Task: I am in Atlanta and interested in dining at the Cheesecake Factory. Can you check the current crowd level at the restaurant? I'd like to make a reservation if it's busy.
Action: Key pressed <Key.caps_lock>HEESECAKE<Key.space>
Screenshot: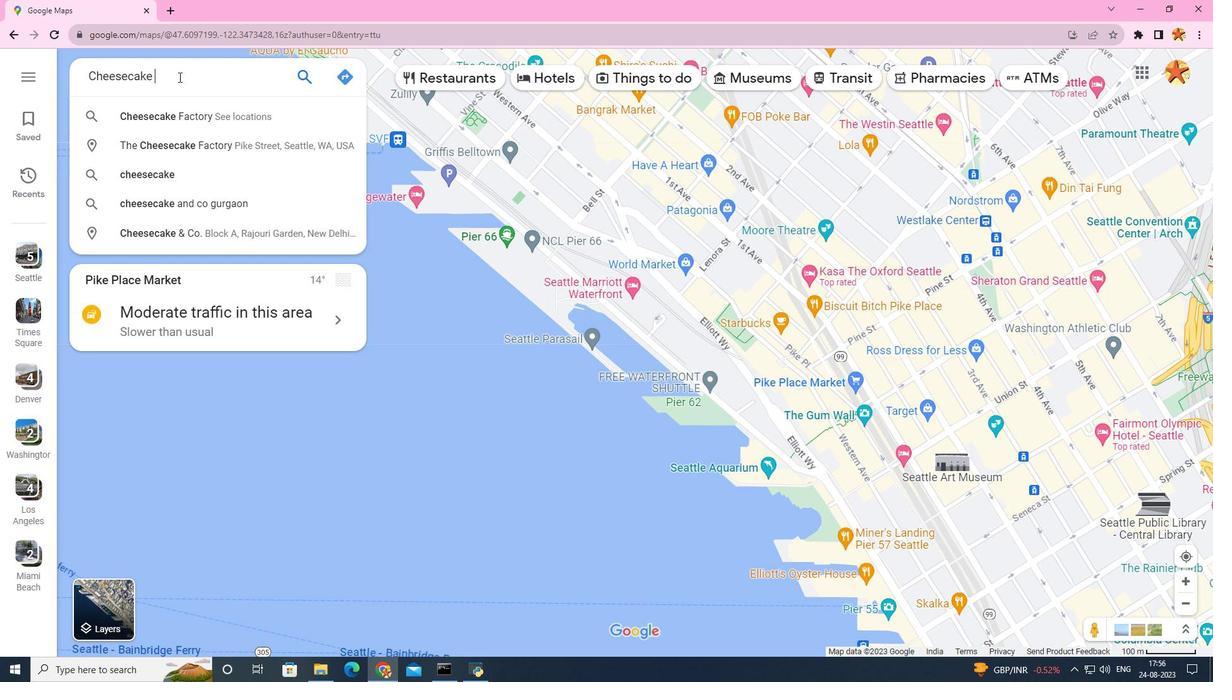 
Action: Mouse moved to (191, 72)
Screenshot: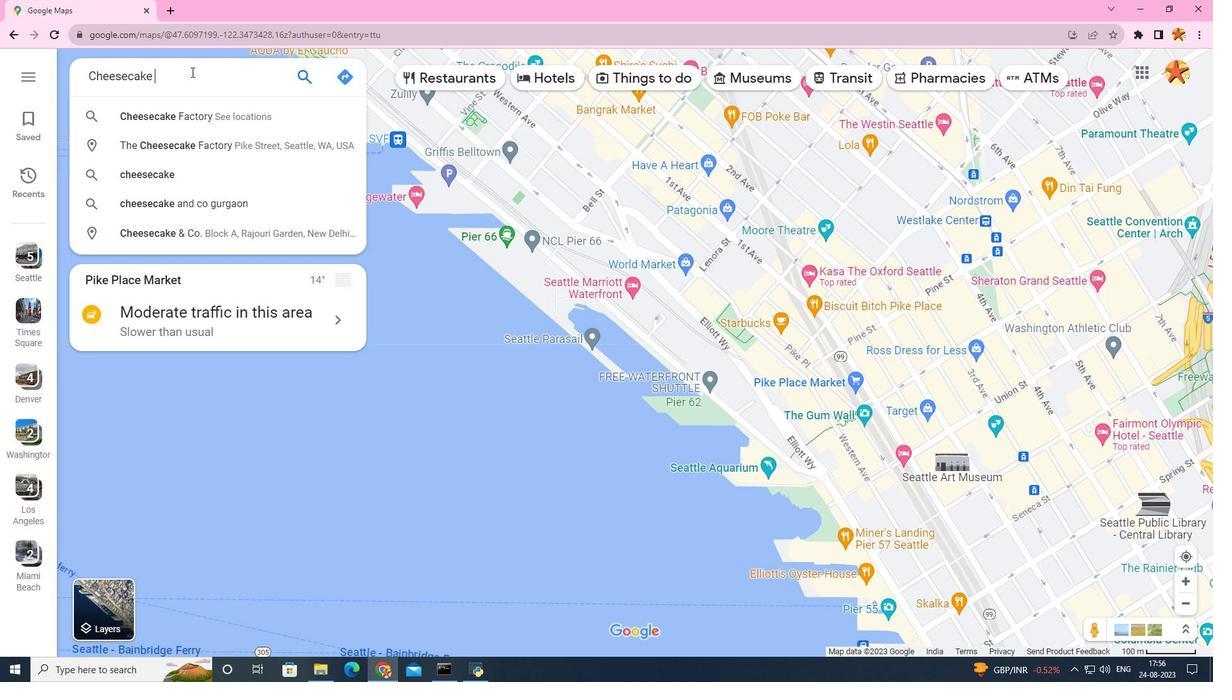 
Action: Key pressed FC<Key.backspace>ACTORY,<Key.space>ATLANTA
Screenshot: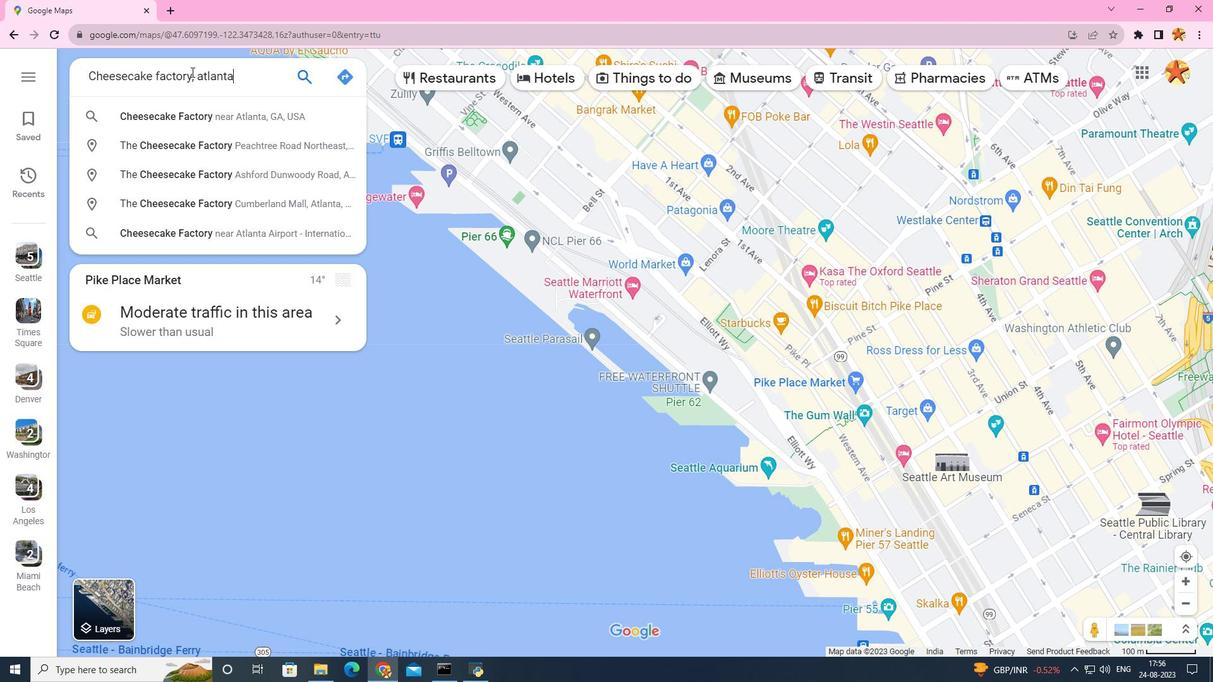 
Action: Mouse moved to (223, 111)
Screenshot: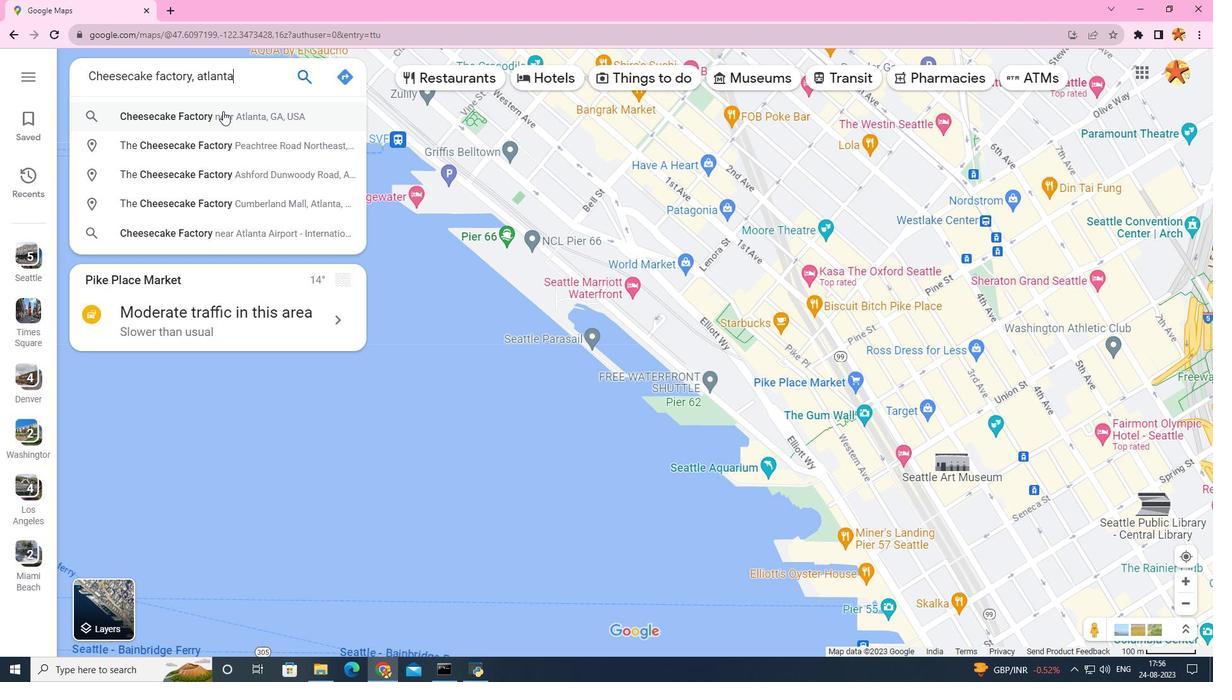 
Action: Mouse pressed left at (223, 111)
Screenshot: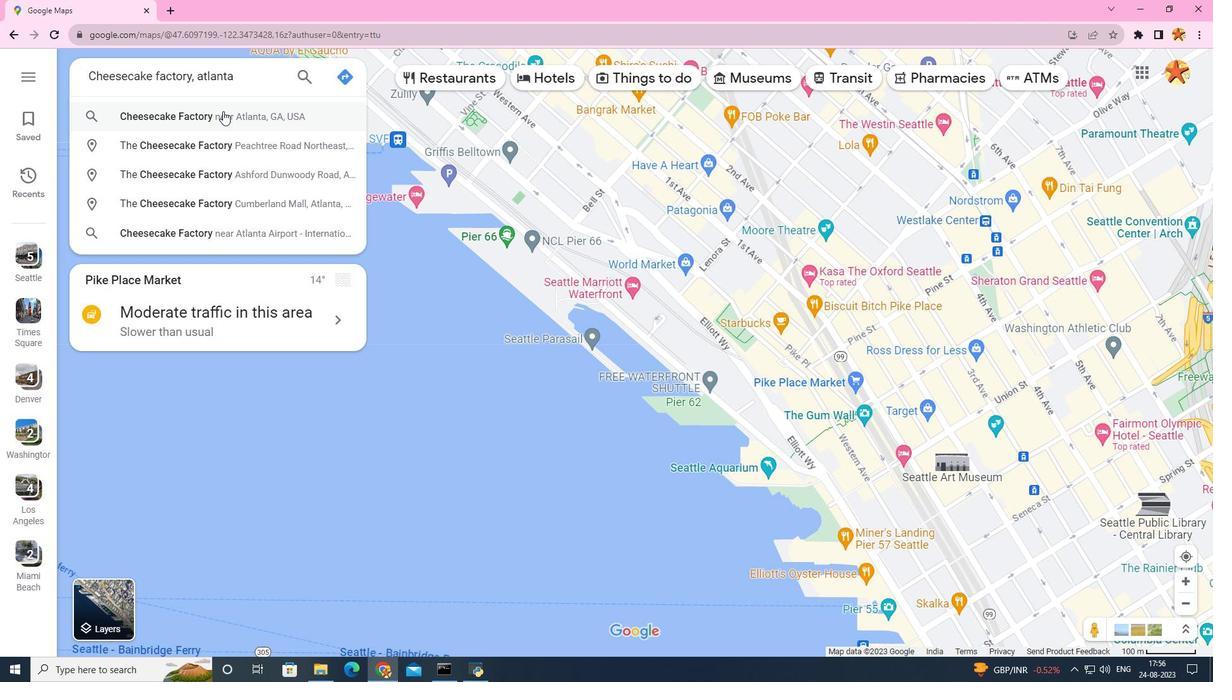 
Action: Mouse moved to (216, 256)
Screenshot: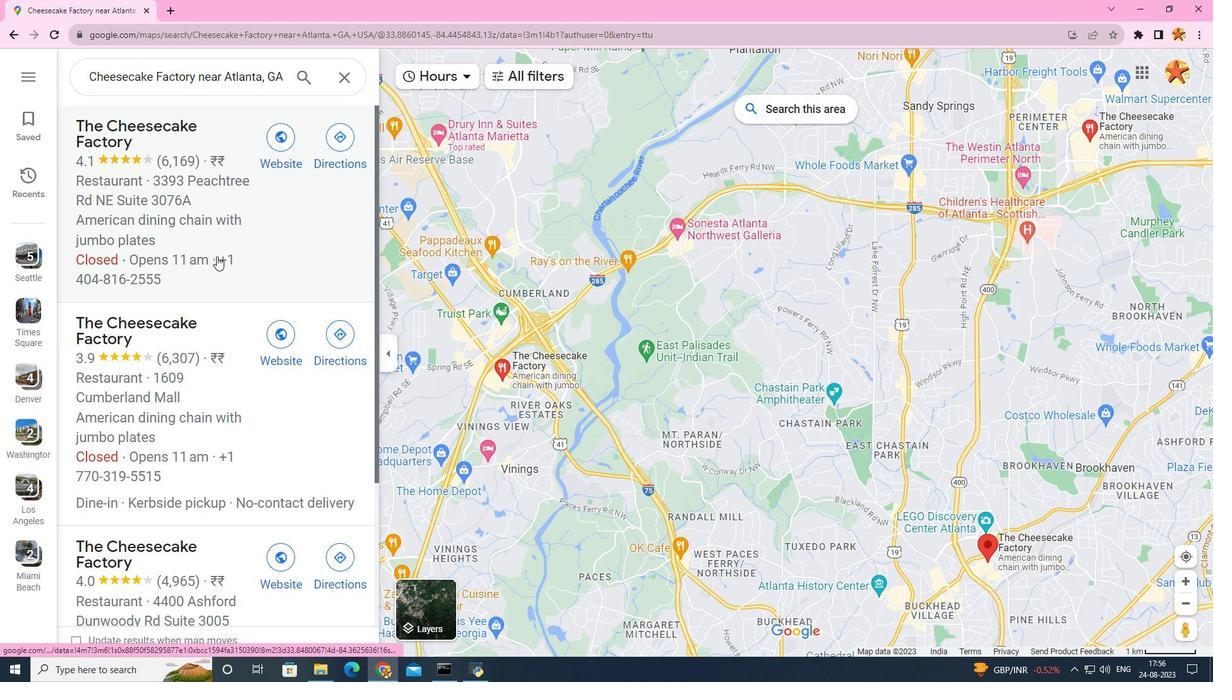 
Action: Mouse pressed left at (216, 256)
Screenshot: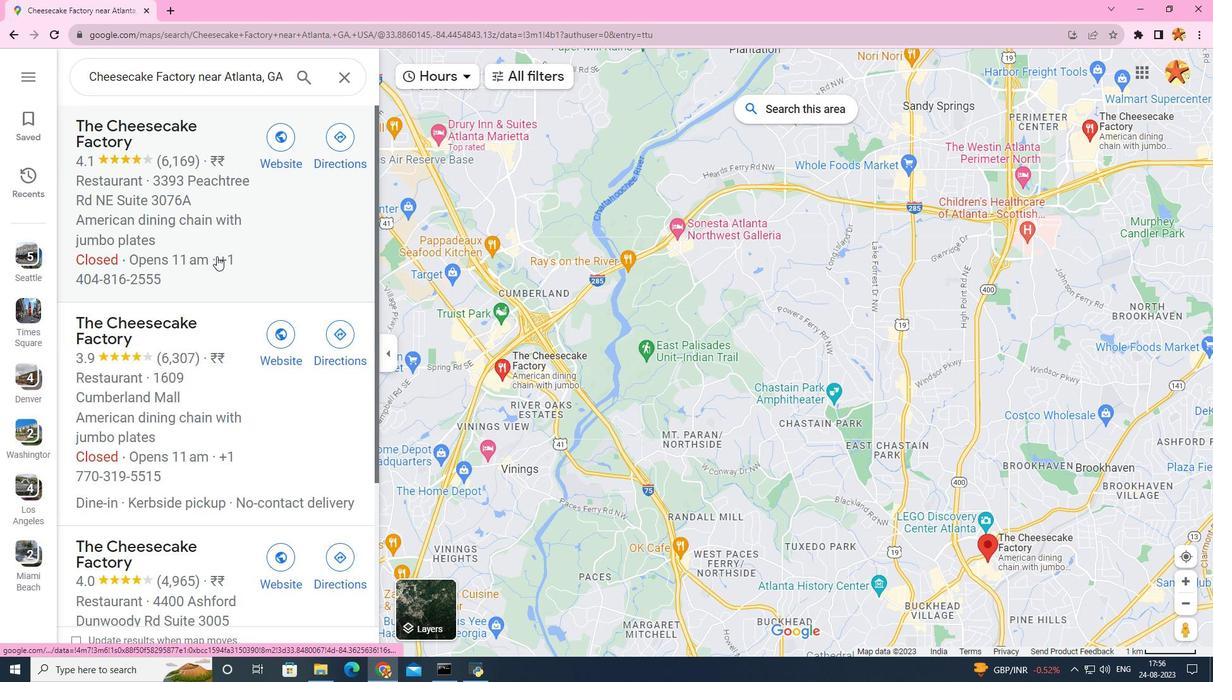 
Action: Mouse moved to (532, 371)
Screenshot: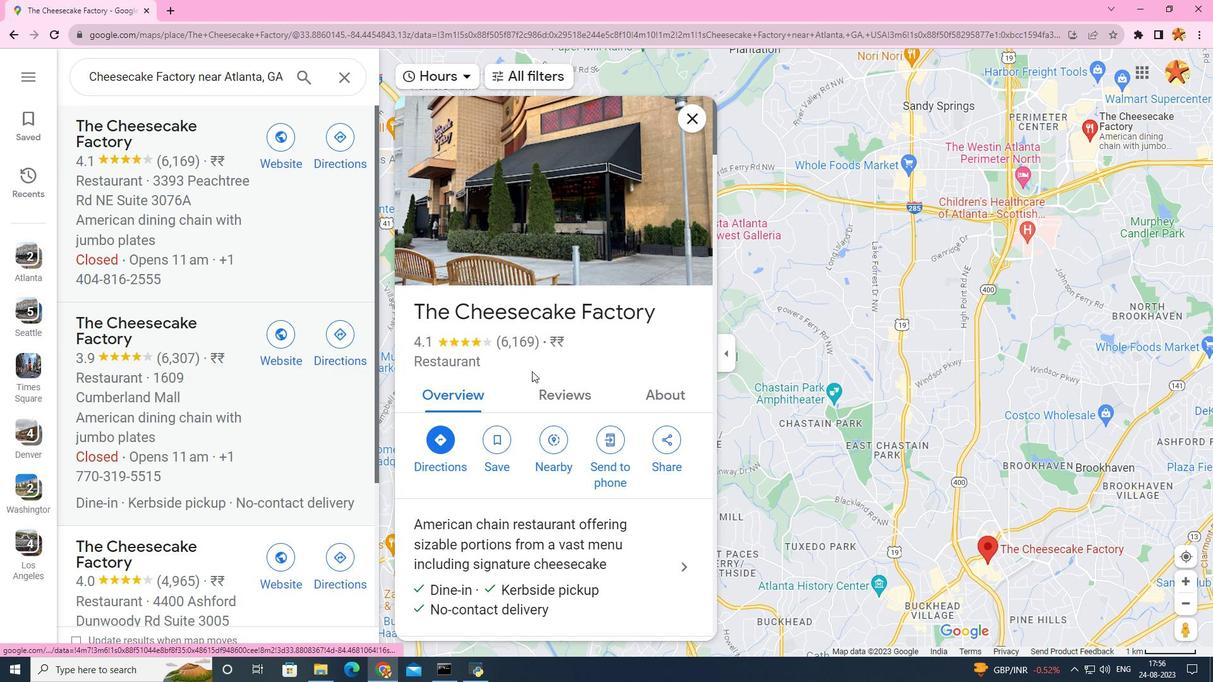 
Action: Mouse scrolled (532, 371) with delta (0, 0)
Screenshot: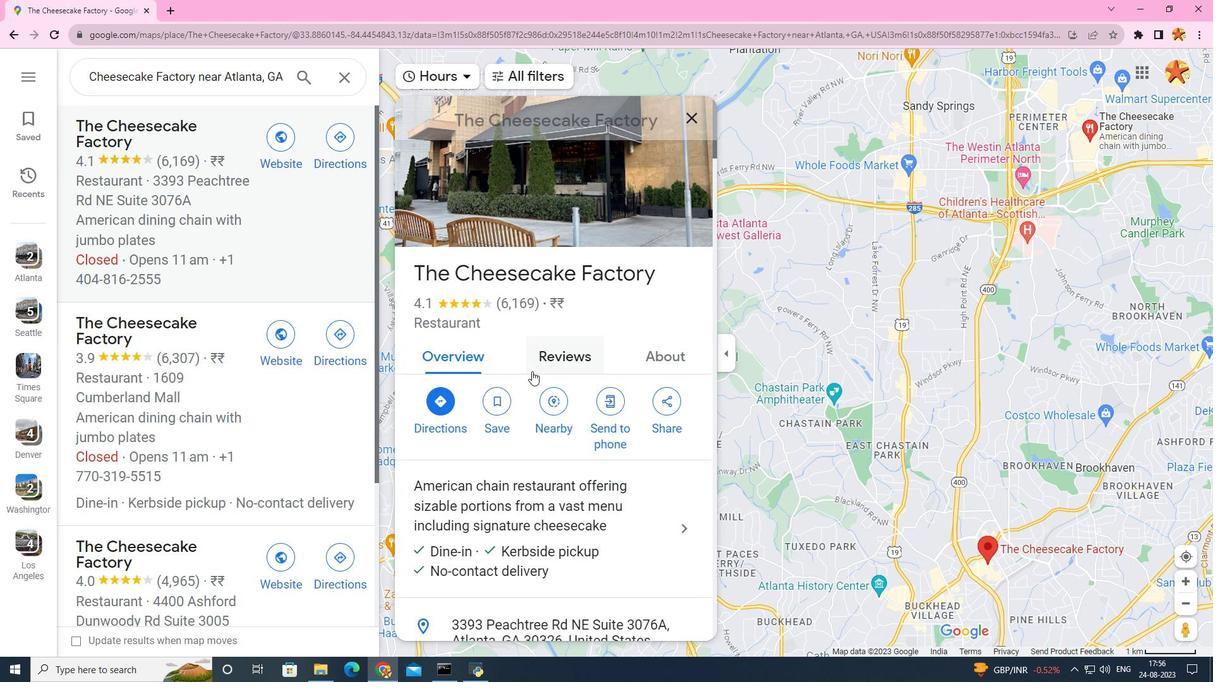 
Action: Mouse scrolled (532, 371) with delta (0, 0)
Screenshot: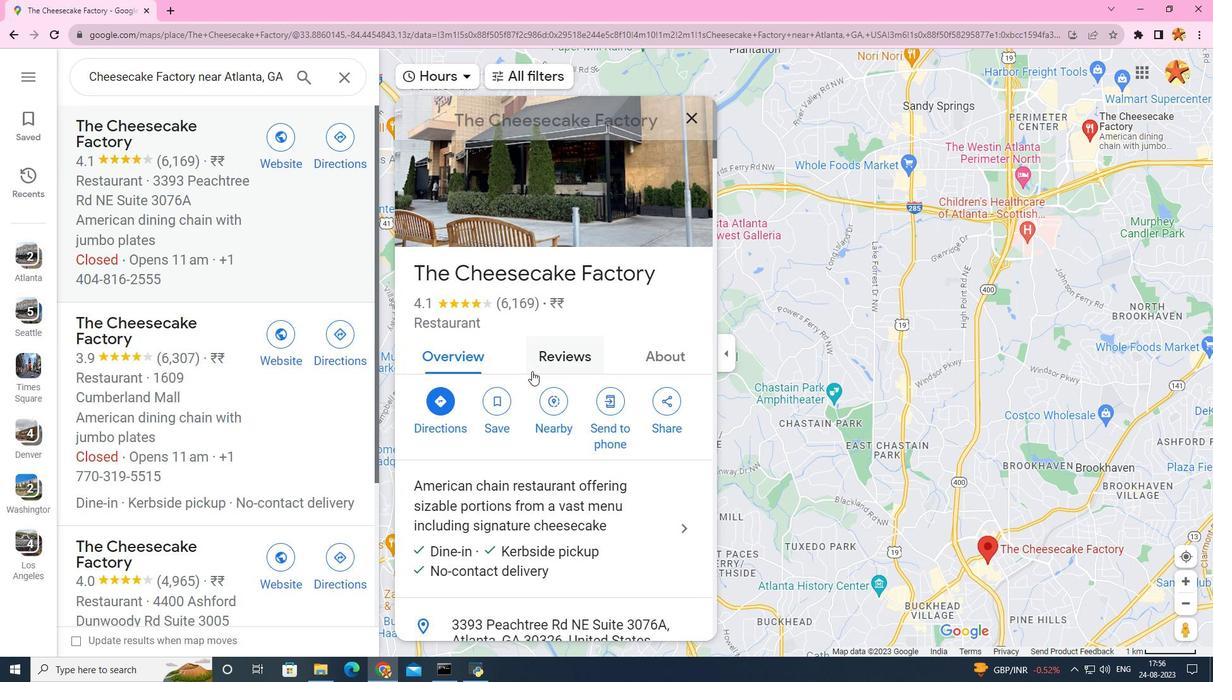
Action: Mouse scrolled (532, 371) with delta (0, 0)
Screenshot: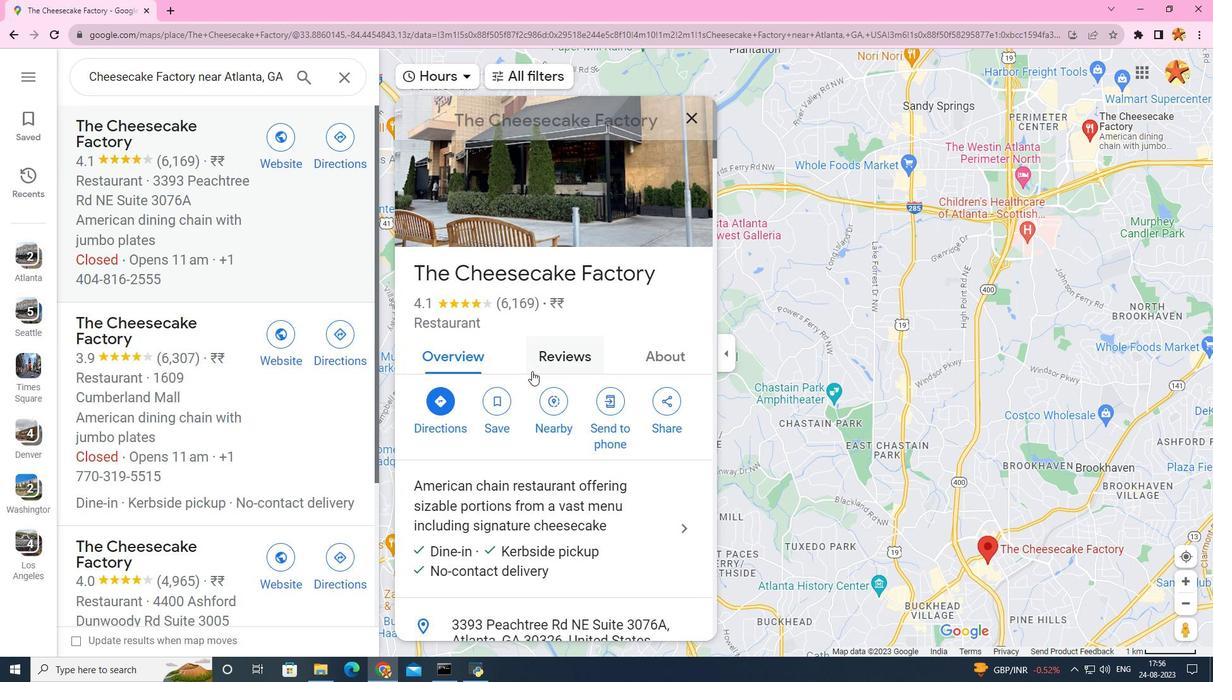 
Action: Mouse scrolled (532, 371) with delta (0, 0)
Screenshot: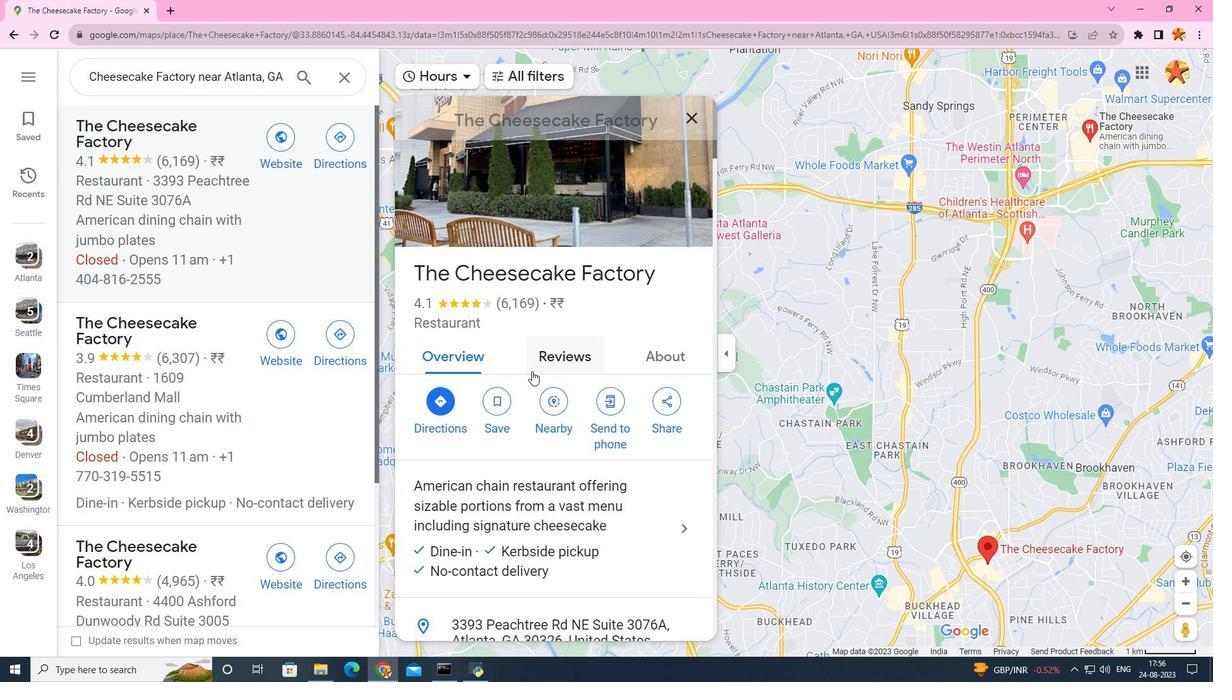
Action: Mouse scrolled (532, 371) with delta (0, 0)
Screenshot: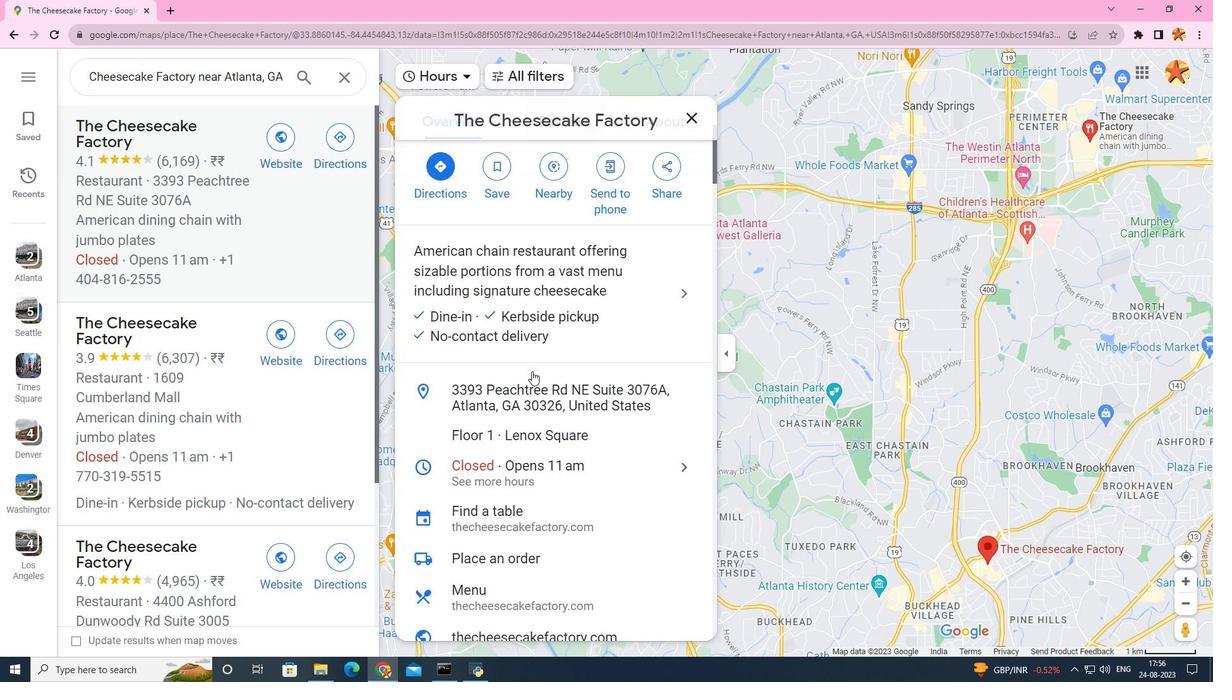 
Action: Mouse scrolled (532, 371) with delta (0, 0)
Screenshot: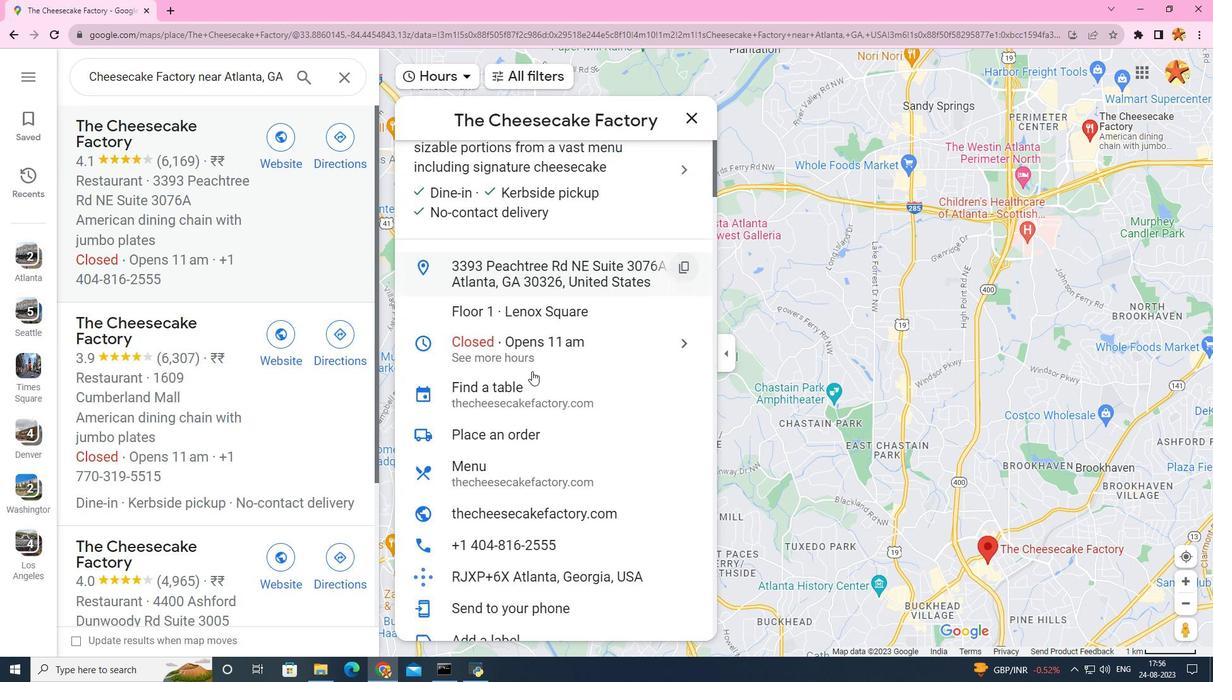 
Action: Mouse scrolled (532, 371) with delta (0, 0)
Screenshot: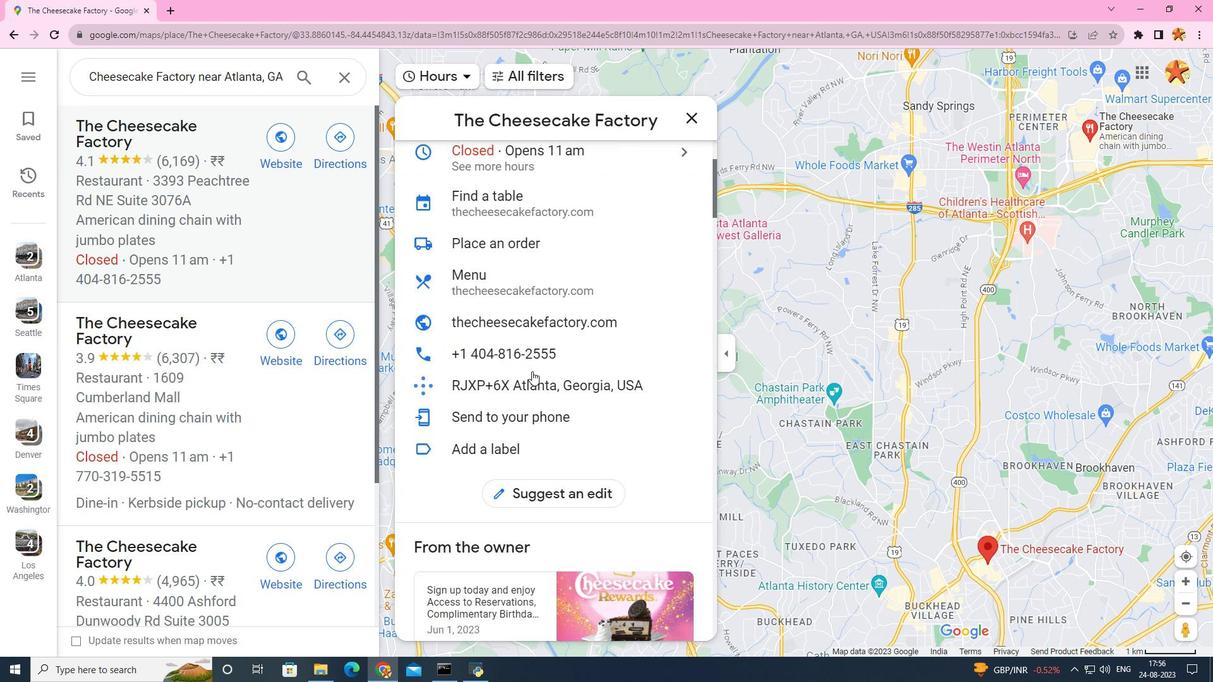 
Action: Mouse scrolled (532, 371) with delta (0, 0)
Screenshot: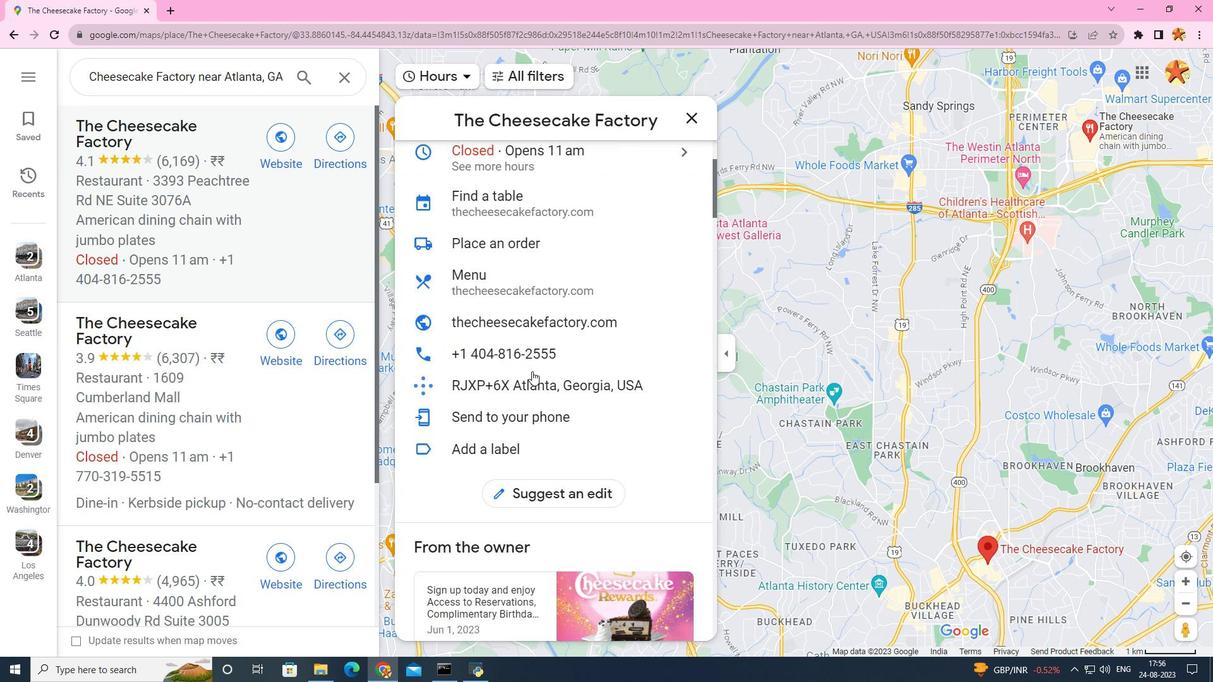 
Action: Mouse scrolled (532, 371) with delta (0, 0)
Screenshot: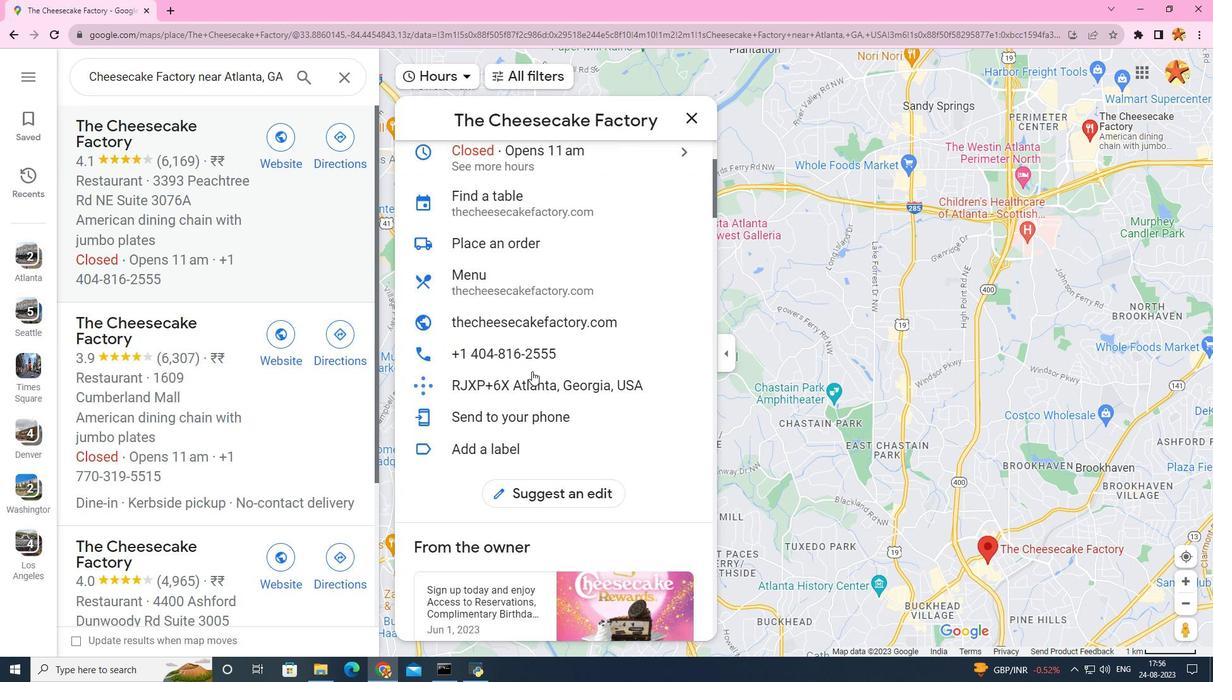 
Action: Mouse scrolled (532, 371) with delta (0, 0)
Screenshot: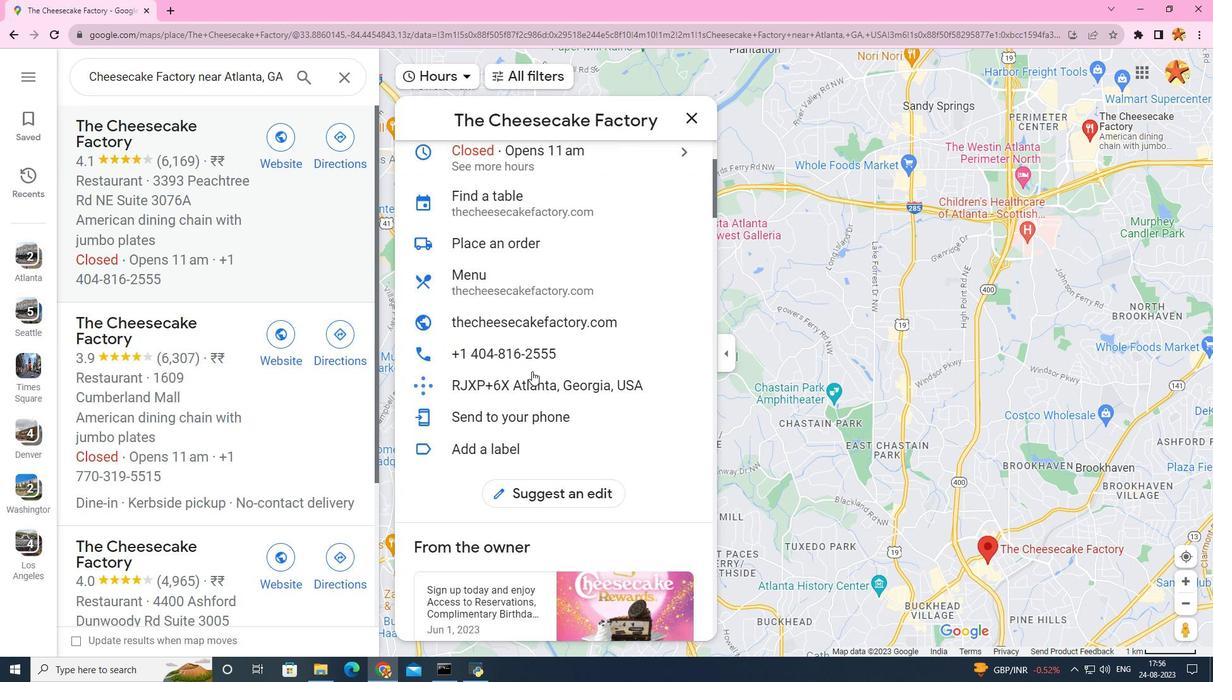 
Action: Mouse scrolled (532, 371) with delta (0, 0)
Screenshot: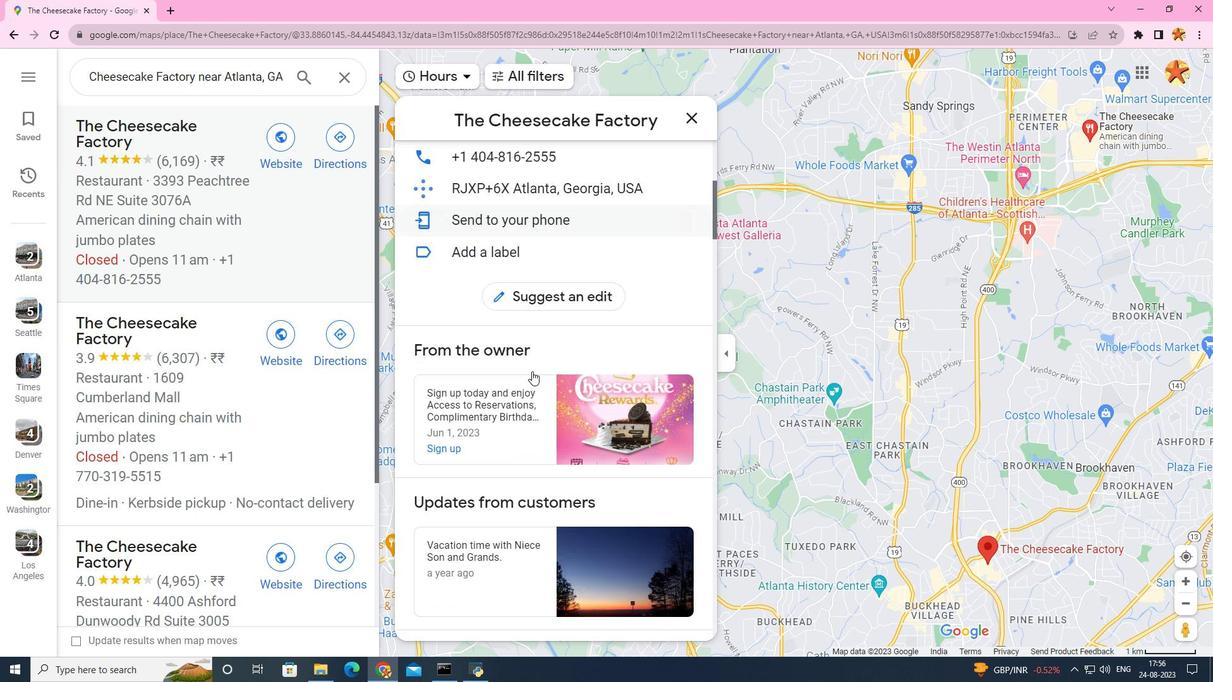 
Action: Mouse scrolled (532, 371) with delta (0, 0)
Screenshot: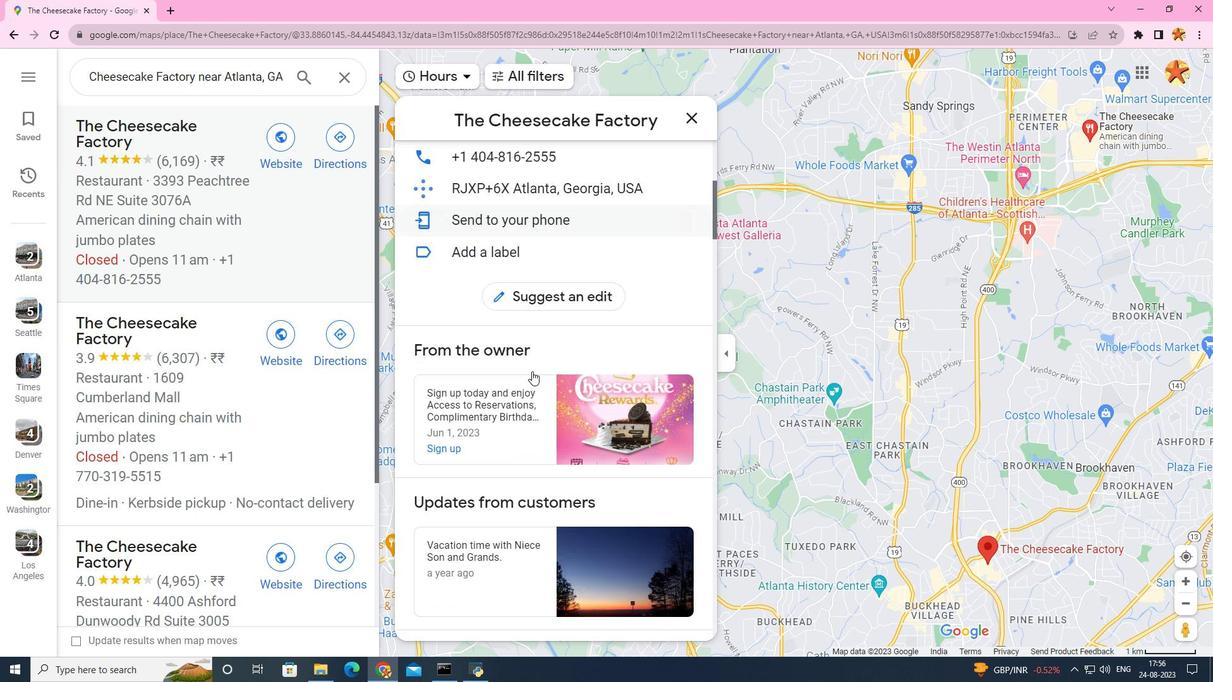 
Action: Mouse scrolled (532, 371) with delta (0, 0)
Screenshot: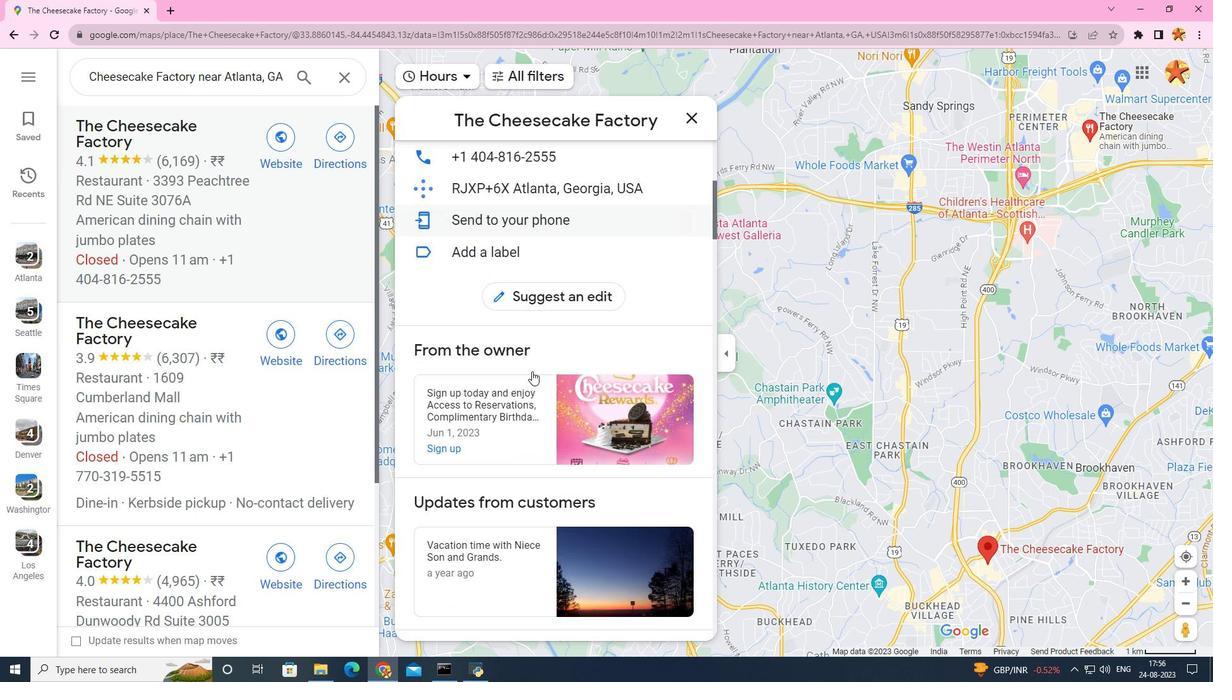 
Action: Mouse scrolled (532, 371) with delta (0, 0)
Screenshot: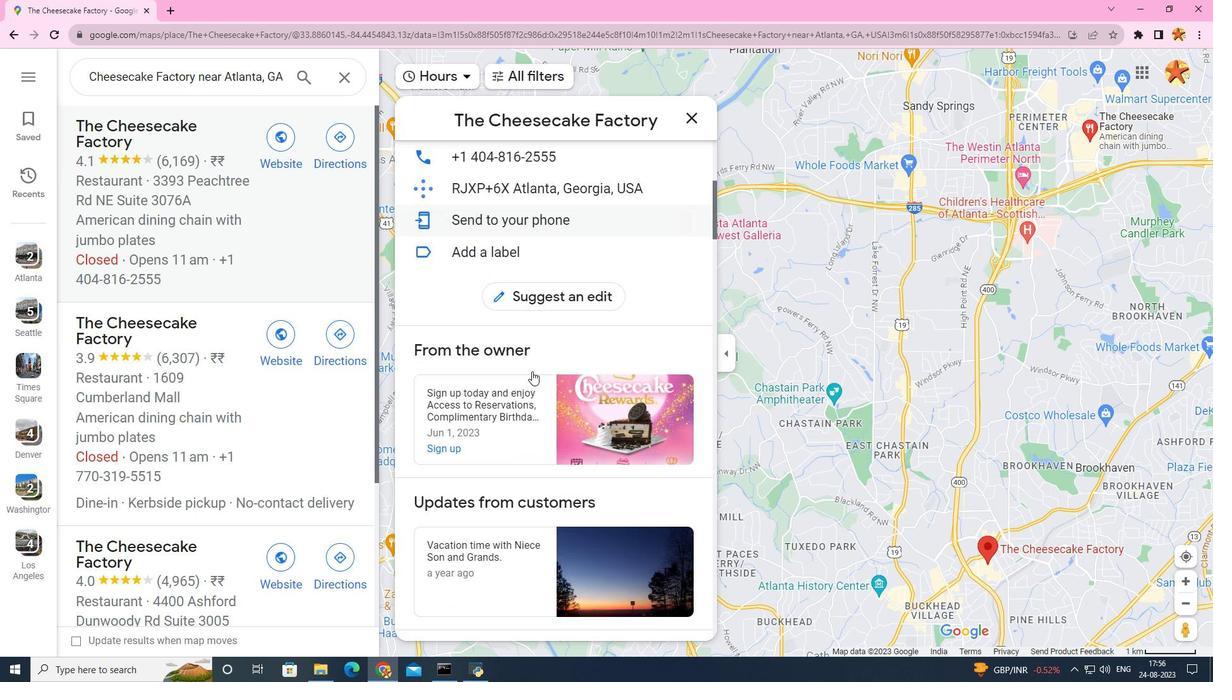 
Action: Mouse scrolled (532, 371) with delta (0, 0)
Screenshot: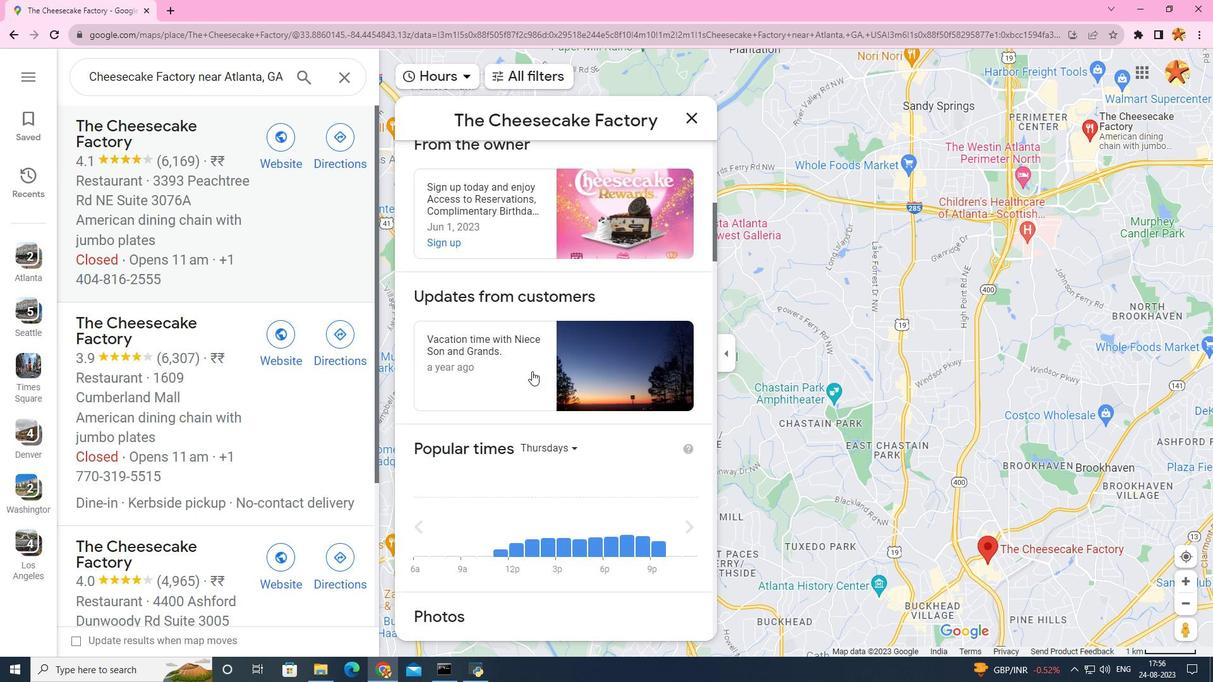 
Action: Mouse scrolled (532, 371) with delta (0, 0)
Screenshot: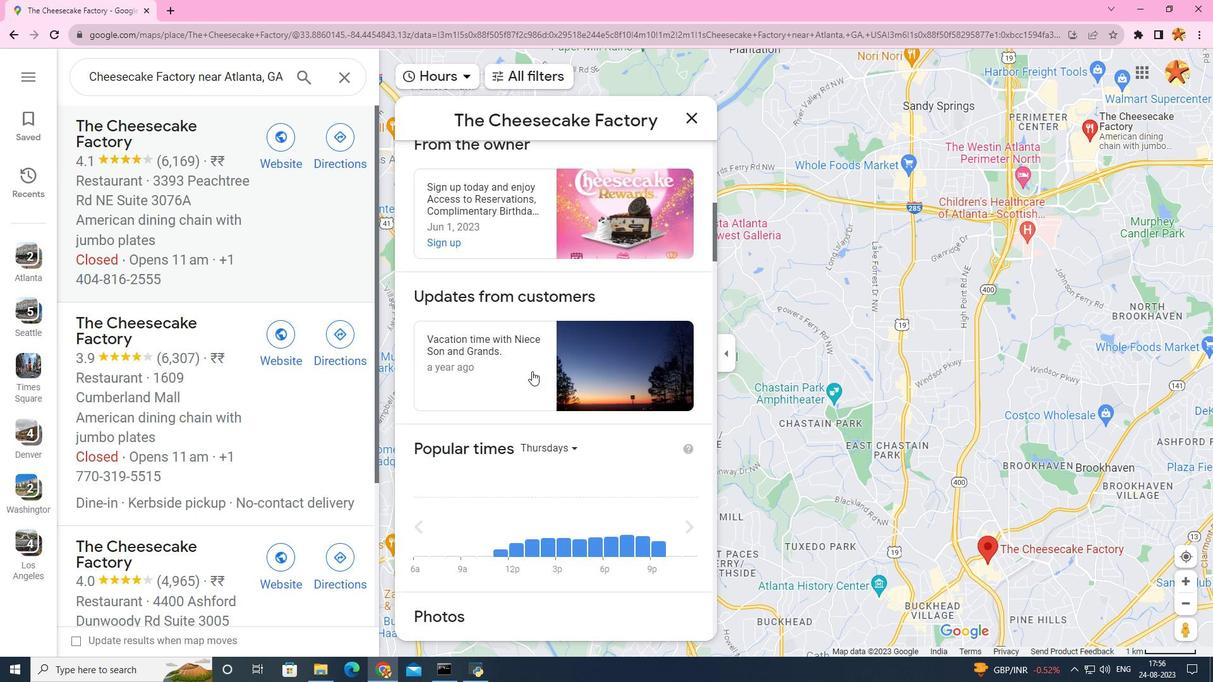 
Action: Mouse scrolled (532, 371) with delta (0, 0)
Screenshot: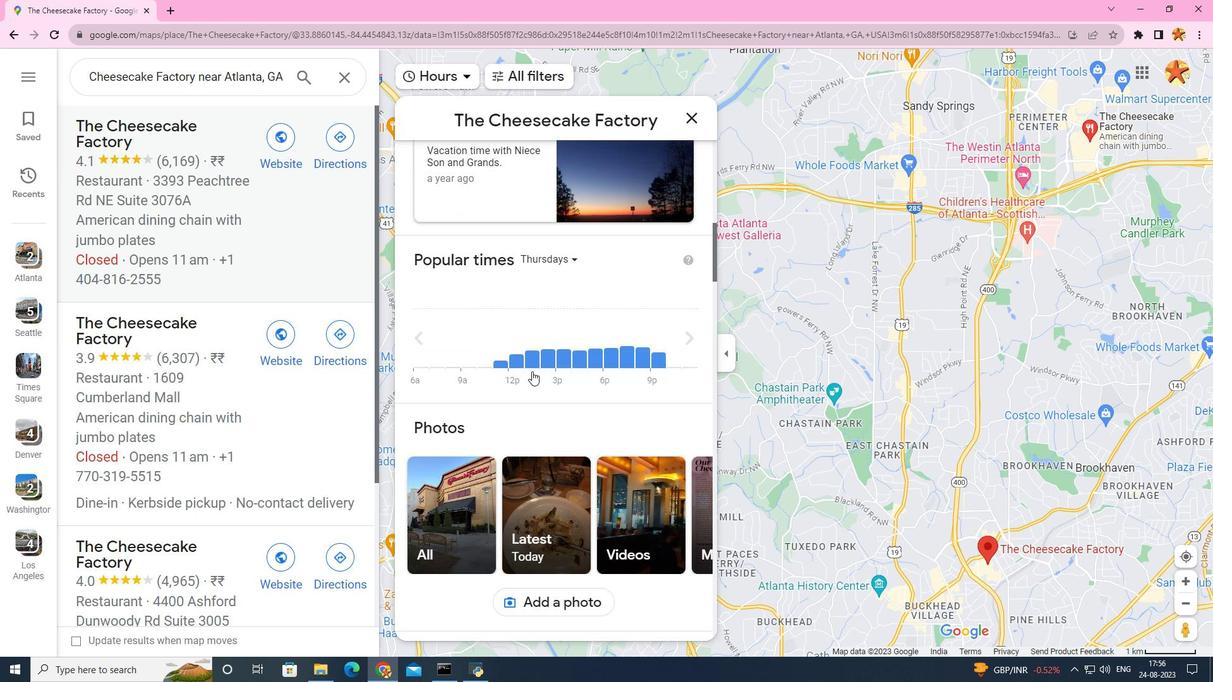
Action: Mouse scrolled (532, 371) with delta (0, 0)
Screenshot: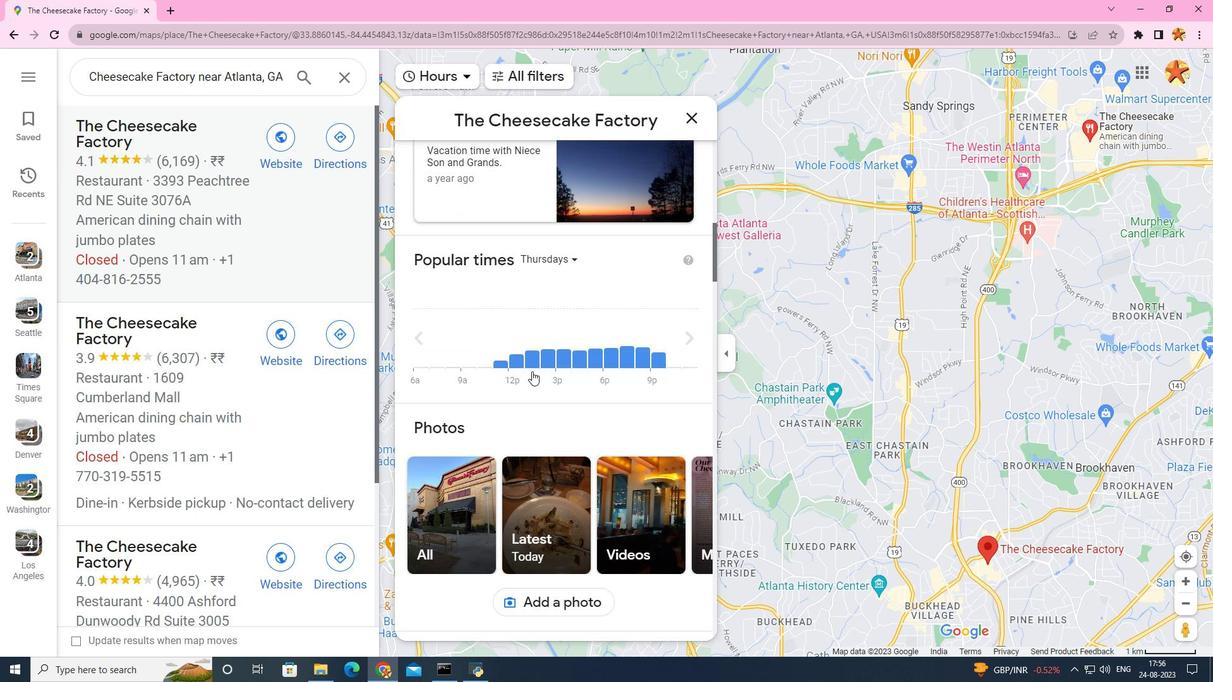 
Action: Mouse scrolled (532, 371) with delta (0, 0)
Screenshot: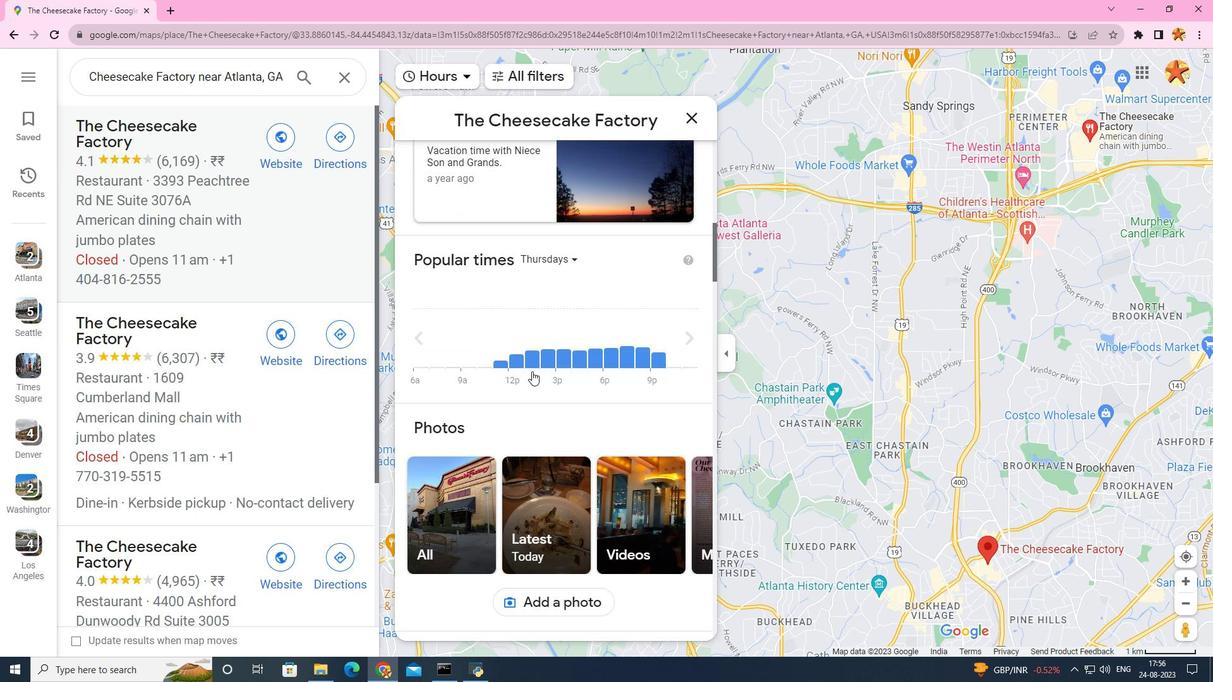 
Action: Mouse scrolled (532, 371) with delta (0, 0)
Screenshot: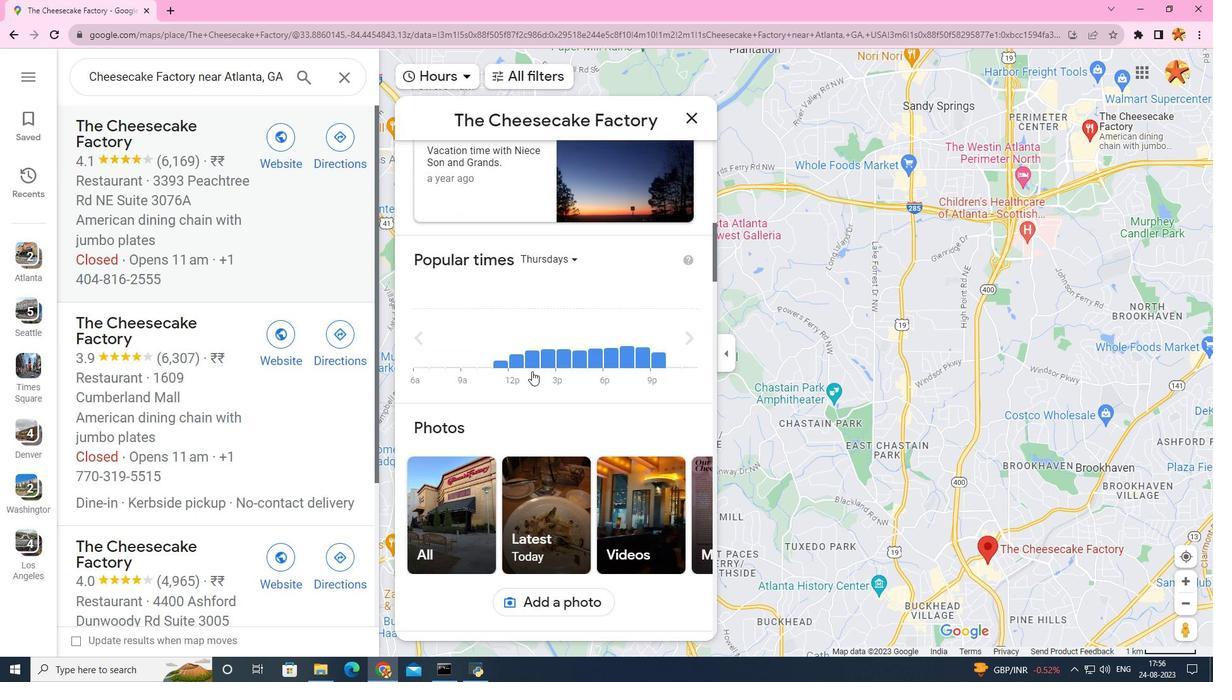 
Action: Mouse scrolled (532, 371) with delta (0, 0)
Screenshot: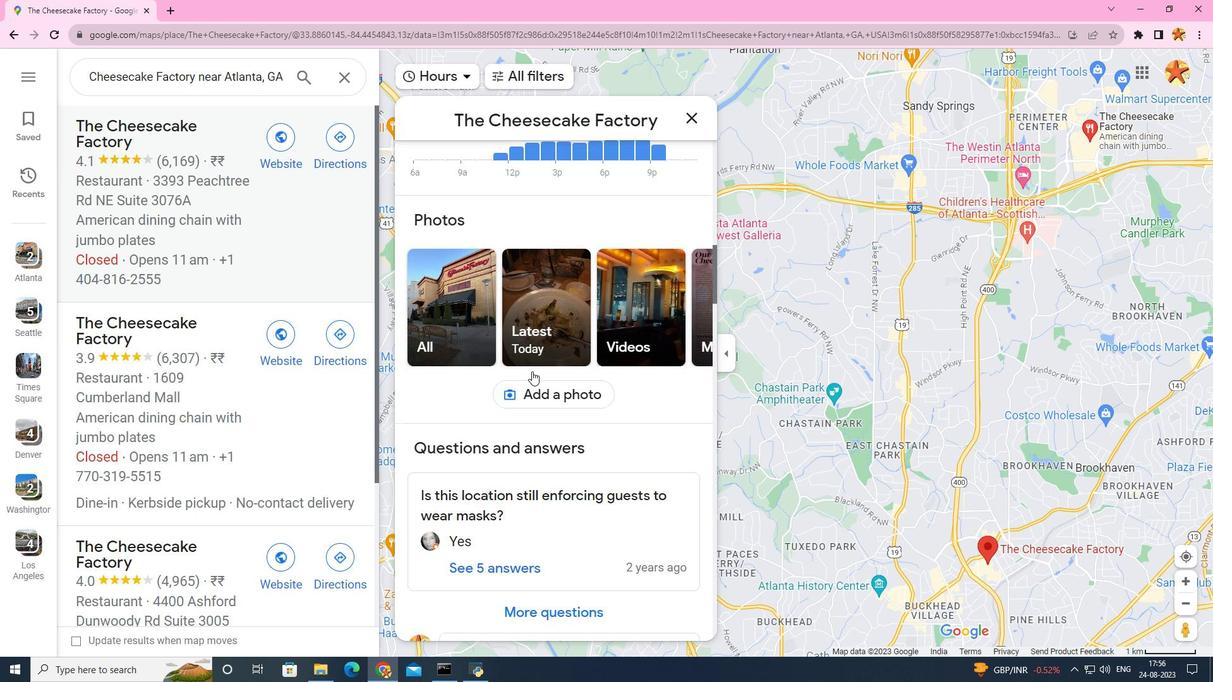 
Action: Mouse scrolled (532, 371) with delta (0, 0)
Screenshot: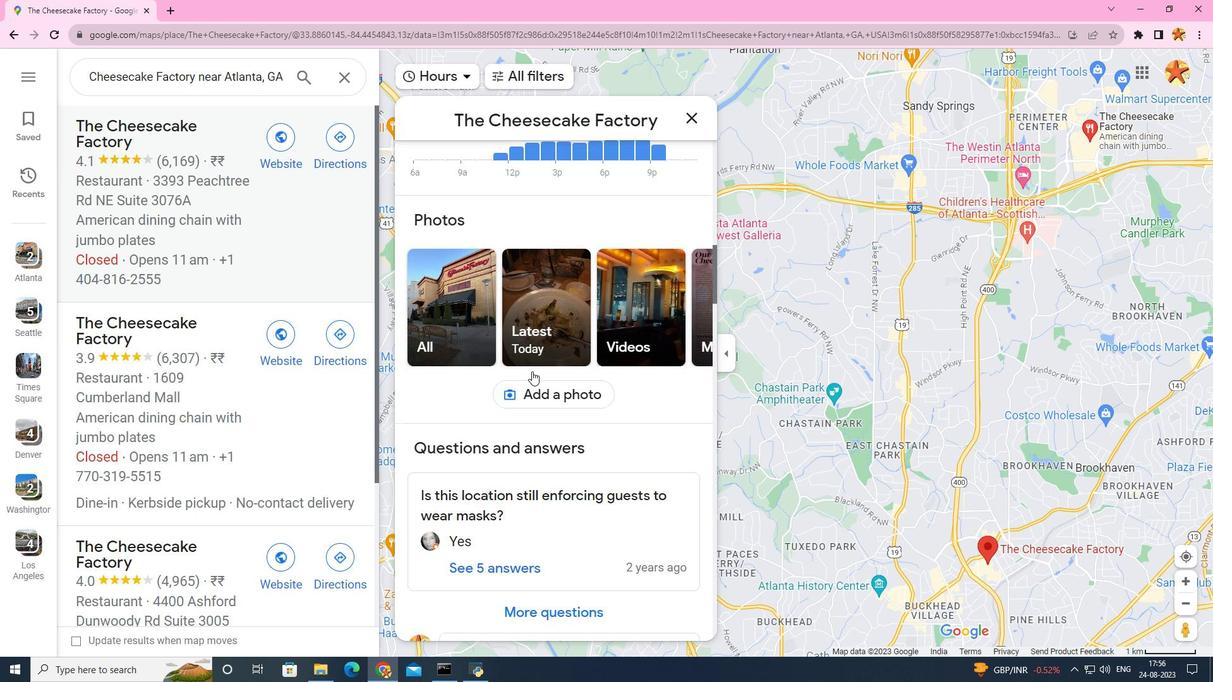 
Action: Mouse scrolled (532, 371) with delta (0, 0)
Screenshot: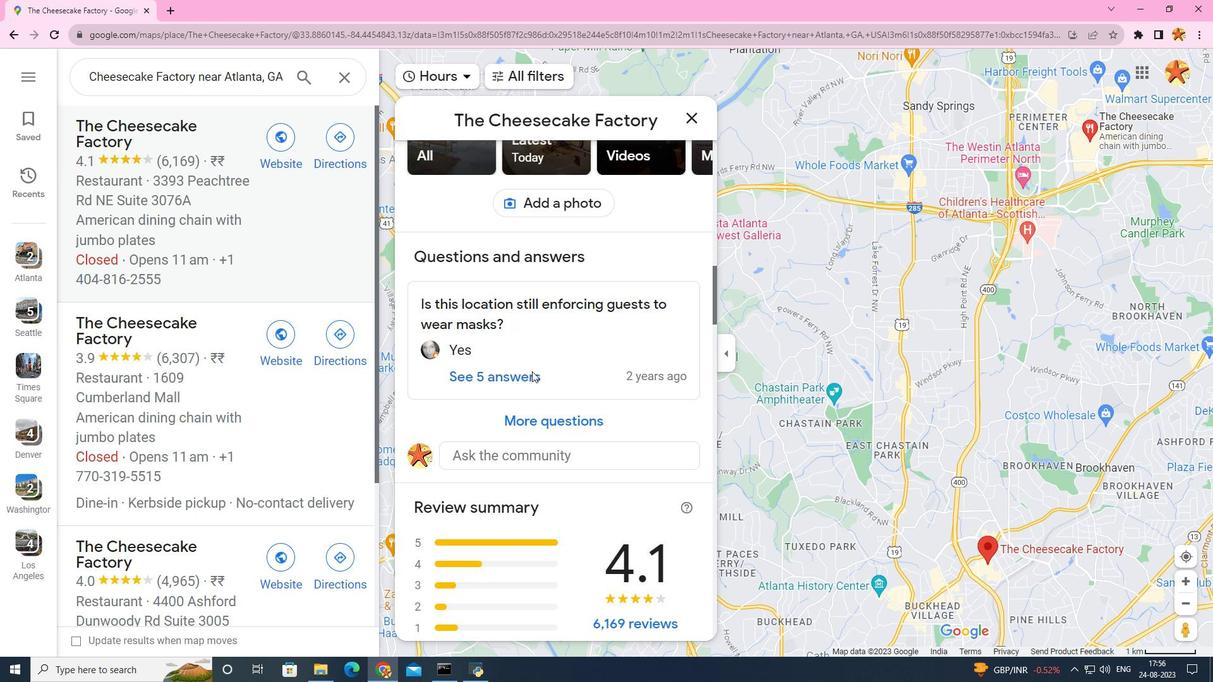 
Action: Mouse scrolled (532, 371) with delta (0, 0)
Screenshot: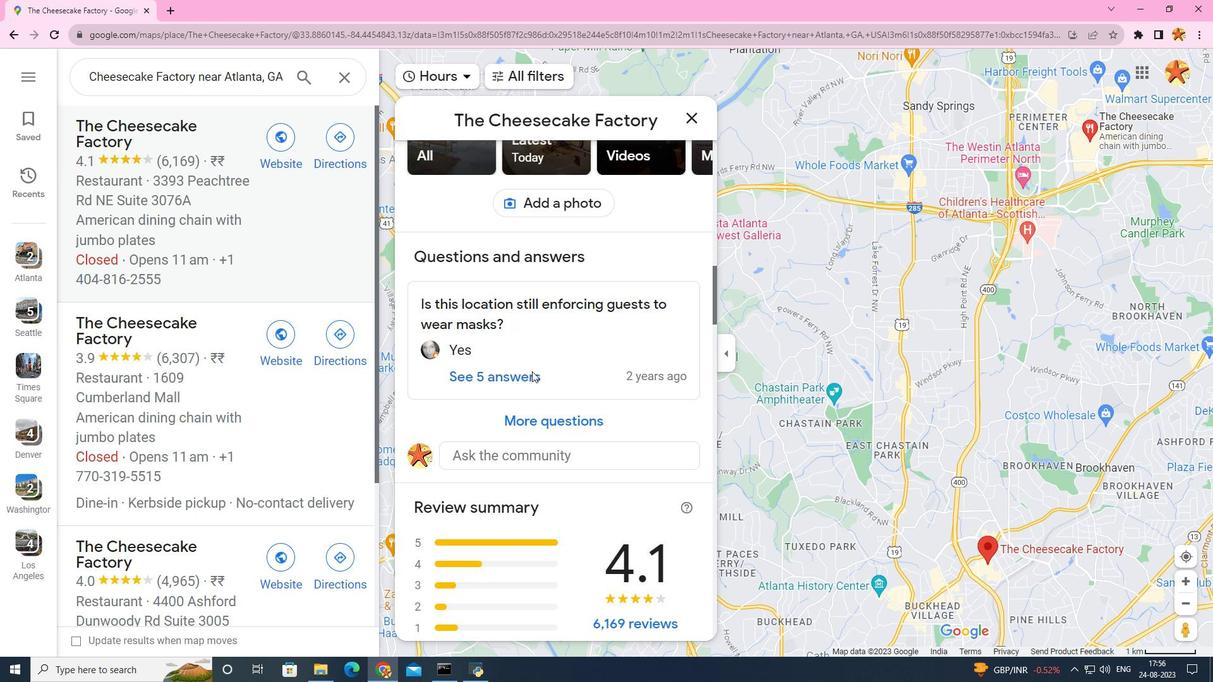 
Action: Mouse scrolled (532, 371) with delta (0, 0)
Screenshot: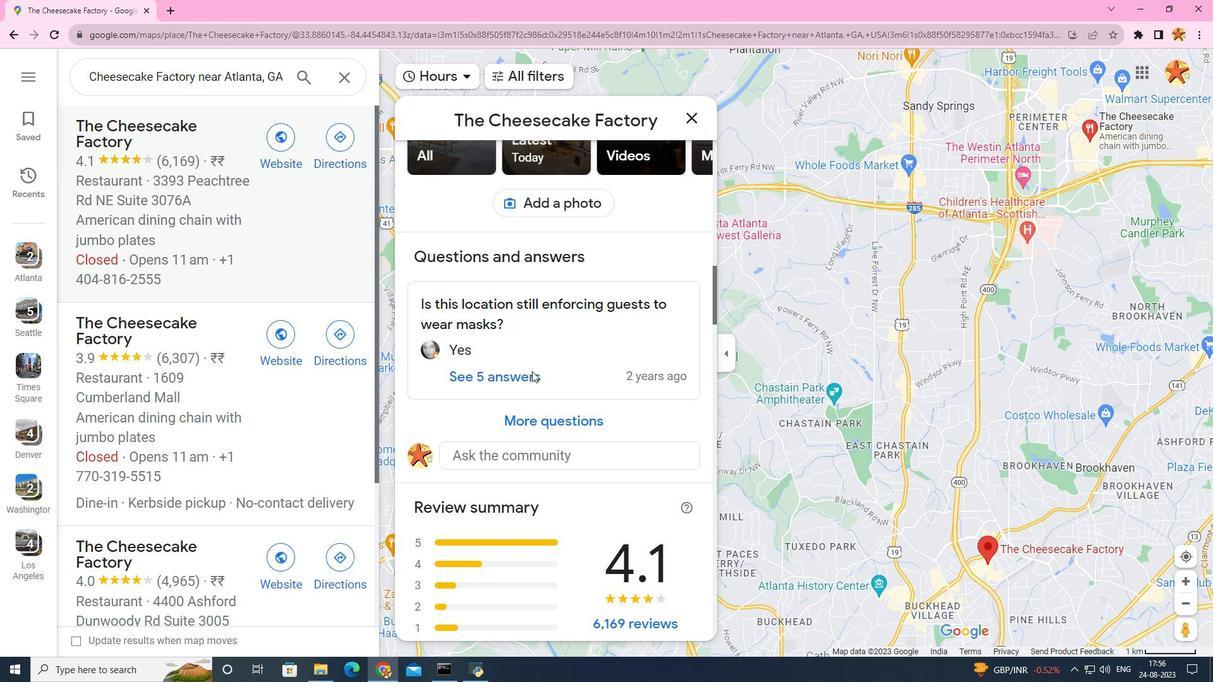 
Action: Mouse scrolled (532, 371) with delta (0, 0)
Screenshot: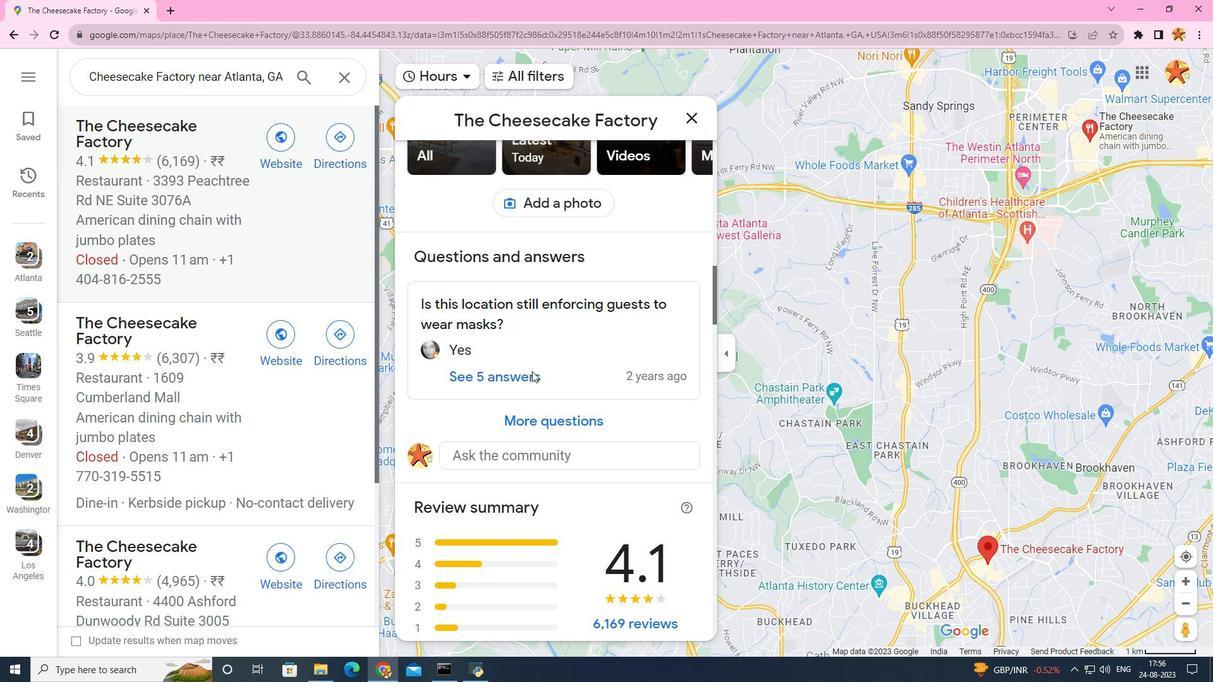 
Action: Mouse scrolled (532, 371) with delta (0, 0)
Screenshot: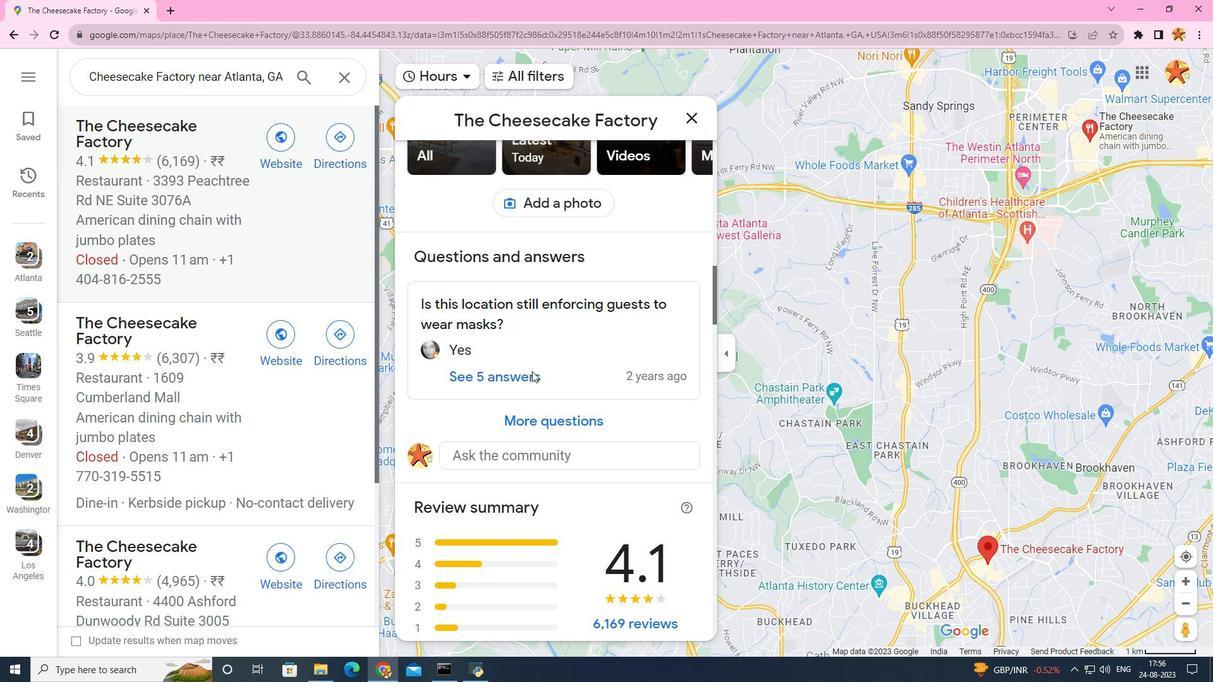 
Action: Mouse scrolled (532, 371) with delta (0, 0)
Screenshot: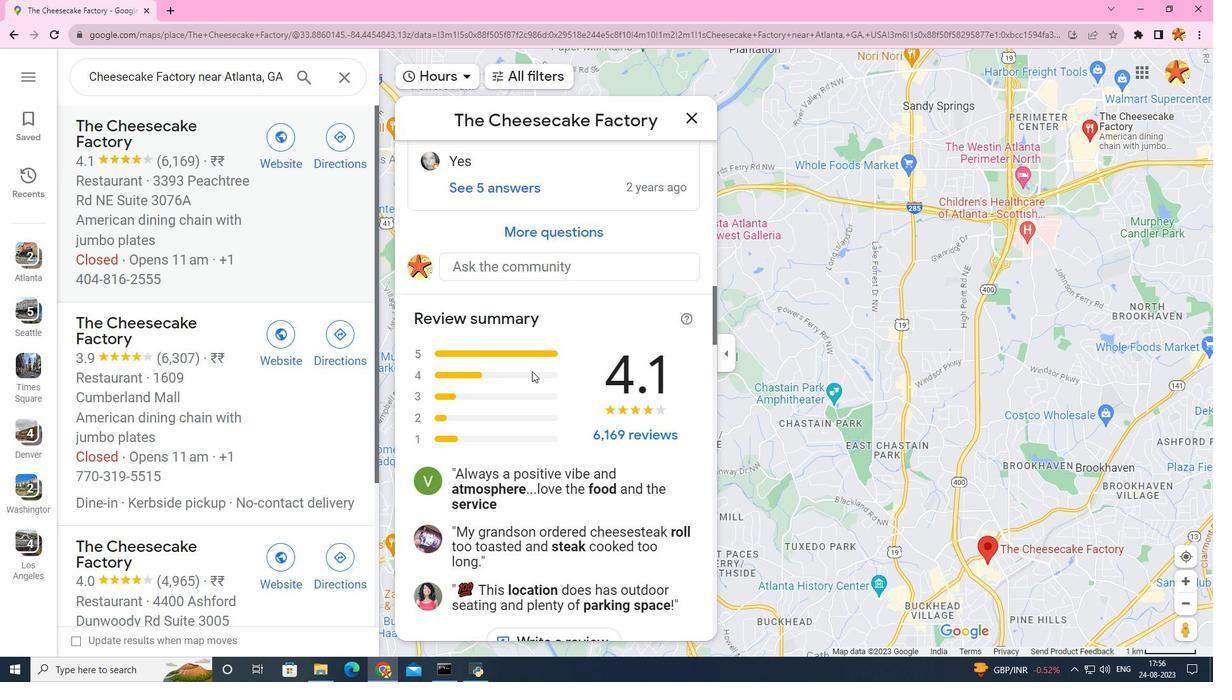 
Action: Mouse scrolled (532, 371) with delta (0, 0)
Screenshot: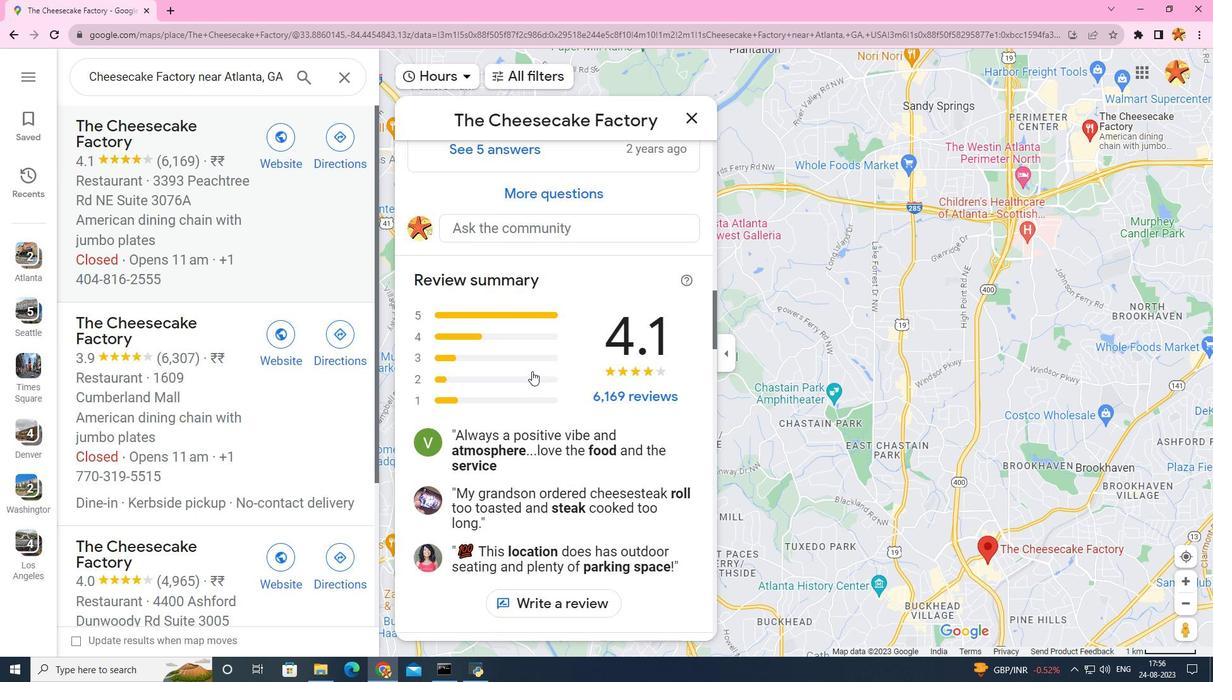 
Action: Mouse scrolled (532, 371) with delta (0, 0)
Screenshot: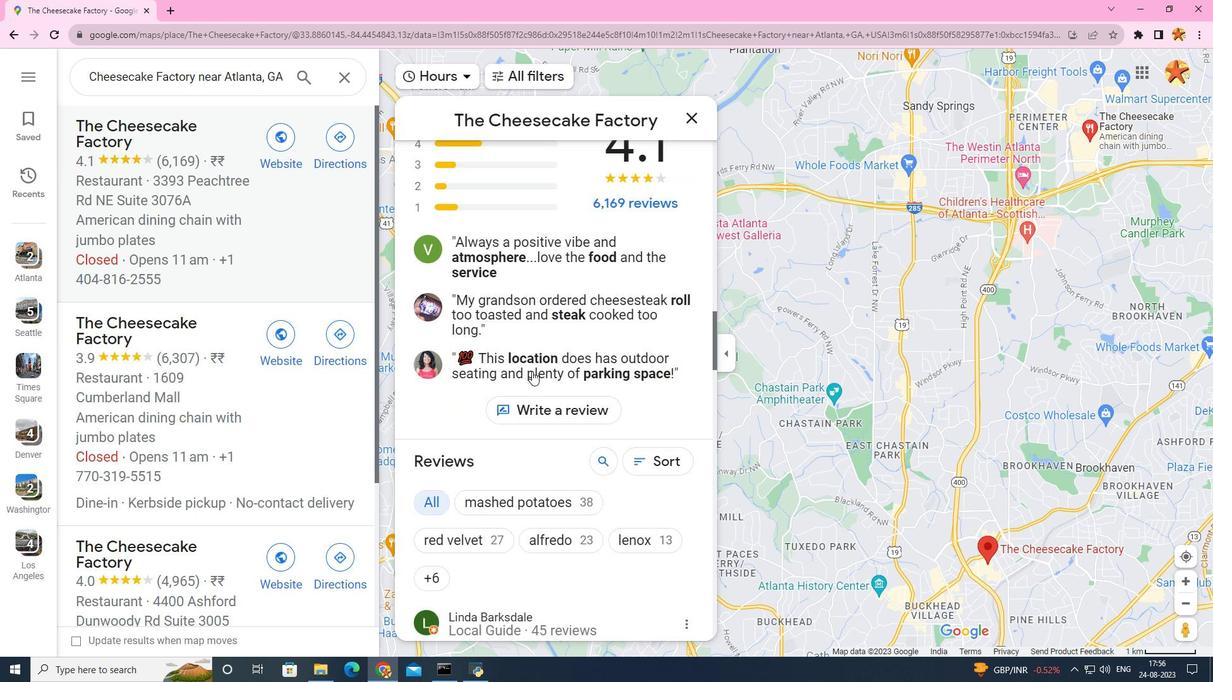 
Action: Mouse scrolled (532, 371) with delta (0, 0)
Screenshot: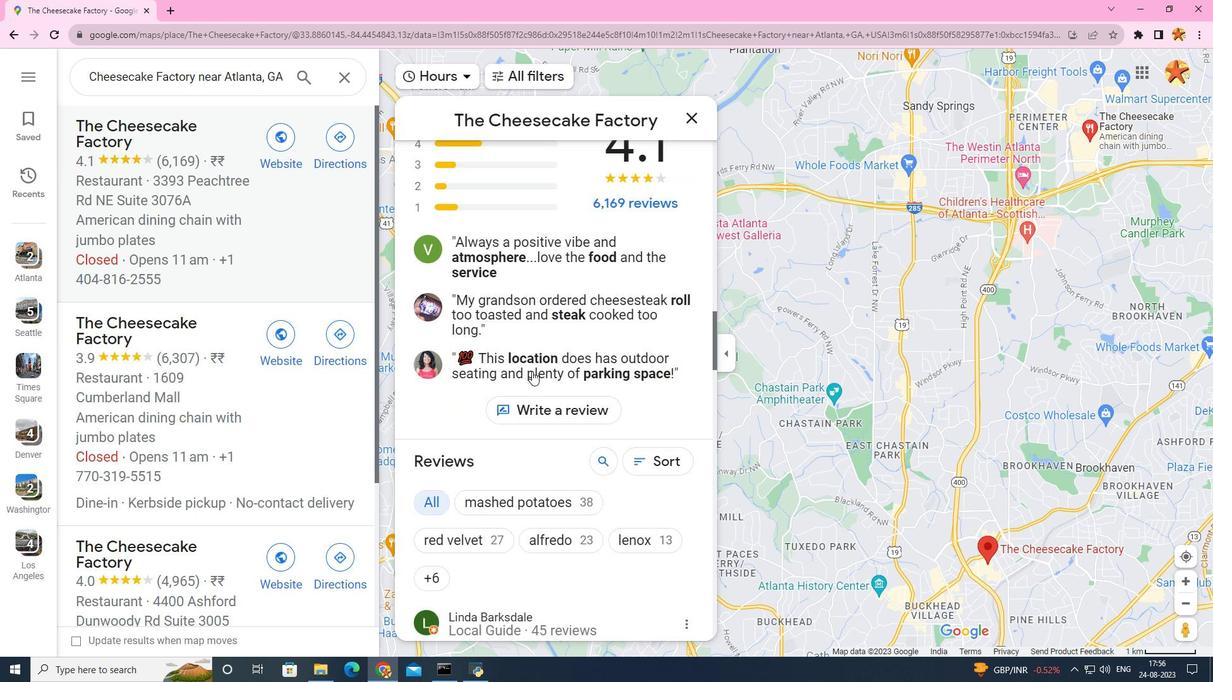
Action: Mouse scrolled (532, 371) with delta (0, 0)
Screenshot: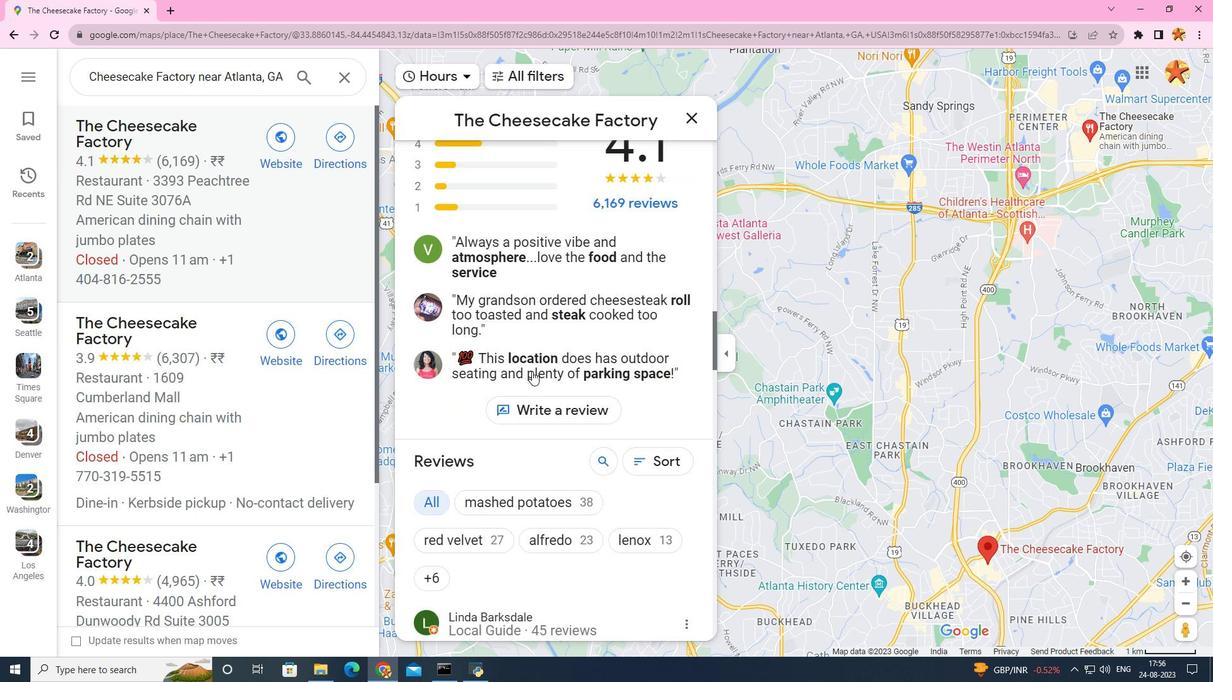
Action: Mouse scrolled (532, 371) with delta (0, 0)
Screenshot: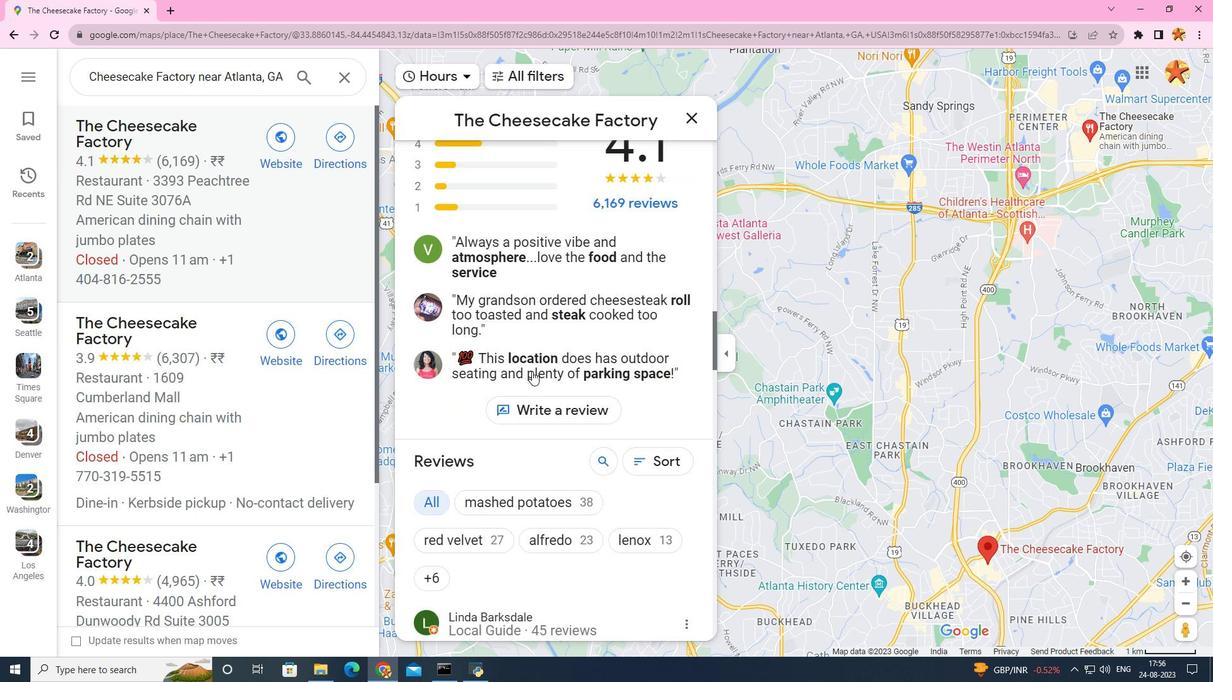 
Action: Mouse scrolled (532, 371) with delta (0, 0)
Screenshot: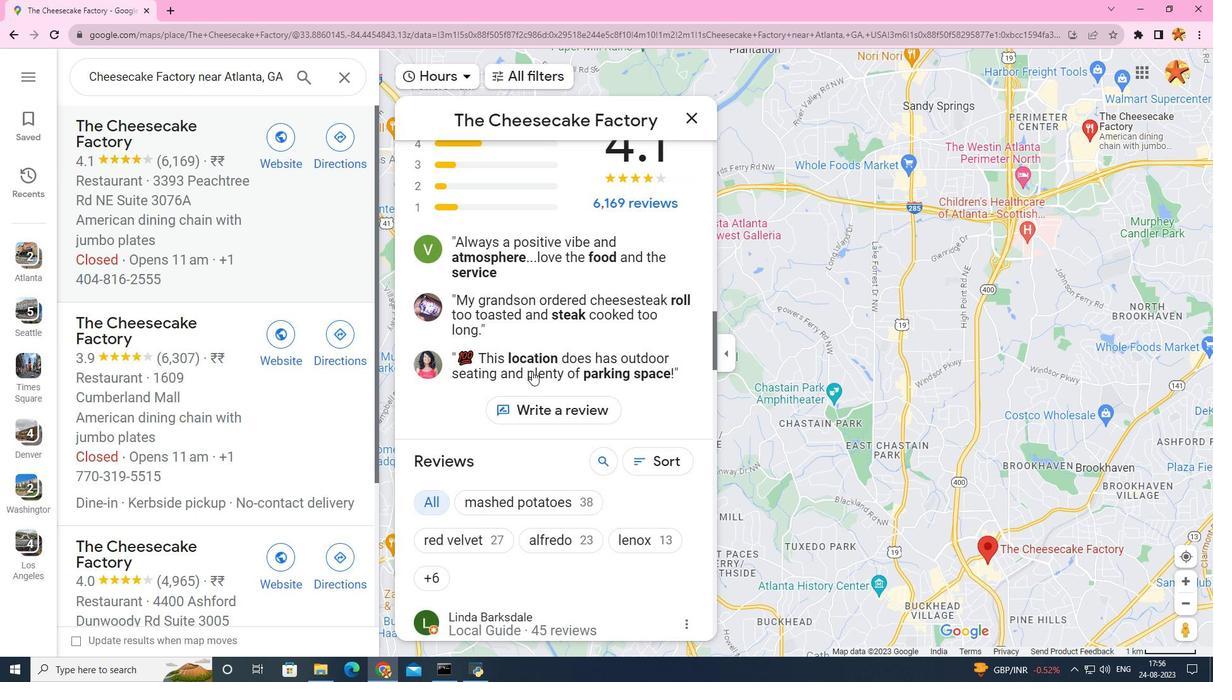 
Action: Mouse scrolled (532, 371) with delta (0, 0)
Screenshot: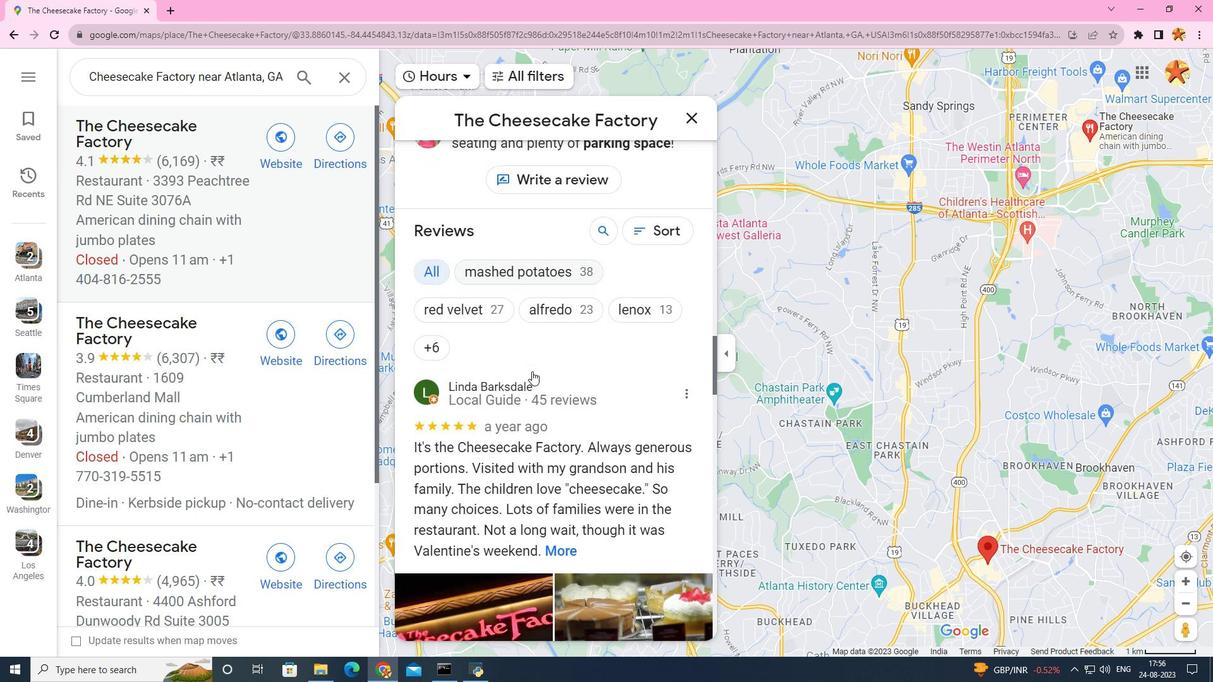 
Action: Mouse scrolled (532, 371) with delta (0, 0)
Screenshot: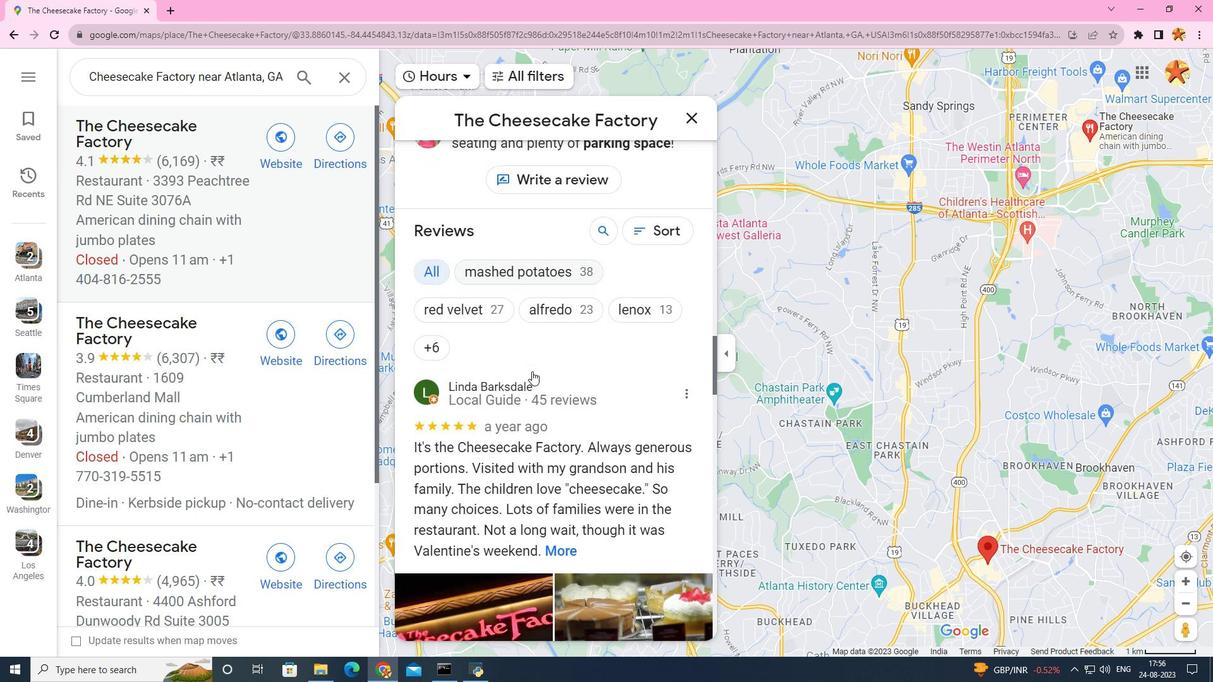 
Action: Mouse scrolled (532, 371) with delta (0, 0)
Screenshot: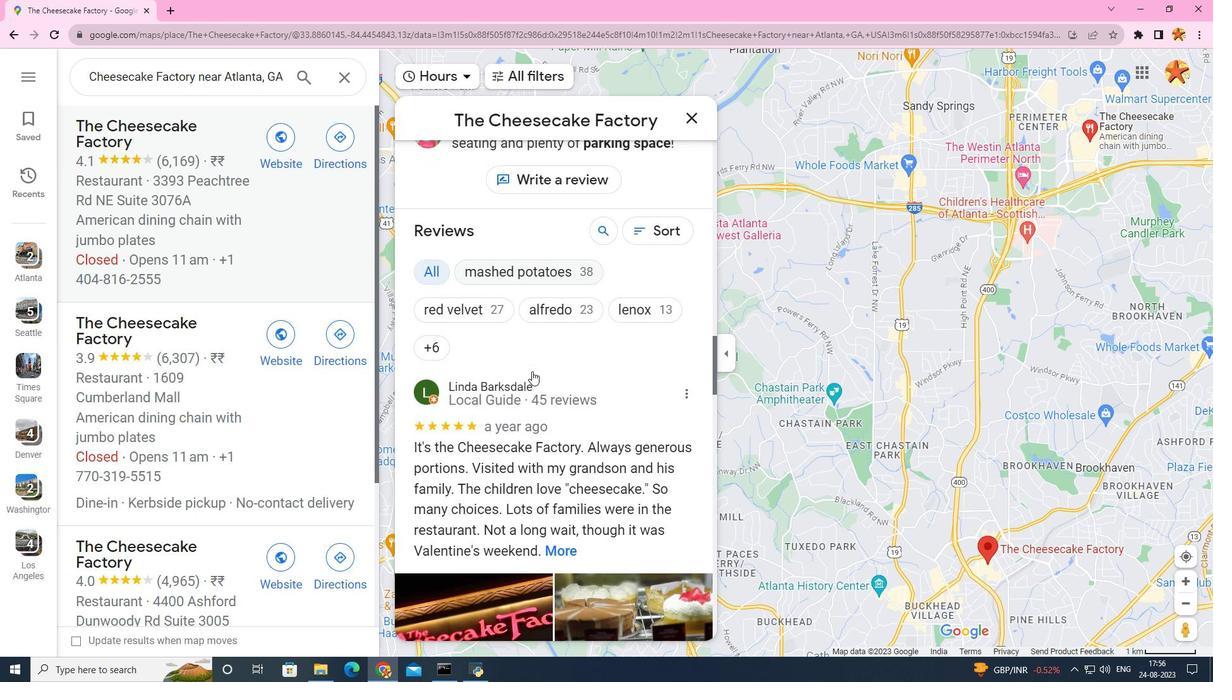
Action: Mouse scrolled (532, 371) with delta (0, 0)
Screenshot: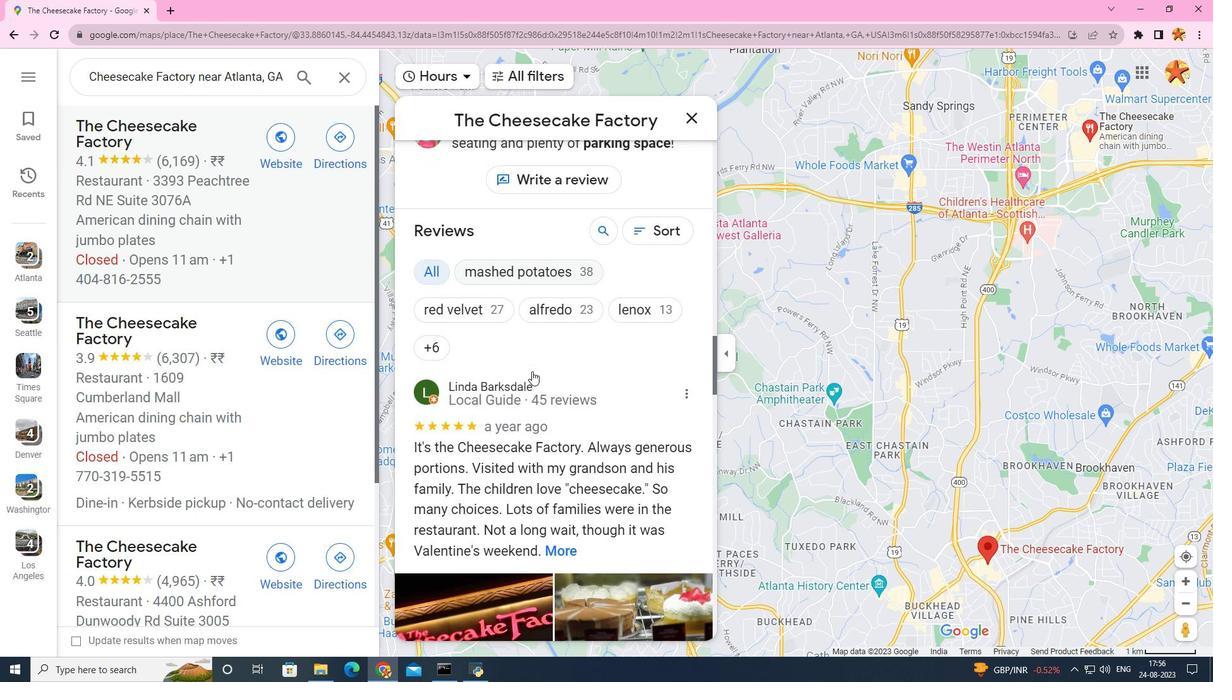 
Action: Mouse scrolled (532, 371) with delta (0, 0)
Screenshot: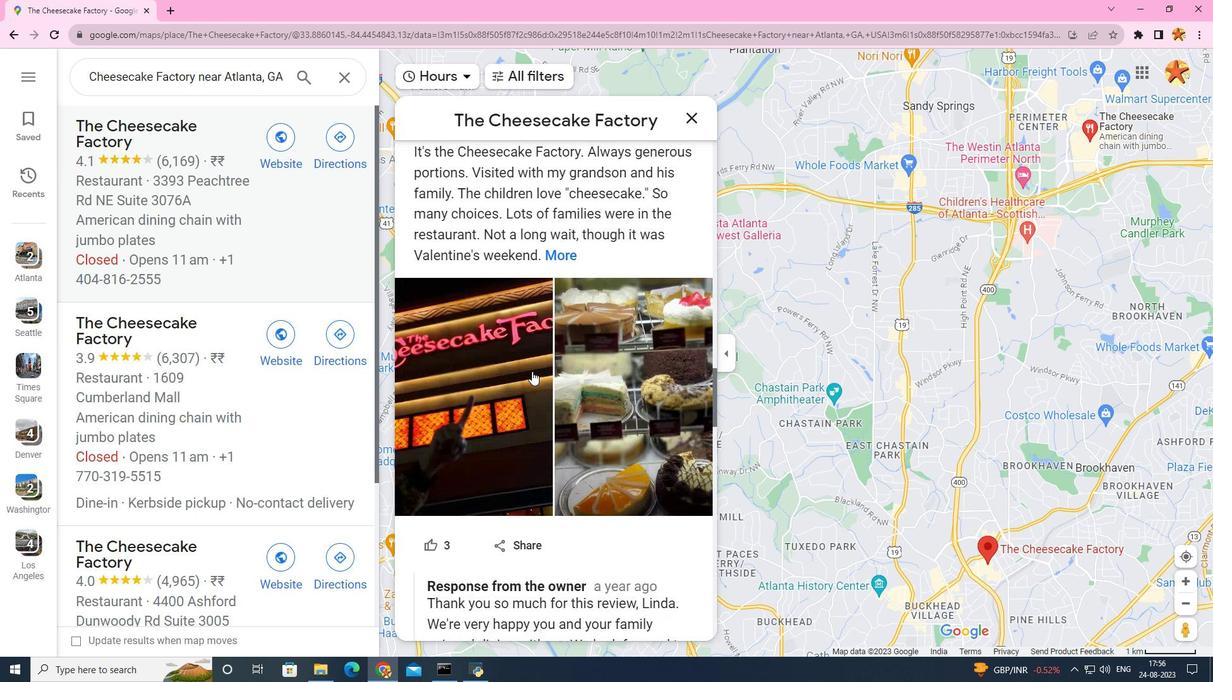 
Action: Mouse scrolled (532, 371) with delta (0, 0)
Screenshot: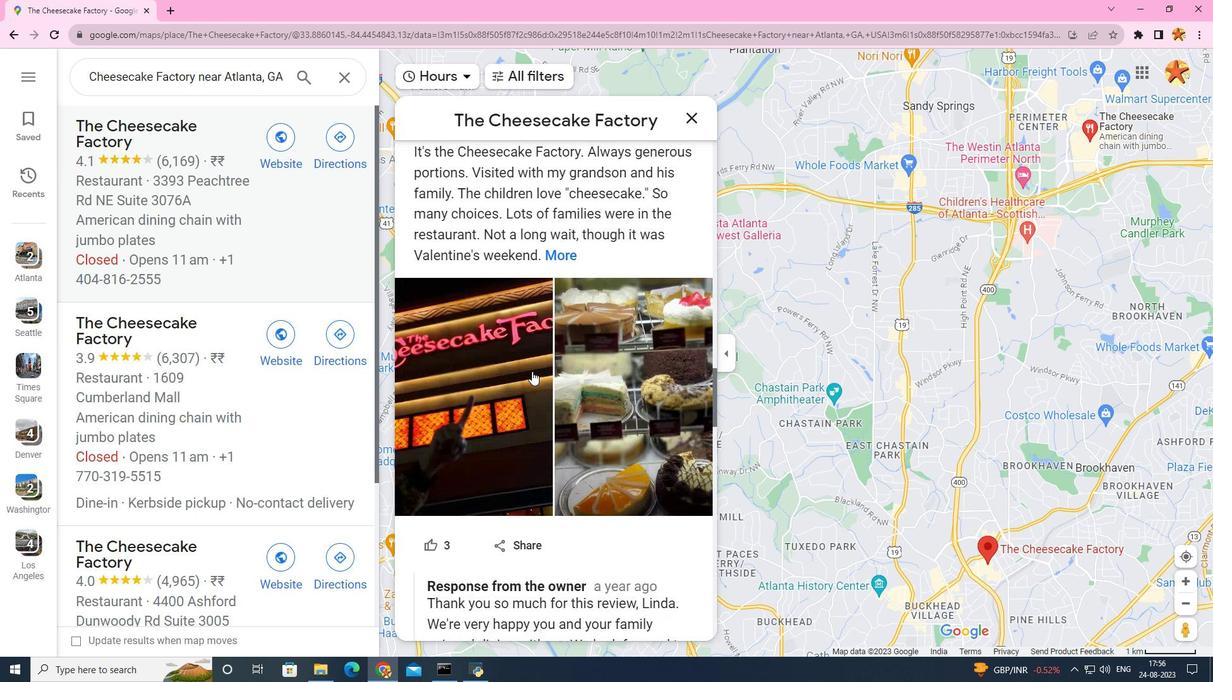 
Action: Mouse scrolled (532, 371) with delta (0, 0)
Screenshot: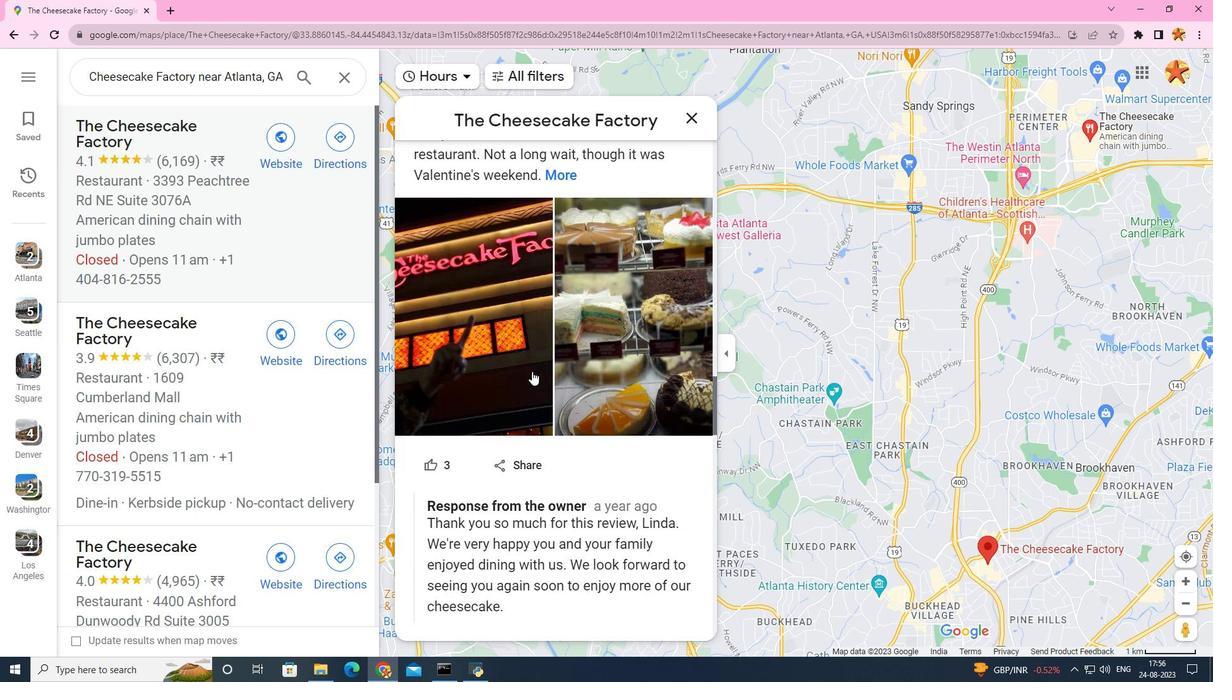 
Action: Mouse scrolled (532, 371) with delta (0, 0)
Screenshot: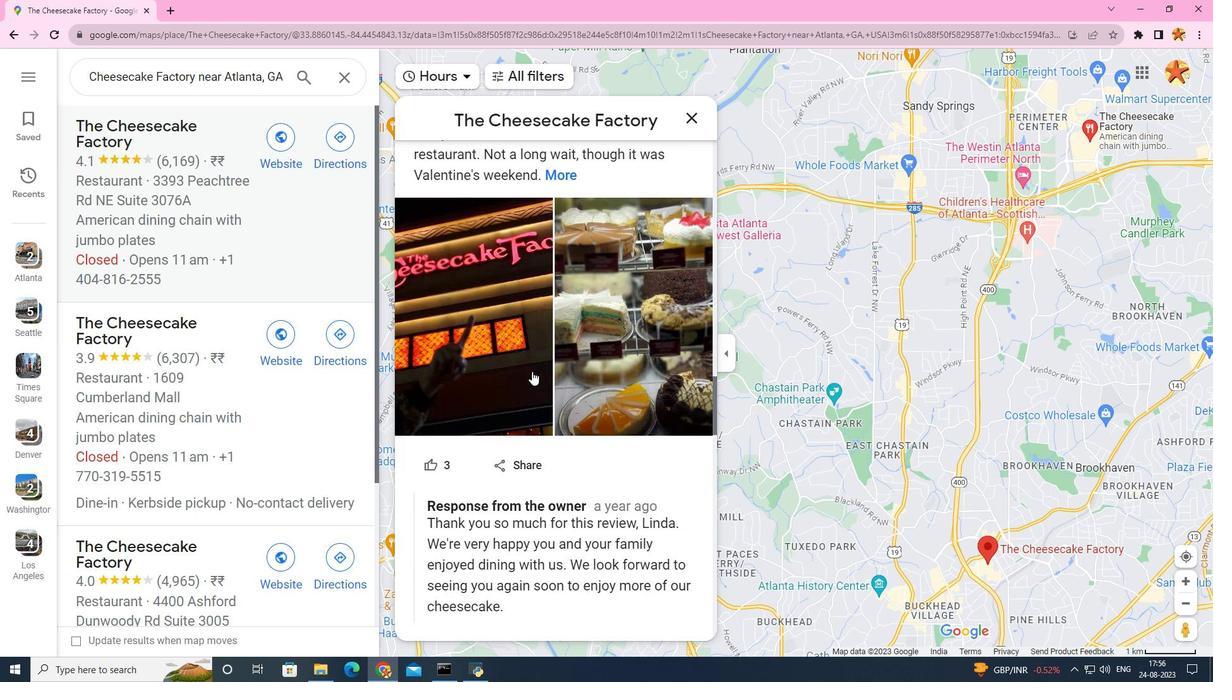 
Action: Mouse scrolled (532, 371) with delta (0, 0)
Screenshot: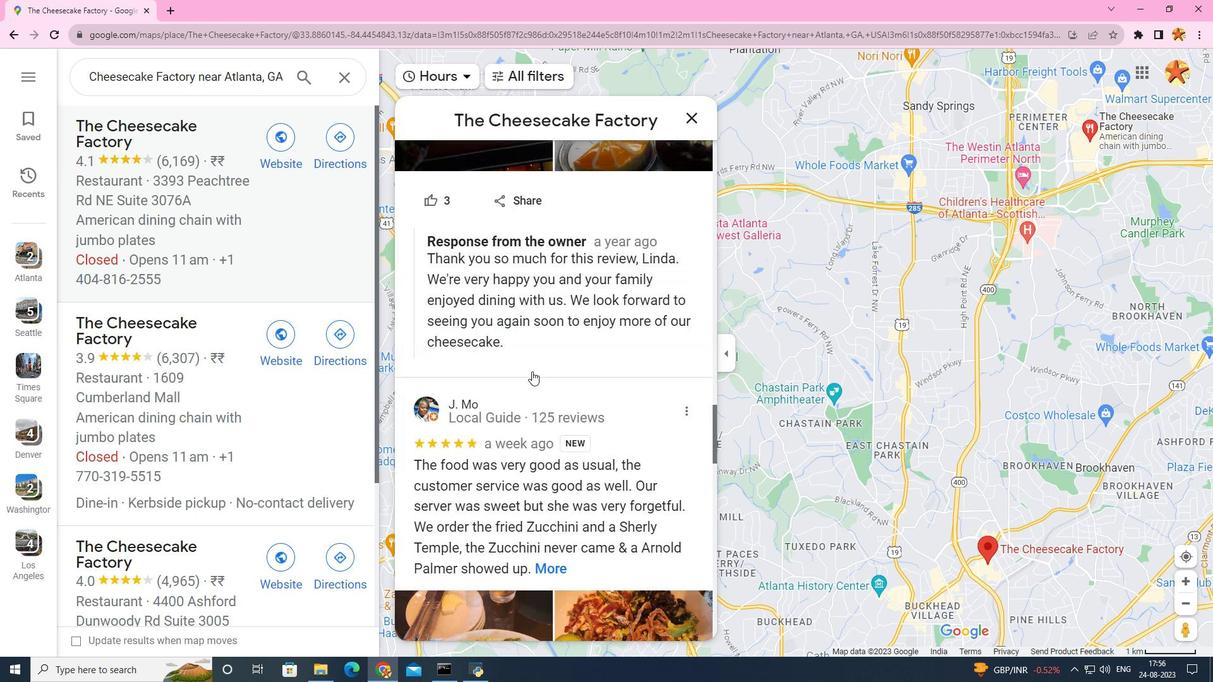 
Action: Mouse scrolled (532, 371) with delta (0, 0)
Screenshot: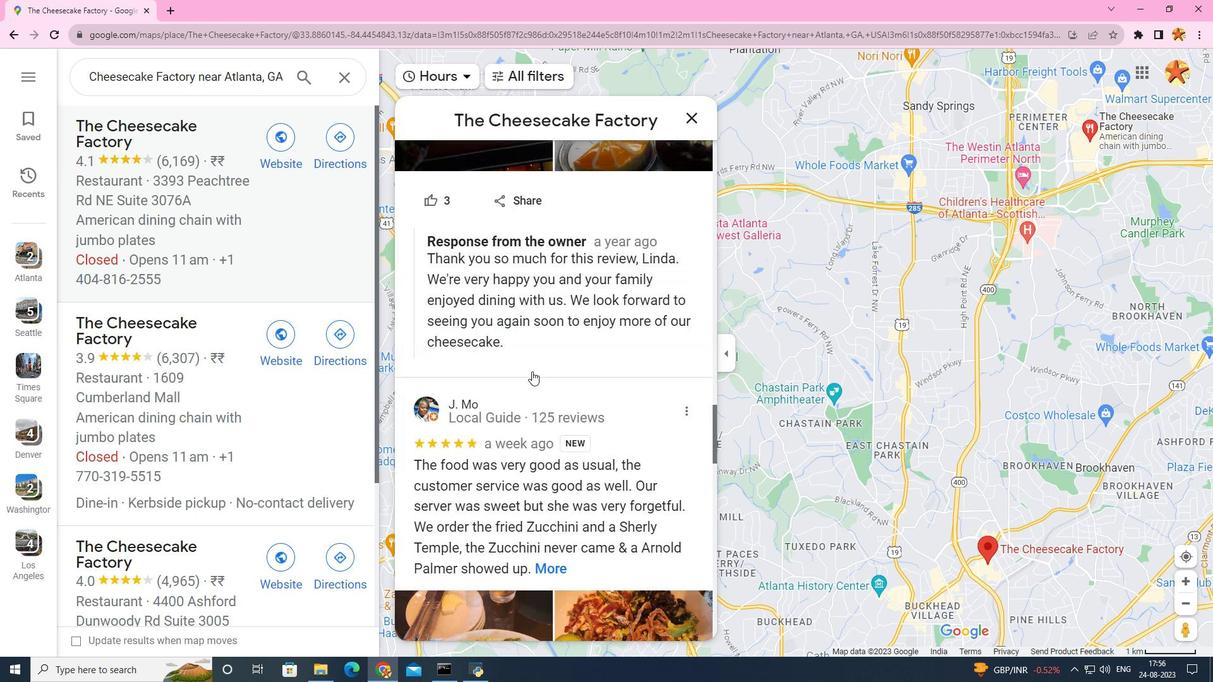 
Action: Mouse scrolled (532, 371) with delta (0, 0)
Screenshot: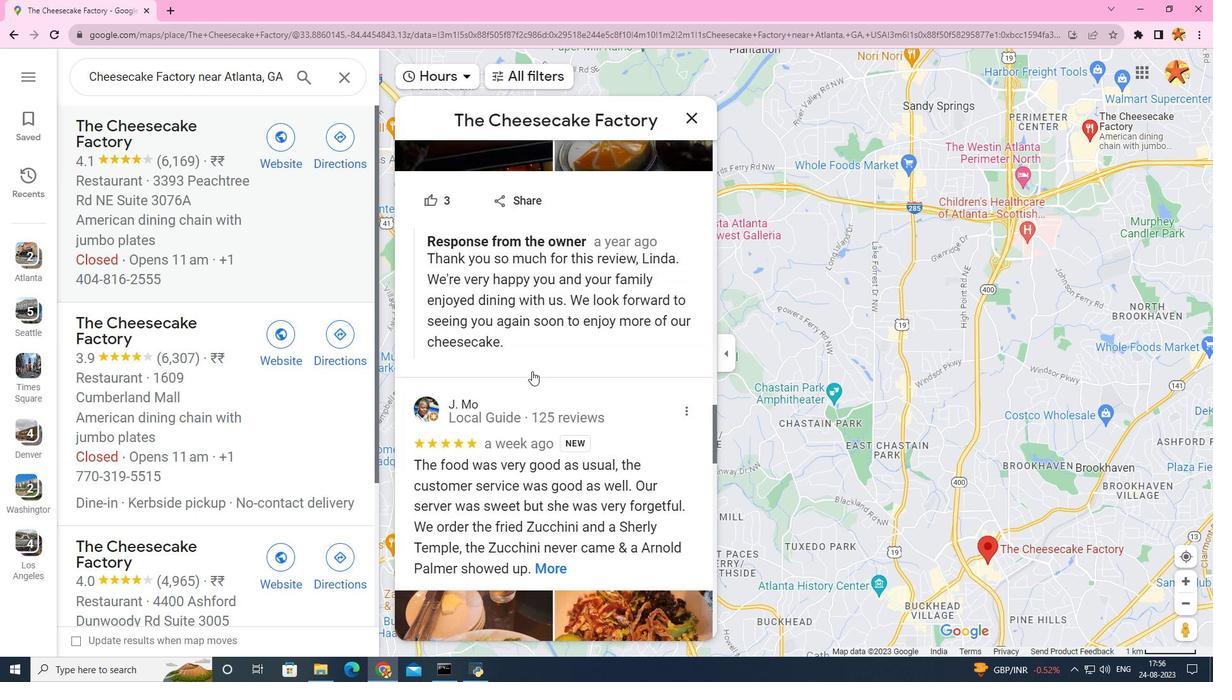 
Action: Mouse scrolled (532, 371) with delta (0, 0)
Screenshot: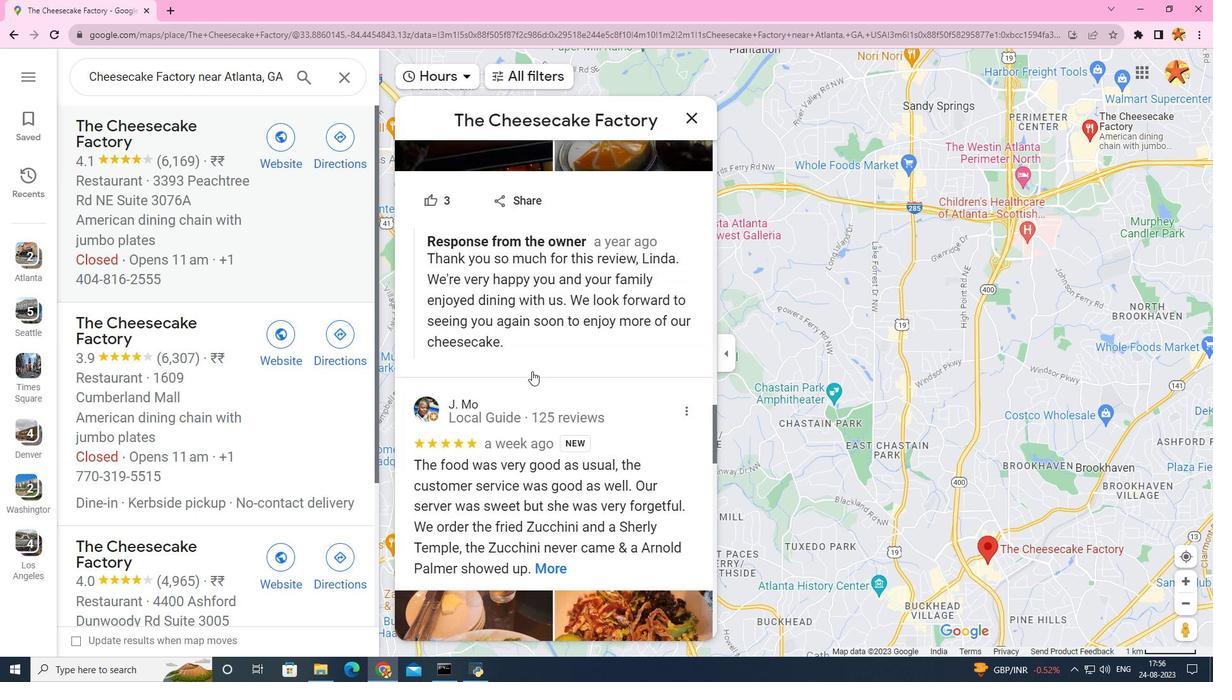 
Action: Mouse scrolled (532, 371) with delta (0, 0)
Screenshot: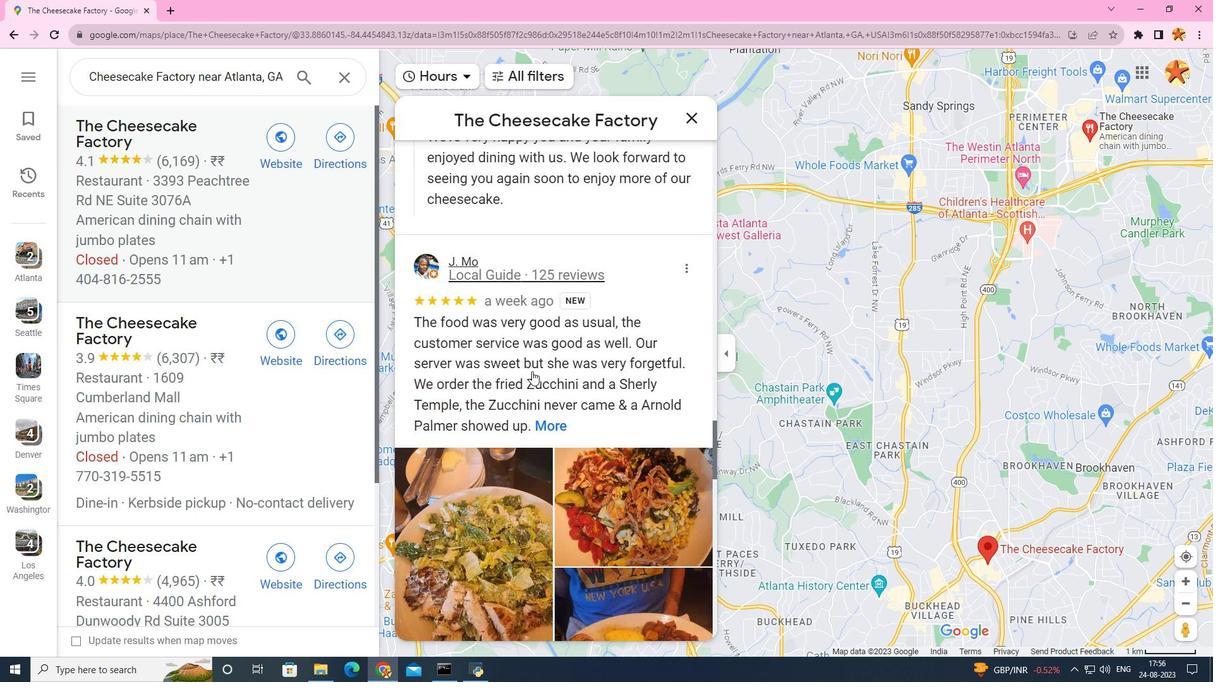 
Action: Mouse scrolled (532, 371) with delta (0, 0)
Screenshot: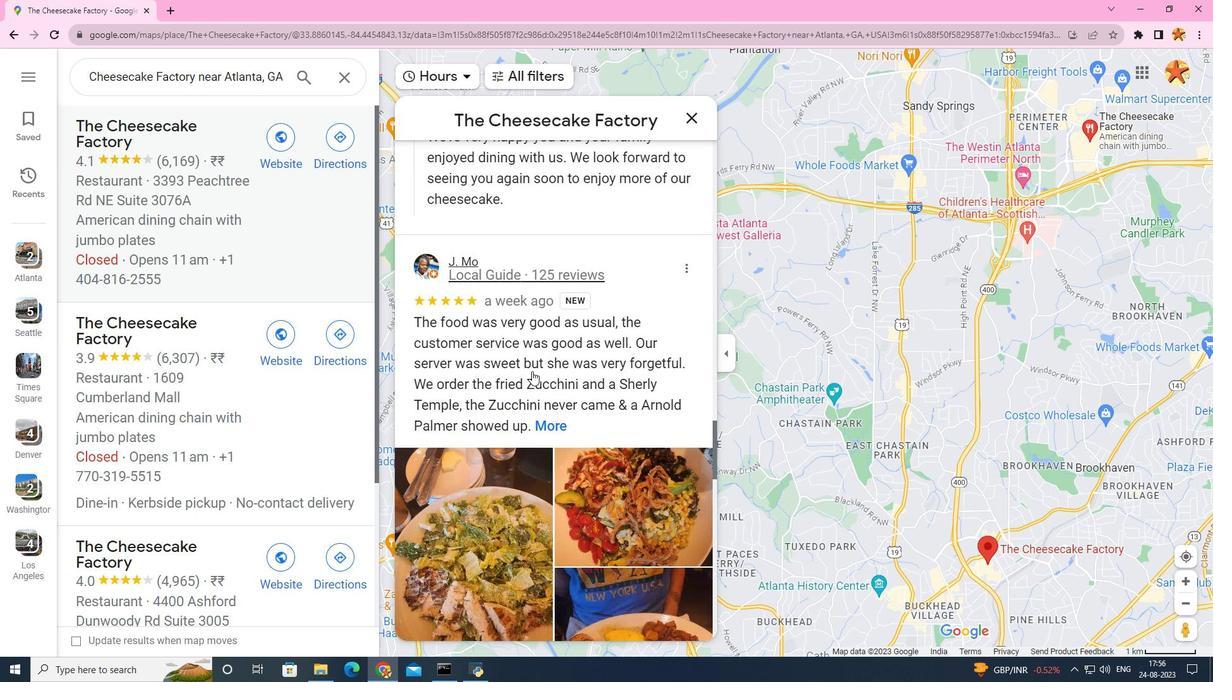 
Action: Mouse scrolled (532, 371) with delta (0, 0)
Screenshot: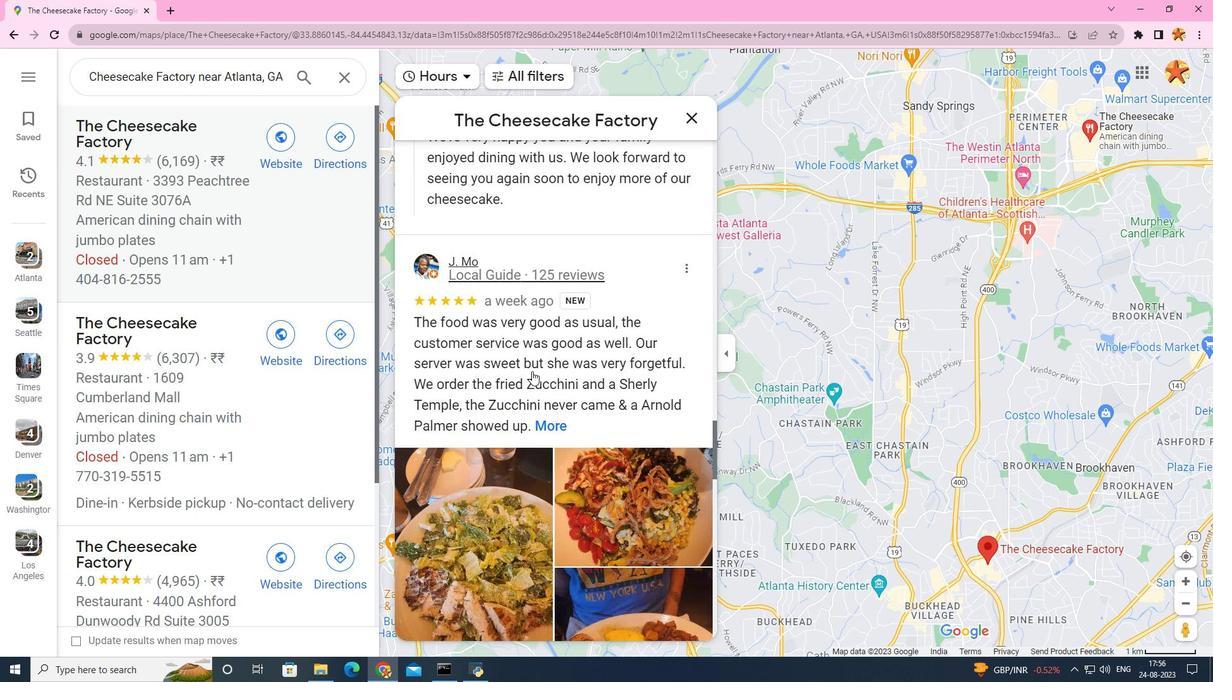 
Action: Mouse scrolled (532, 371) with delta (0, 0)
Screenshot: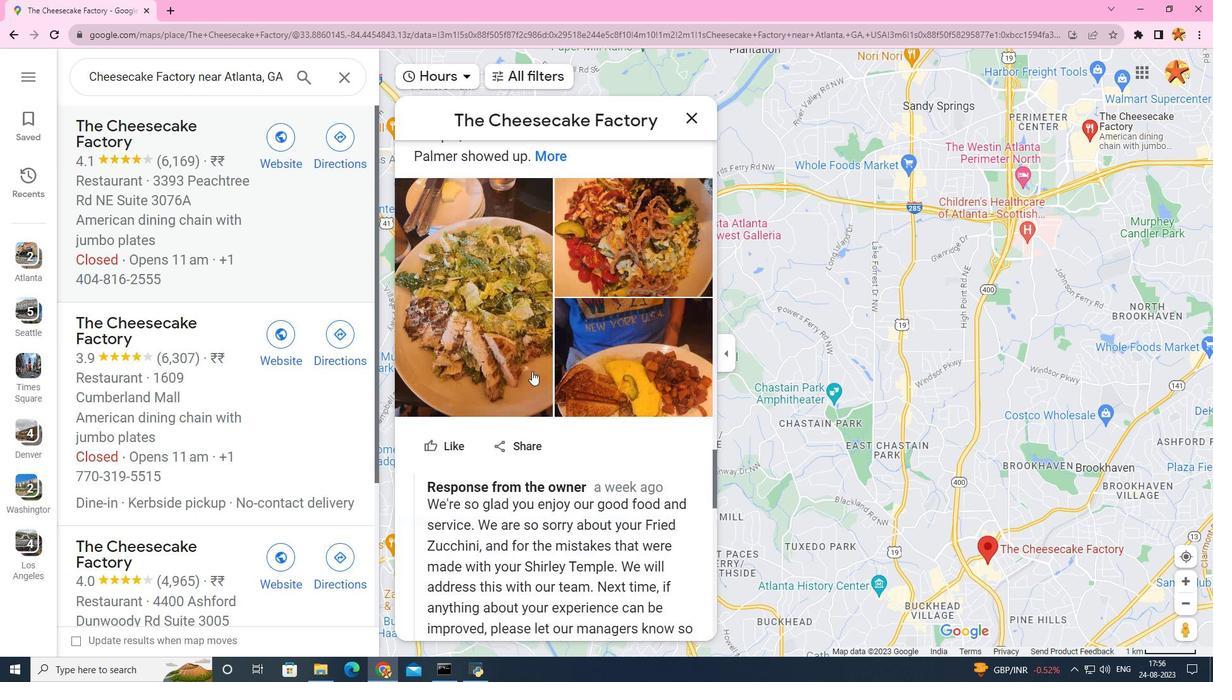 
Action: Mouse scrolled (532, 371) with delta (0, 0)
Screenshot: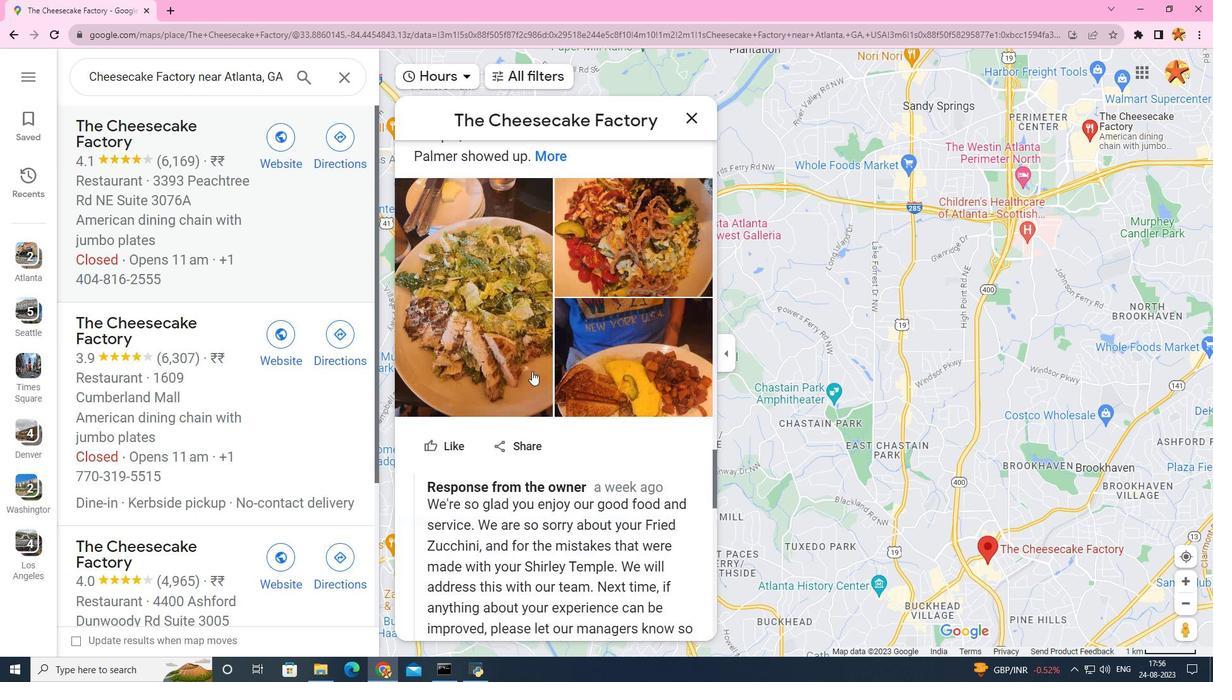 
Action: Mouse scrolled (532, 371) with delta (0, 0)
Screenshot: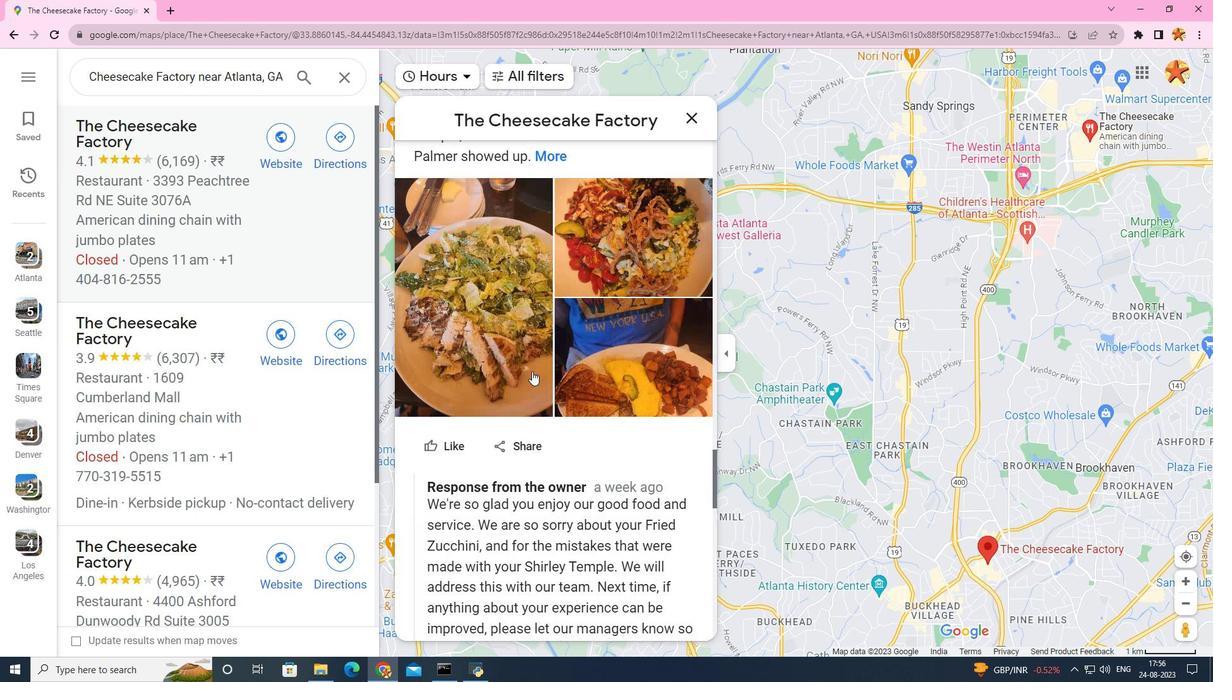 
Action: Mouse scrolled (532, 371) with delta (0, 0)
Screenshot: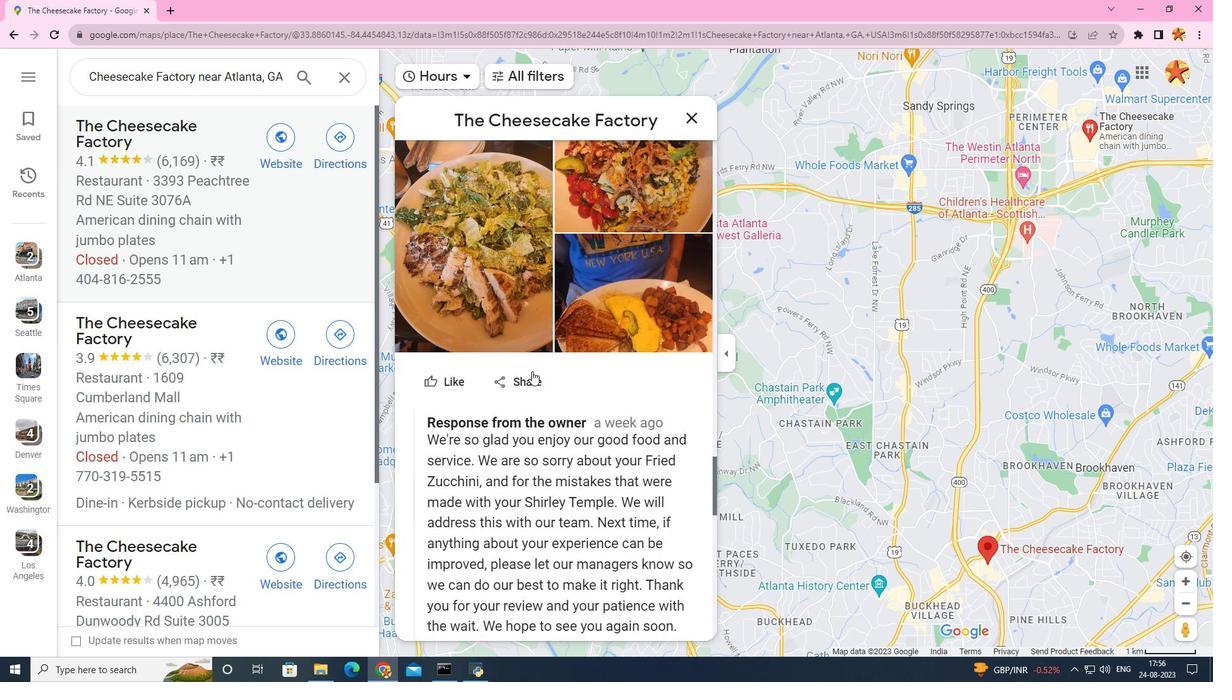 
Action: Mouse scrolled (532, 371) with delta (0, 0)
Screenshot: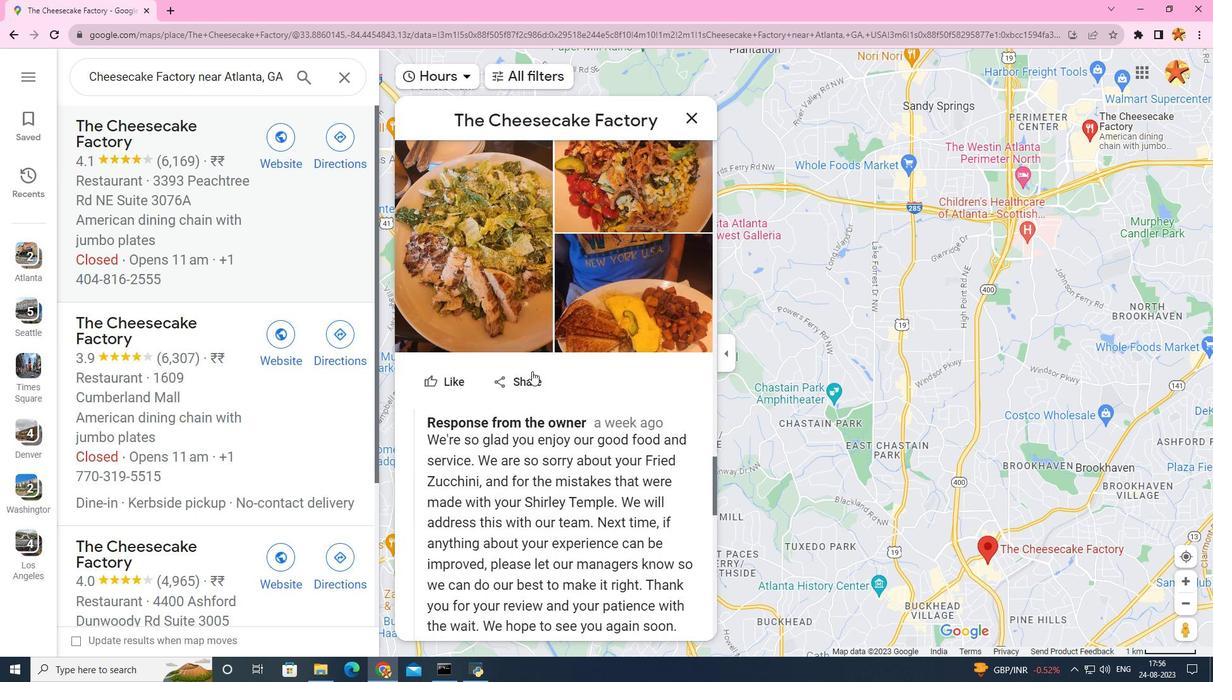 
Action: Mouse scrolled (532, 371) with delta (0, 0)
Screenshot: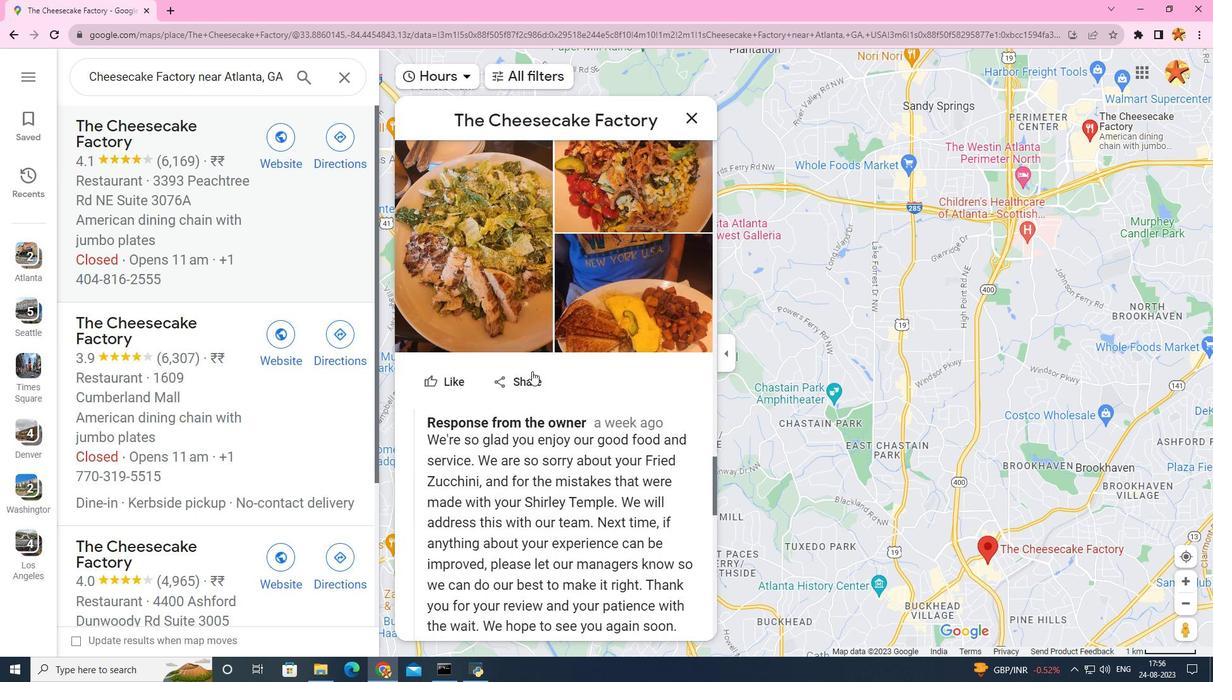 
Action: Mouse scrolled (532, 371) with delta (0, 0)
Screenshot: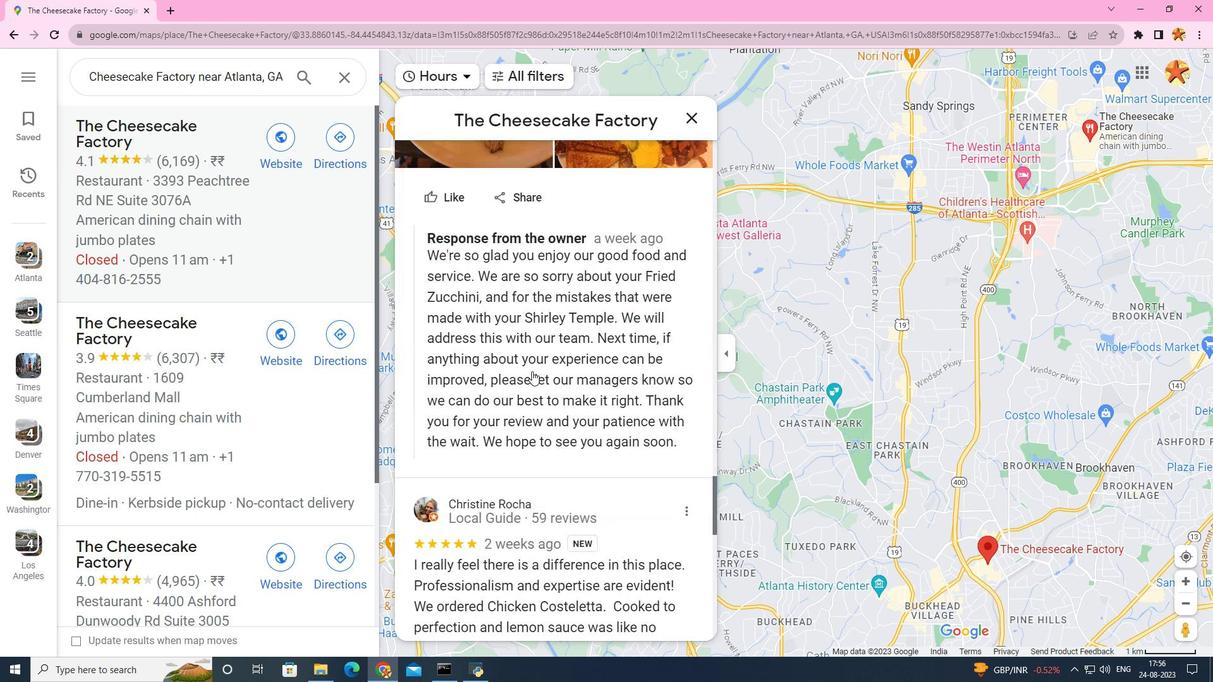 
Action: Mouse scrolled (532, 371) with delta (0, 0)
Screenshot: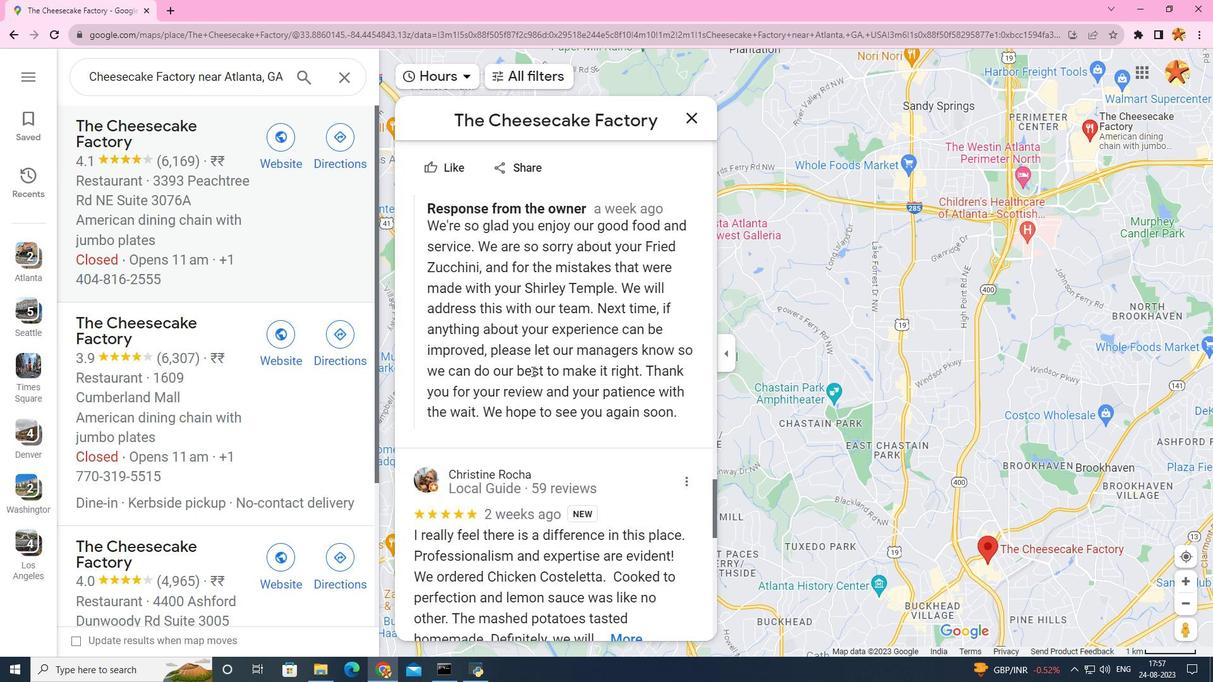 
Action: Mouse scrolled (532, 371) with delta (0, 0)
Screenshot: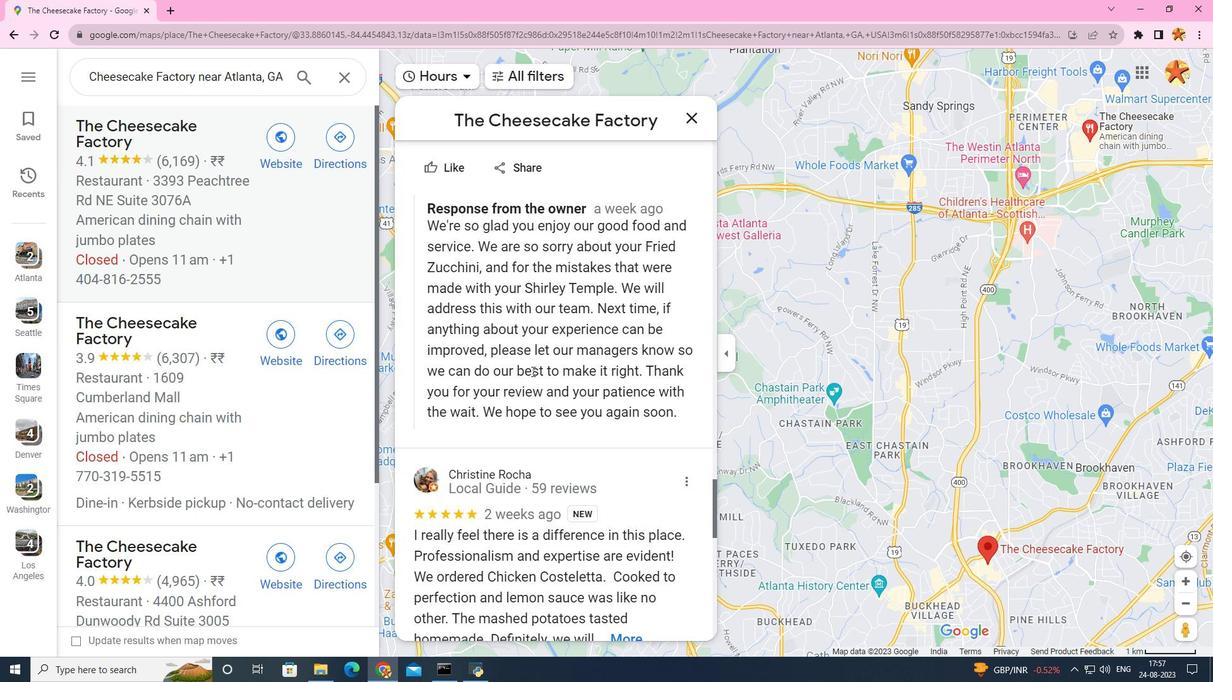 
Action: Mouse scrolled (532, 371) with delta (0, 0)
Screenshot: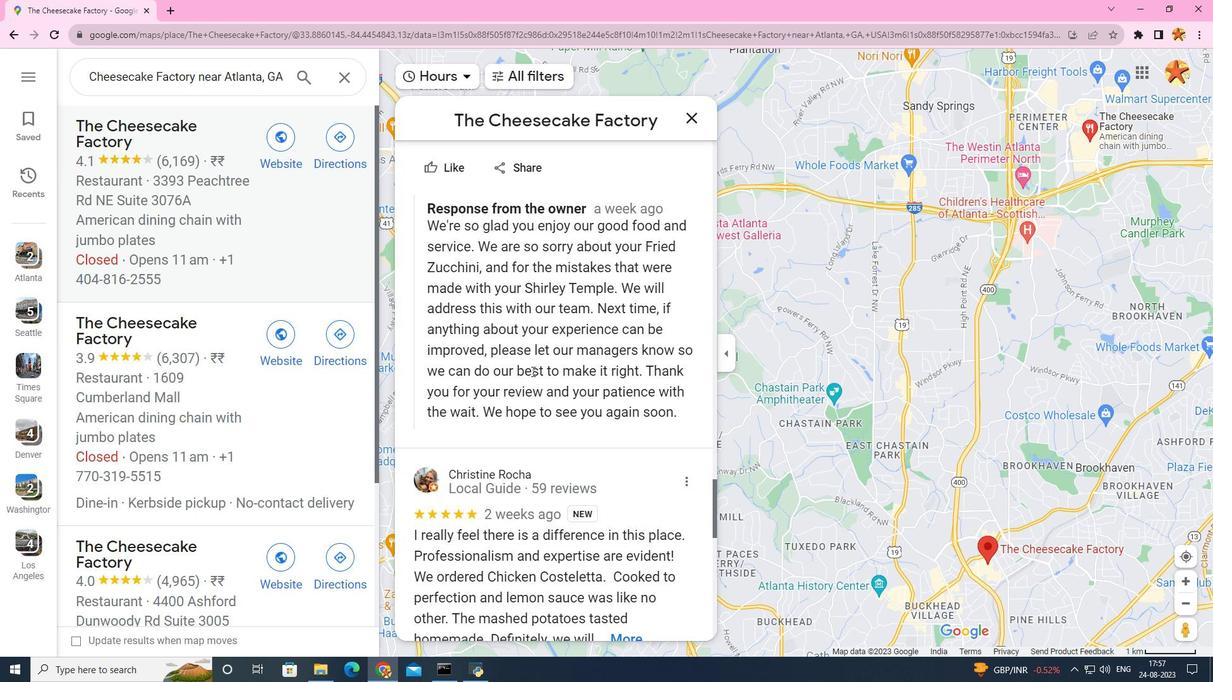 
Action: Mouse scrolled (532, 371) with delta (0, 0)
Screenshot: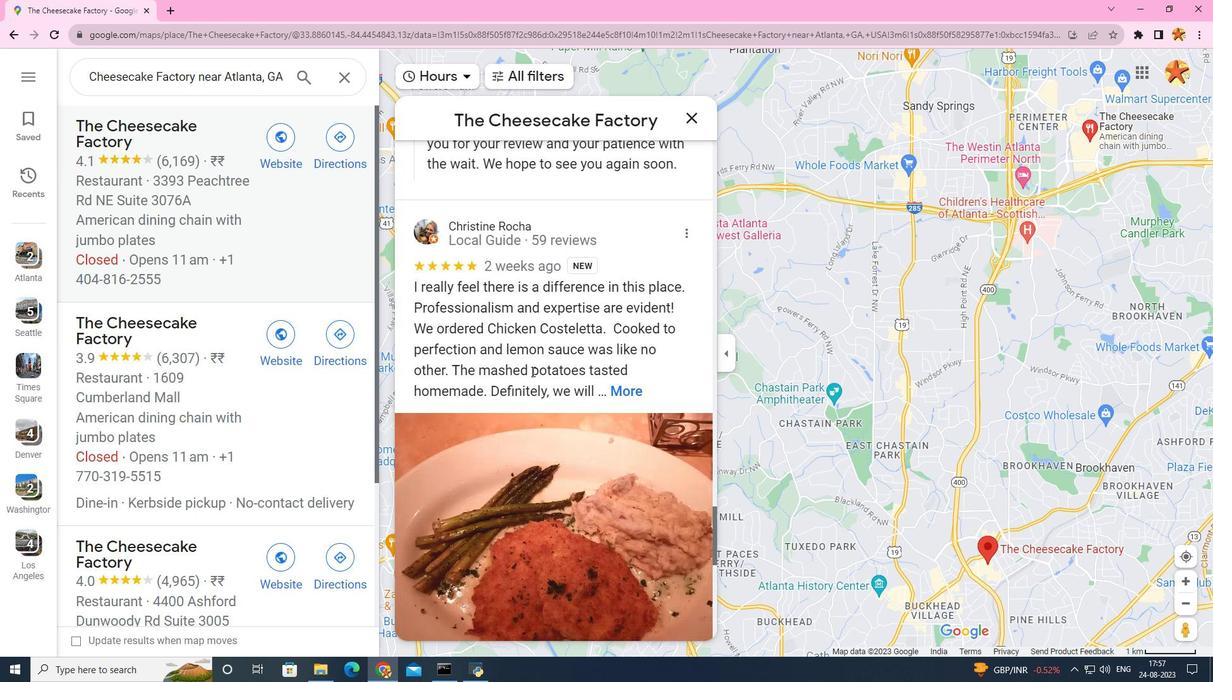 
Action: Mouse scrolled (532, 371) with delta (0, 0)
Screenshot: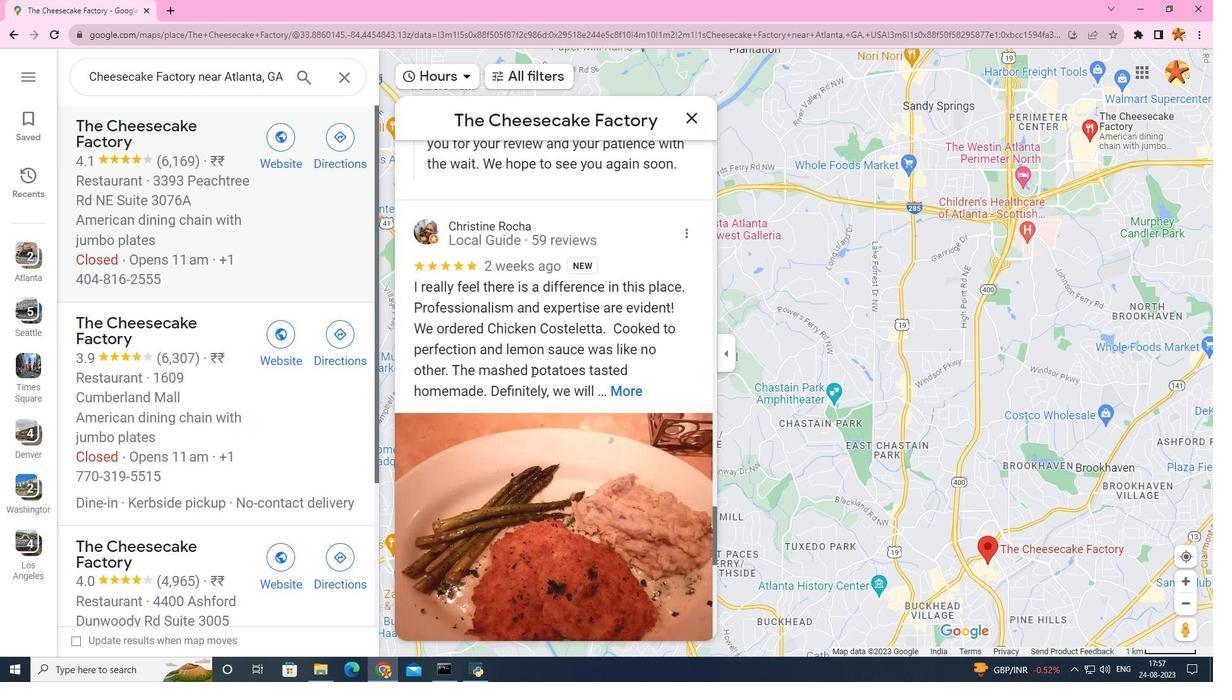 
Action: Mouse scrolled (532, 371) with delta (0, 0)
Screenshot: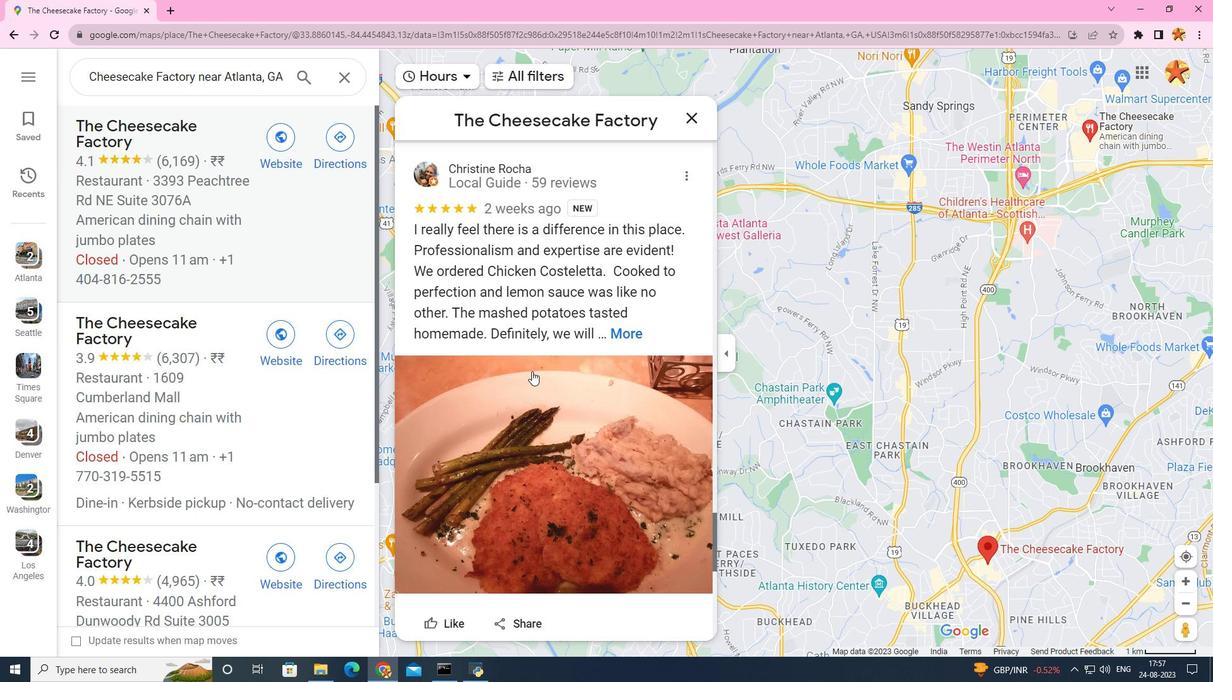 
Action: Mouse scrolled (532, 371) with delta (0, 0)
Screenshot: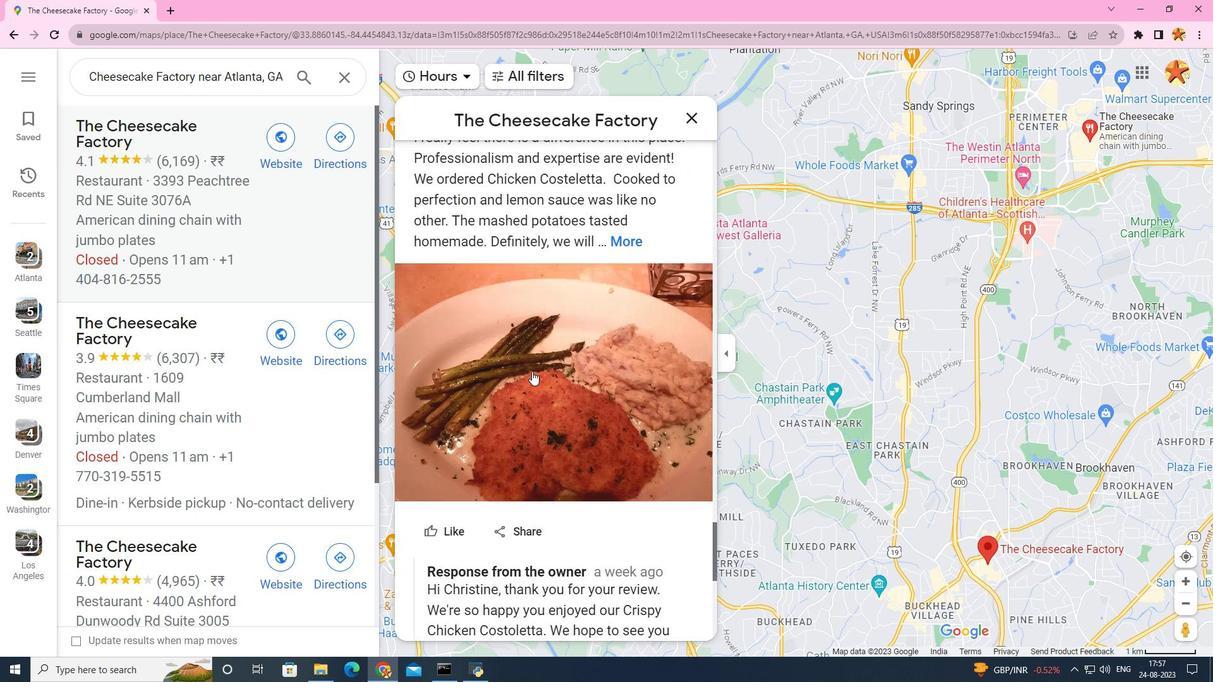 
Action: Mouse scrolled (532, 371) with delta (0, 0)
Screenshot: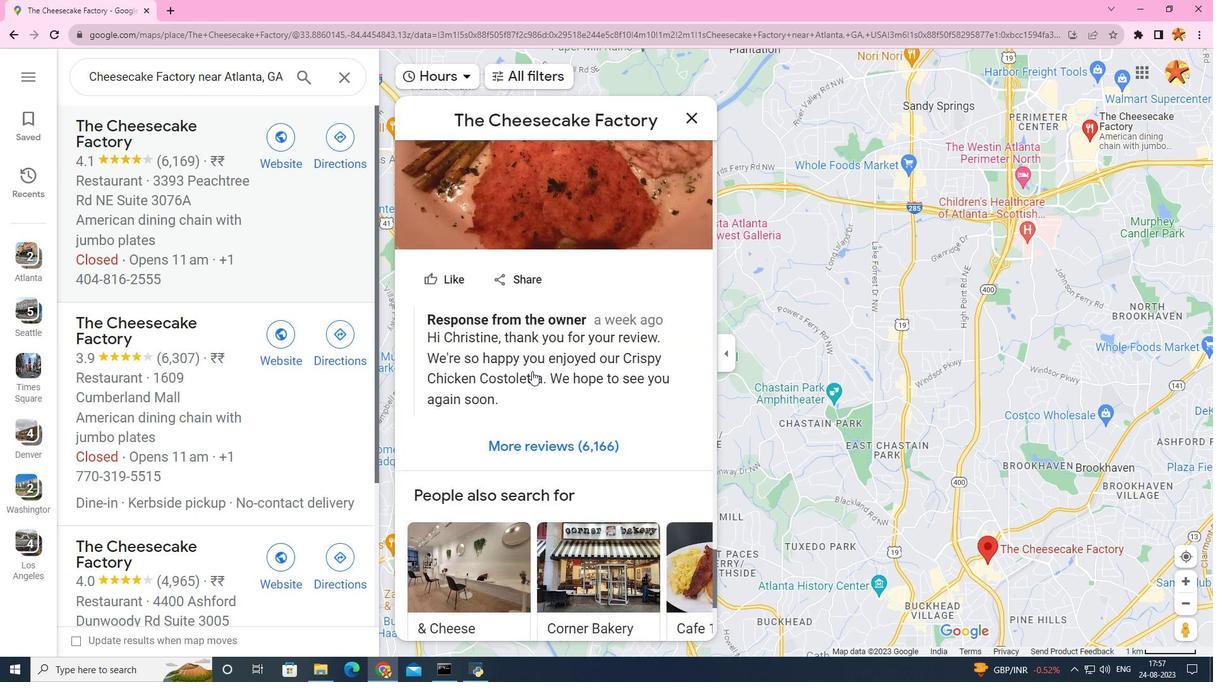 
Action: Mouse scrolled (532, 371) with delta (0, 0)
Screenshot: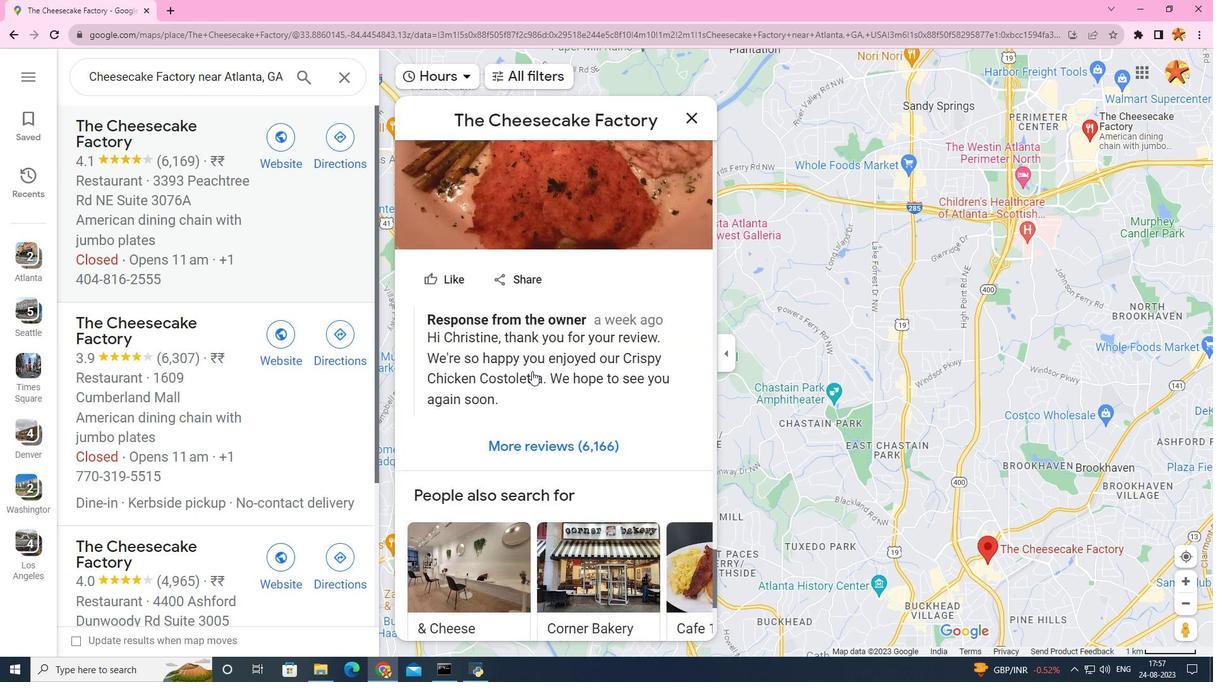 
Action: Mouse scrolled (532, 371) with delta (0, 0)
Screenshot: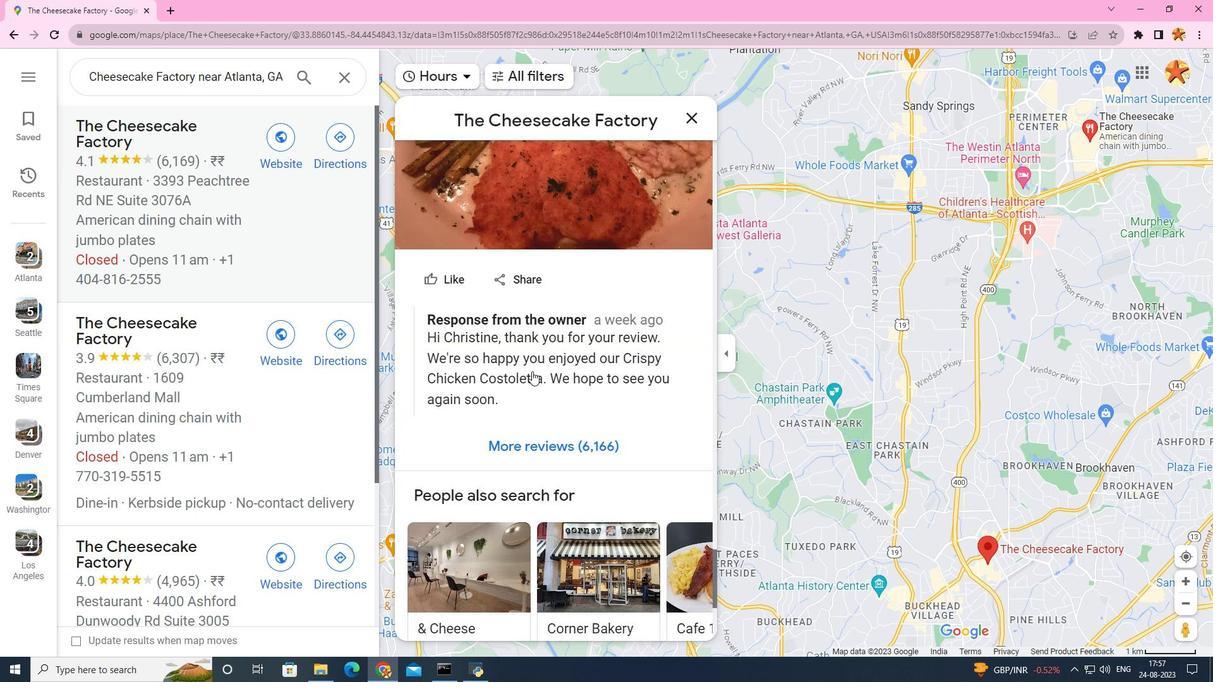 
Action: Mouse scrolled (532, 371) with delta (0, 0)
Screenshot: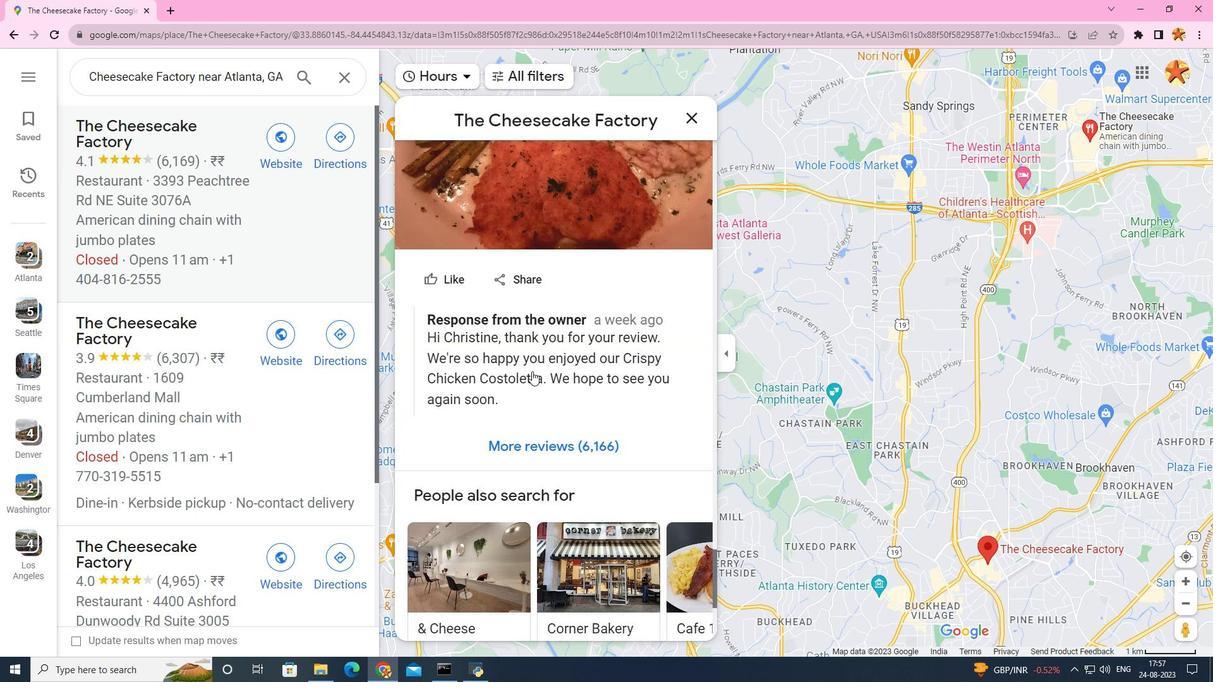 
Action: Mouse scrolled (532, 371) with delta (0, 0)
Screenshot: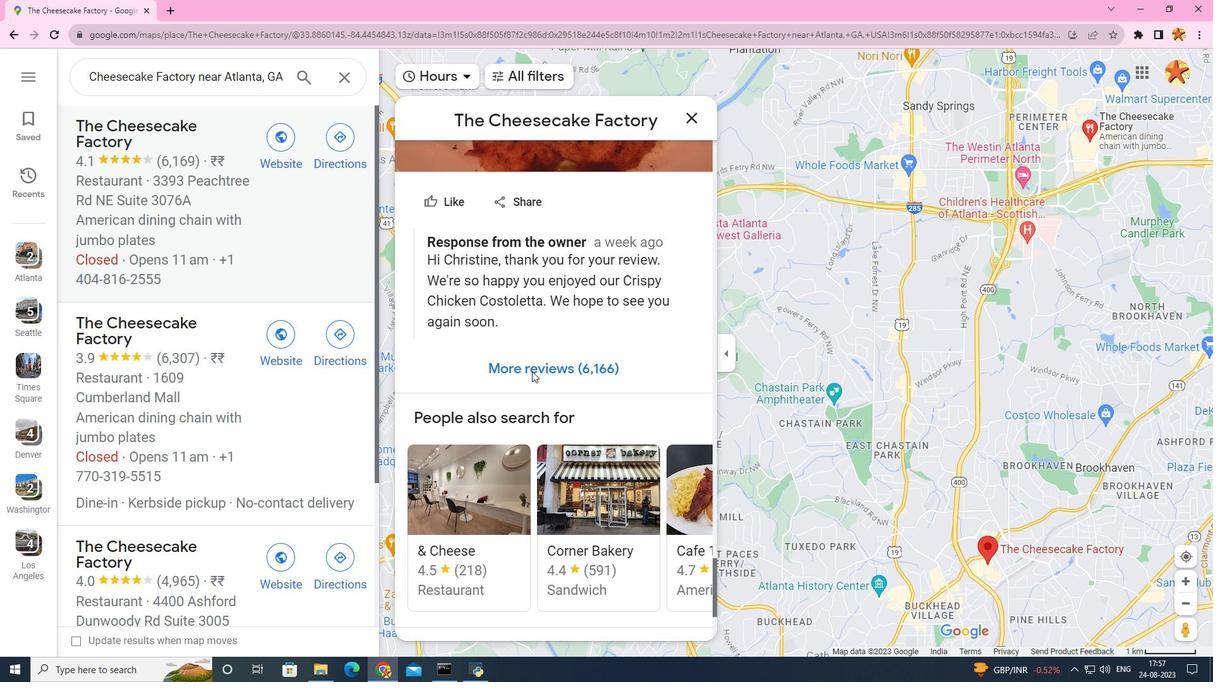 
Action: Mouse scrolled (532, 371) with delta (0, 0)
Screenshot: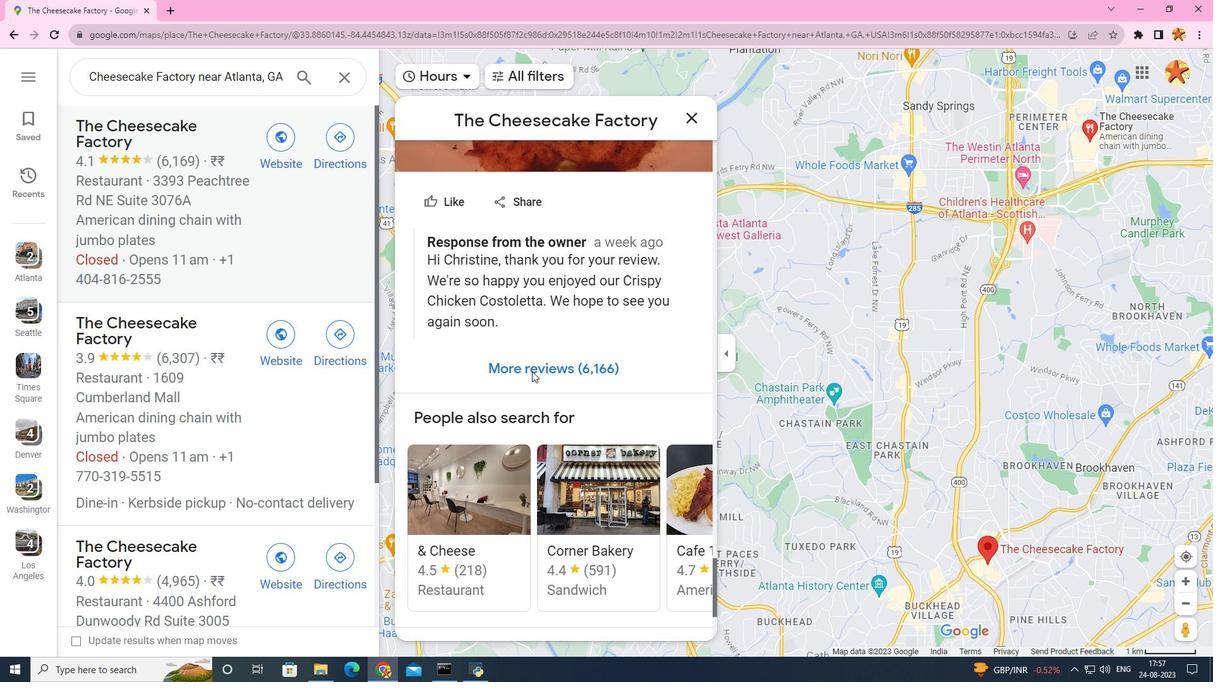 
Action: Mouse scrolled (532, 371) with delta (0, 0)
Screenshot: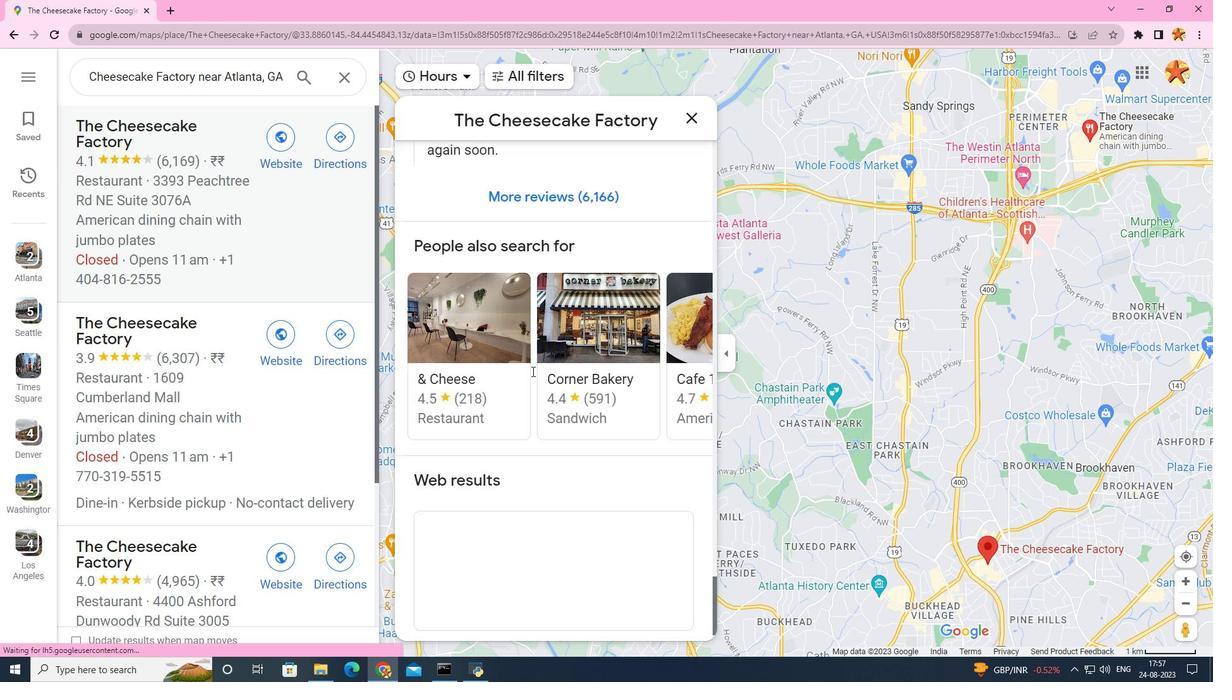 
Action: Mouse scrolled (532, 371) with delta (0, 0)
Screenshot: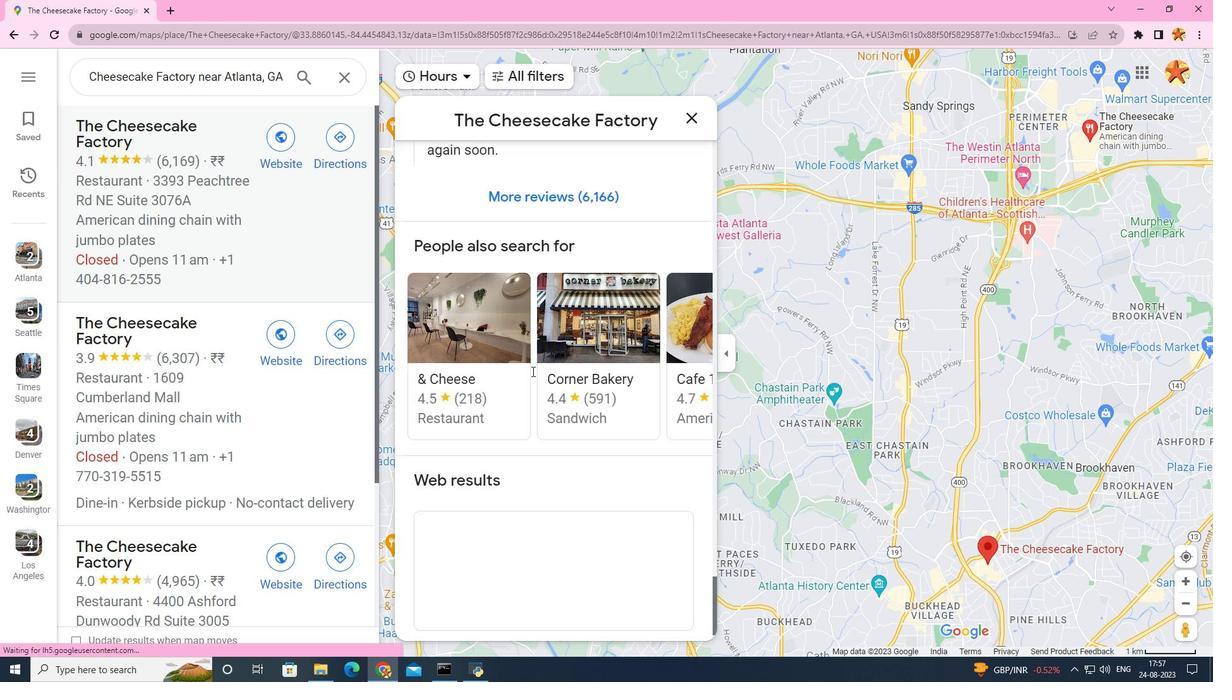 
Action: Mouse scrolled (532, 371) with delta (0, 0)
Screenshot: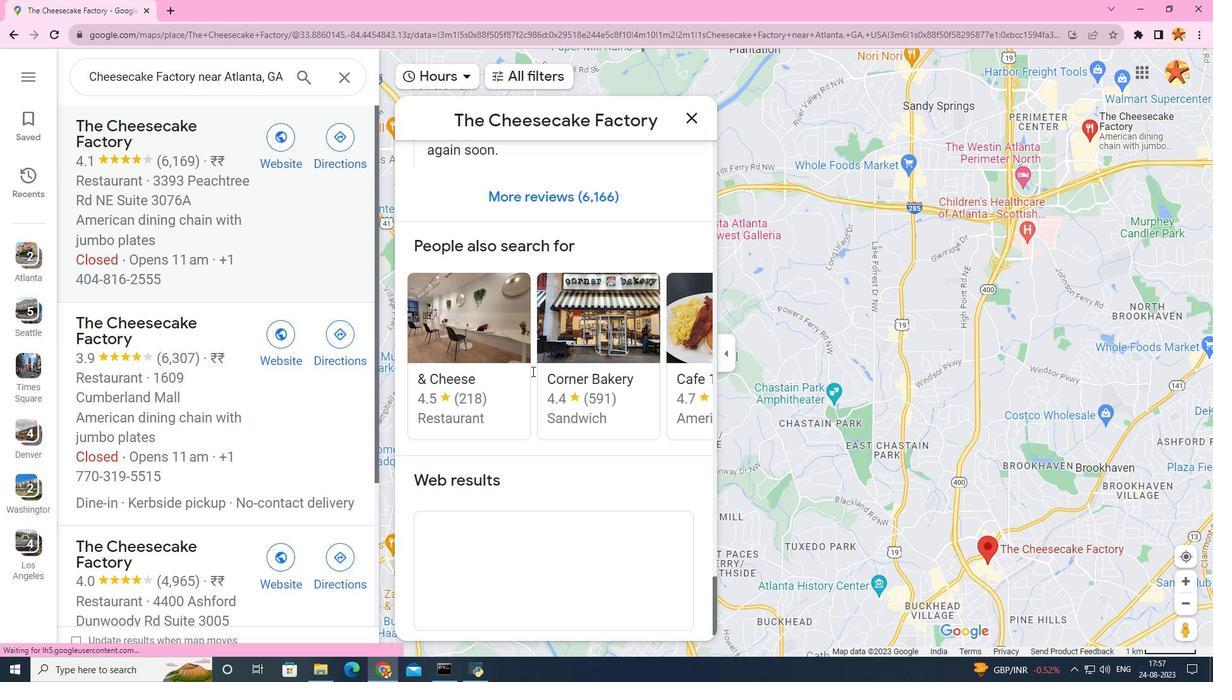 
Action: Mouse scrolled (532, 371) with delta (0, 0)
Screenshot: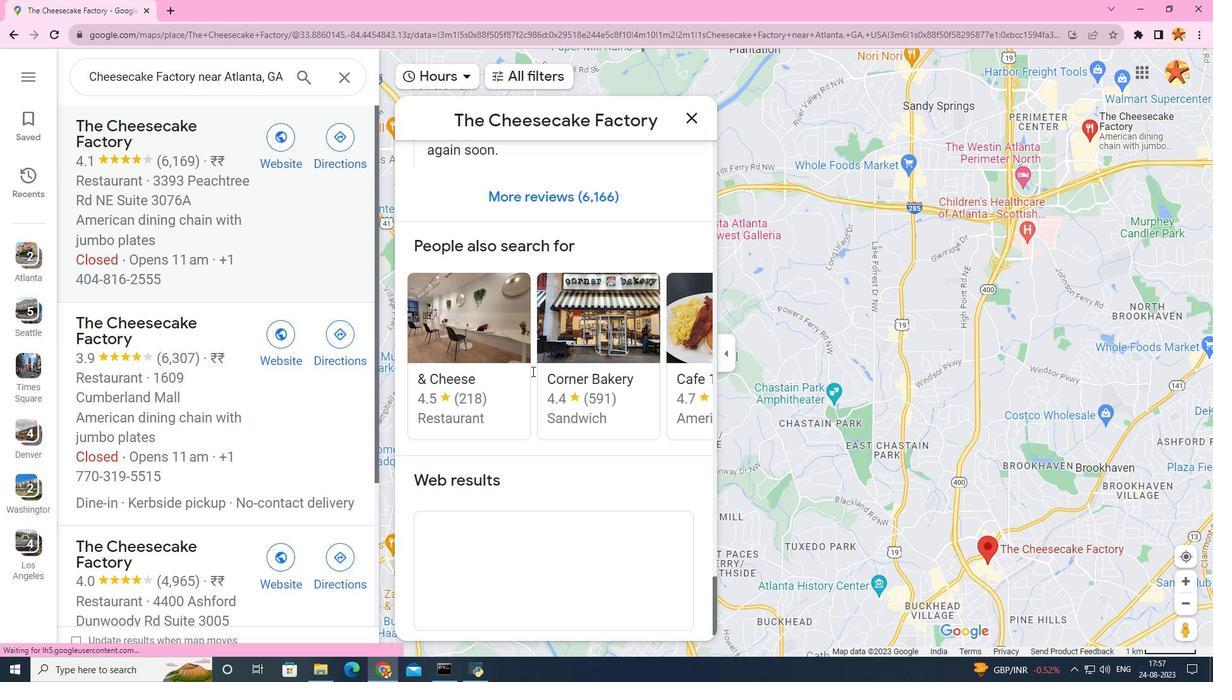 
Action: Mouse scrolled (532, 371) with delta (0, 0)
Screenshot: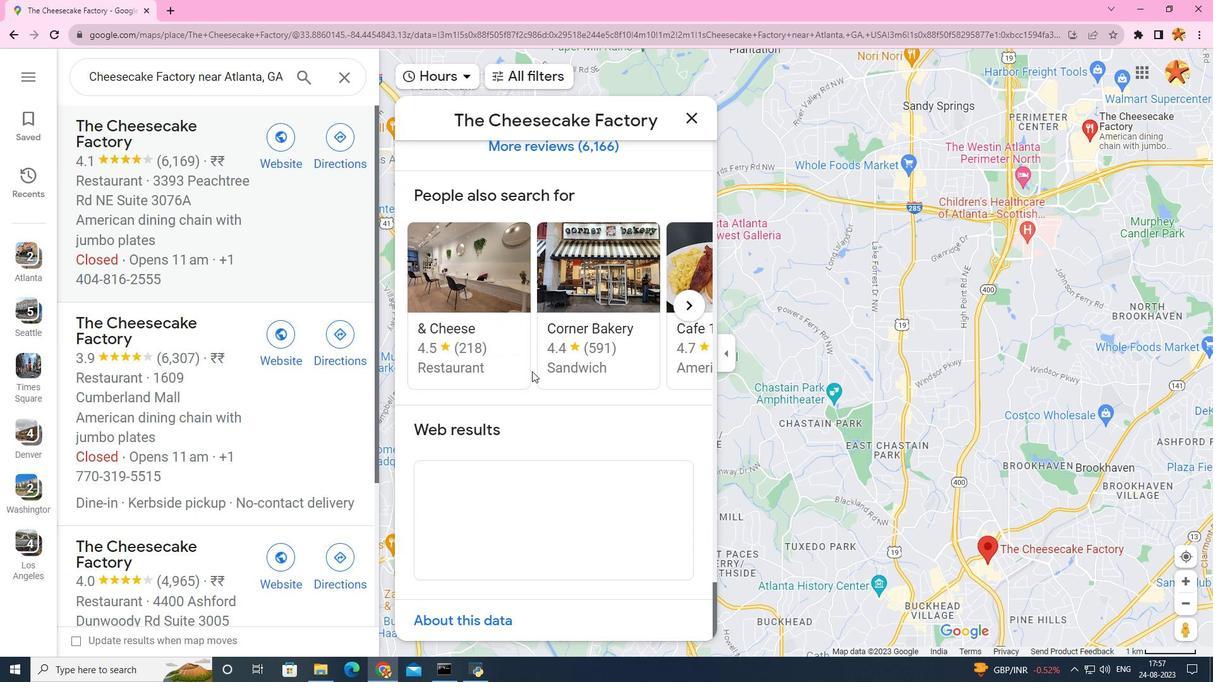 
Action: Mouse scrolled (532, 371) with delta (0, 0)
Screenshot: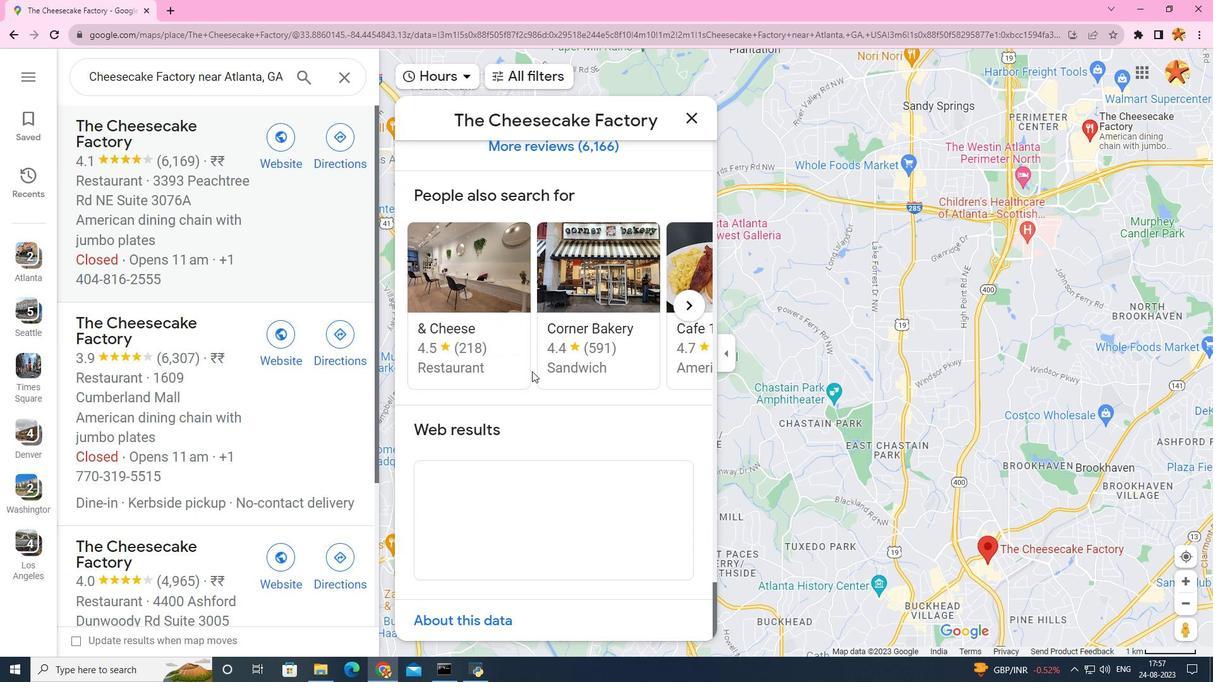 
Action: Mouse scrolled (532, 371) with delta (0, 0)
Screenshot: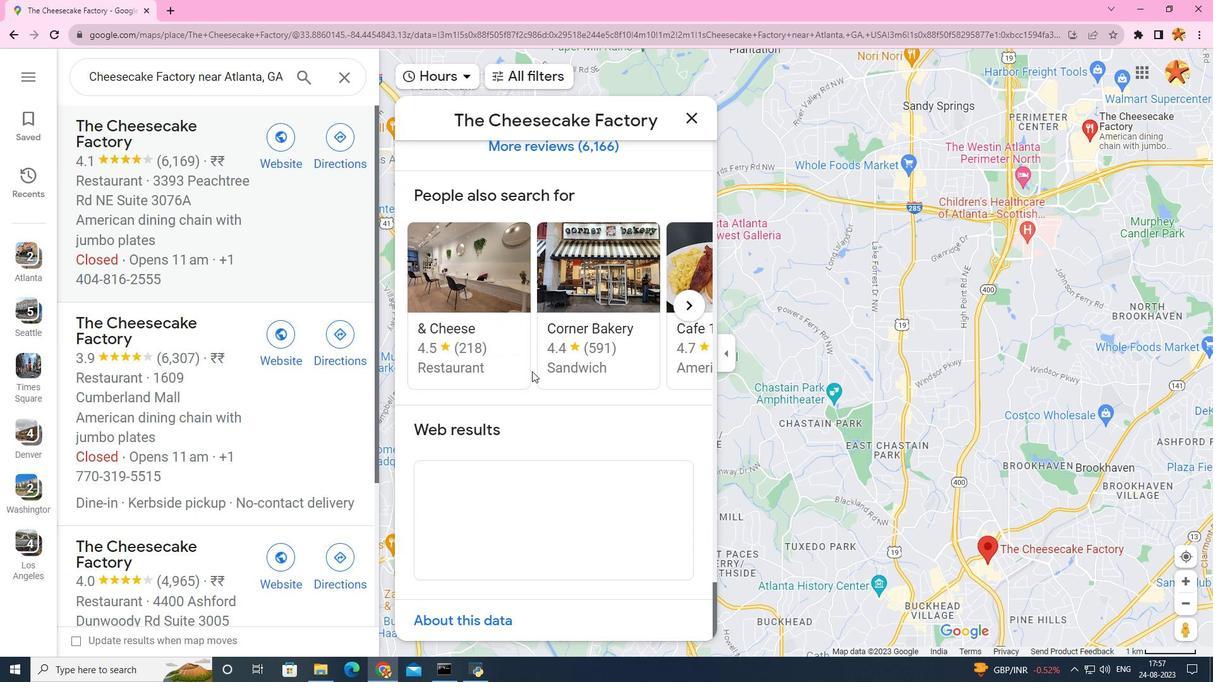
Action: Mouse scrolled (532, 371) with delta (0, 0)
Screenshot: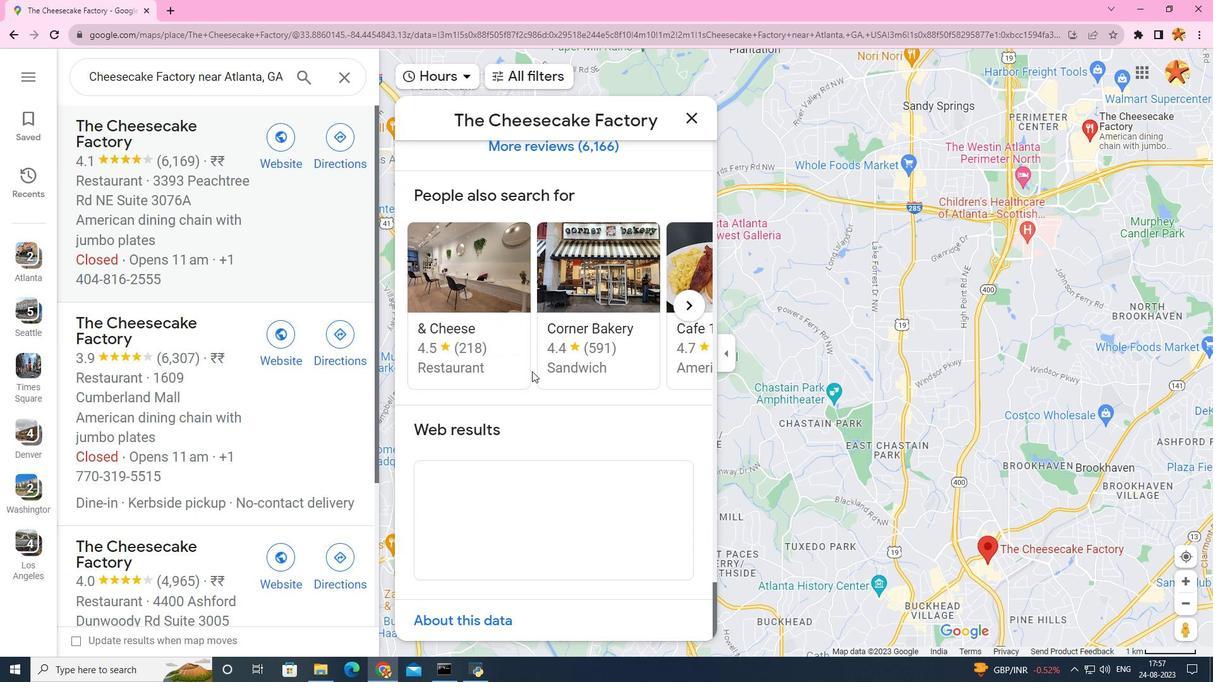 
Action: Mouse scrolled (532, 371) with delta (0, 0)
Screenshot: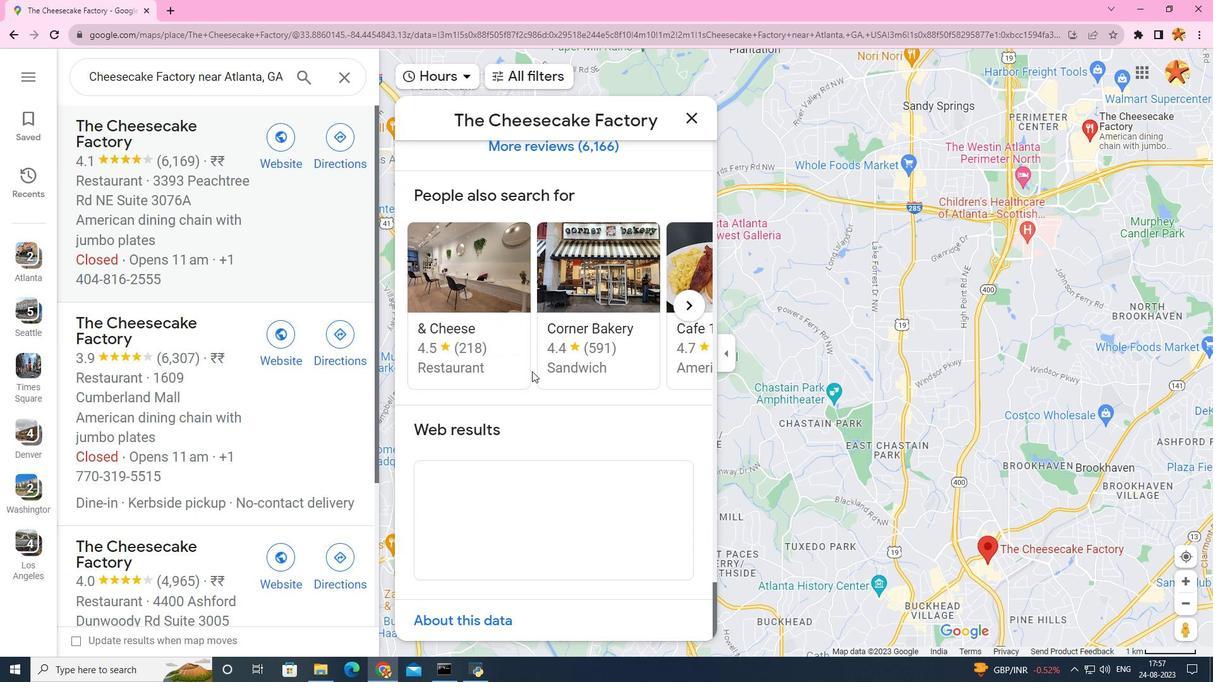 
Action: Mouse scrolled (532, 371) with delta (0, 0)
Screenshot: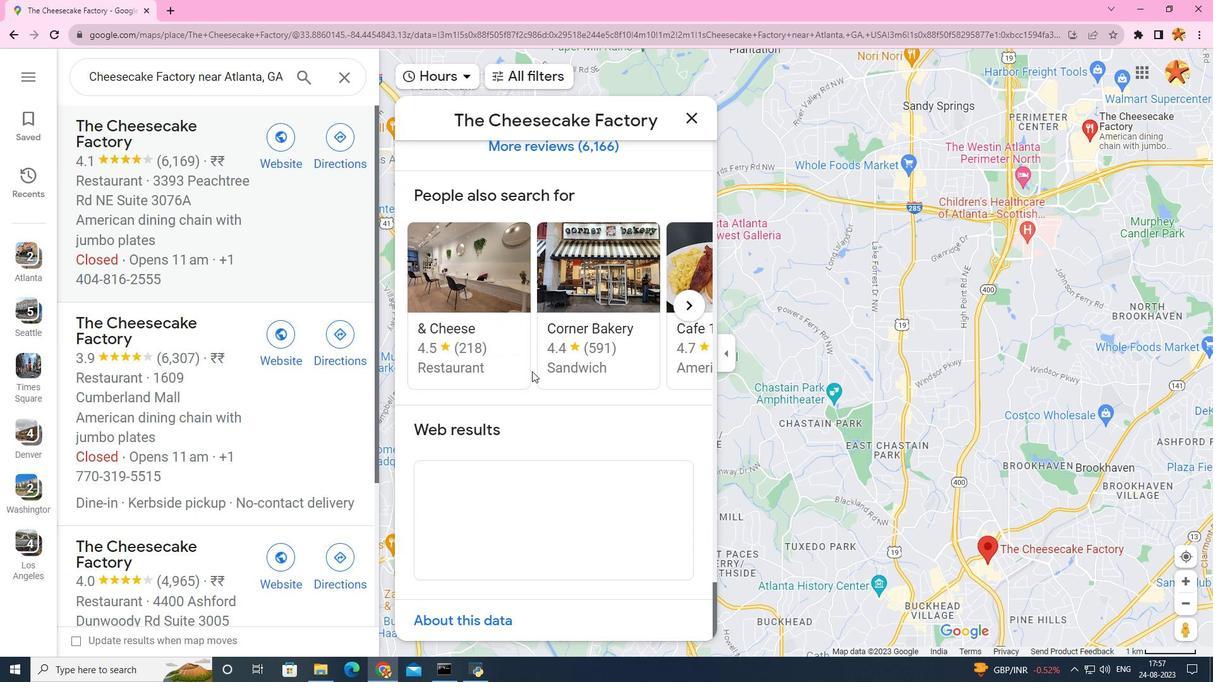 
Action: Mouse scrolled (532, 372) with delta (0, 0)
Screenshot: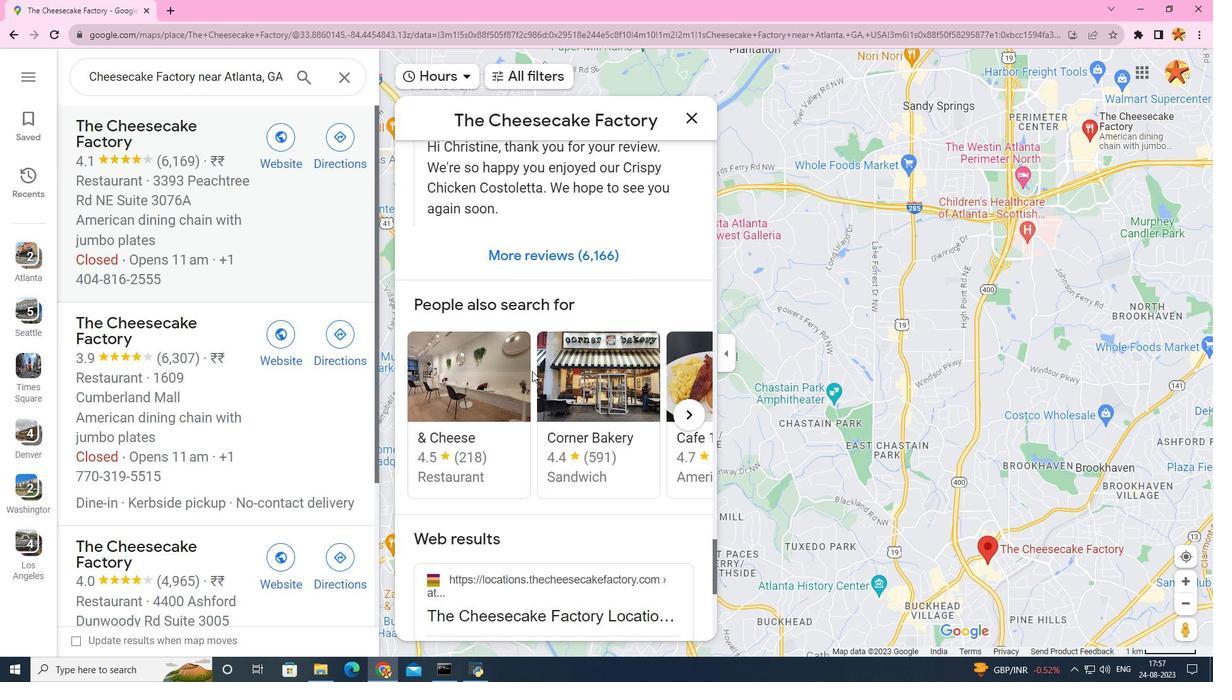 
Action: Mouse scrolled (532, 372) with delta (0, 0)
Screenshot: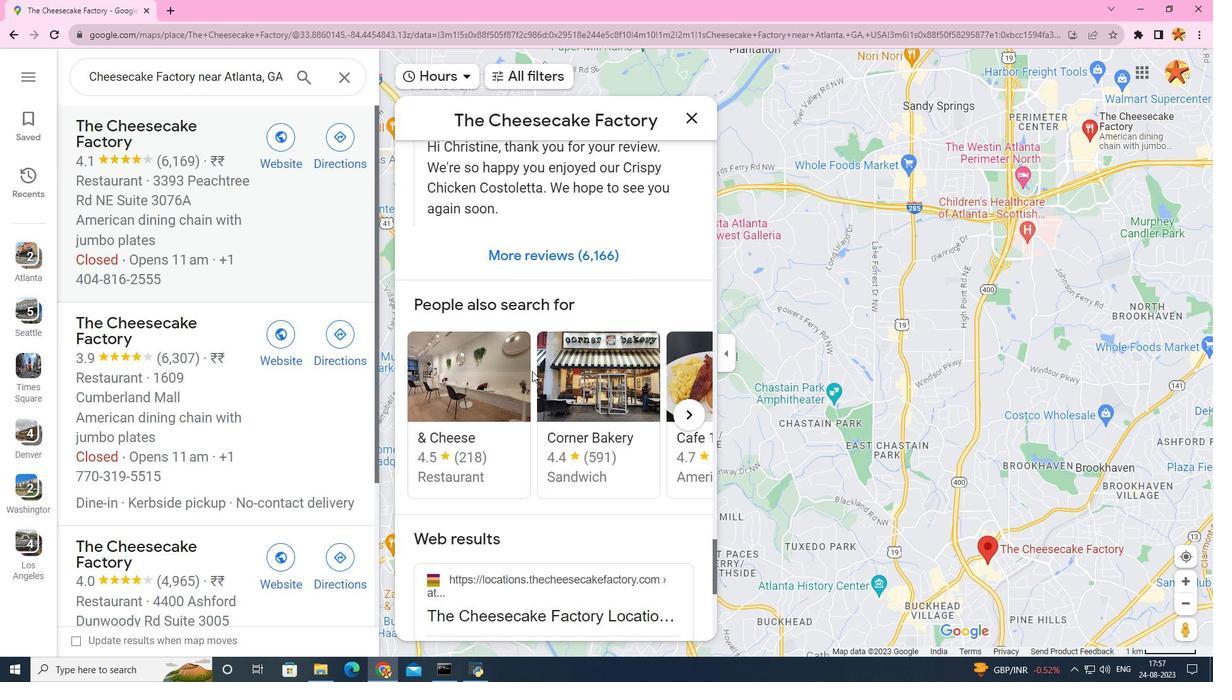 
Action: Mouse scrolled (532, 372) with delta (0, 0)
Screenshot: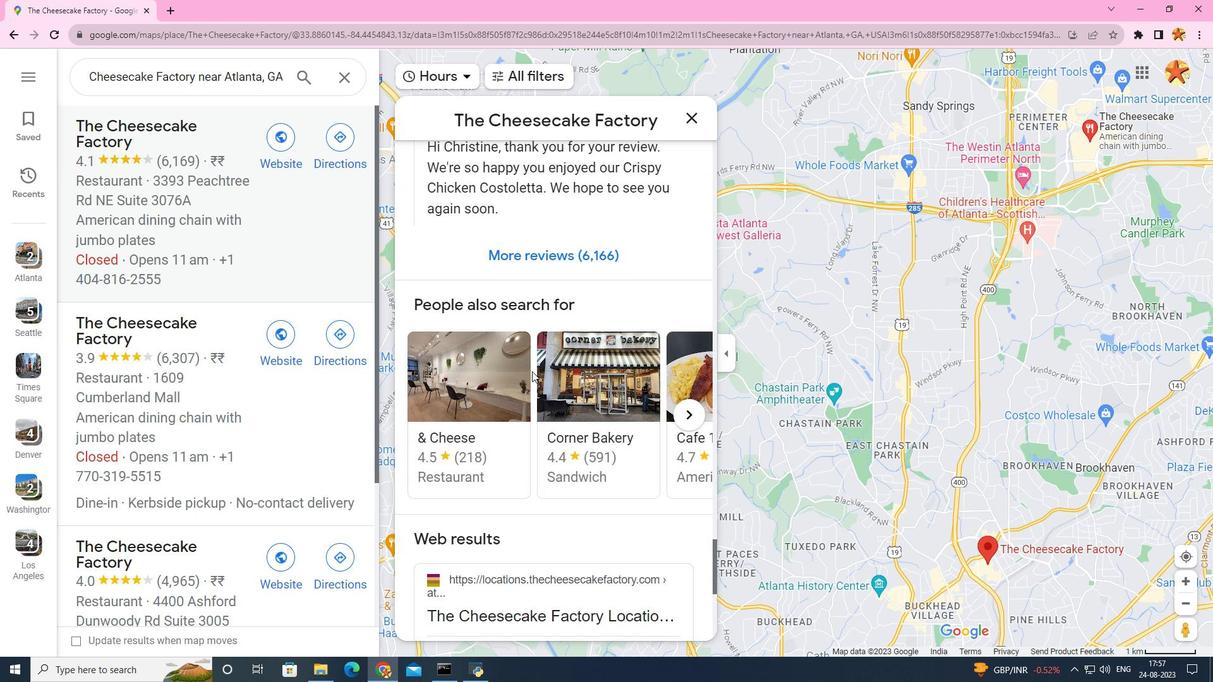 
Action: Mouse scrolled (532, 372) with delta (0, 0)
Screenshot: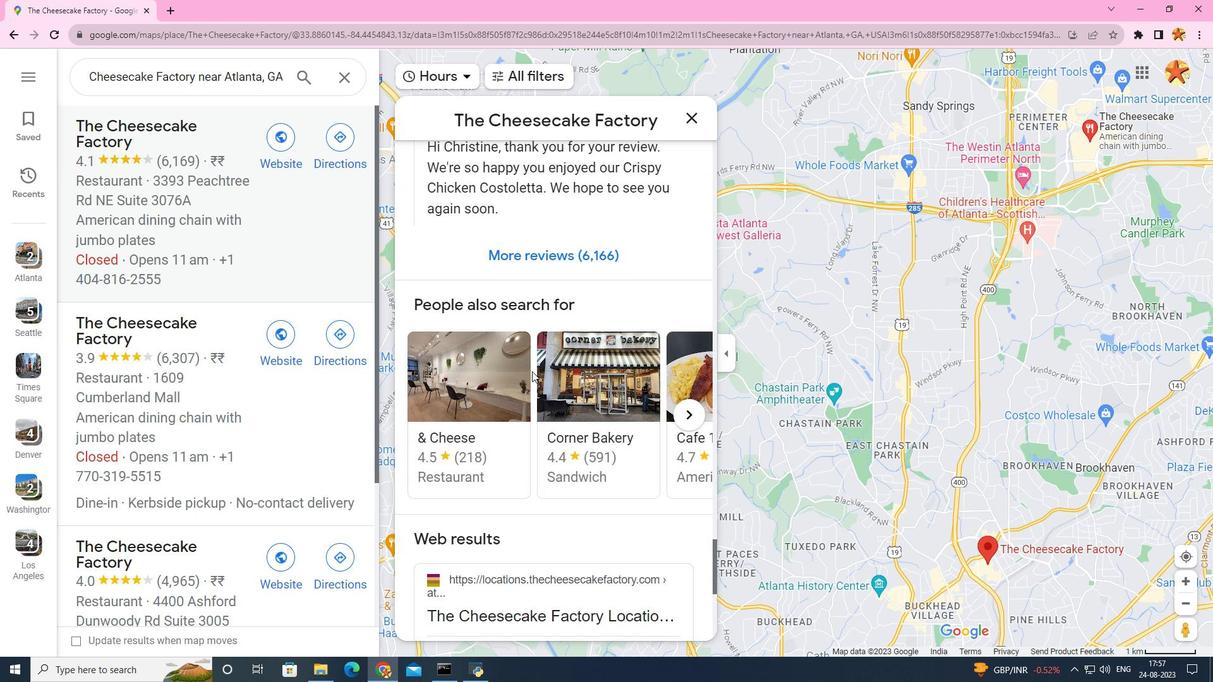 
Action: Mouse scrolled (532, 372) with delta (0, 0)
Screenshot: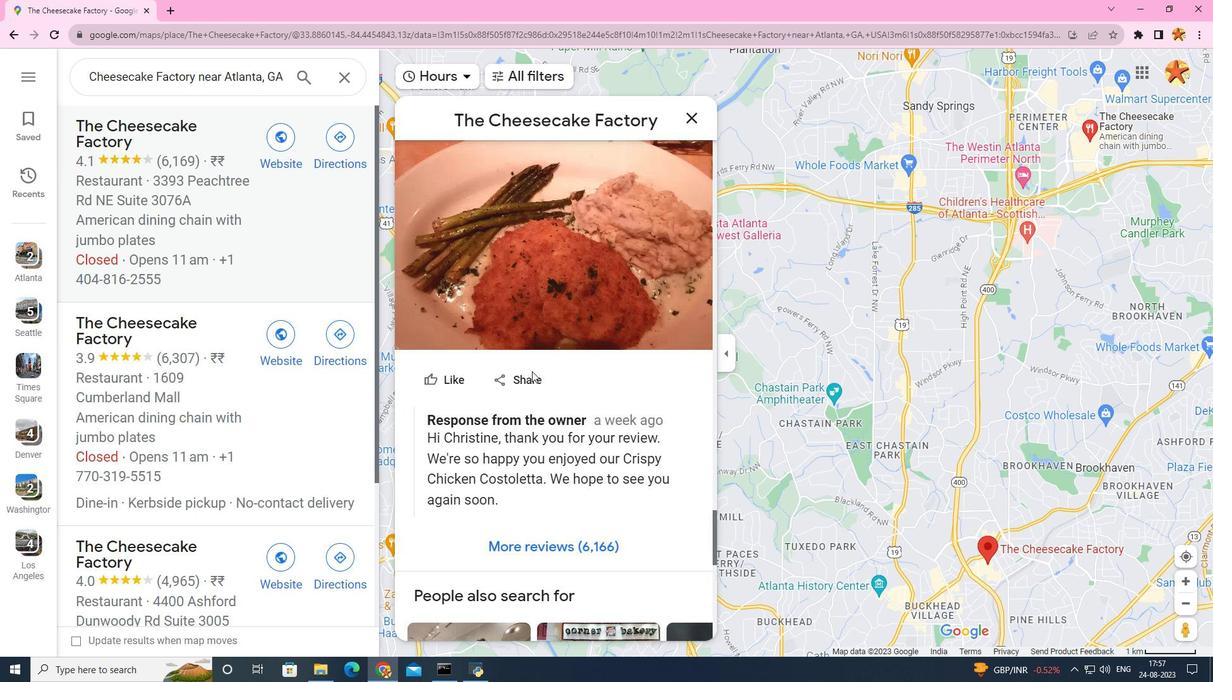 
Action: Mouse scrolled (532, 372) with delta (0, 0)
Screenshot: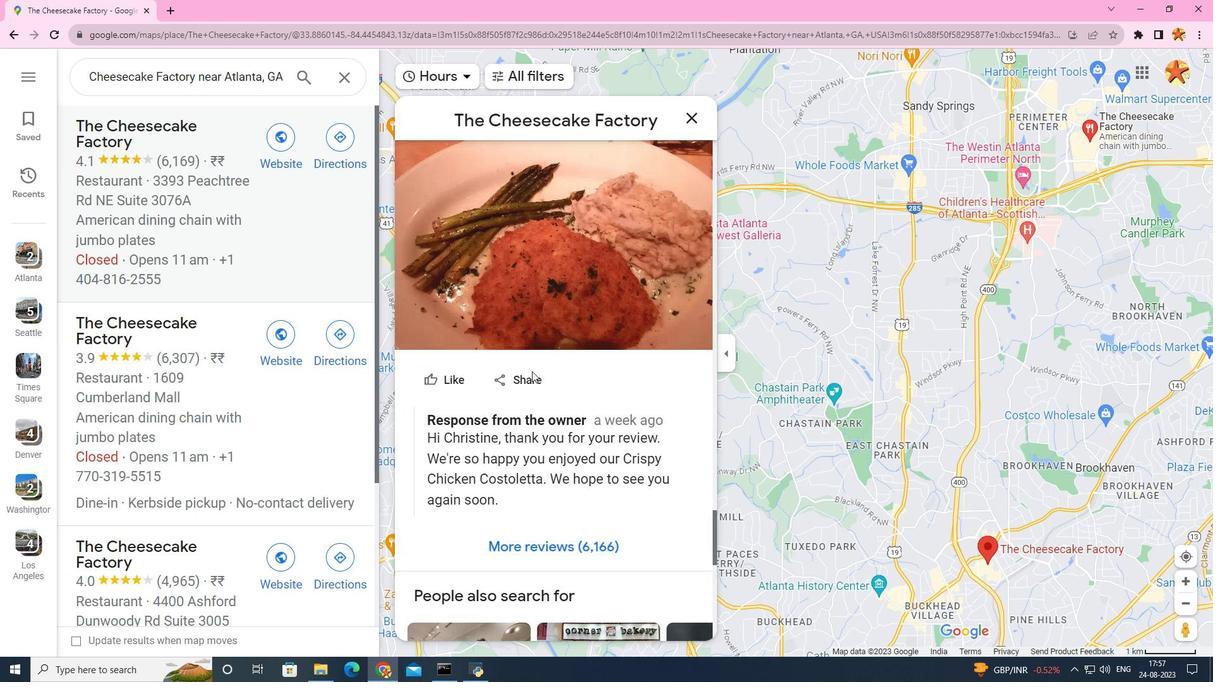 
Action: Mouse scrolled (532, 372) with delta (0, 0)
Screenshot: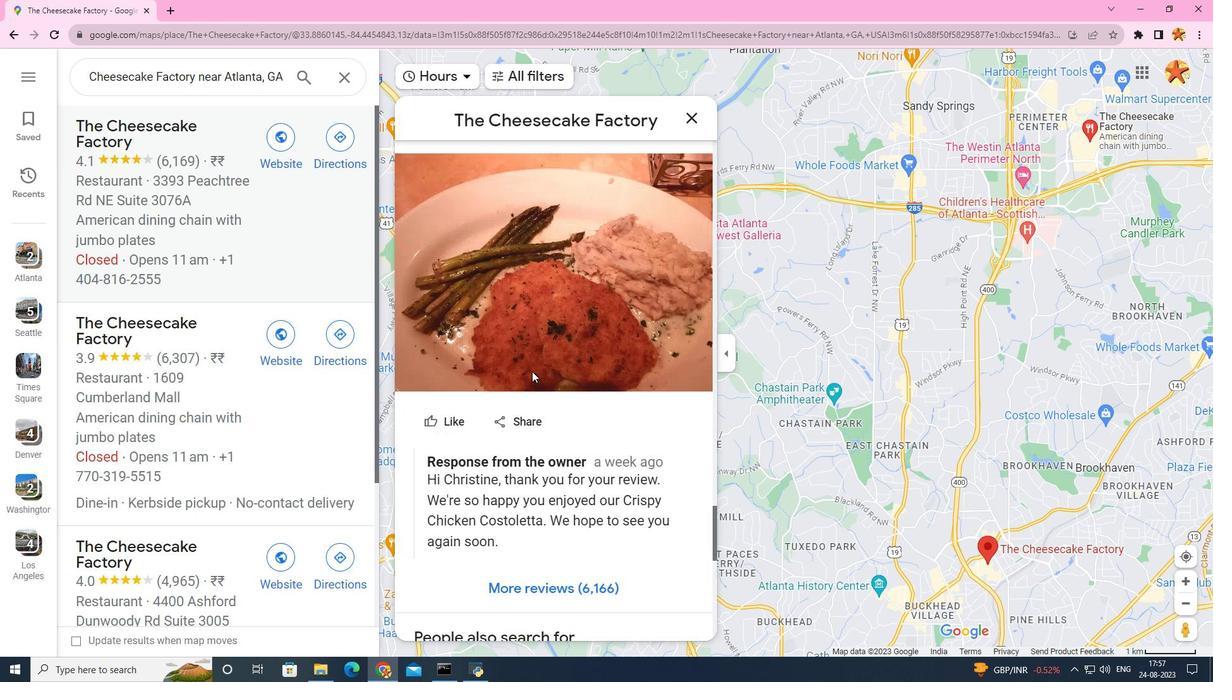 
Action: Mouse scrolled (532, 372) with delta (0, 0)
Screenshot: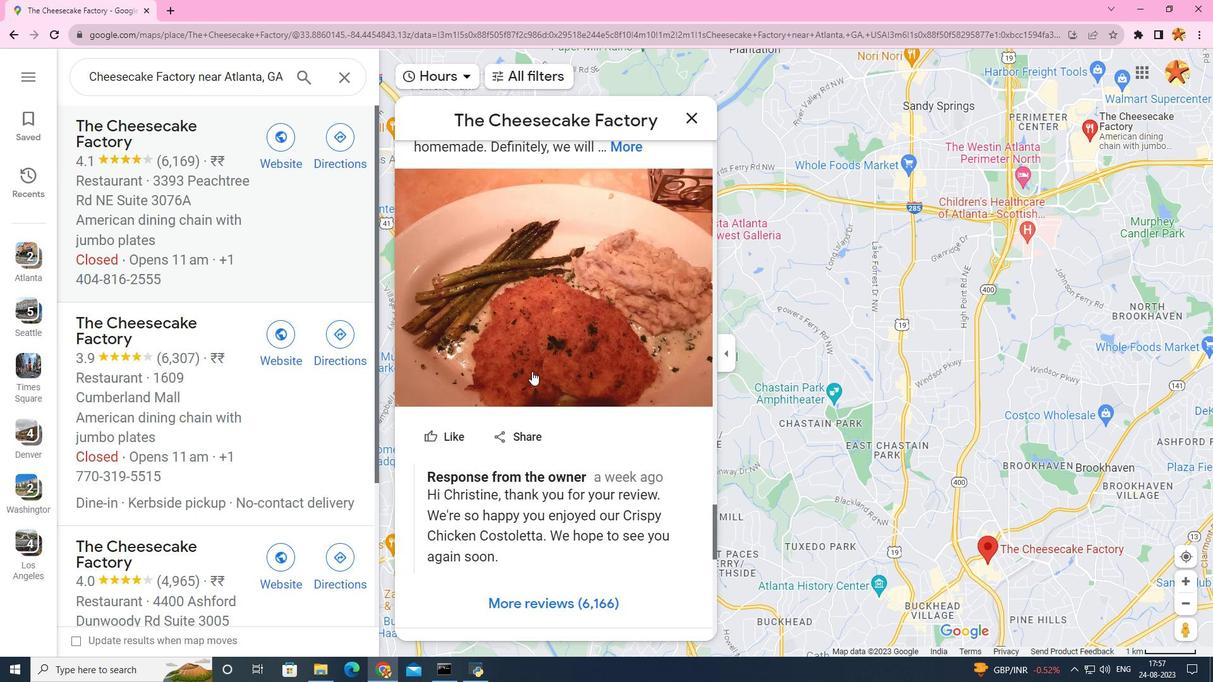 
Action: Mouse scrolled (532, 372) with delta (0, 0)
Screenshot: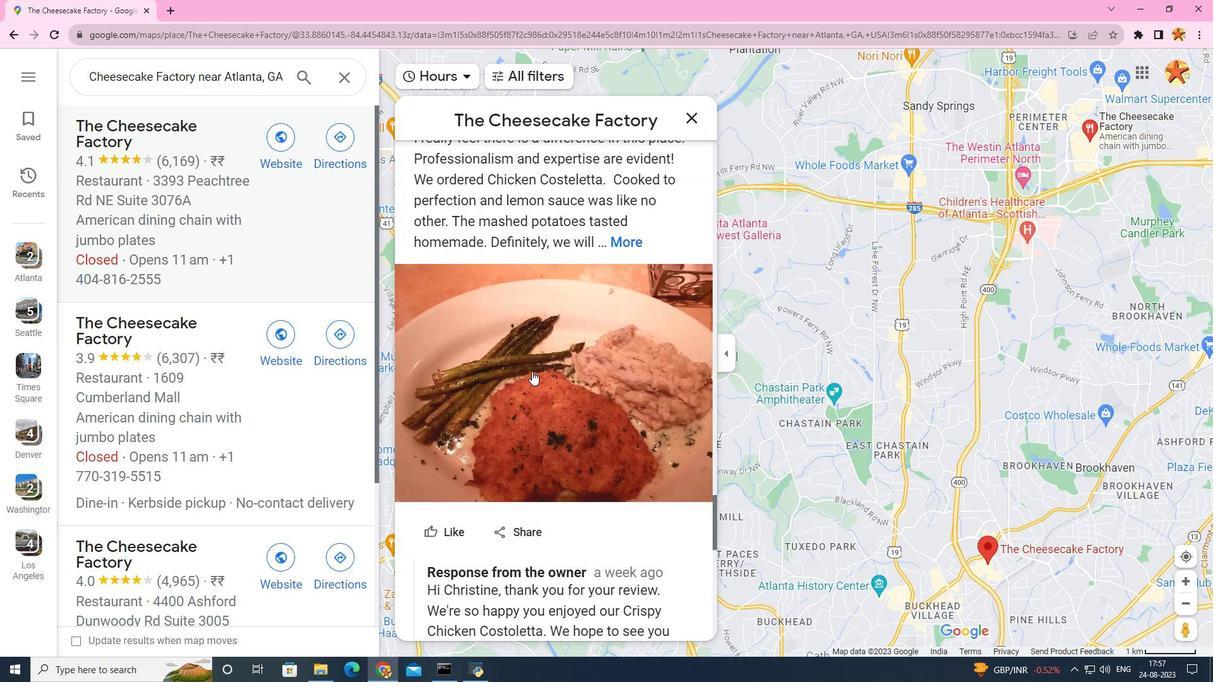 
Action: Mouse scrolled (532, 372) with delta (0, 0)
Screenshot: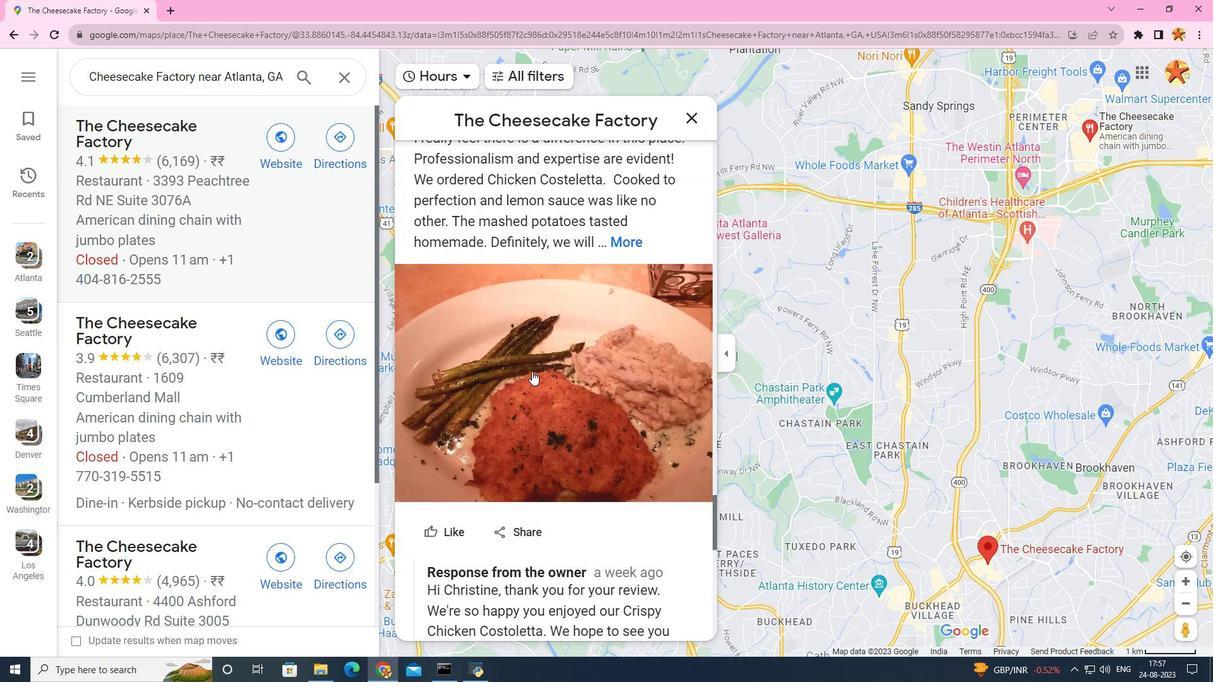 
Action: Mouse scrolled (532, 372) with delta (0, 0)
Screenshot: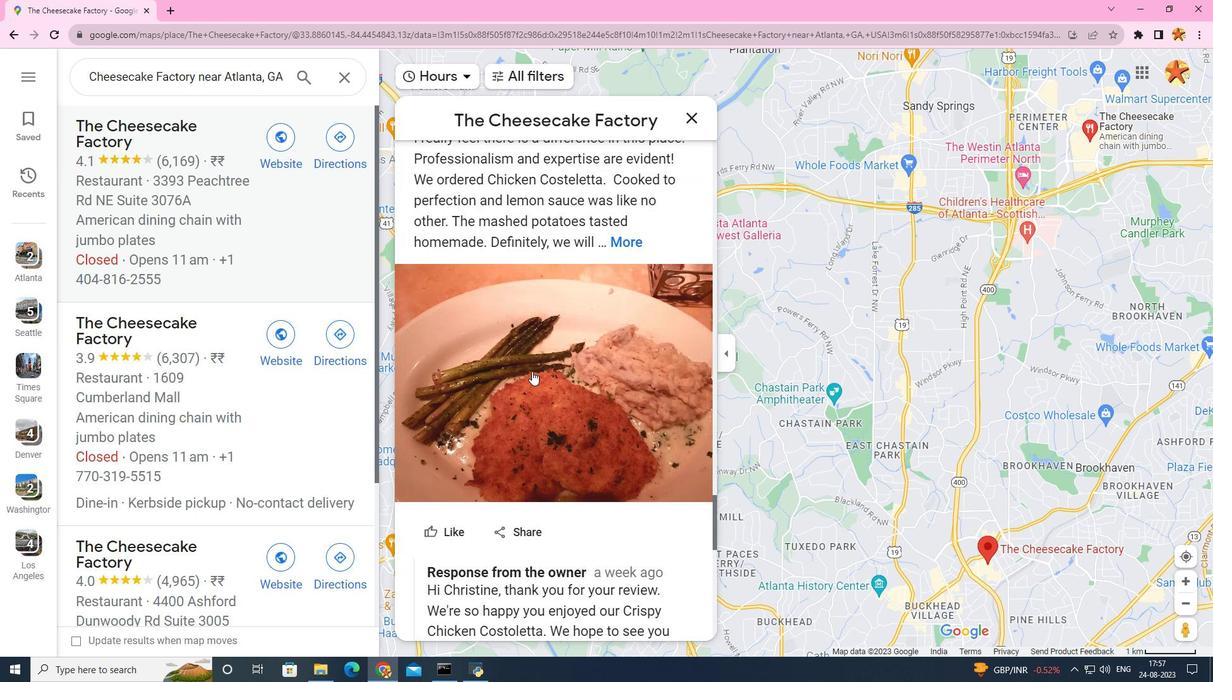 
Action: Mouse scrolled (532, 372) with delta (0, 0)
Screenshot: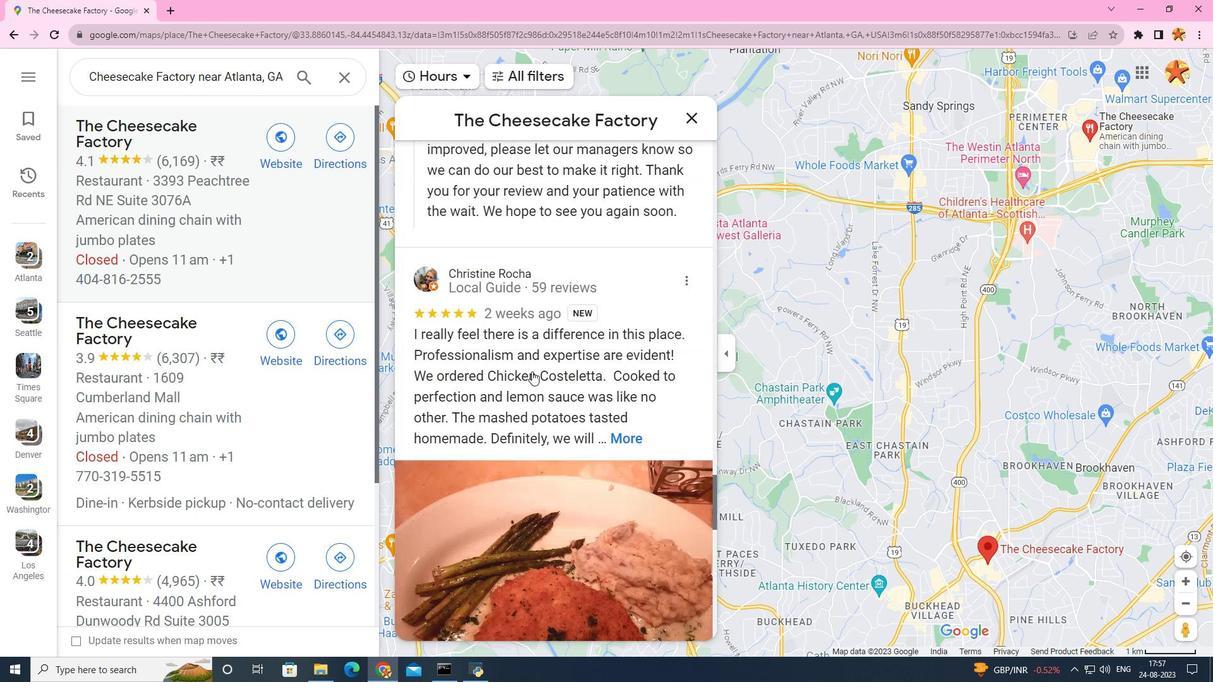 
Action: Mouse scrolled (532, 372) with delta (0, 0)
Screenshot: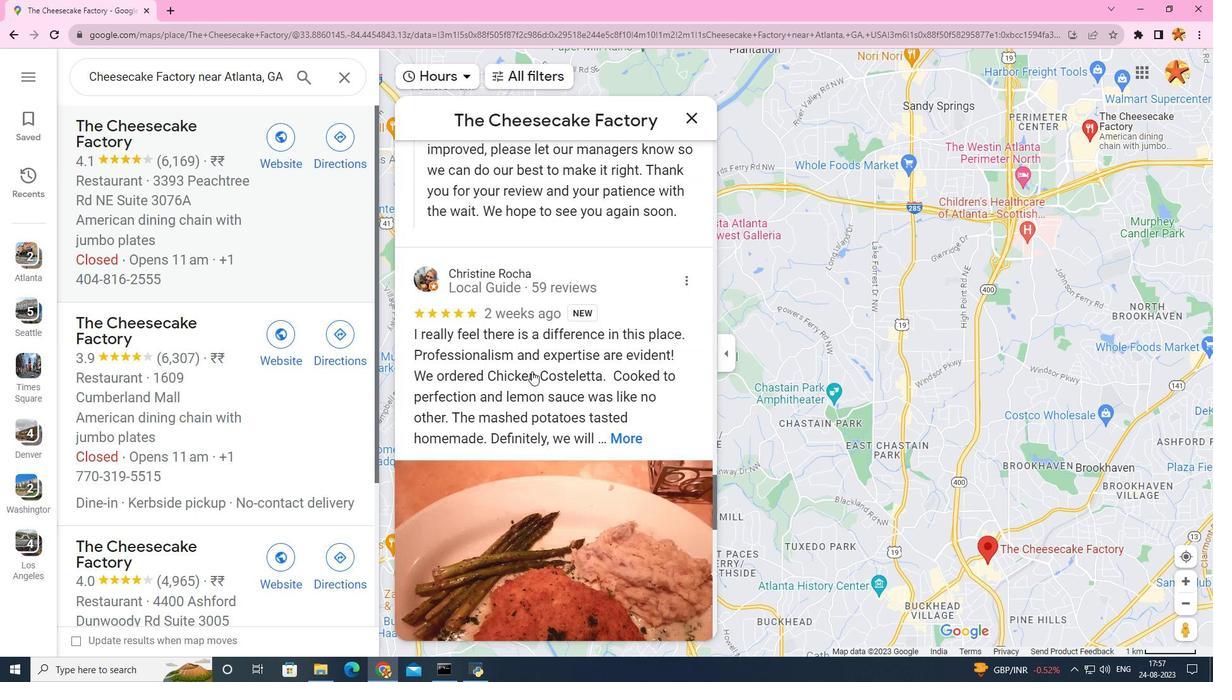 
Action: Mouse scrolled (532, 372) with delta (0, 0)
Screenshot: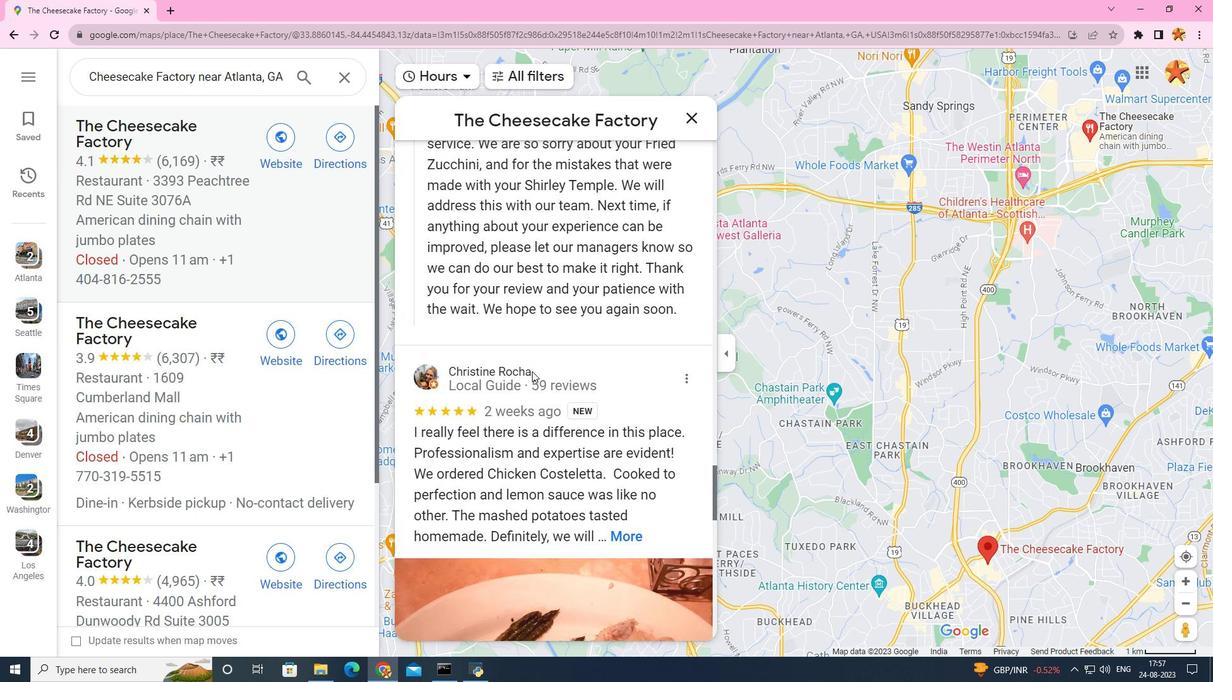 
Action: Mouse scrolled (532, 372) with delta (0, 0)
Screenshot: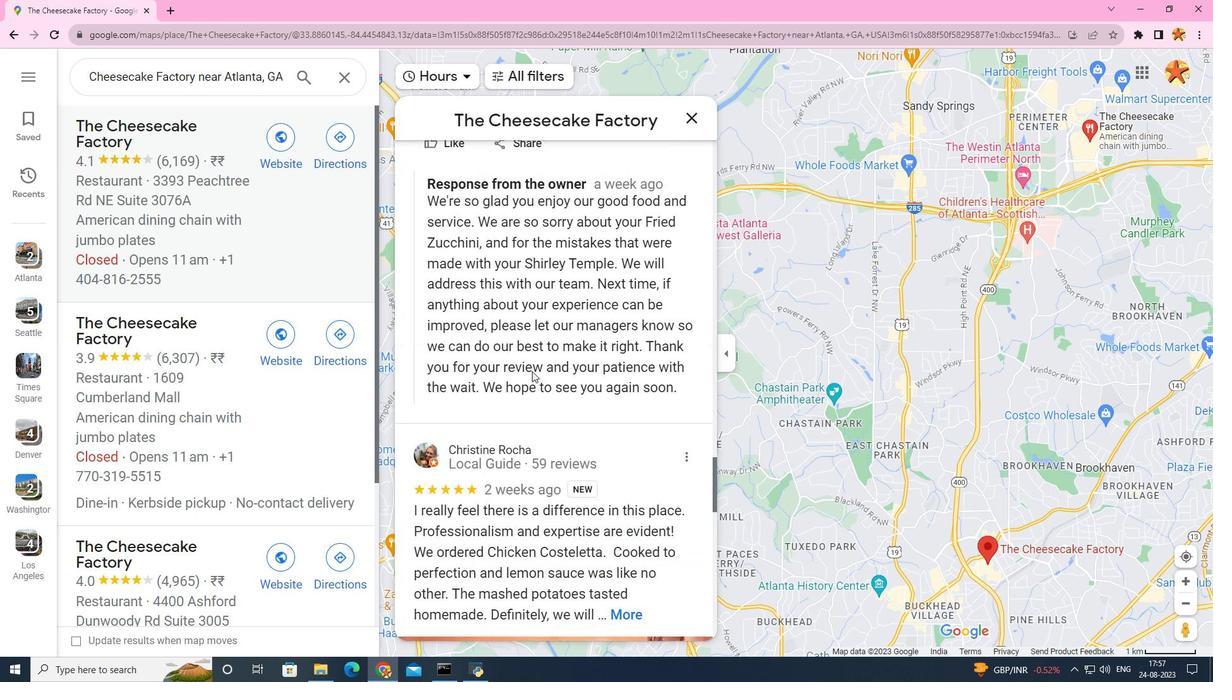 
Action: Mouse scrolled (532, 372) with delta (0, 0)
Screenshot: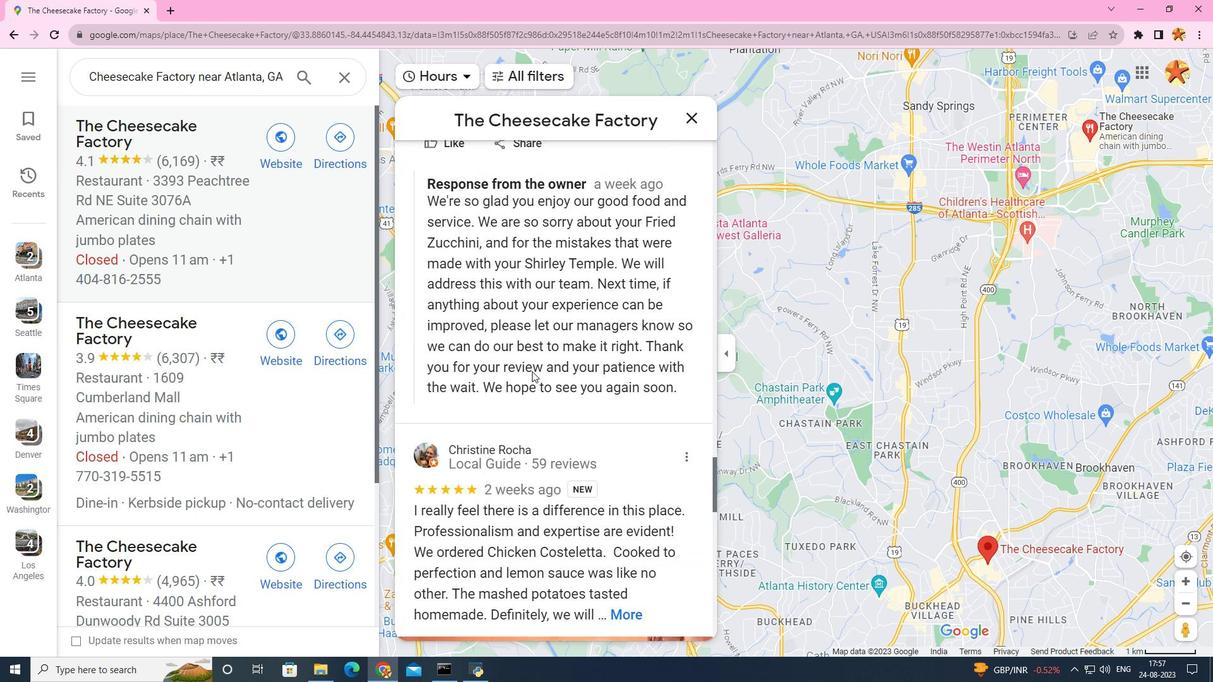 
Action: Mouse scrolled (532, 372) with delta (0, 0)
Screenshot: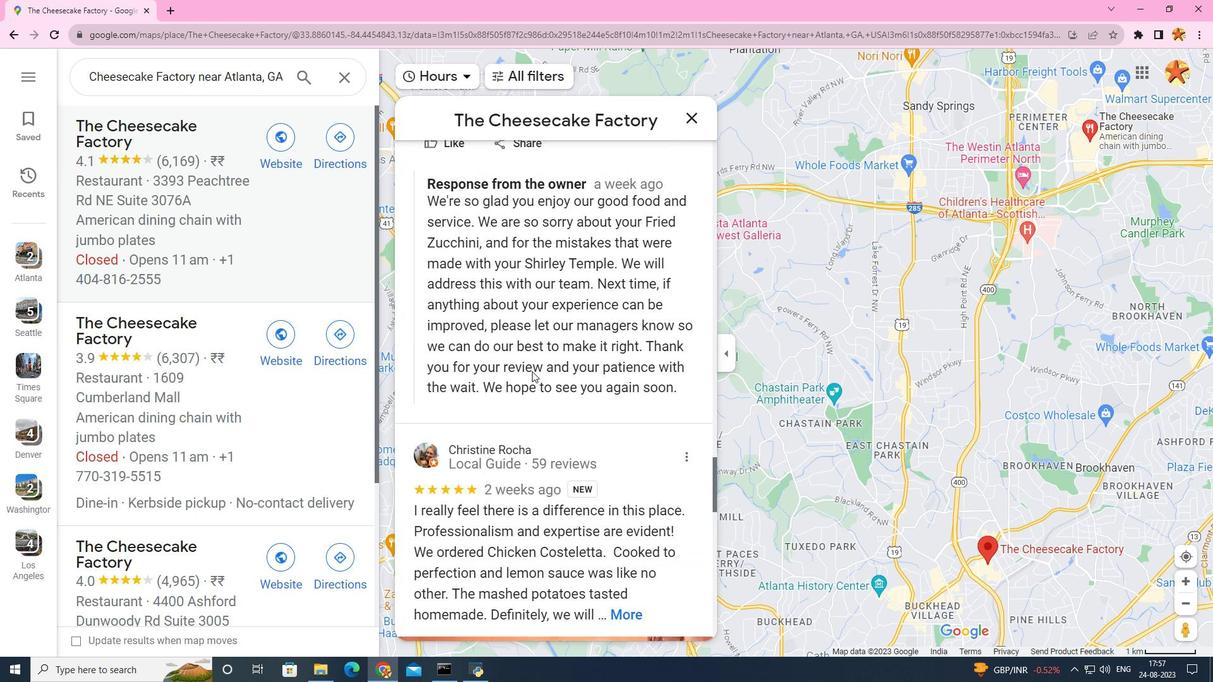 
Action: Mouse scrolled (532, 372) with delta (0, 0)
Screenshot: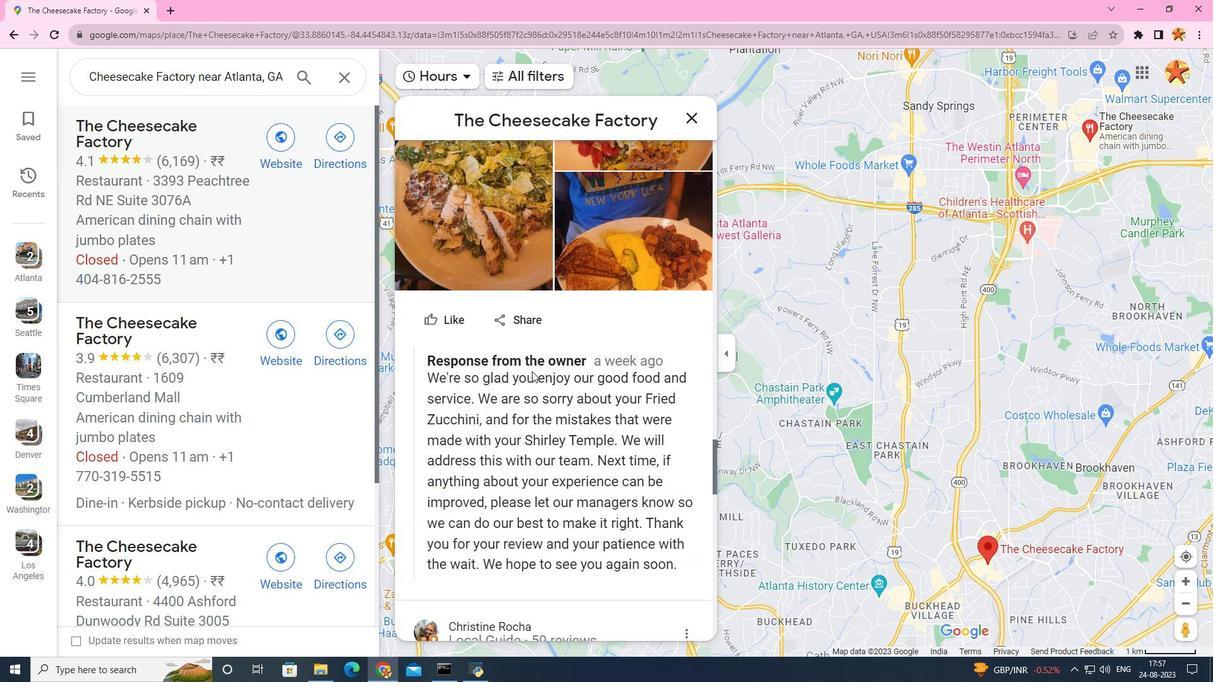 
Action: Mouse scrolled (532, 372) with delta (0, 0)
Screenshot: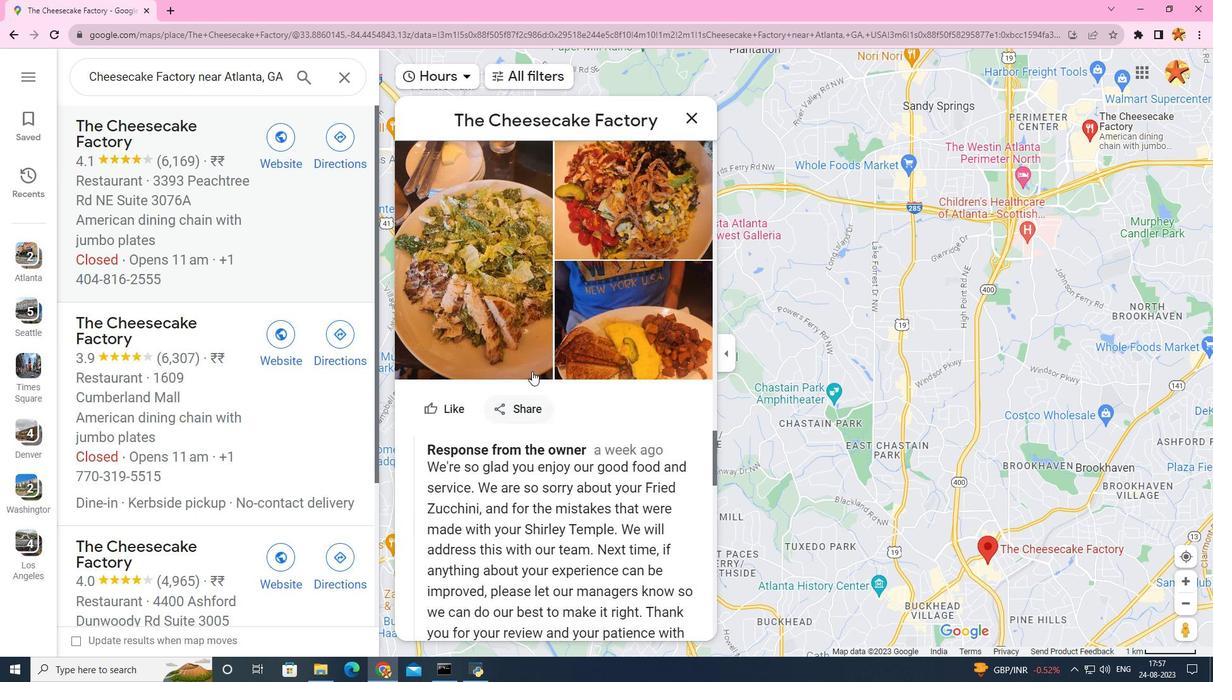 
Action: Mouse scrolled (532, 372) with delta (0, 0)
Screenshot: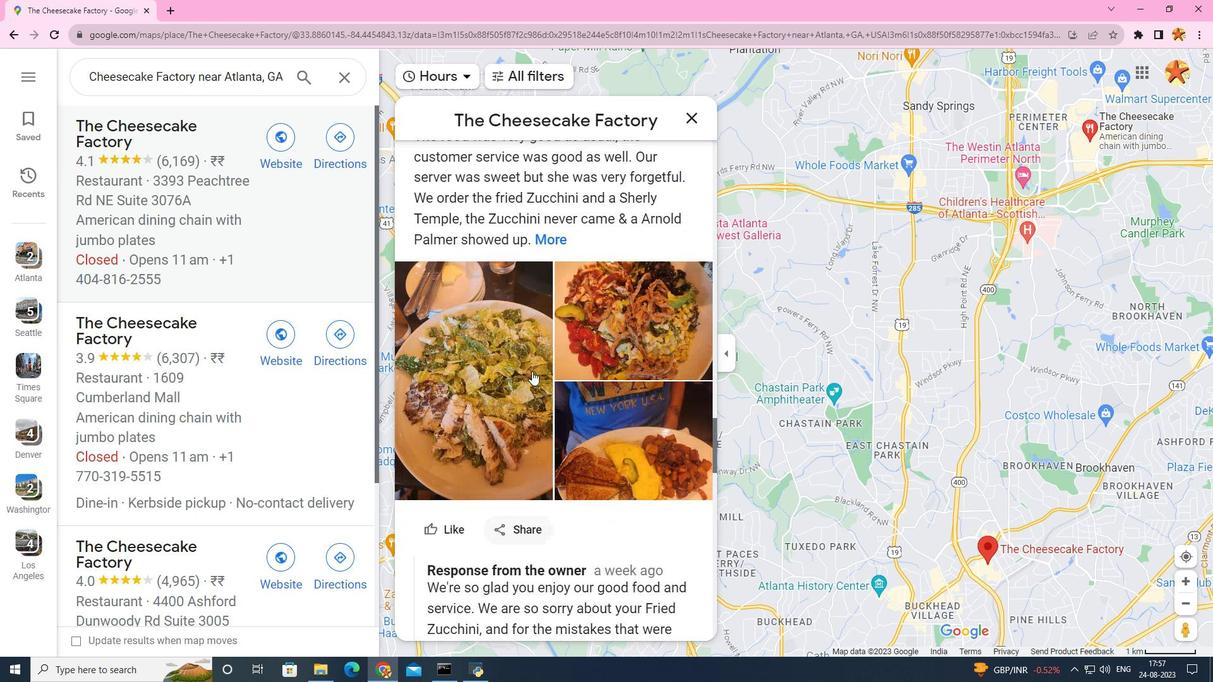 
Action: Mouse scrolled (532, 372) with delta (0, 0)
Screenshot: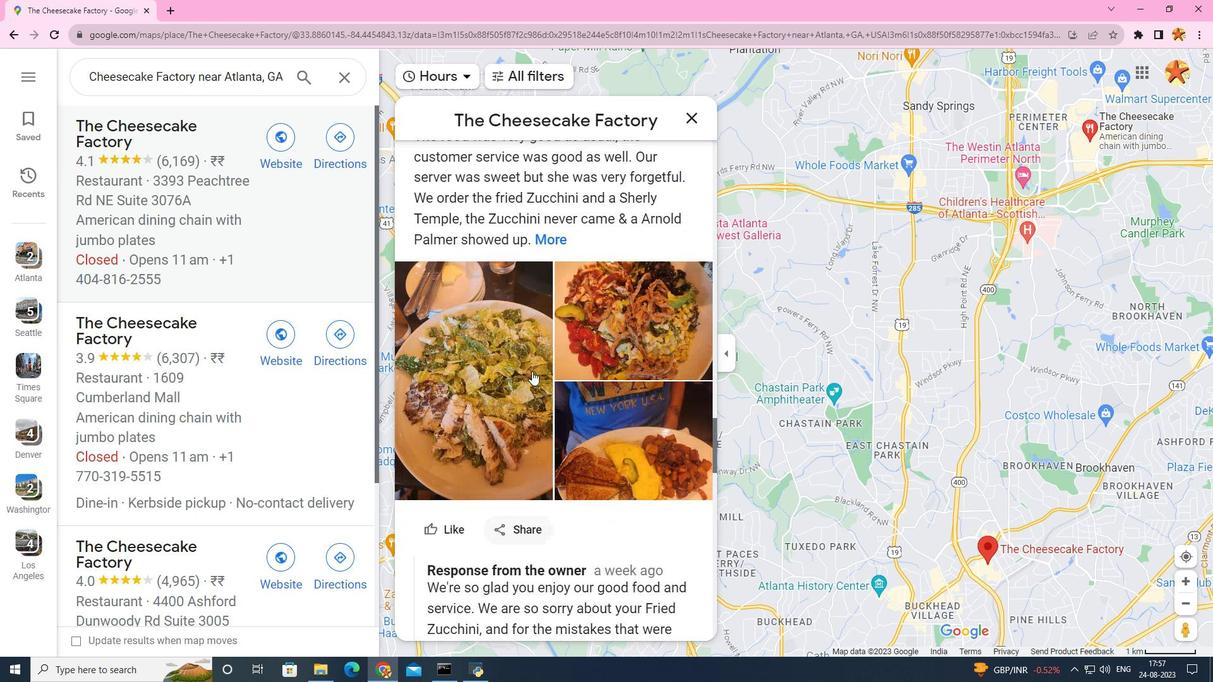 
Action: Mouse scrolled (532, 372) with delta (0, 0)
Screenshot: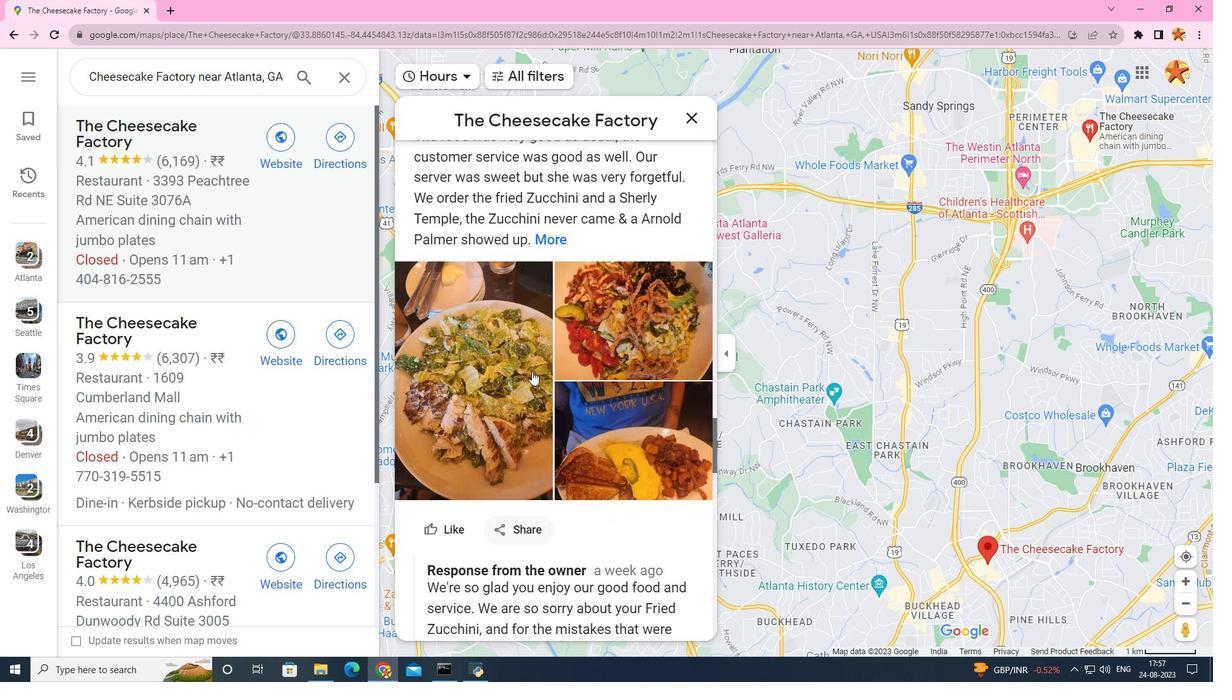 
Action: Mouse scrolled (532, 372) with delta (0, 0)
Screenshot: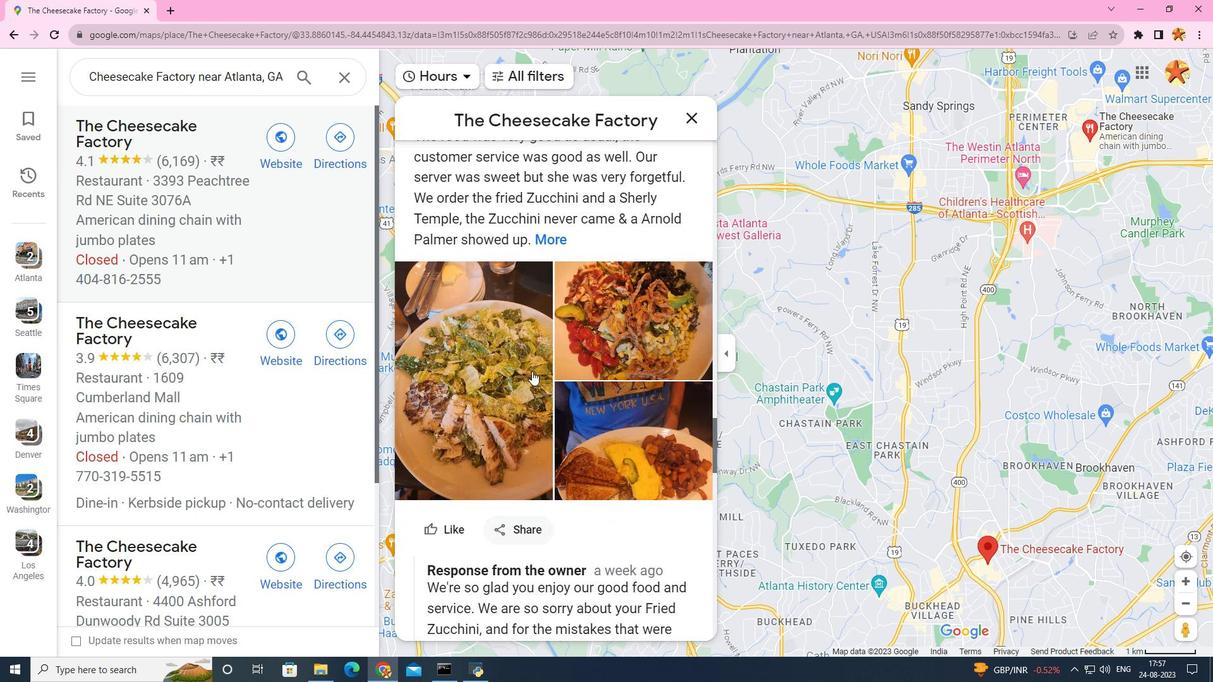 
Action: Mouse scrolled (532, 372) with delta (0, 0)
Screenshot: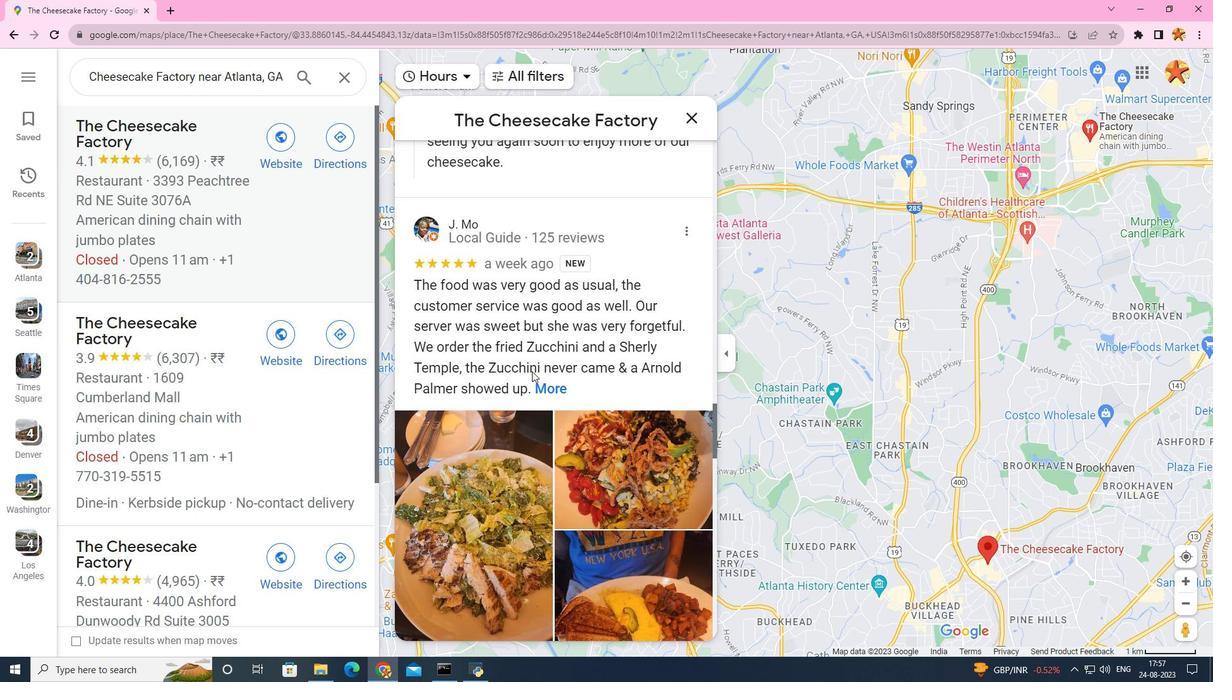 
Action: Mouse scrolled (532, 372) with delta (0, 0)
Screenshot: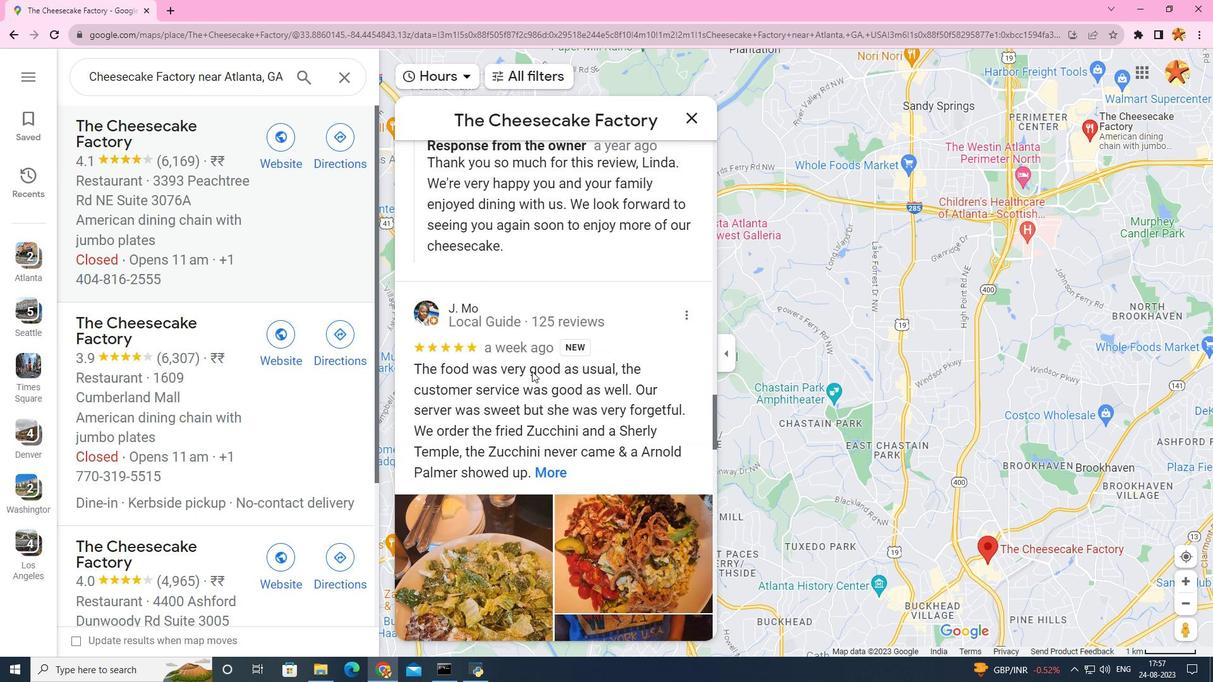 
Action: Mouse scrolled (532, 372) with delta (0, 0)
Screenshot: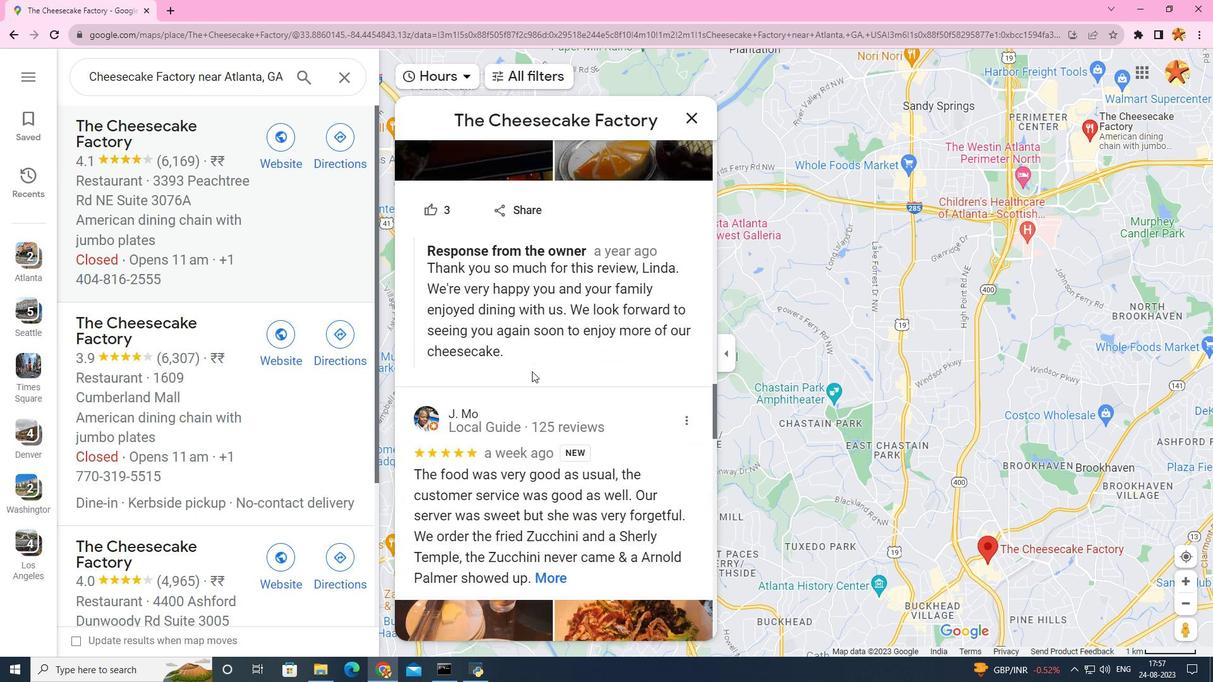 
Action: Mouse scrolled (532, 372) with delta (0, 0)
Screenshot: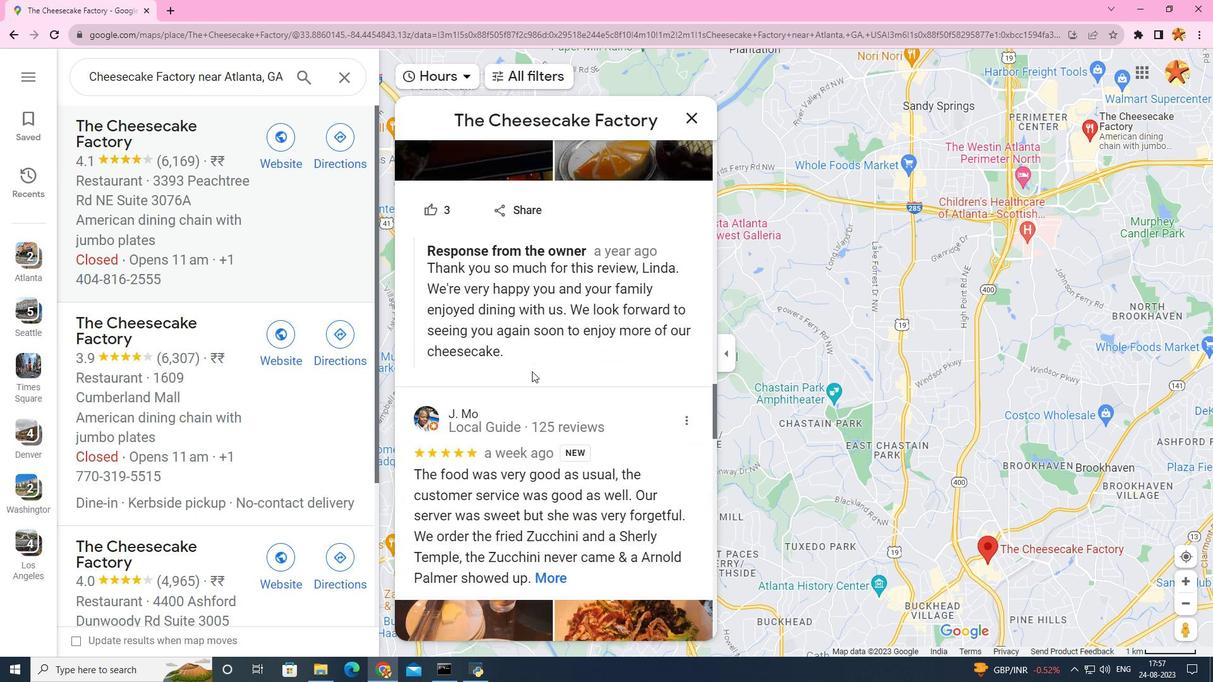 
Action: Mouse scrolled (532, 372) with delta (0, 0)
Screenshot: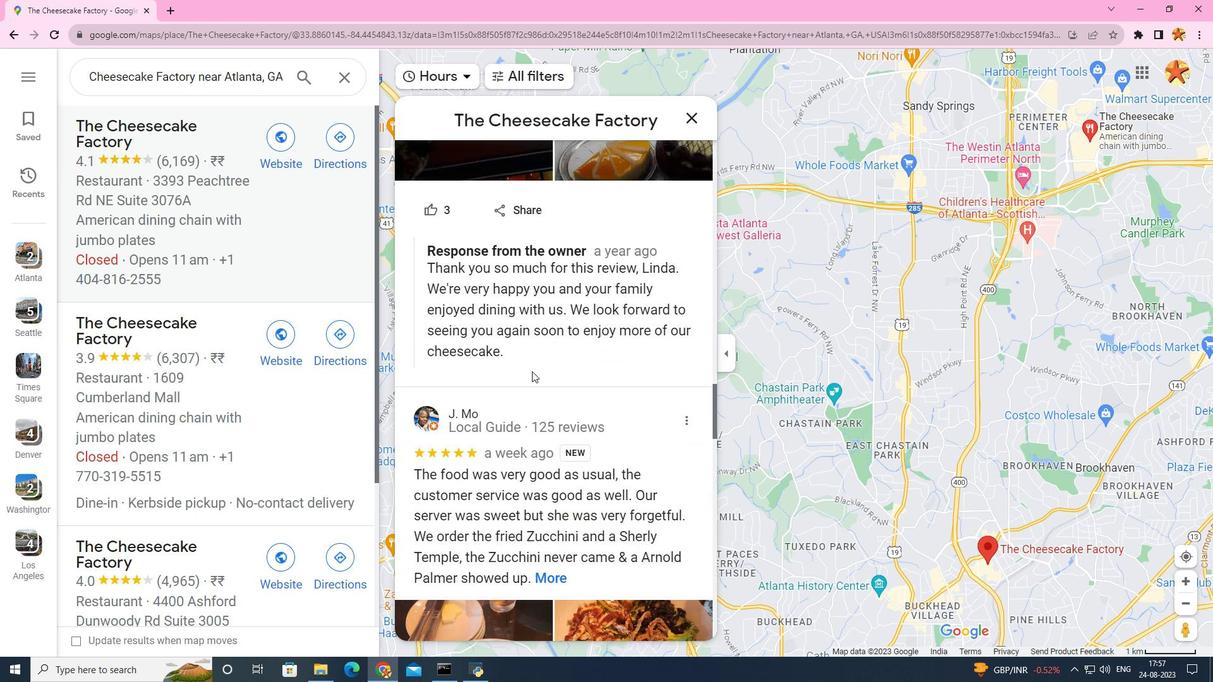 
Action: Mouse scrolled (532, 372) with delta (0, 0)
Screenshot: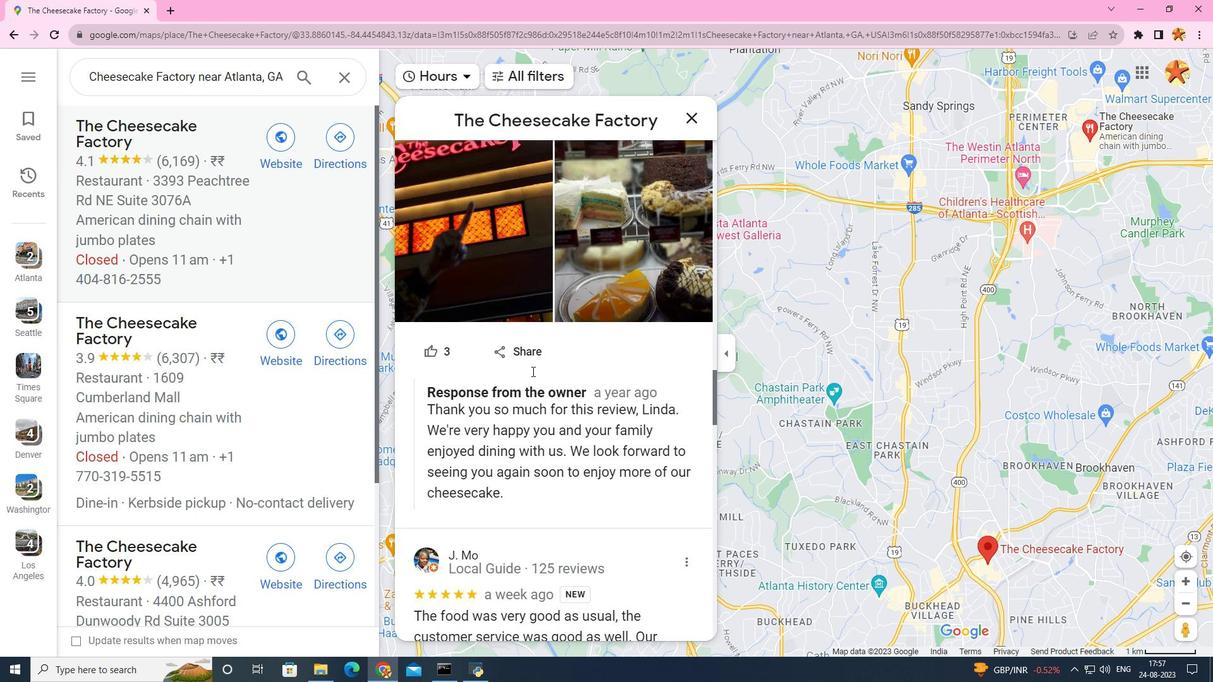 
Action: Mouse scrolled (532, 372) with delta (0, 0)
Screenshot: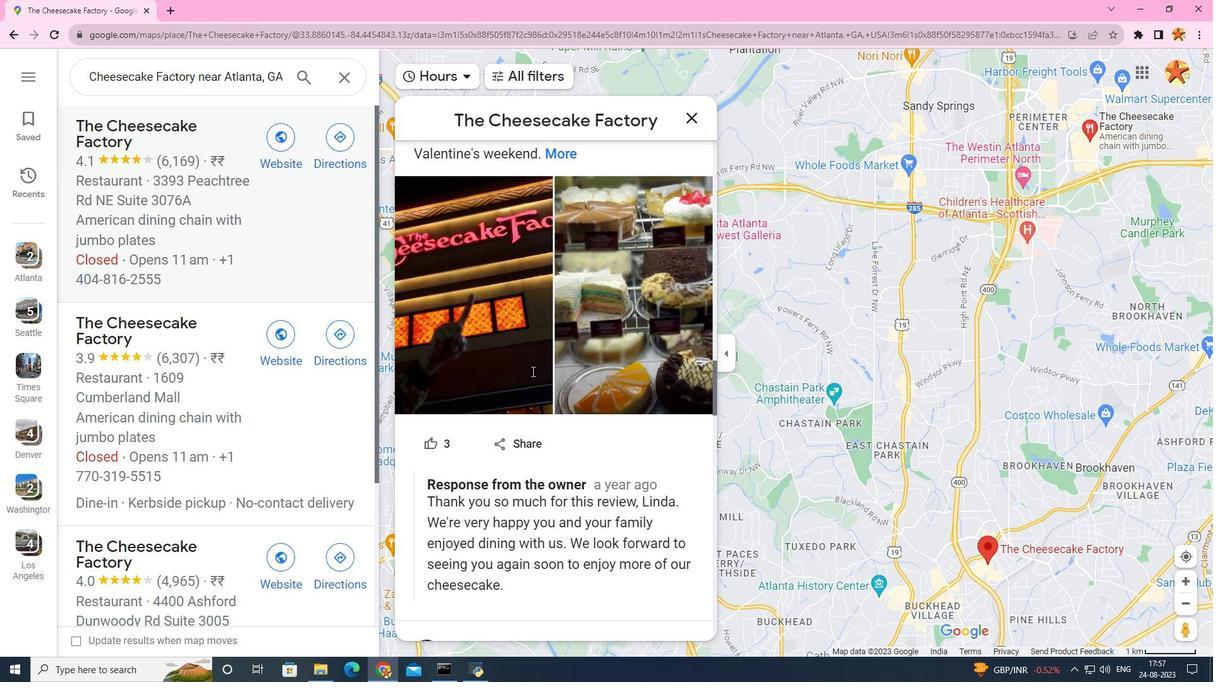 
Action: Mouse scrolled (532, 372) with delta (0, 0)
Screenshot: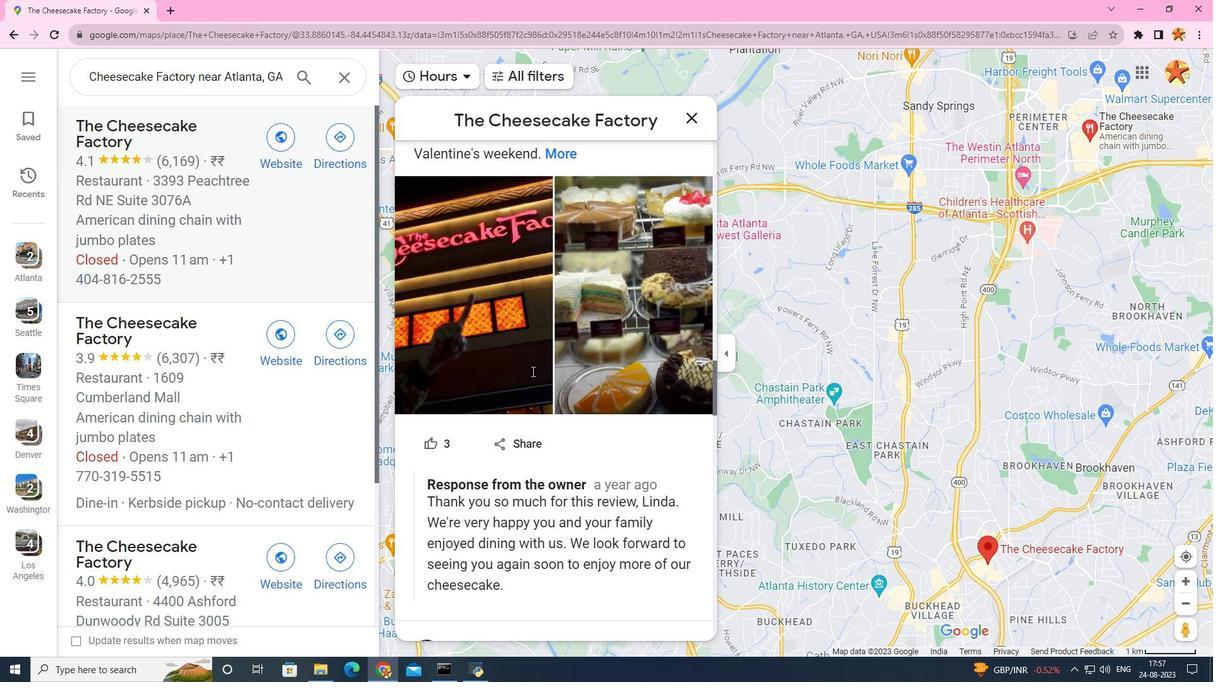 
Action: Mouse scrolled (532, 372) with delta (0, 0)
Screenshot: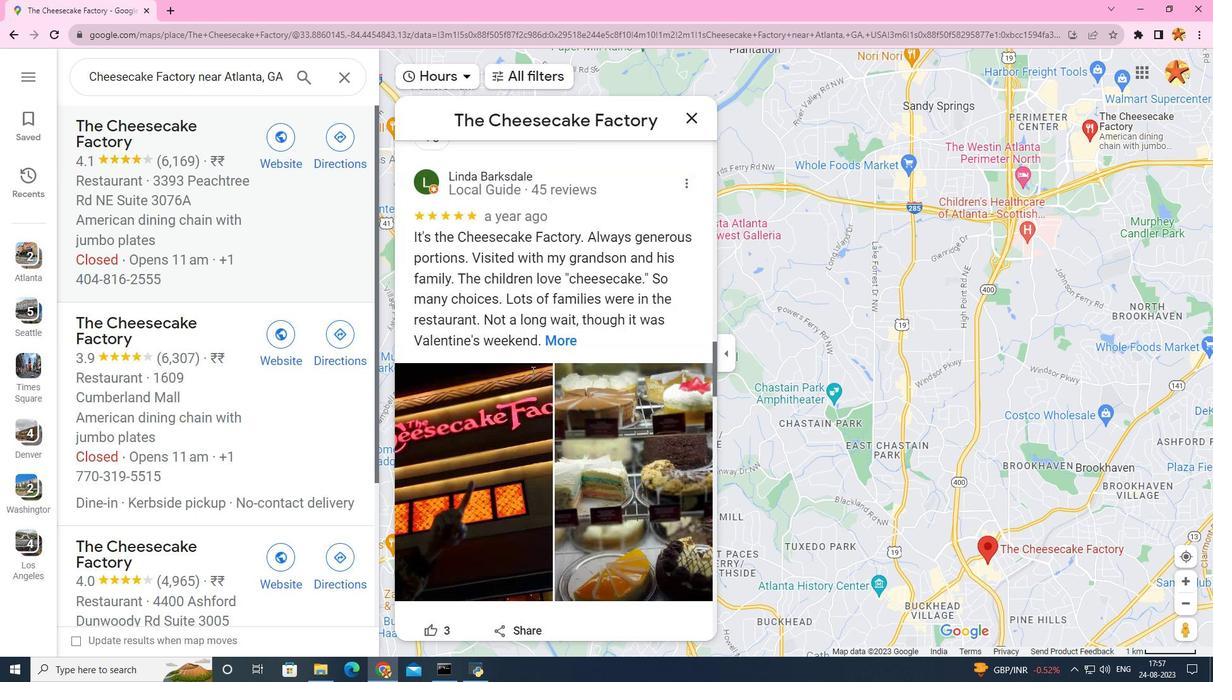 
Action: Mouse scrolled (532, 372) with delta (0, 0)
Screenshot: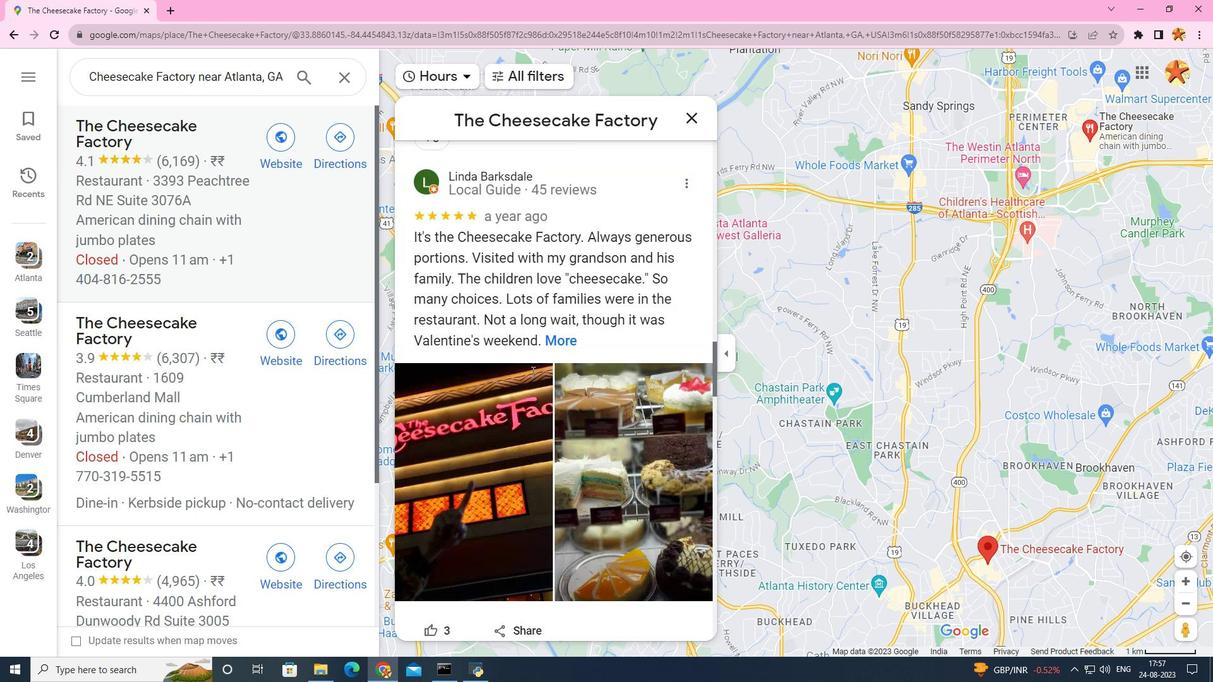
Action: Mouse scrolled (532, 372) with delta (0, 0)
Screenshot: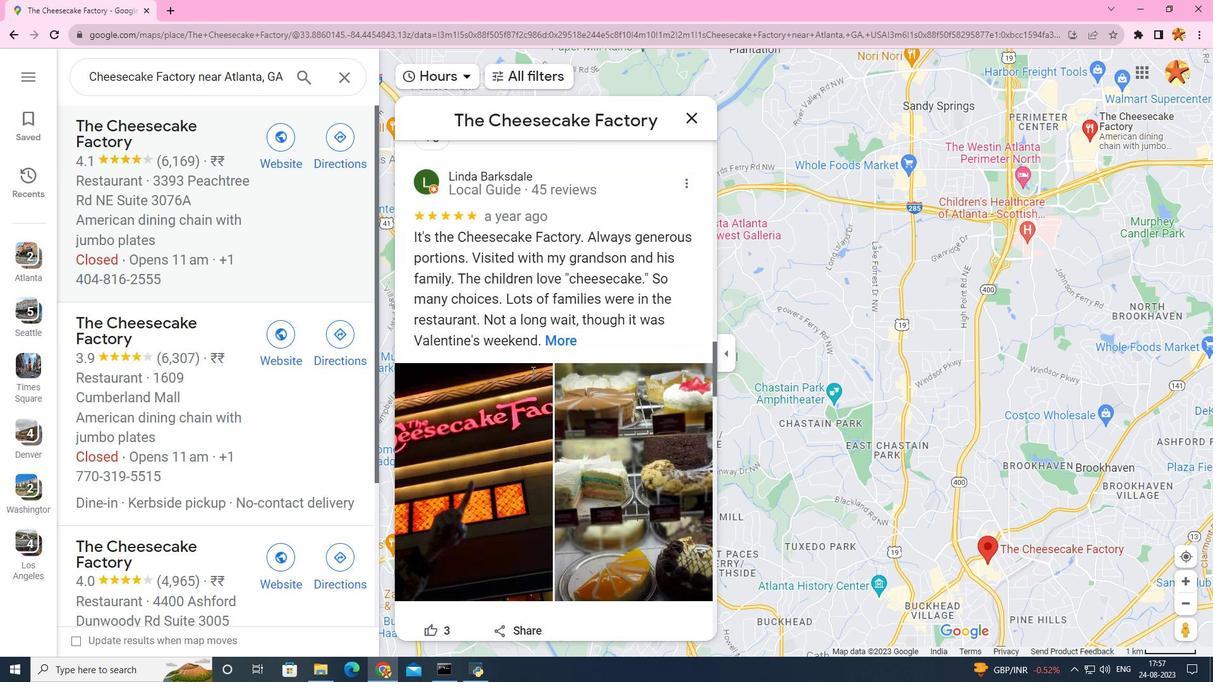 
Action: Mouse scrolled (532, 371) with delta (0, 0)
Screenshot: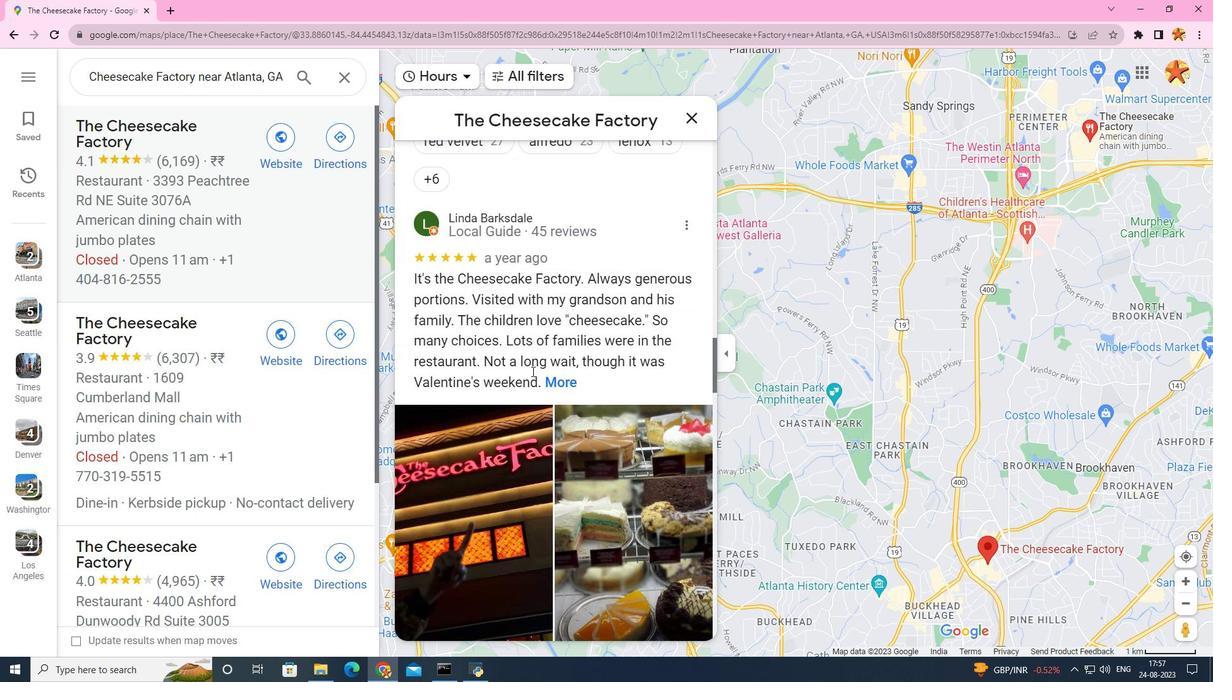 
Action: Mouse scrolled (532, 372) with delta (0, 0)
Screenshot: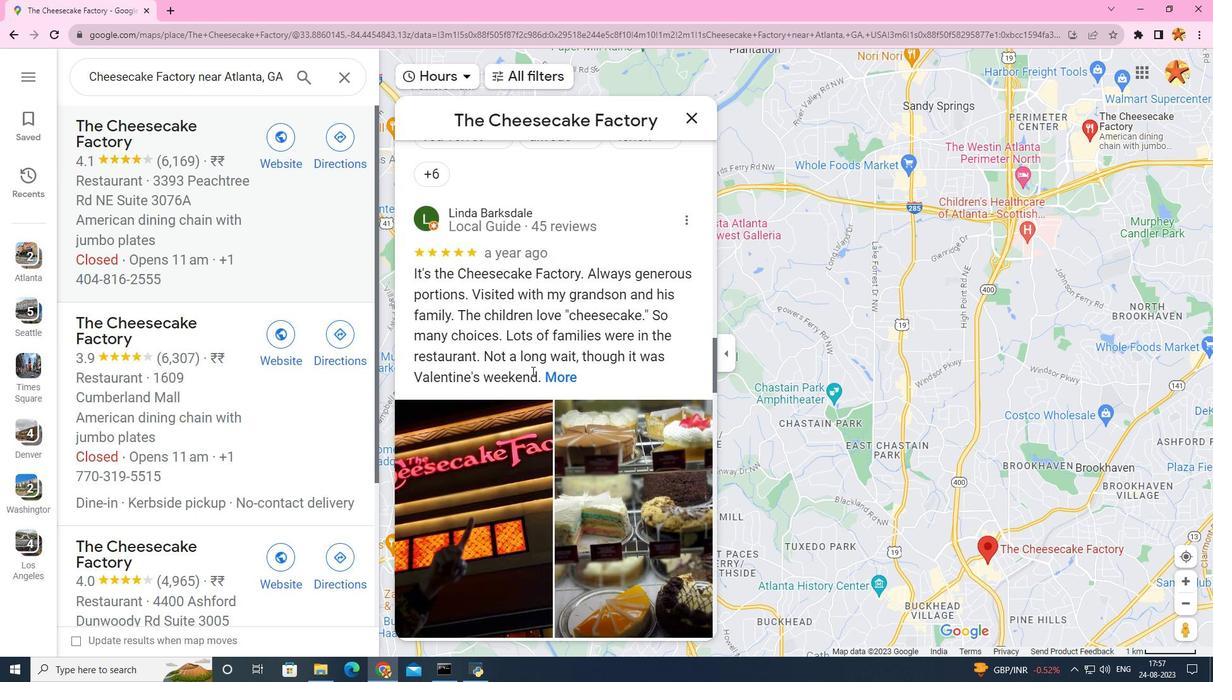 
Action: Mouse scrolled (532, 372) with delta (0, 0)
Screenshot: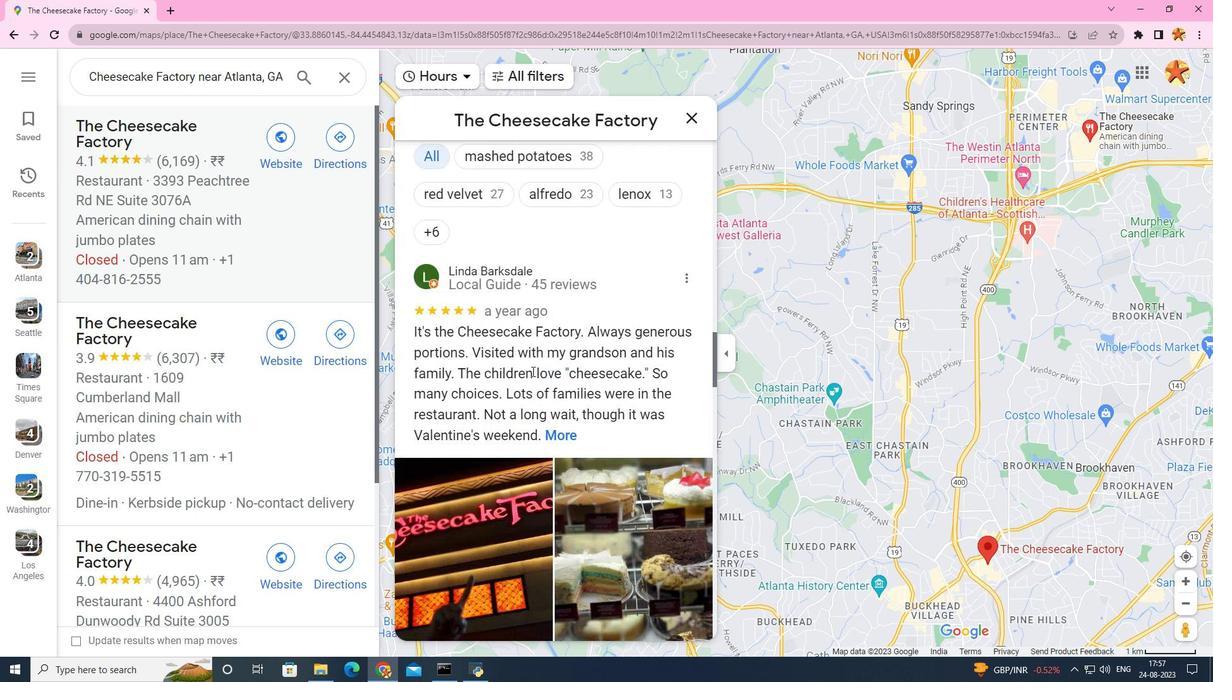 
Action: Mouse scrolled (532, 372) with delta (0, 0)
Screenshot: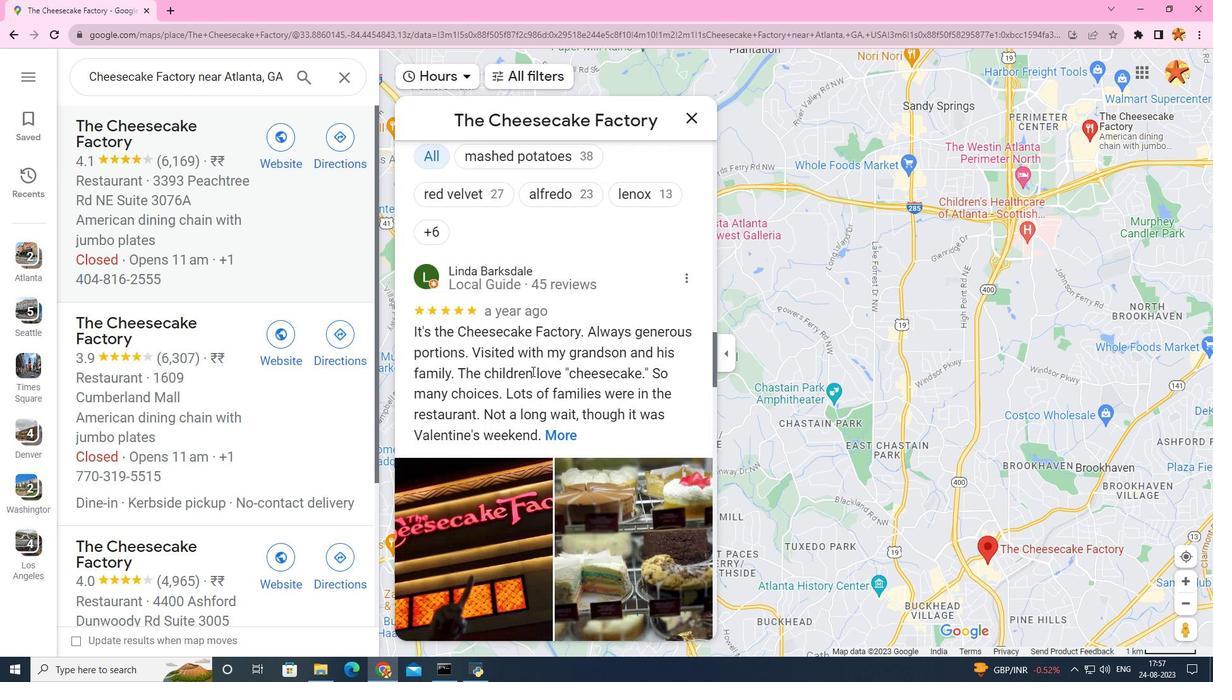 
Action: Mouse scrolled (532, 372) with delta (0, 0)
Screenshot: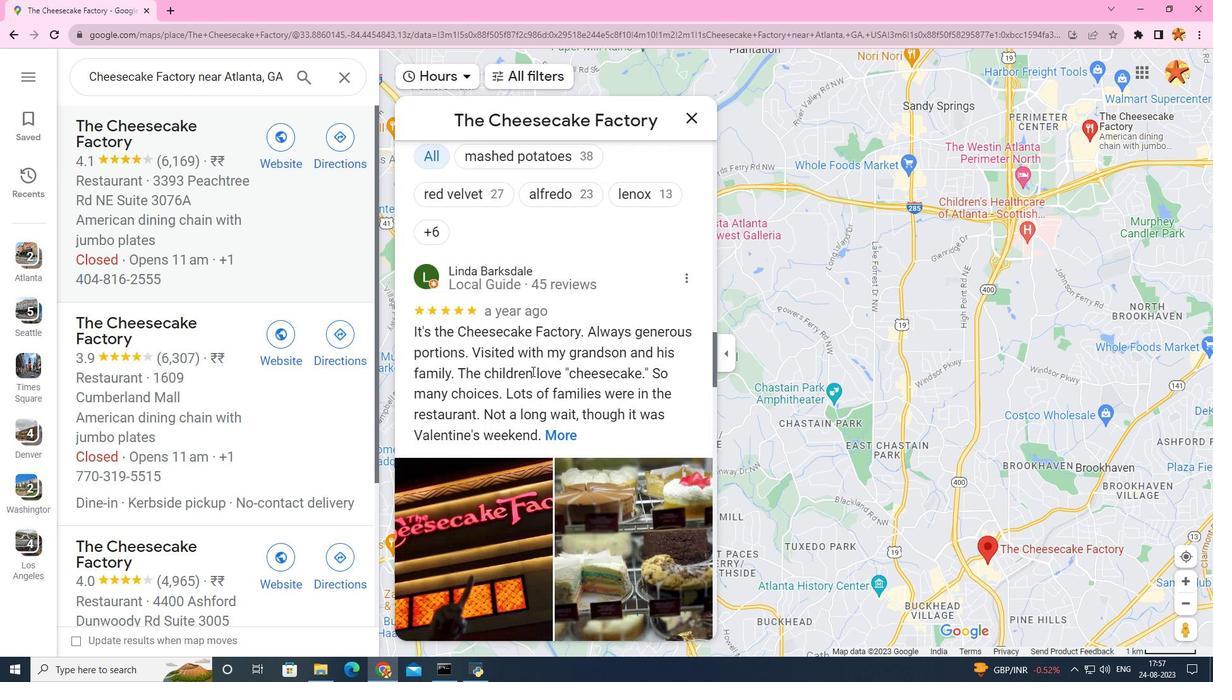 
Action: Mouse scrolled (532, 372) with delta (0, 0)
Screenshot: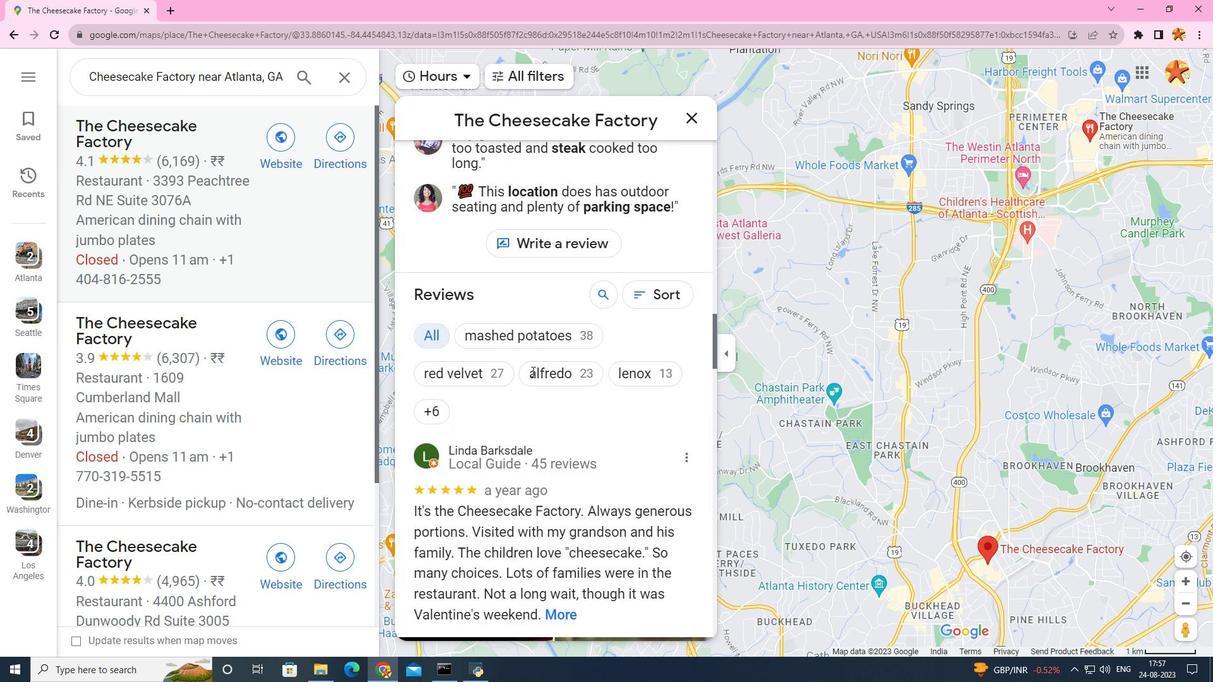
Action: Mouse moved to (532, 368)
Screenshot: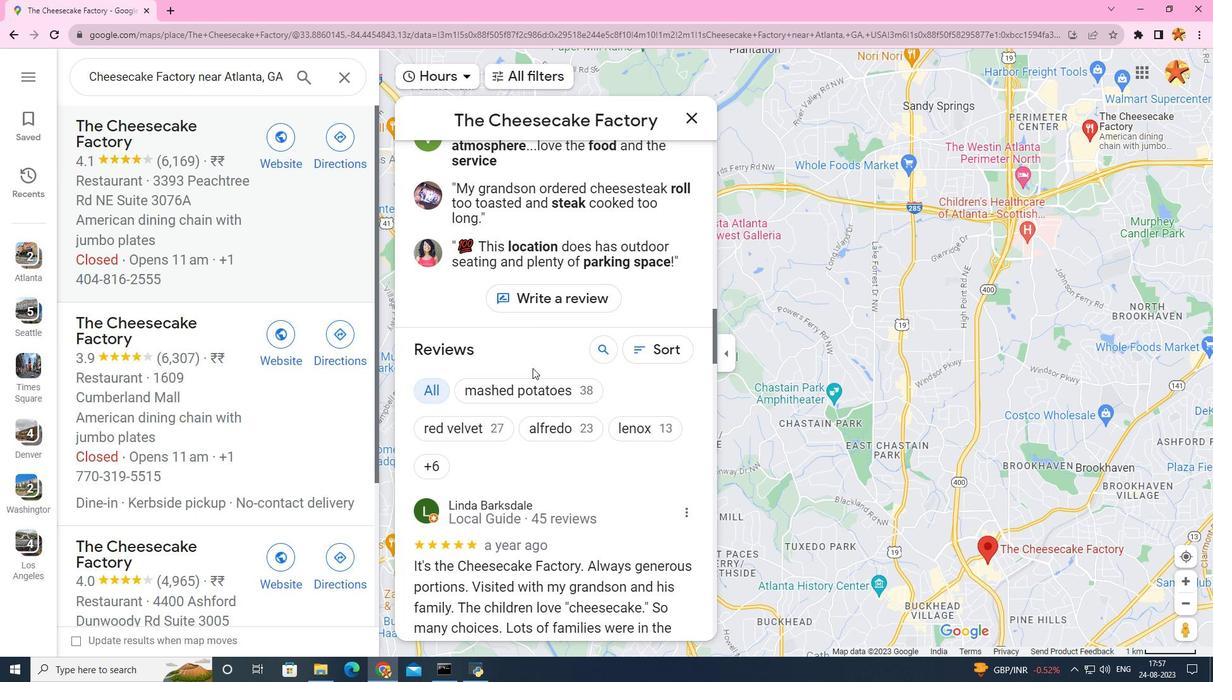 
Action: Mouse scrolled (532, 369) with delta (0, 0)
Screenshot: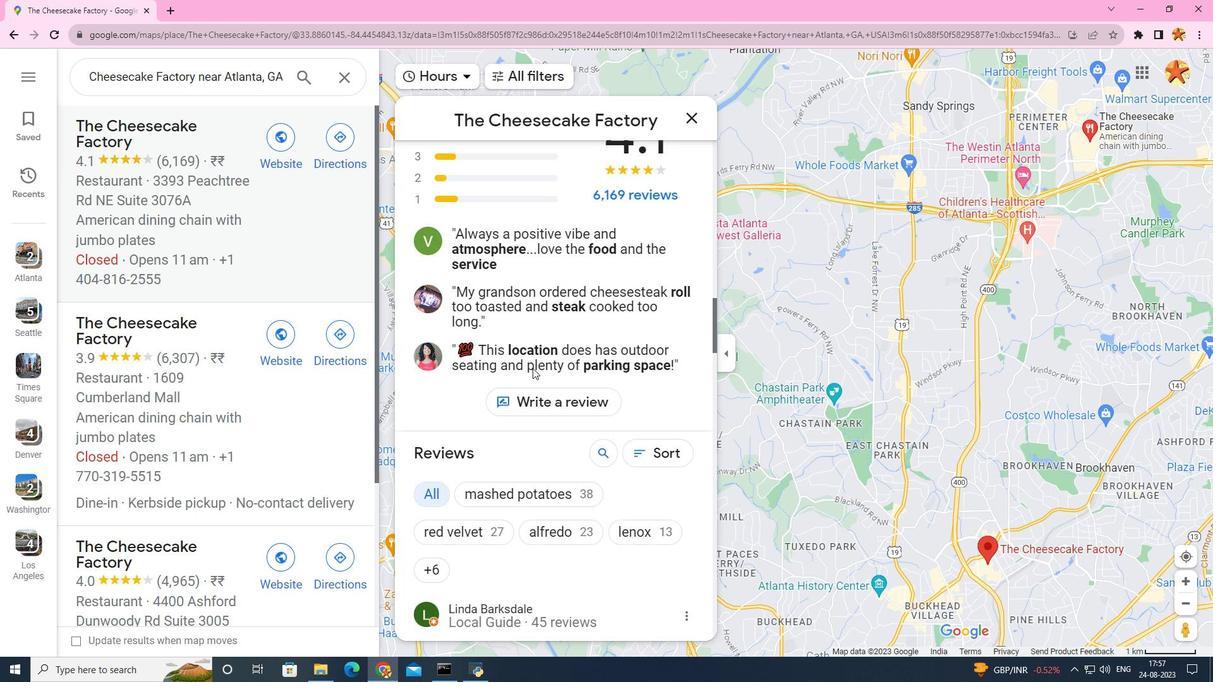 
Action: Mouse scrolled (532, 369) with delta (0, 0)
Screenshot: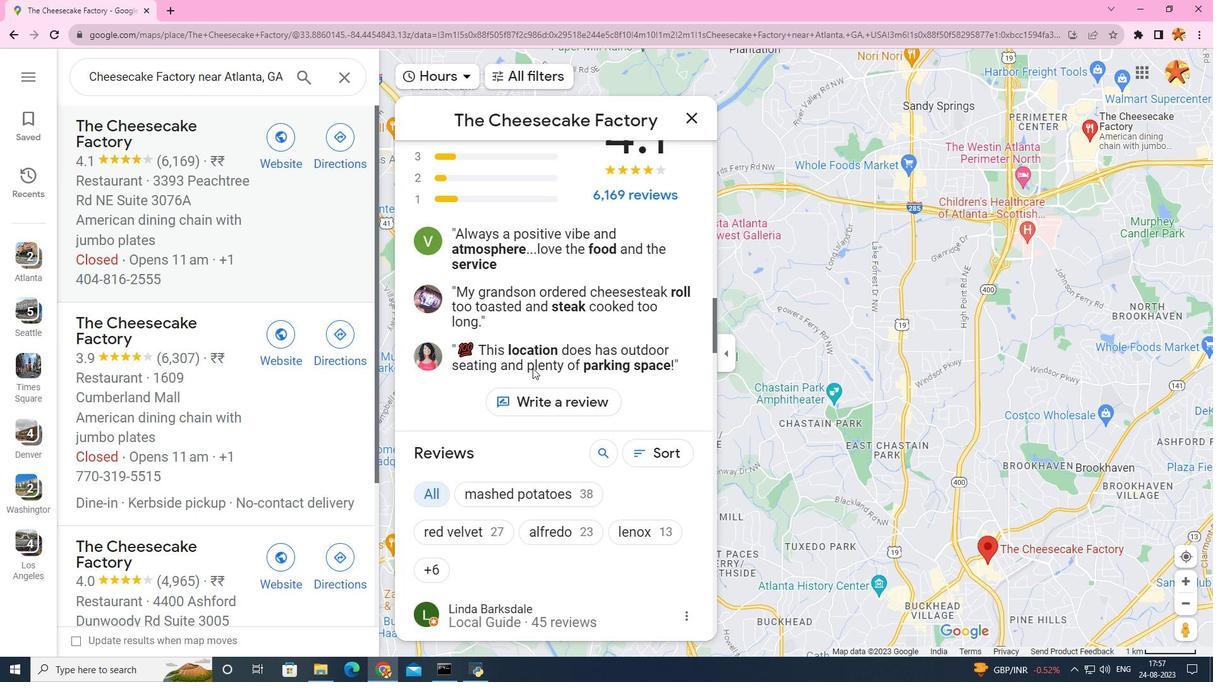 
Action: Mouse scrolled (532, 369) with delta (0, 0)
Screenshot: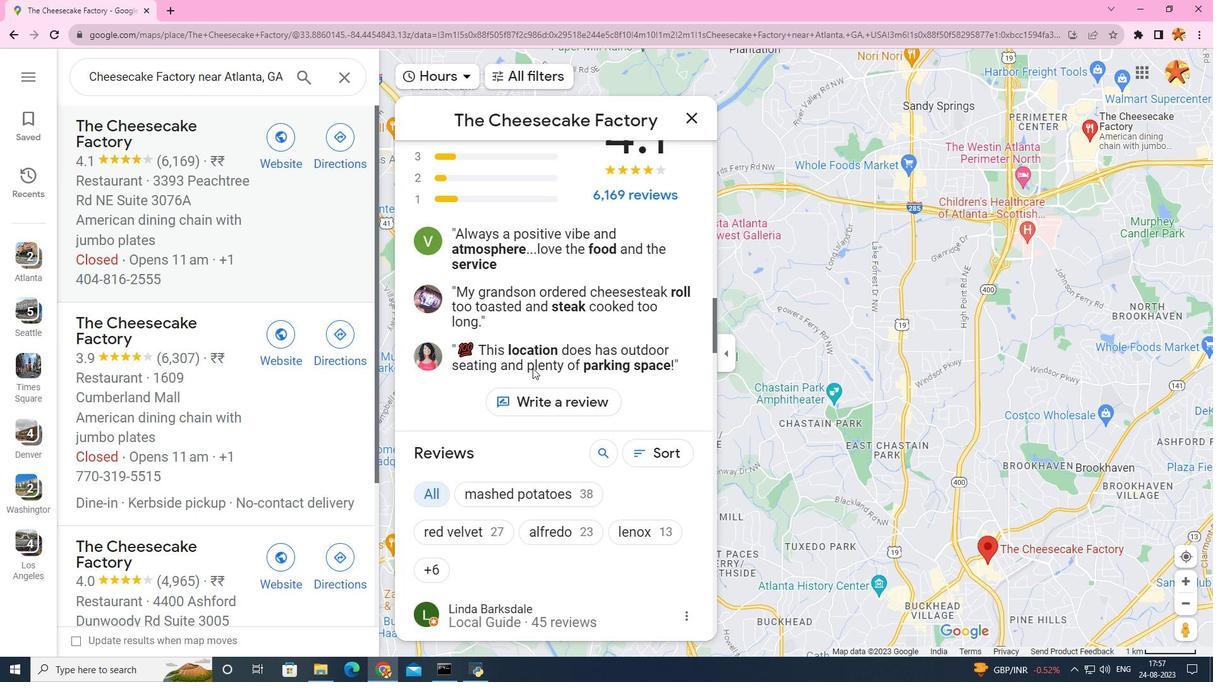 
Action: Mouse scrolled (532, 369) with delta (0, 0)
Screenshot: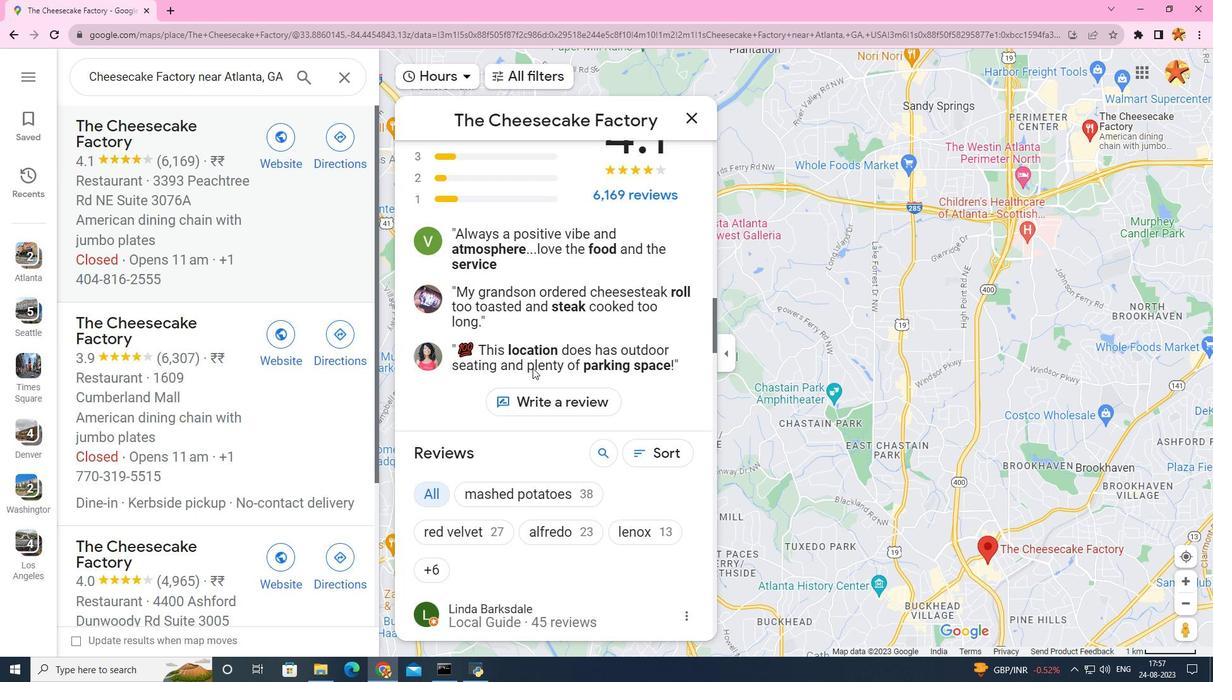 
Action: Mouse scrolled (532, 369) with delta (0, 0)
Screenshot: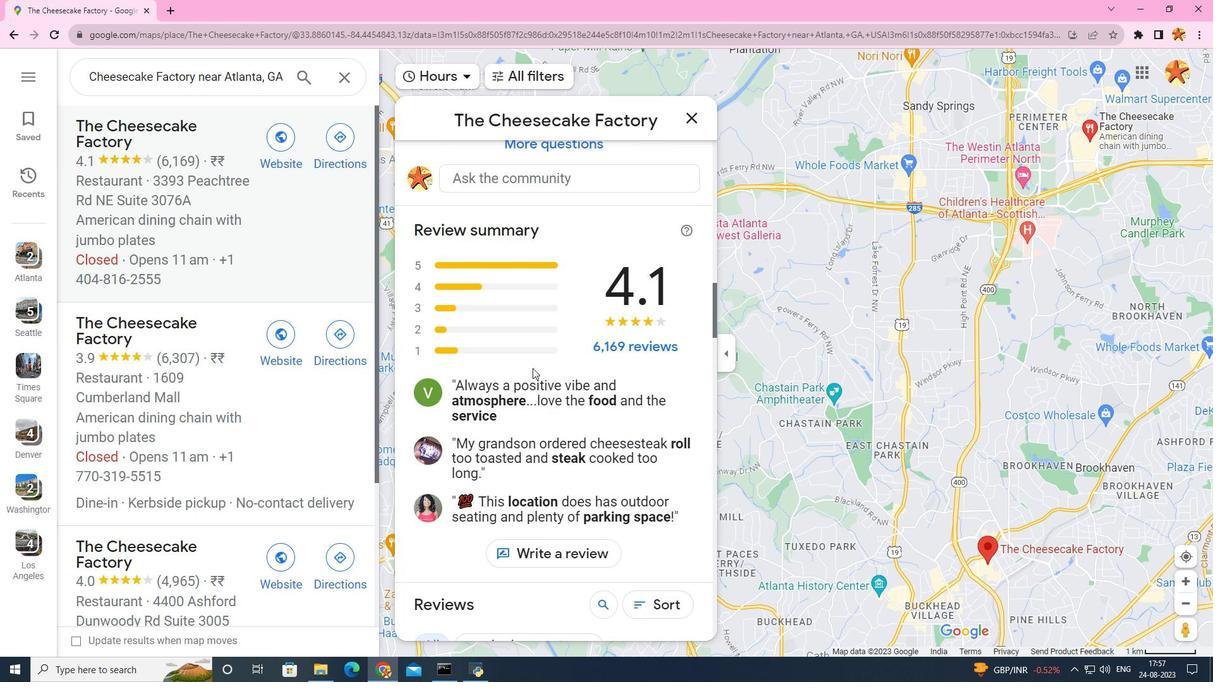
Action: Mouse scrolled (532, 367) with delta (0, 0)
Screenshot: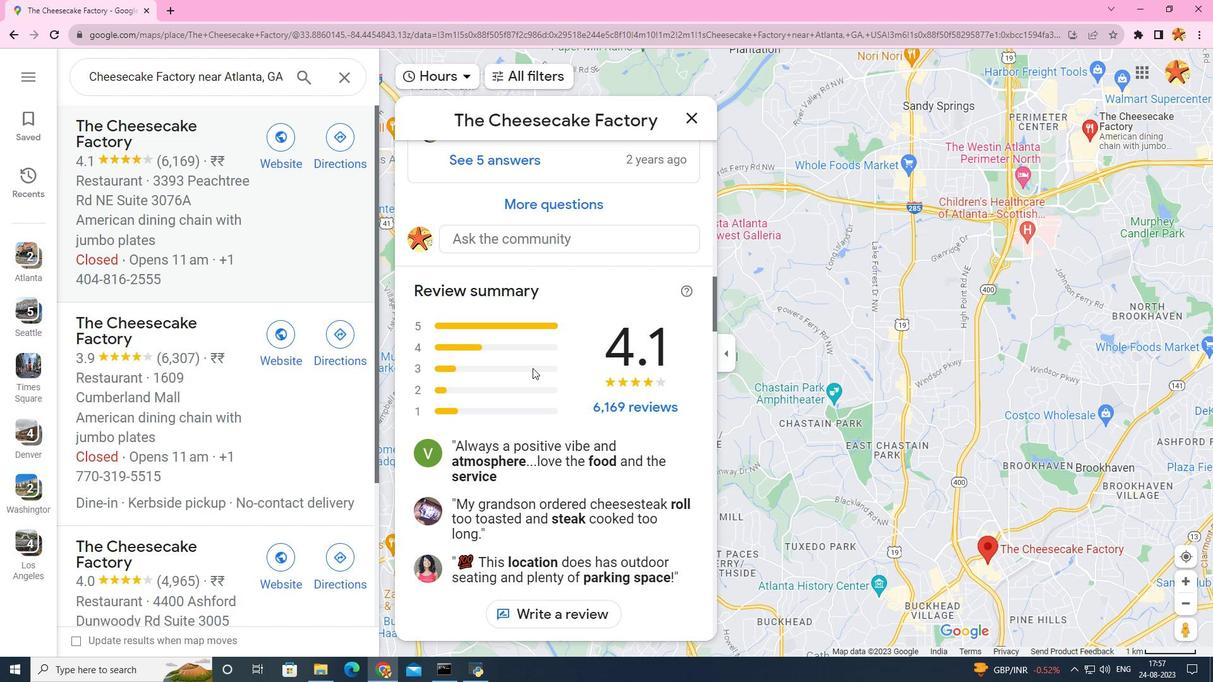 
Action: Mouse scrolled (532, 369) with delta (0, 0)
Screenshot: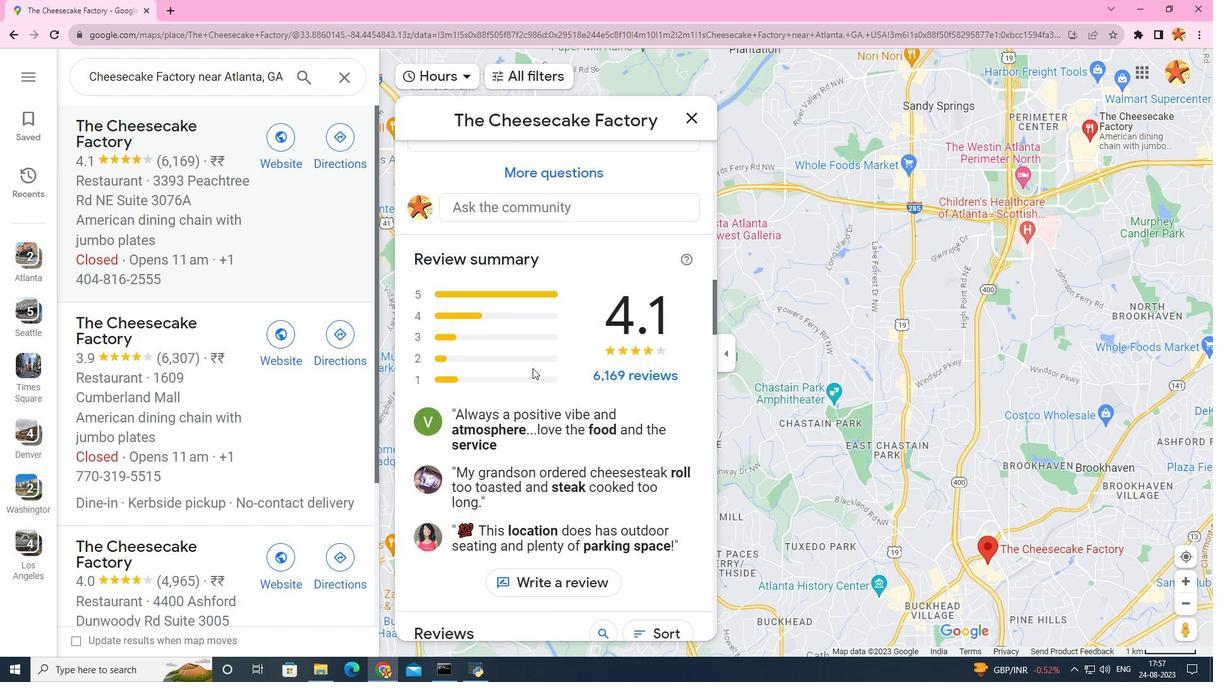 
Action: Mouse scrolled (532, 369) with delta (0, 0)
Screenshot: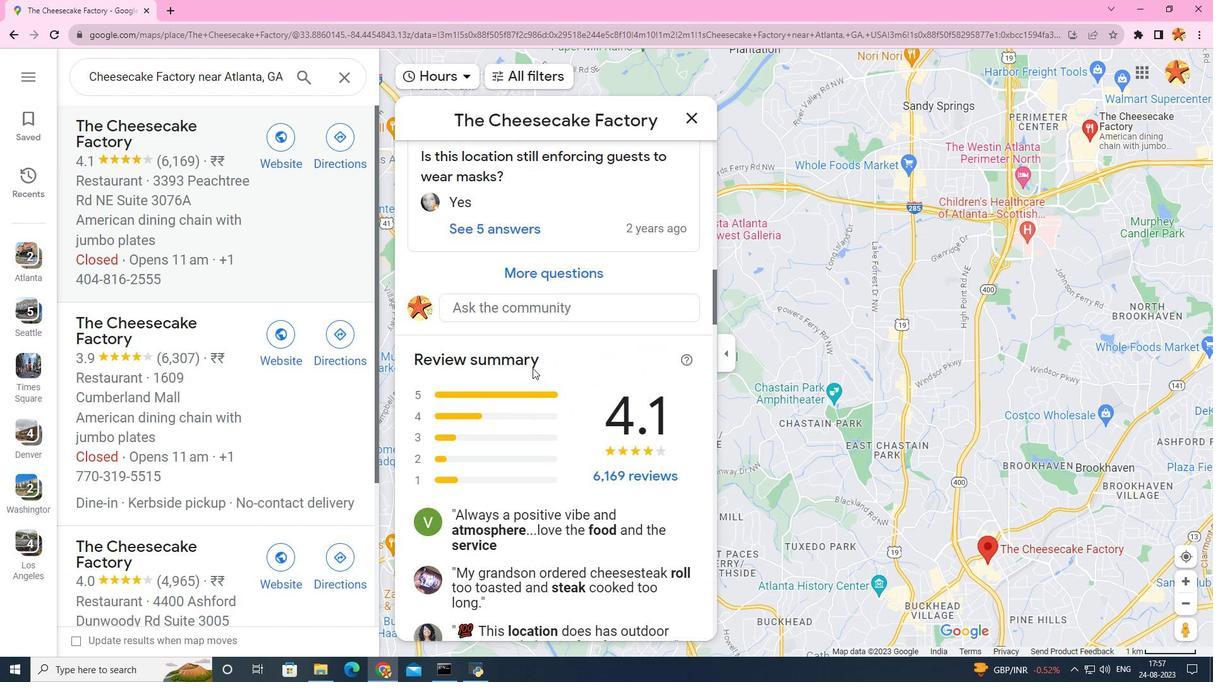 
Action: Mouse scrolled (532, 369) with delta (0, 0)
Screenshot: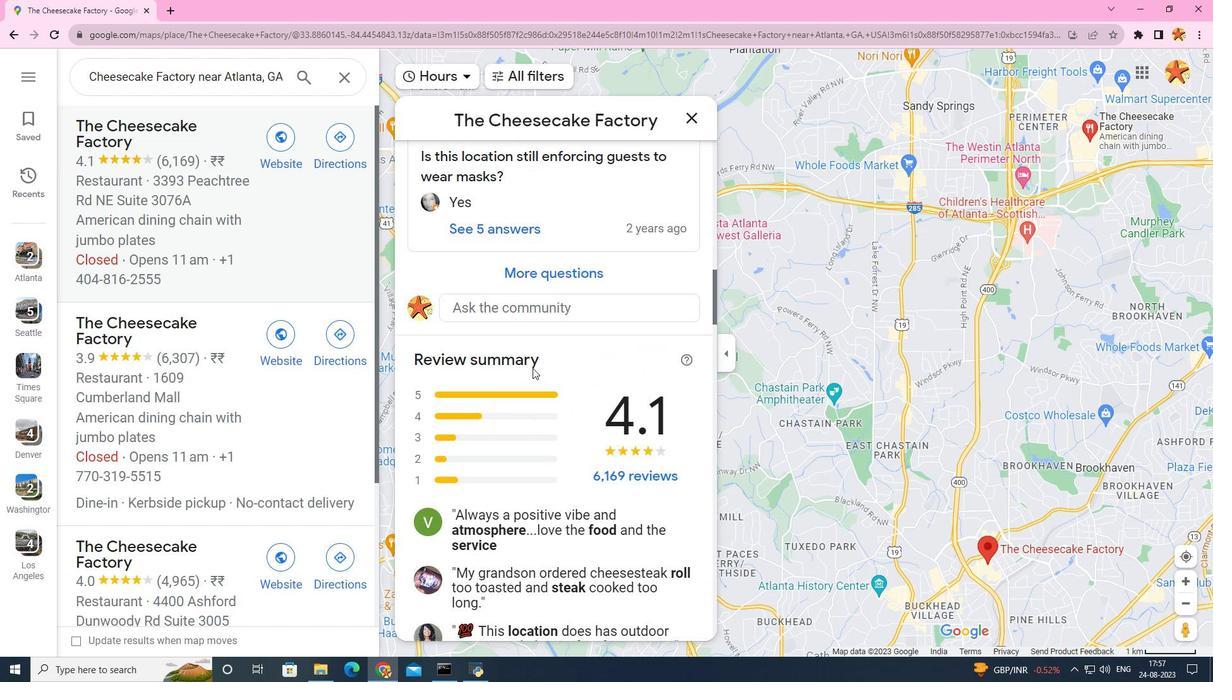 
Action: Mouse scrolled (532, 369) with delta (0, 0)
Screenshot: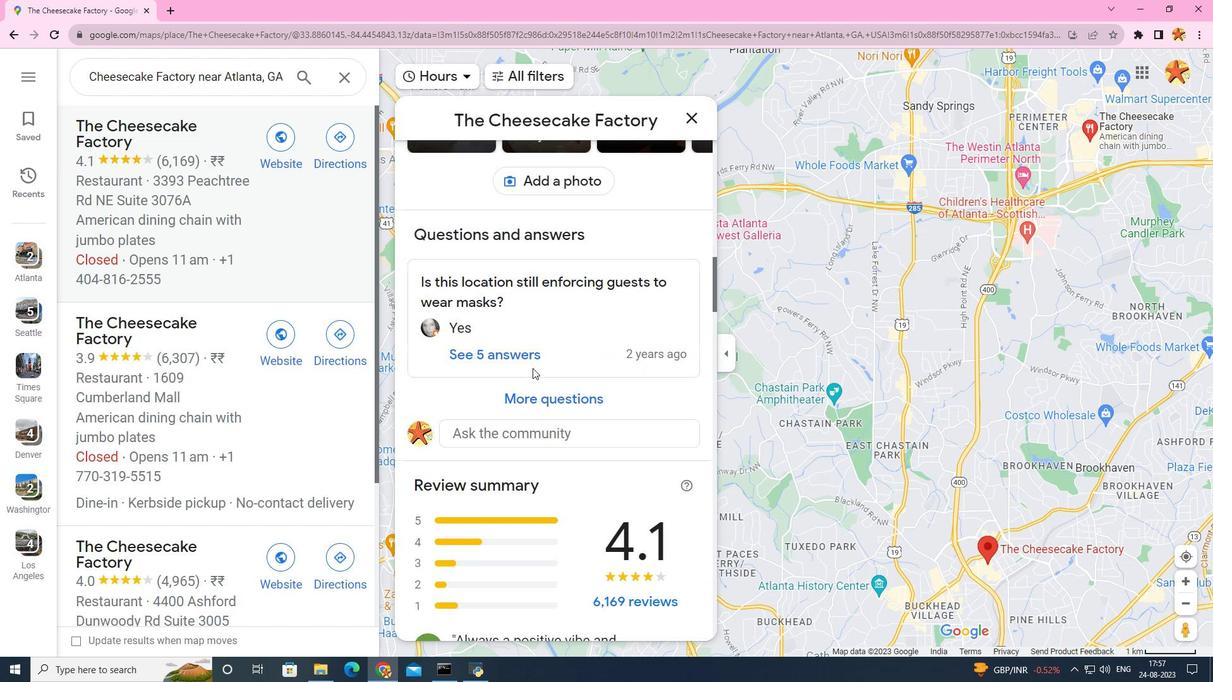 
Action: Mouse moved to (532, 368)
Screenshot: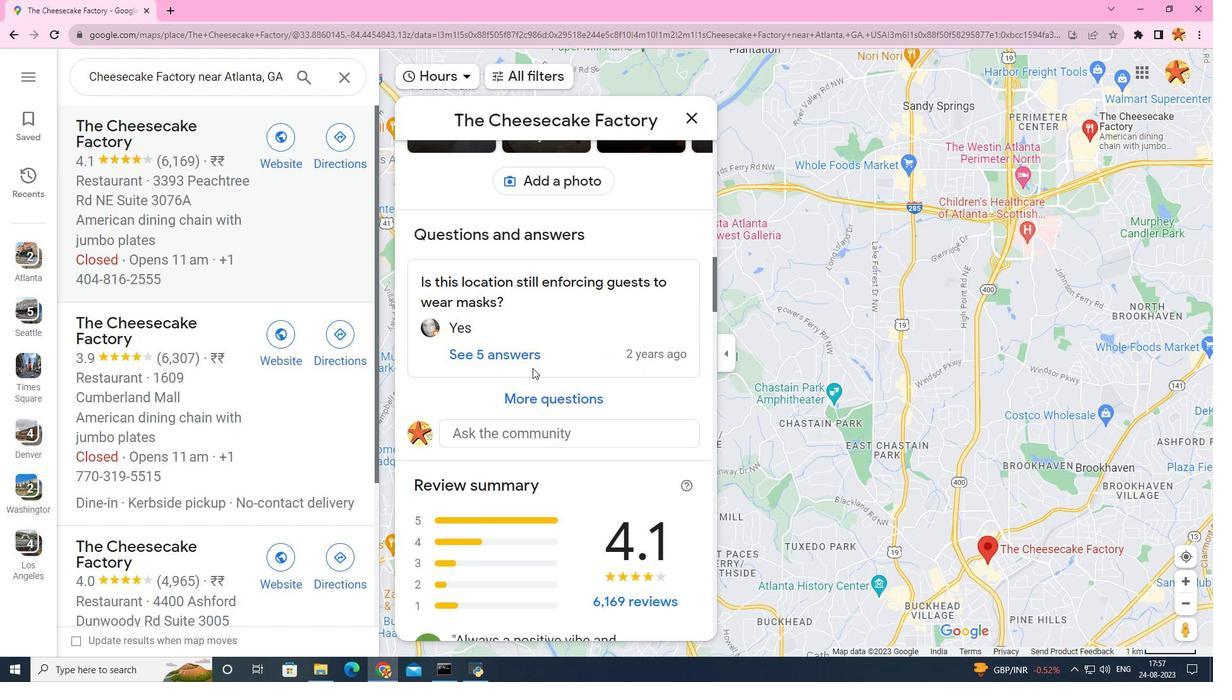
Action: Mouse scrolled (532, 369) with delta (0, 0)
Screenshot: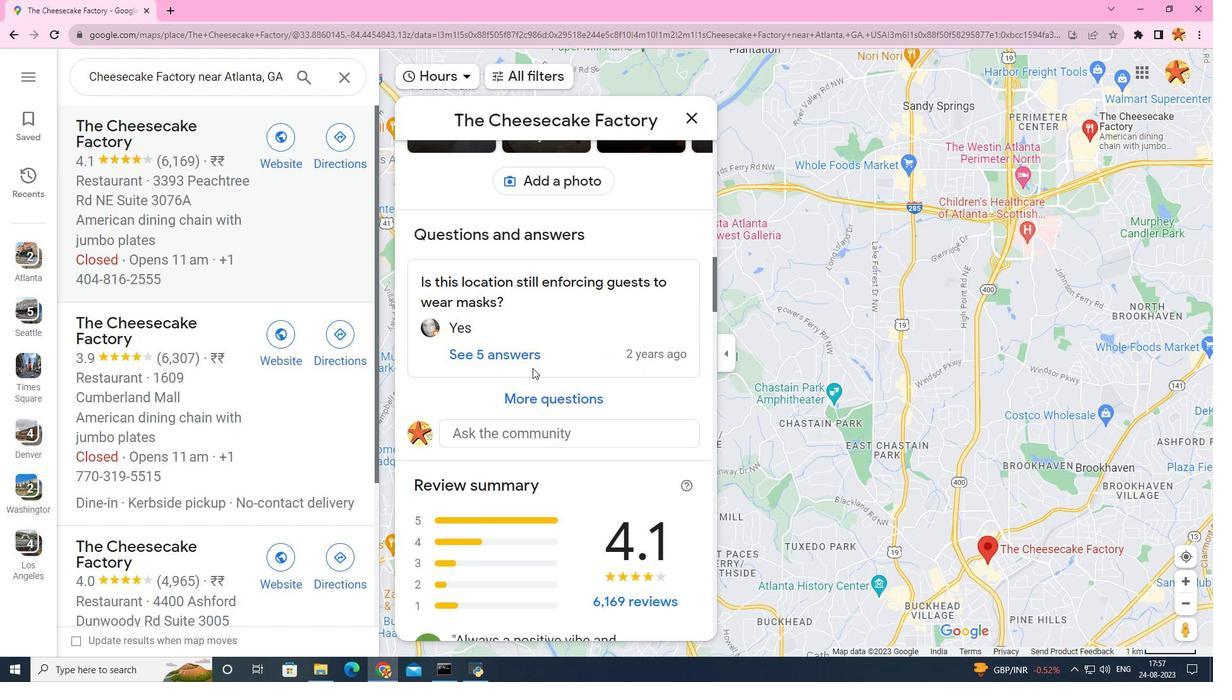 
Action: Mouse scrolled (532, 369) with delta (0, 0)
Screenshot: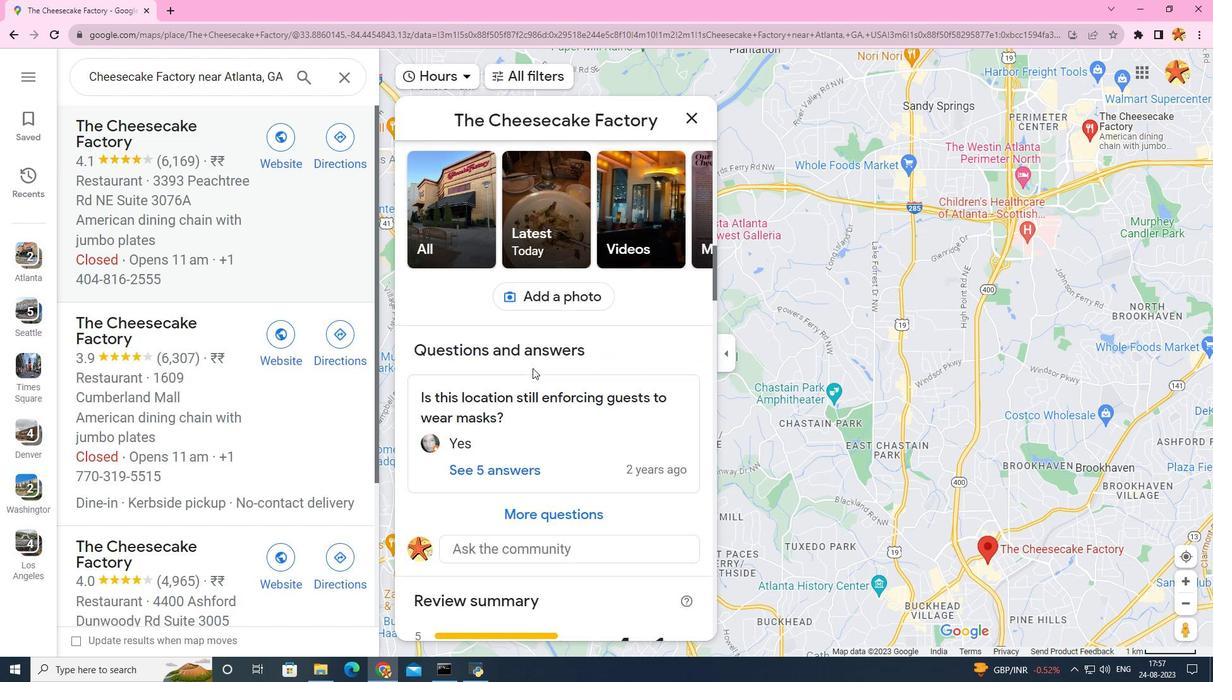 
Action: Mouse scrolled (532, 369) with delta (0, 0)
Screenshot: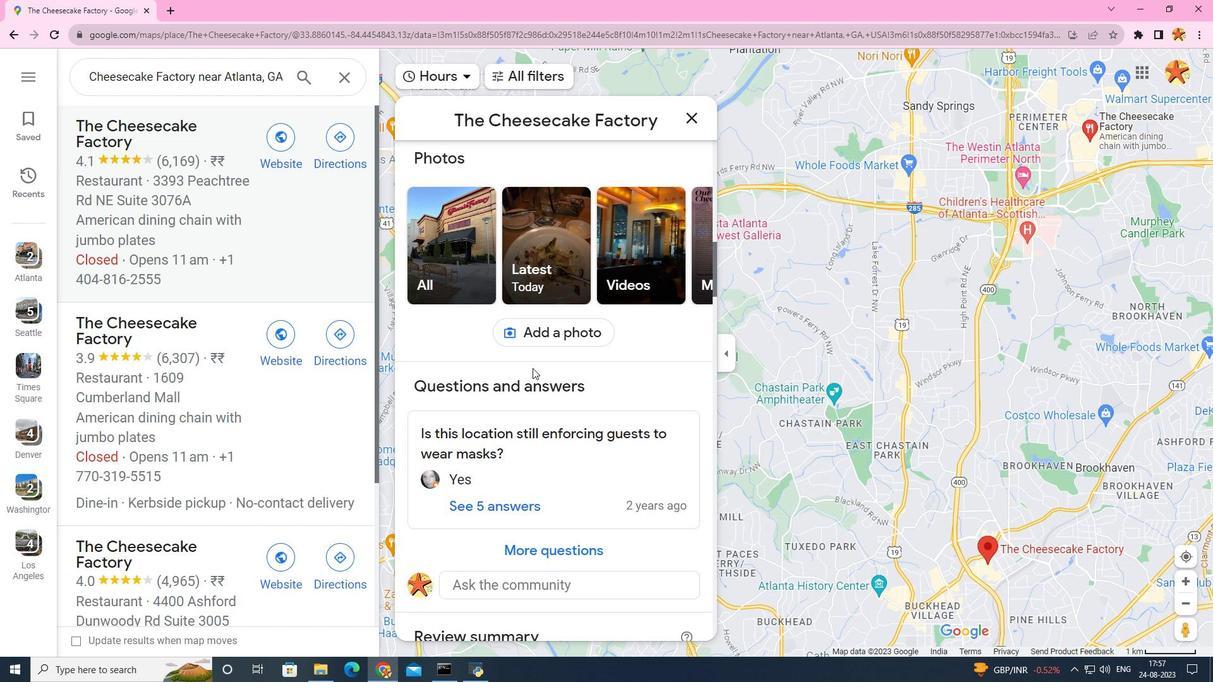 
Action: Mouse scrolled (532, 369) with delta (0, 0)
Screenshot: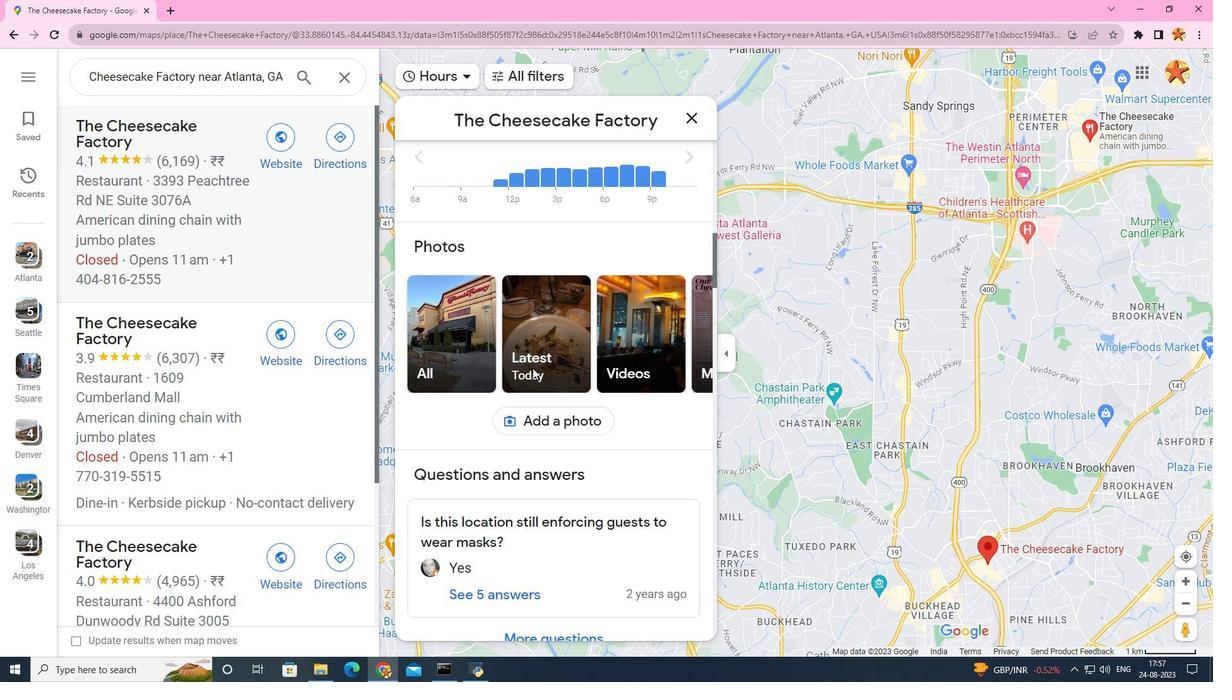 
Action: Mouse scrolled (532, 369) with delta (0, 0)
Screenshot: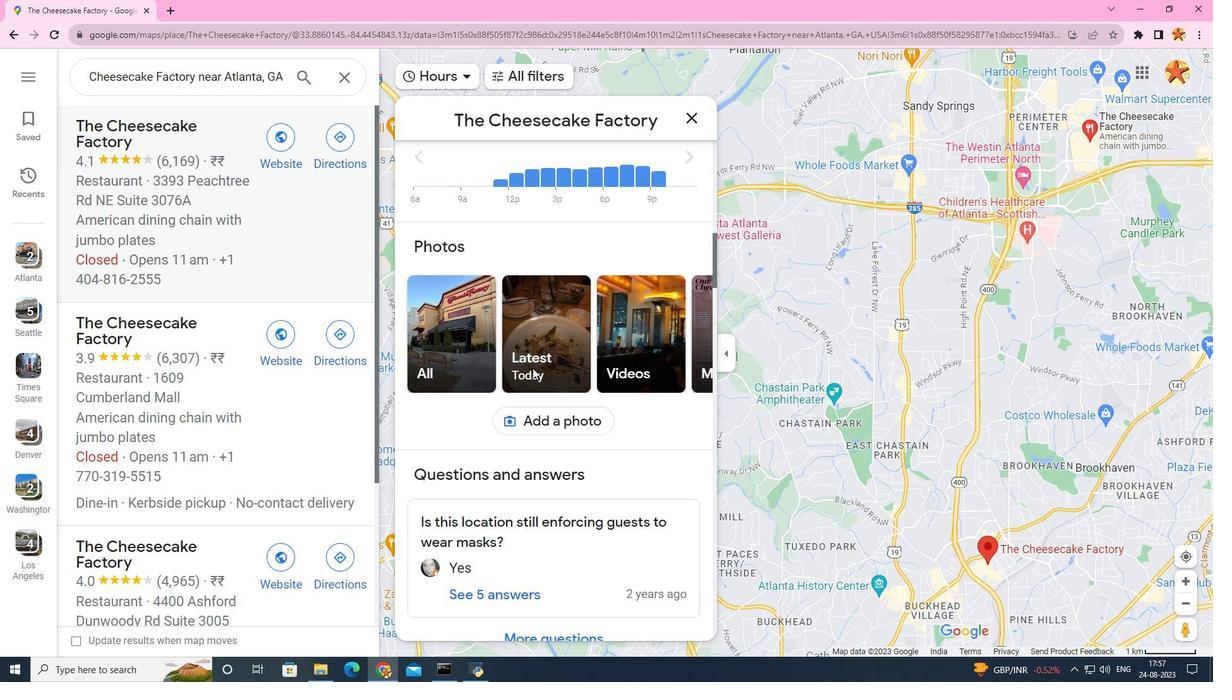 
Action: Mouse scrolled (532, 369) with delta (0, 0)
Screenshot: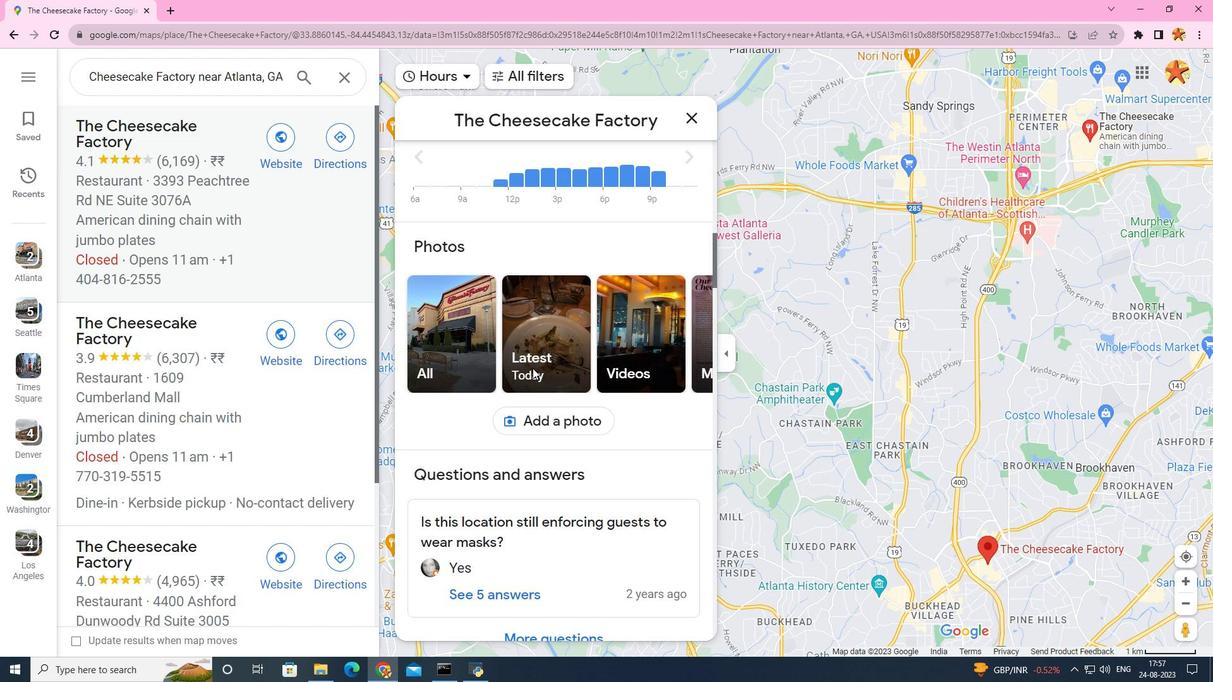 
Action: Mouse scrolled (532, 369) with delta (0, 0)
Screenshot: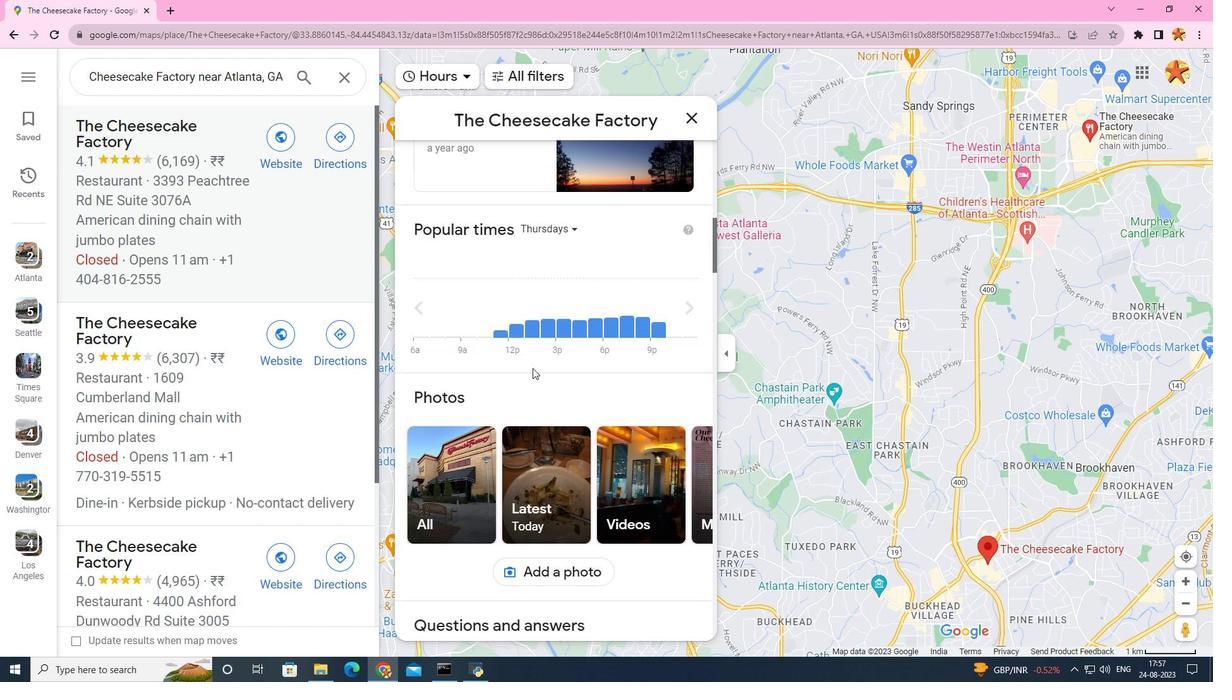 
Action: Mouse scrolled (532, 367) with delta (0, 0)
Screenshot: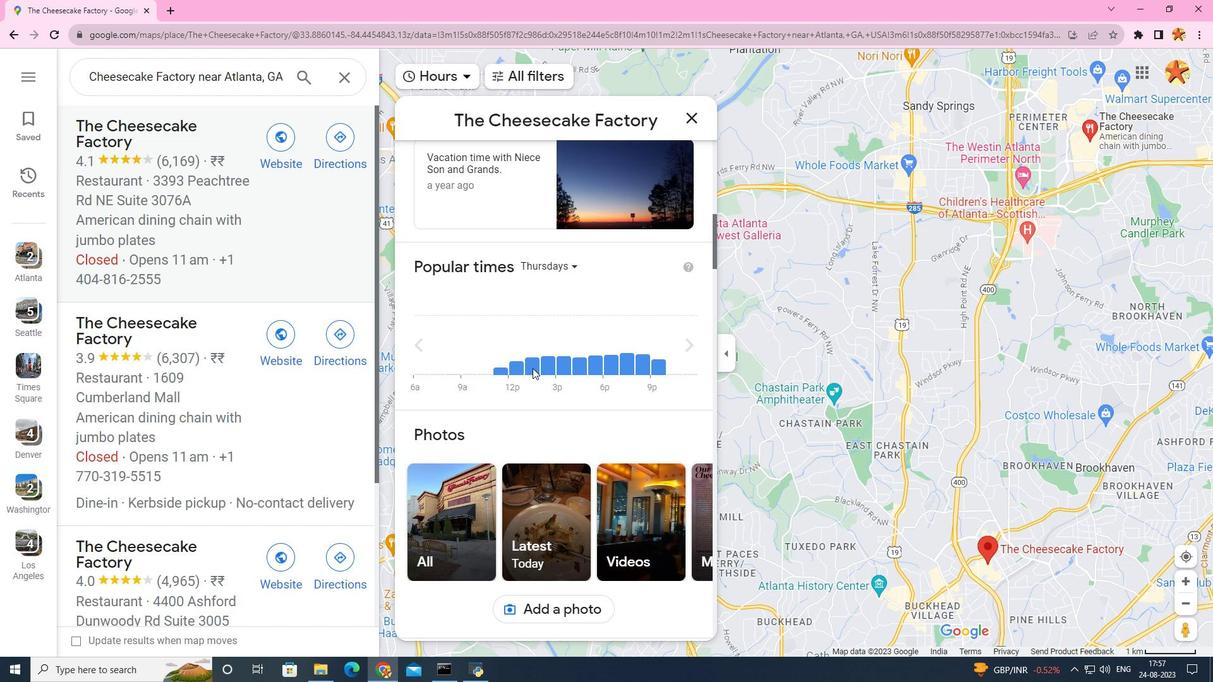 
Action: Mouse scrolled (532, 369) with delta (0, 0)
Screenshot: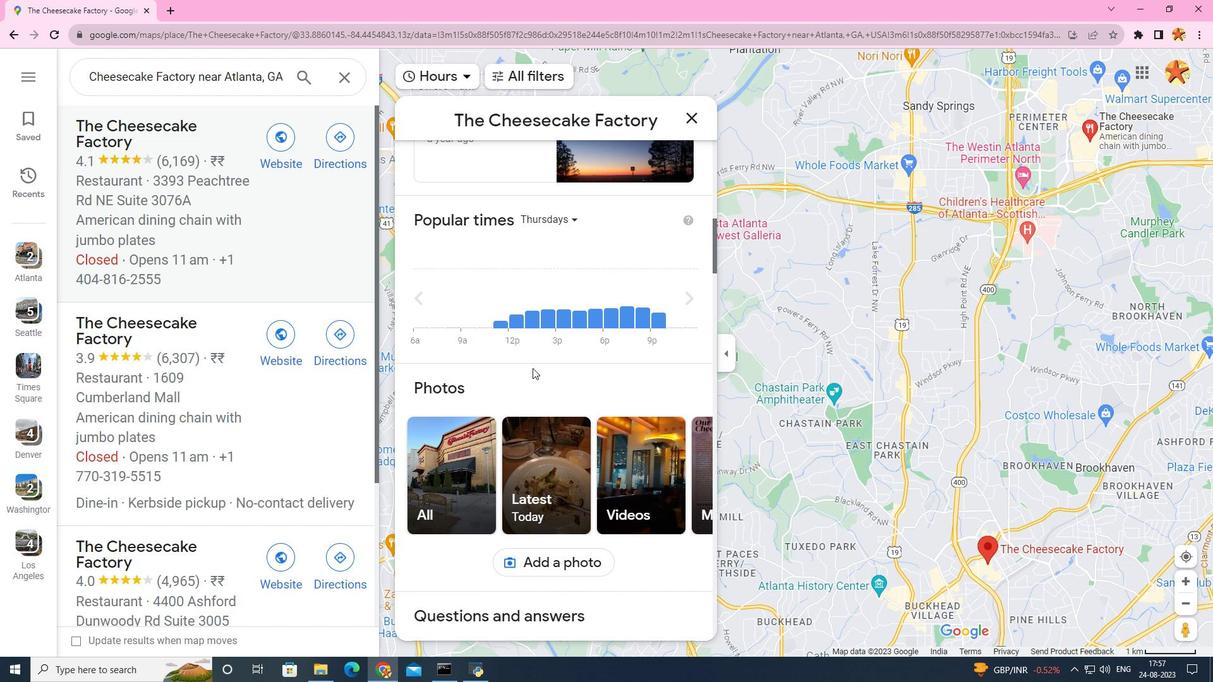 
Action: Mouse moved to (682, 358)
Screenshot: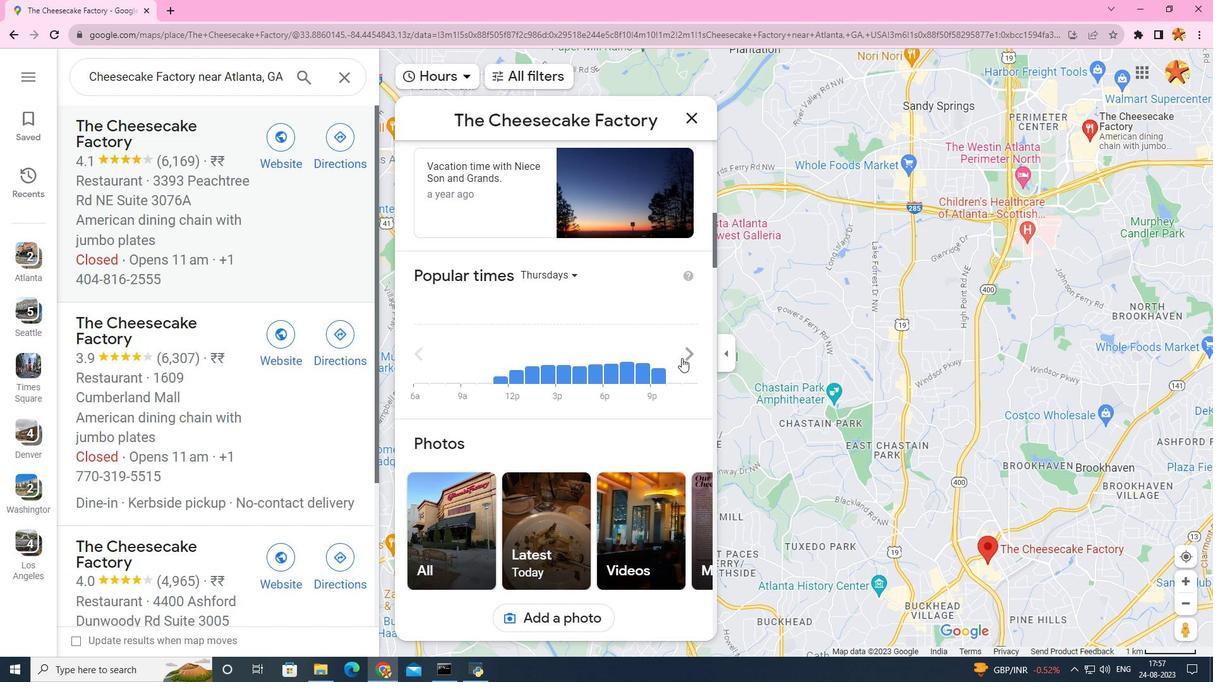 
Action: Mouse pressed left at (682, 358)
Screenshot: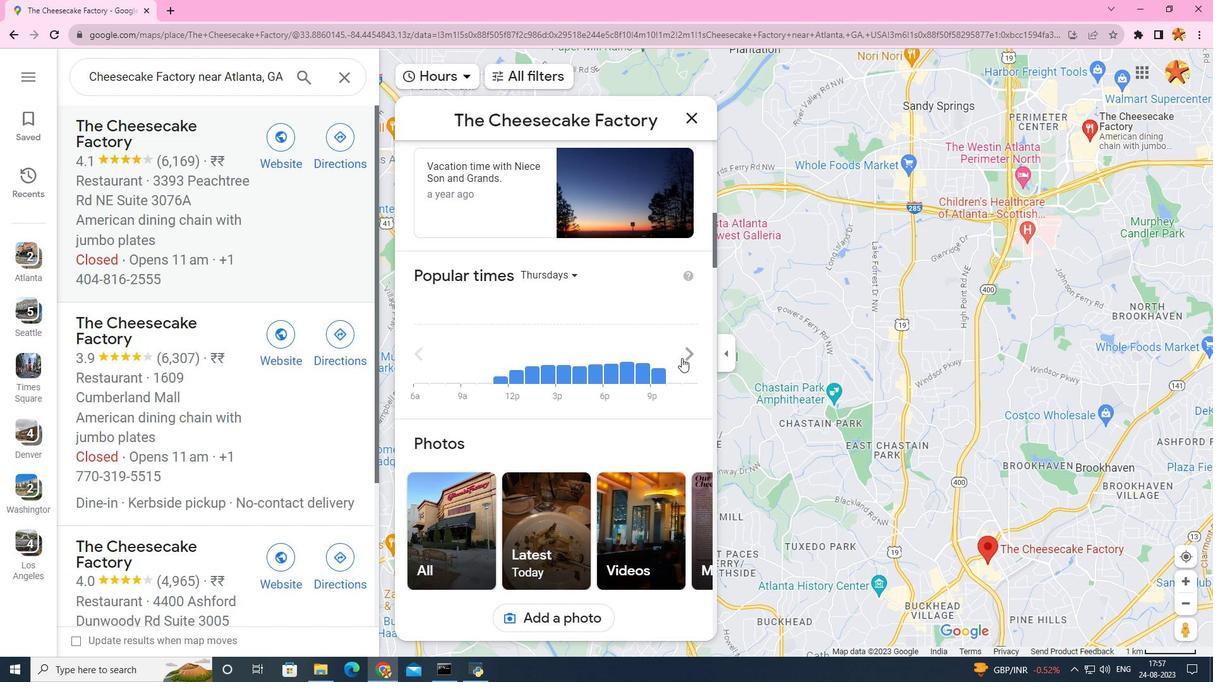 
Action: Mouse pressed left at (682, 358)
Screenshot: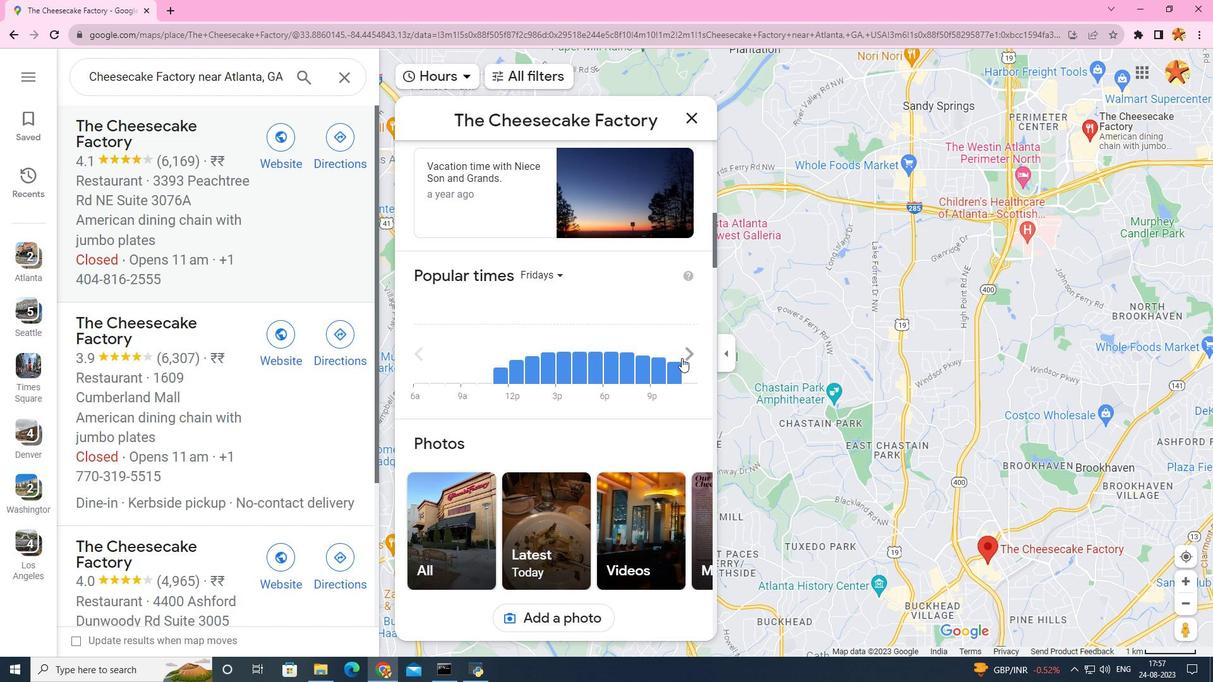 
Action: Mouse pressed left at (682, 358)
Screenshot: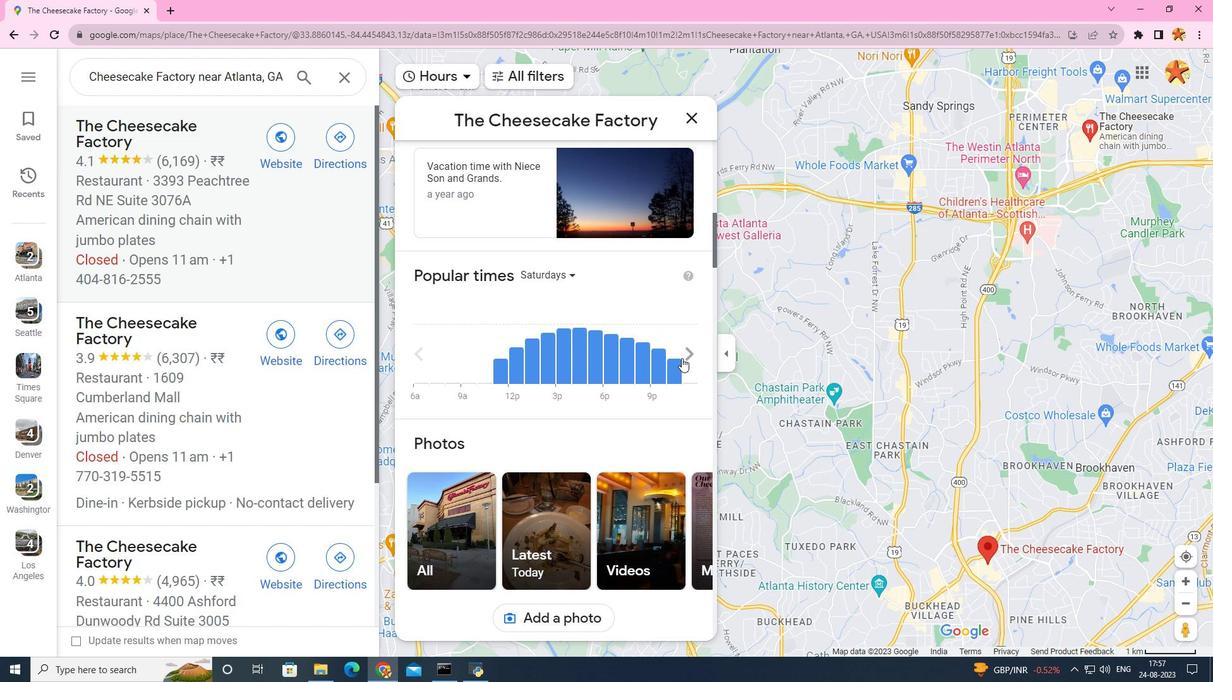 
Action: Mouse pressed left at (682, 358)
Screenshot: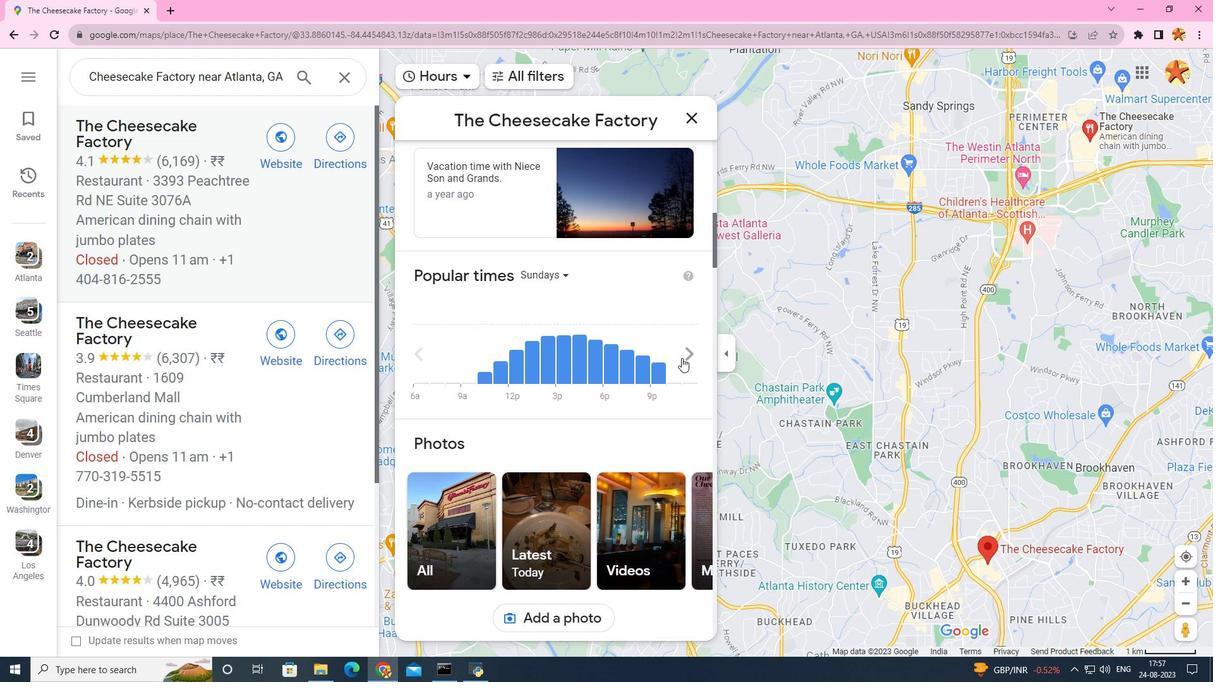 
Action: Mouse pressed left at (682, 358)
Screenshot: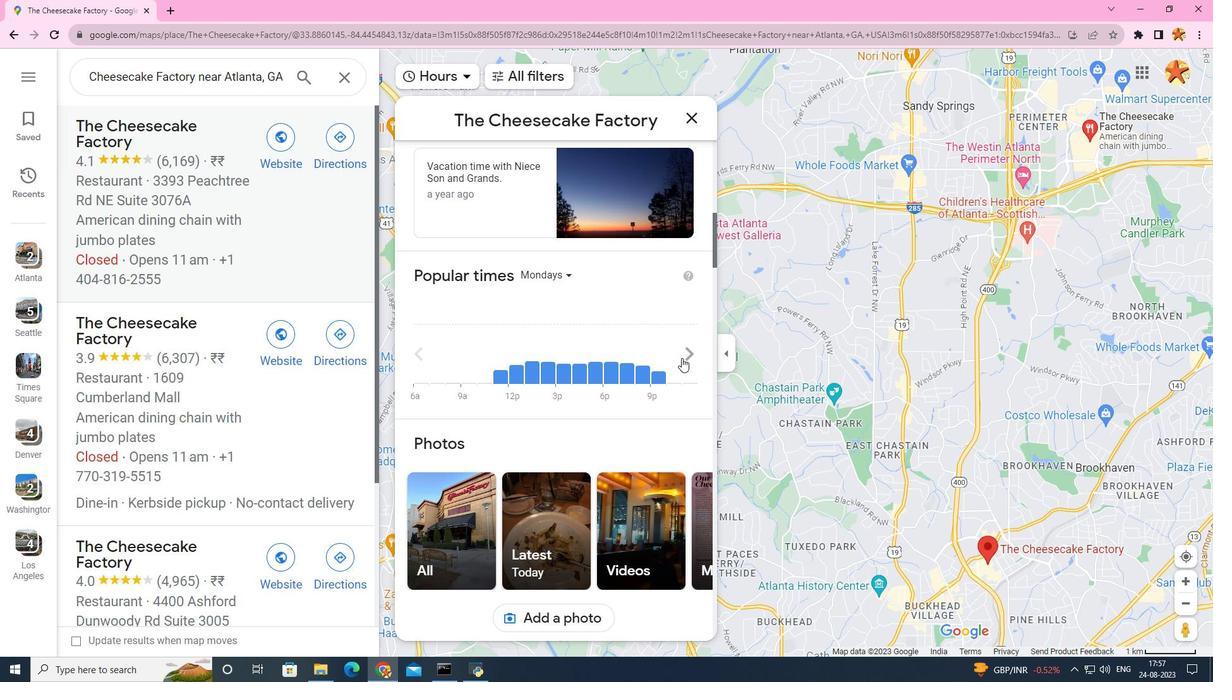 
Action: Mouse pressed left at (682, 358)
Screenshot: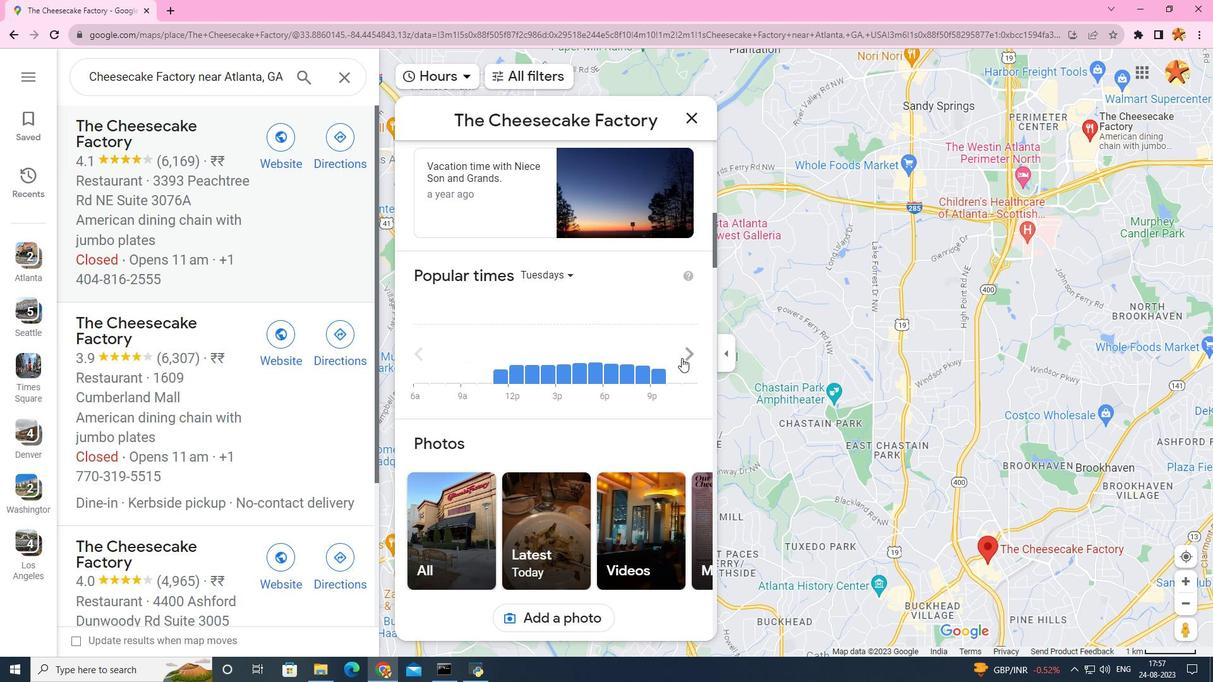 
Action: Mouse pressed left at (682, 358)
Screenshot: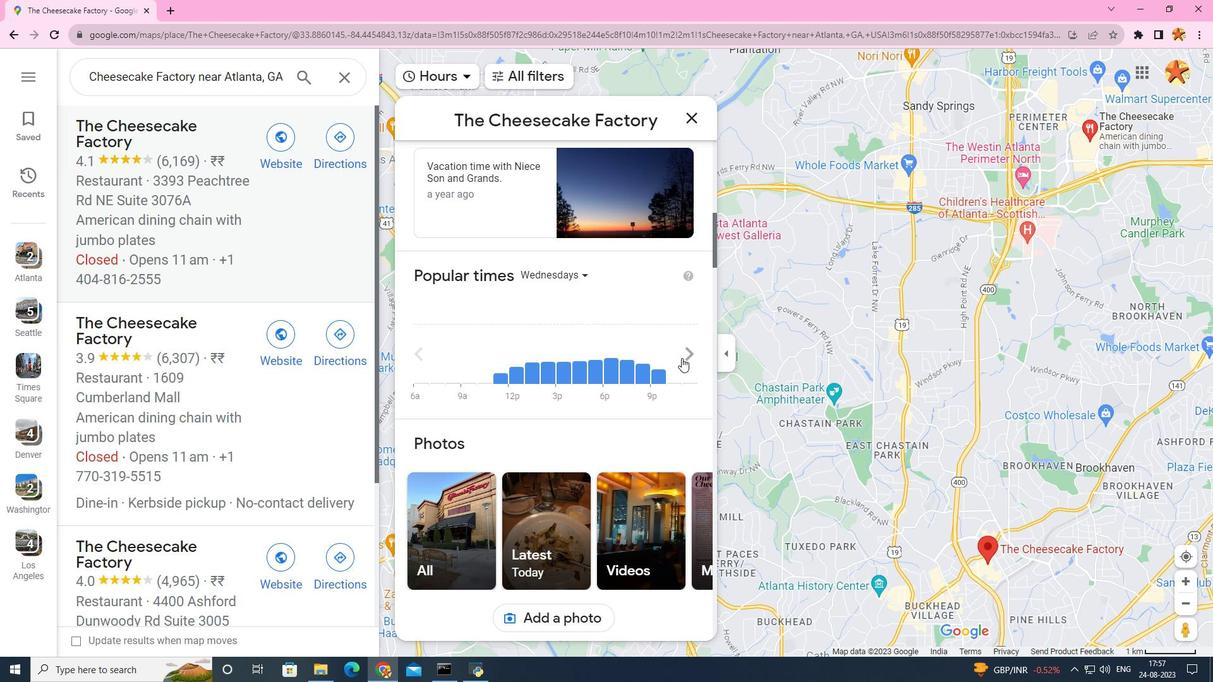 
Action: Mouse pressed left at (682, 358)
Screenshot: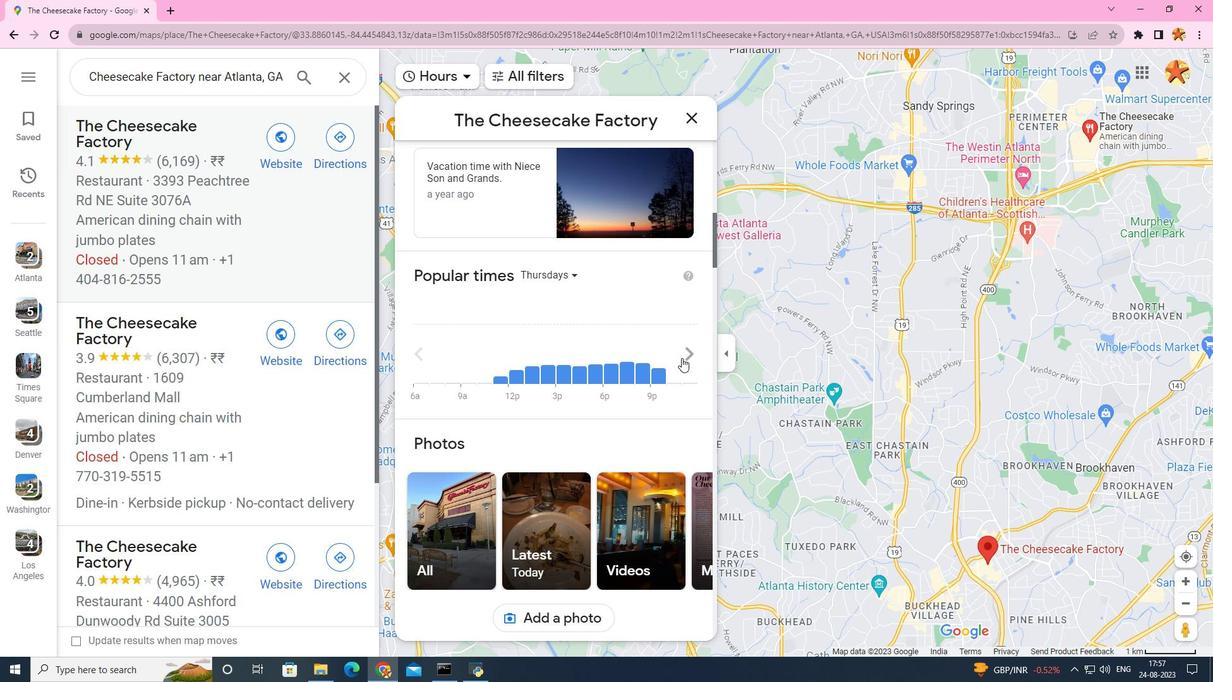 
Action: Mouse pressed left at (682, 358)
Screenshot: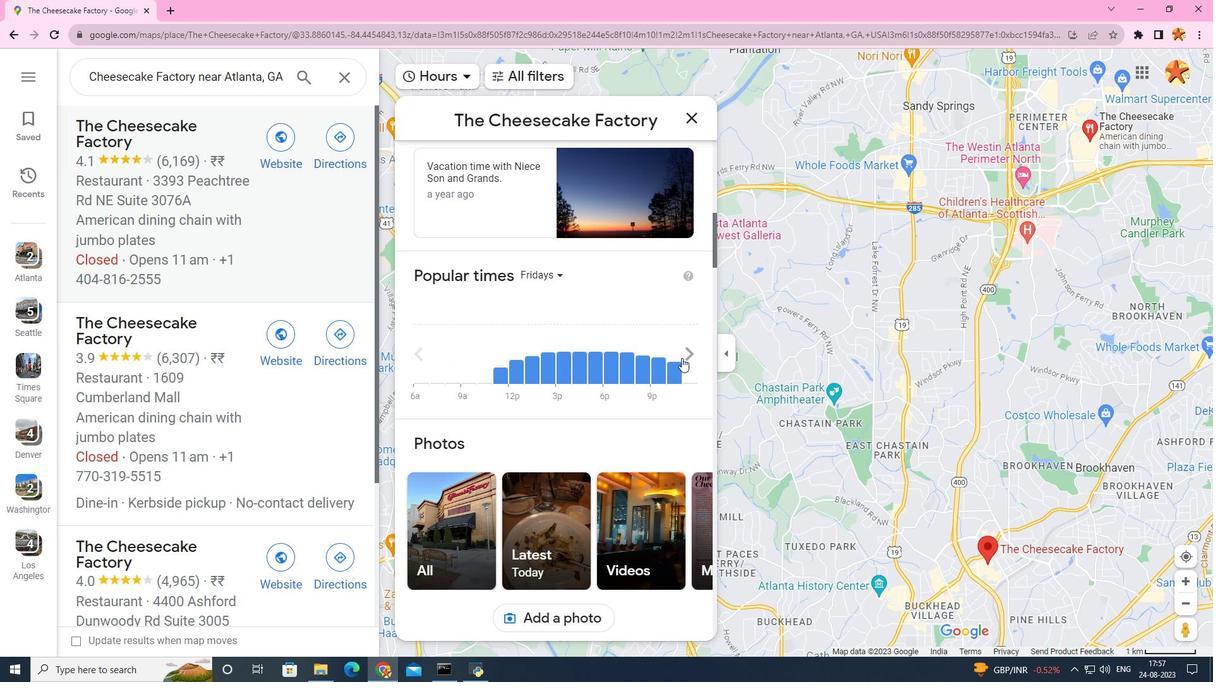 
Action: Mouse moved to (641, 356)
Screenshot: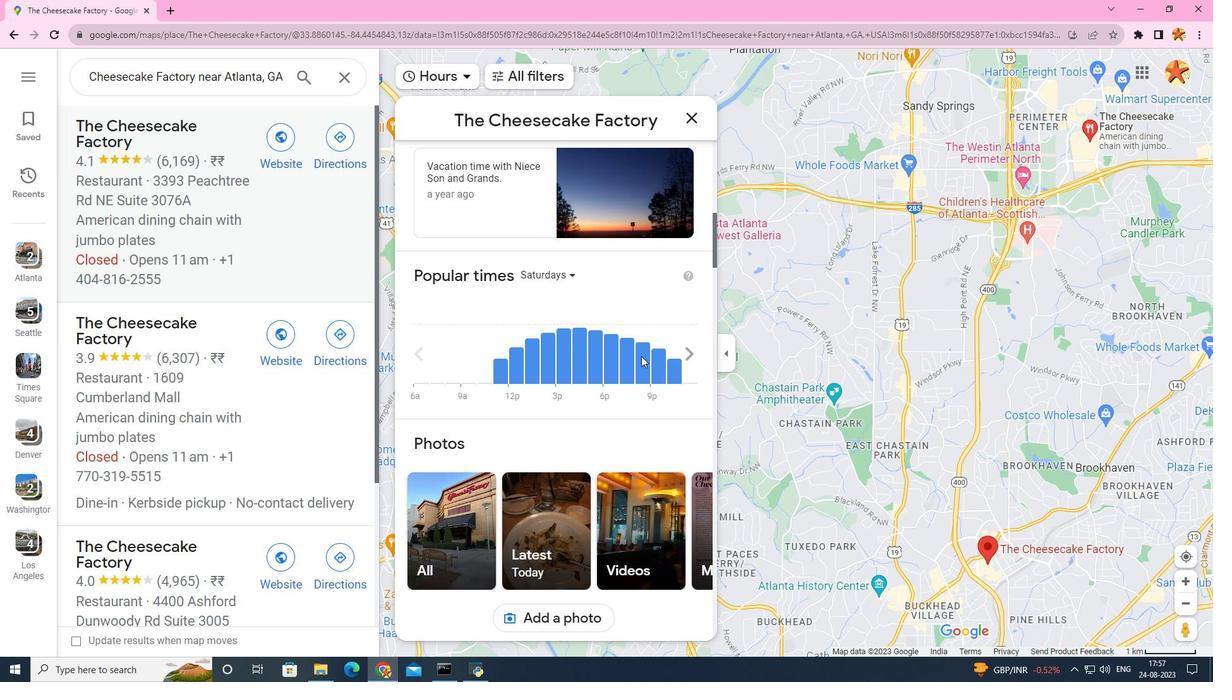 
Action: Mouse scrolled (641, 357) with delta (0, 0)
Screenshot: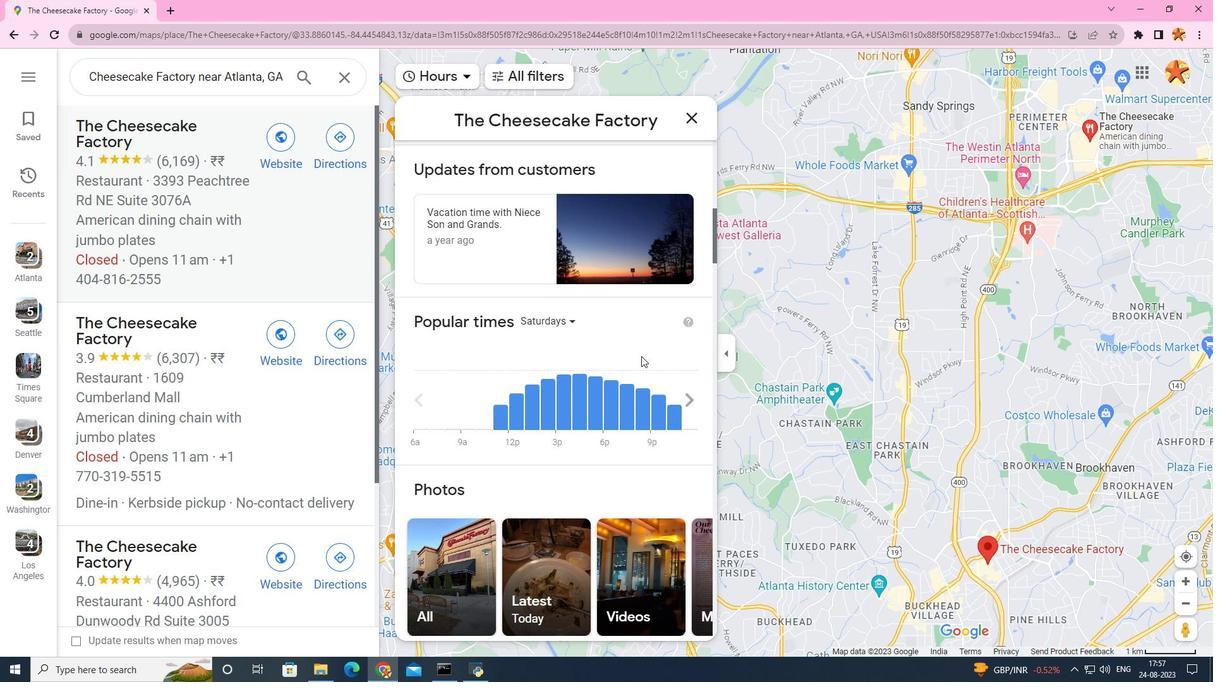 
Action: Mouse scrolled (641, 357) with delta (0, 0)
Screenshot: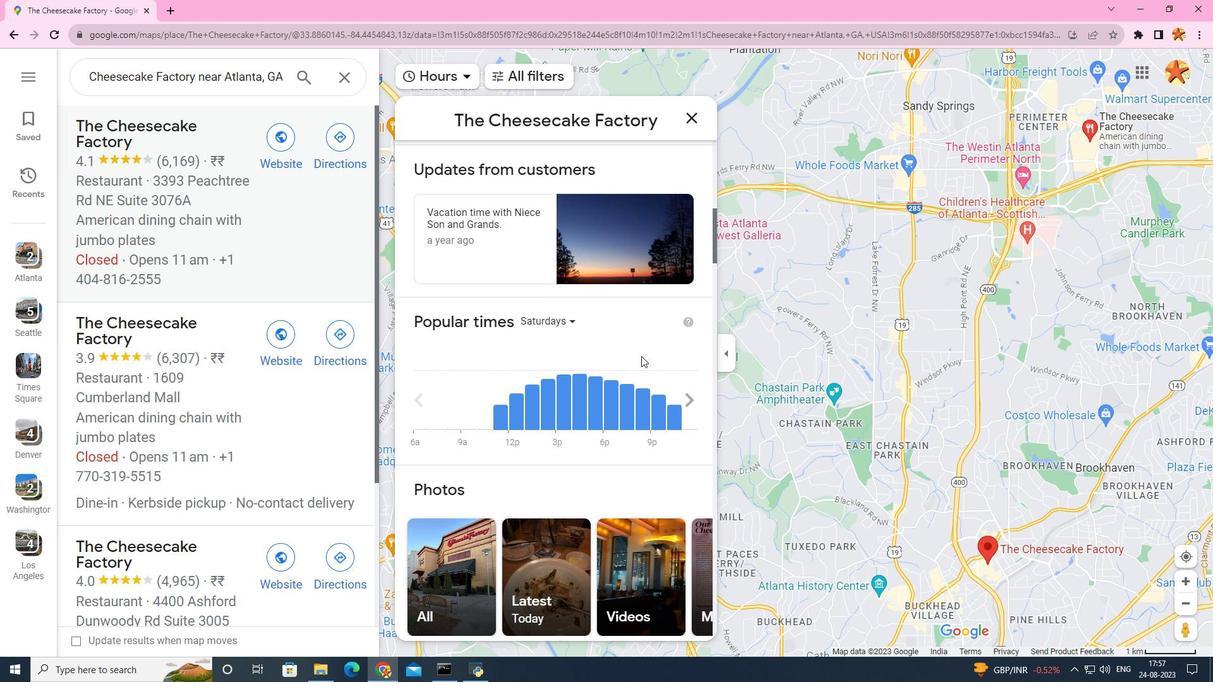 
Action: Mouse scrolled (641, 357) with delta (0, 0)
Screenshot: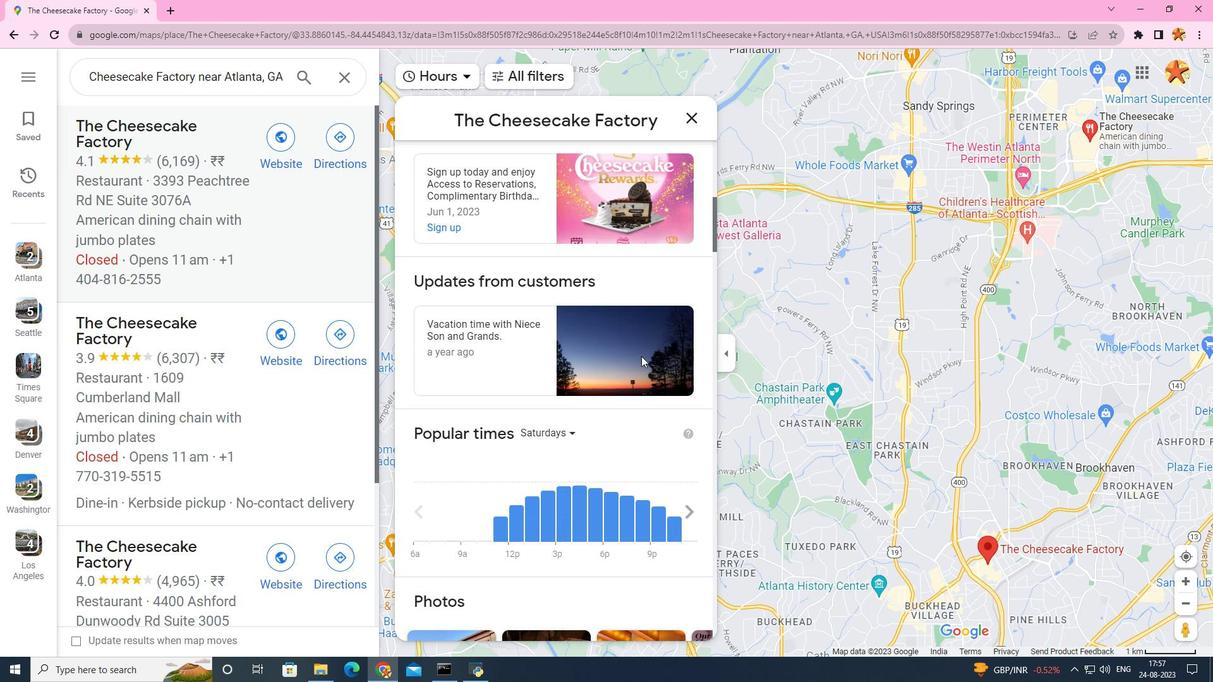
Action: Mouse scrolled (641, 357) with delta (0, 0)
Screenshot: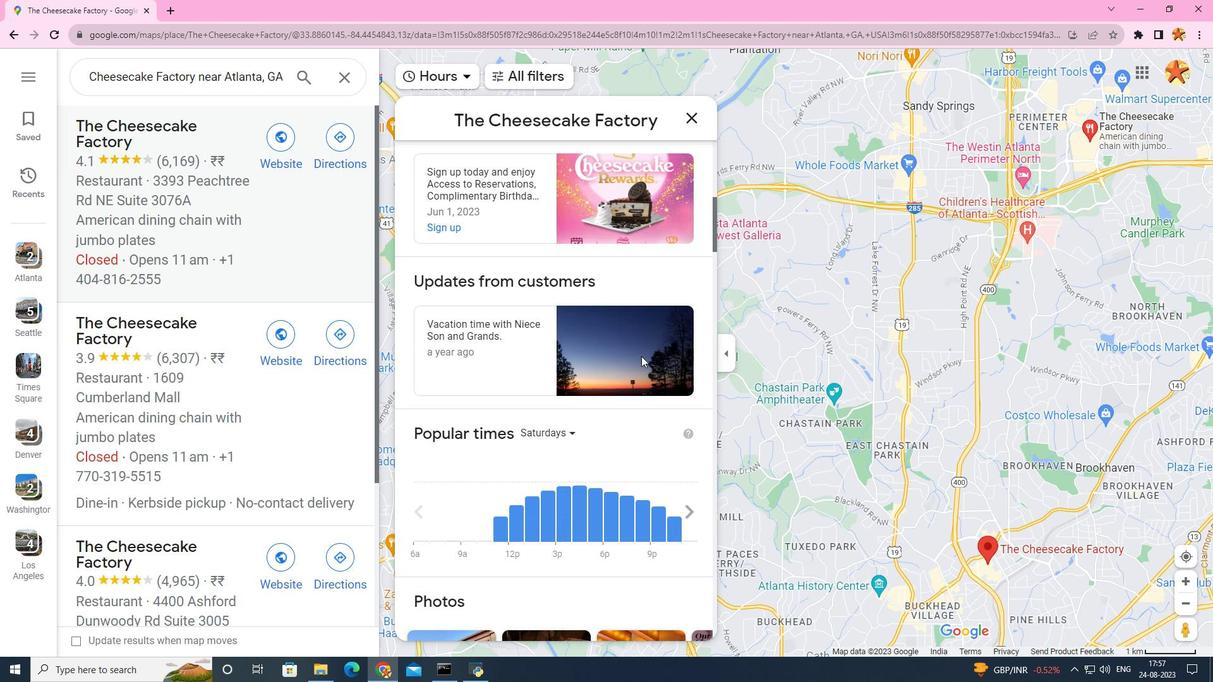 
Action: Mouse scrolled (641, 357) with delta (0, 0)
Screenshot: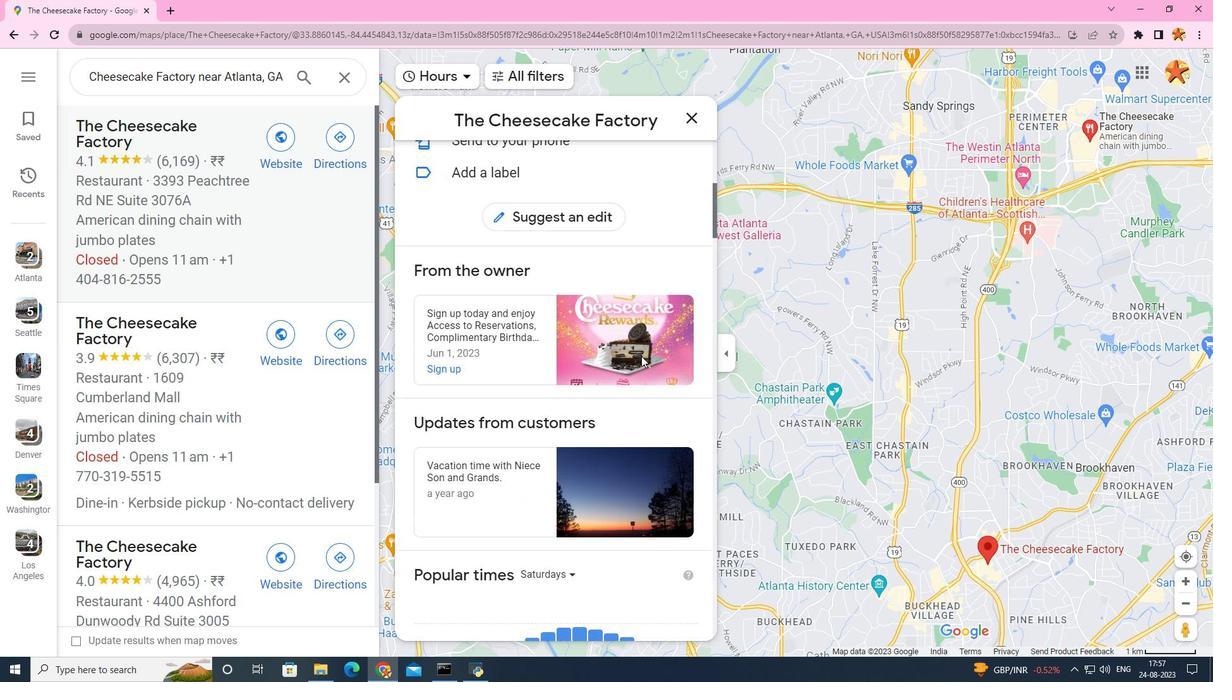 
Action: Mouse scrolled (641, 357) with delta (0, 0)
Screenshot: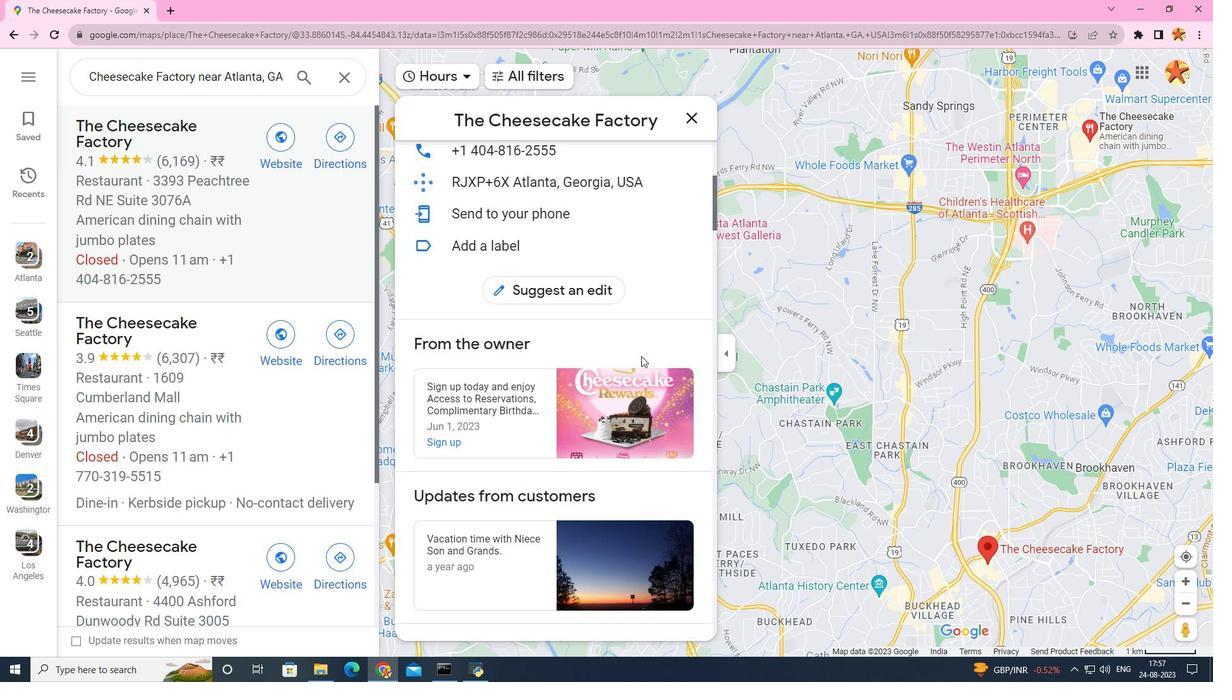 
Action: Mouse scrolled (641, 357) with delta (0, 0)
Screenshot: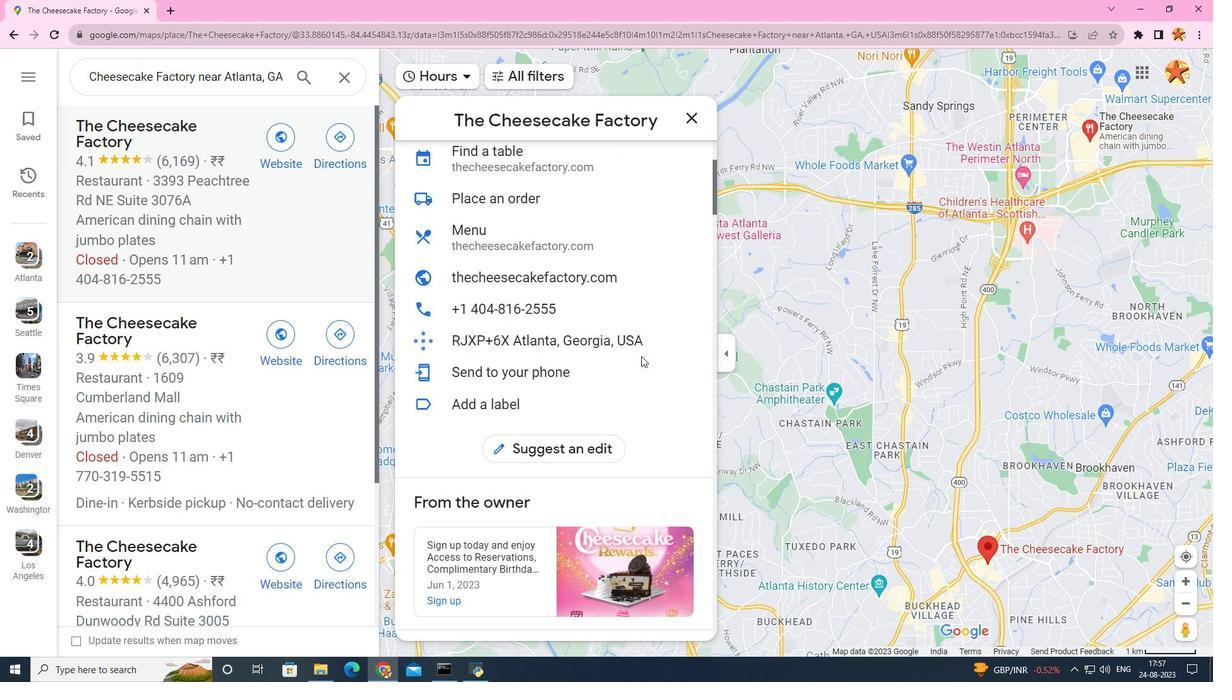 
Action: Mouse scrolled (641, 357) with delta (0, 0)
Screenshot: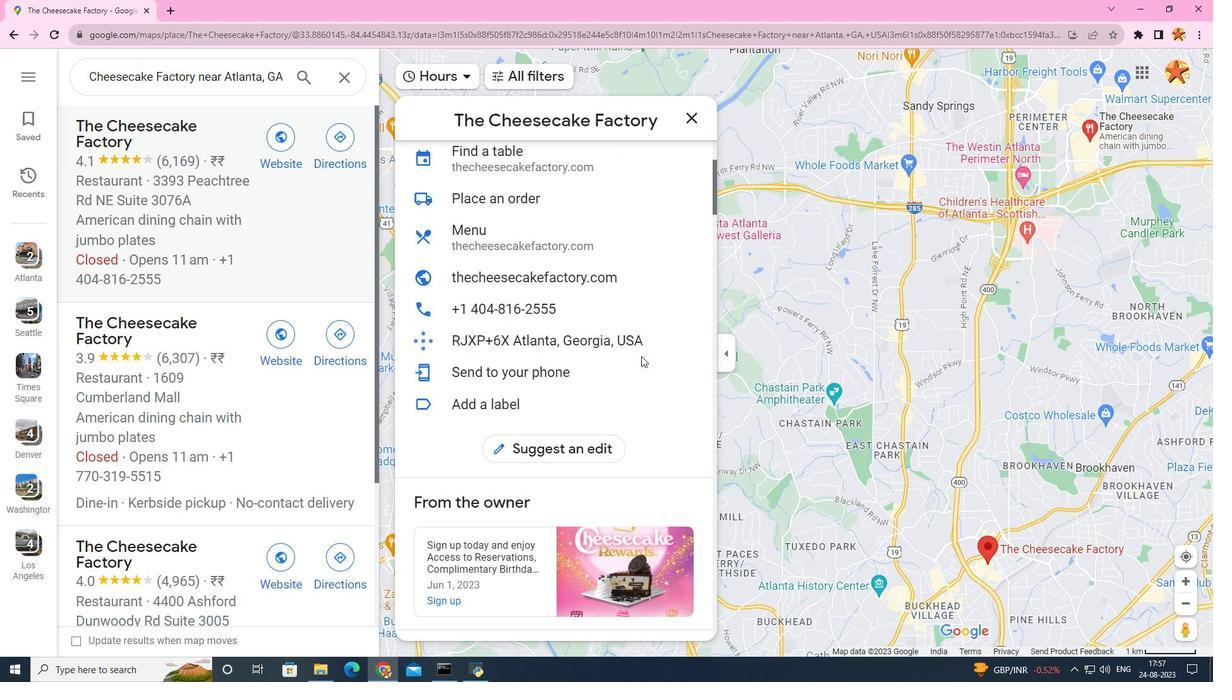 
Action: Mouse scrolled (641, 357) with delta (0, 0)
Screenshot: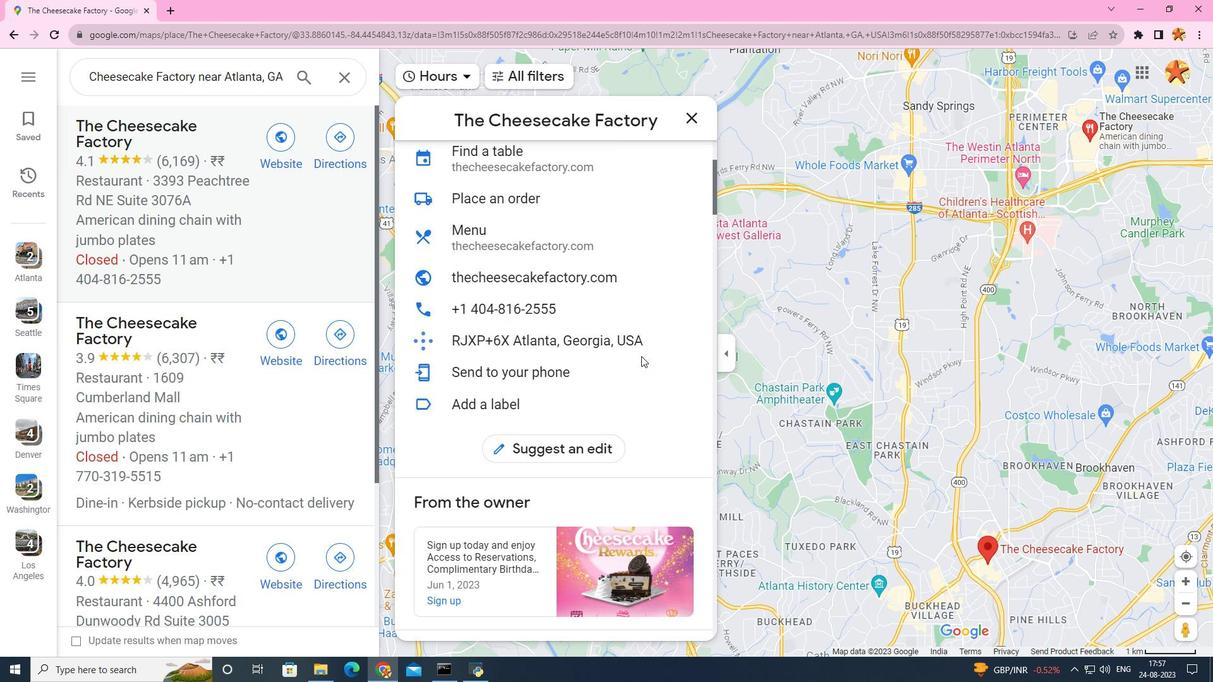 
Action: Mouse scrolled (641, 357) with delta (0, 0)
Screenshot: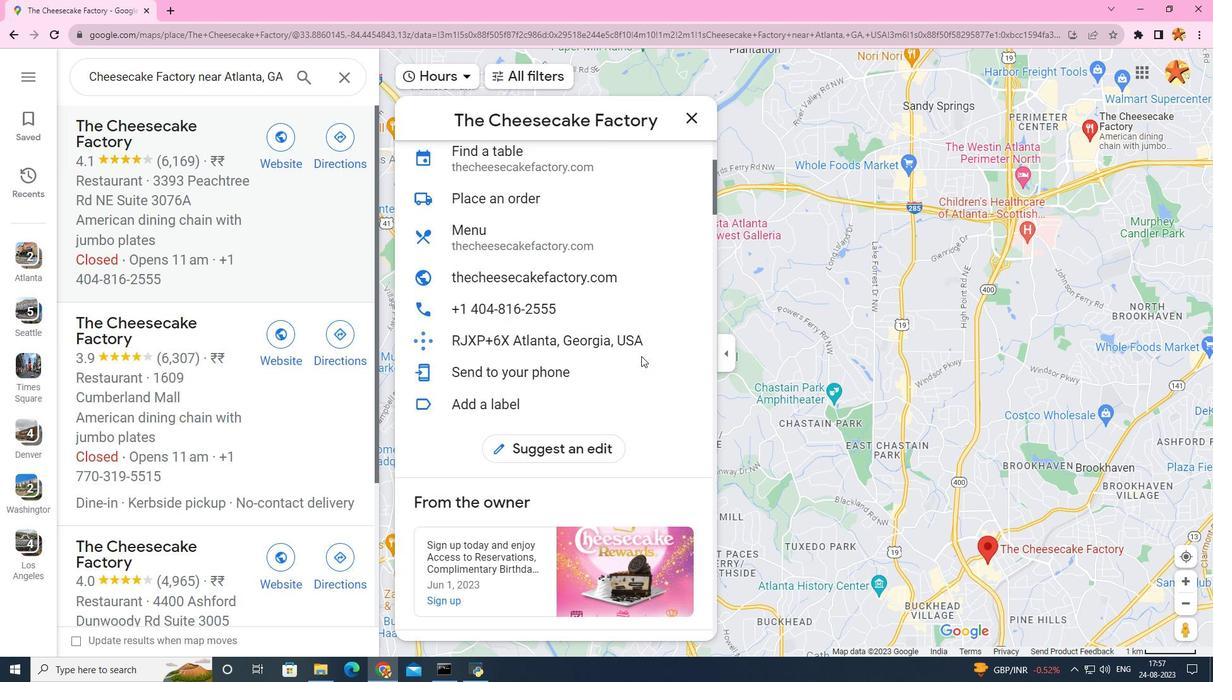 
Action: Mouse scrolled (641, 357) with delta (0, 0)
Screenshot: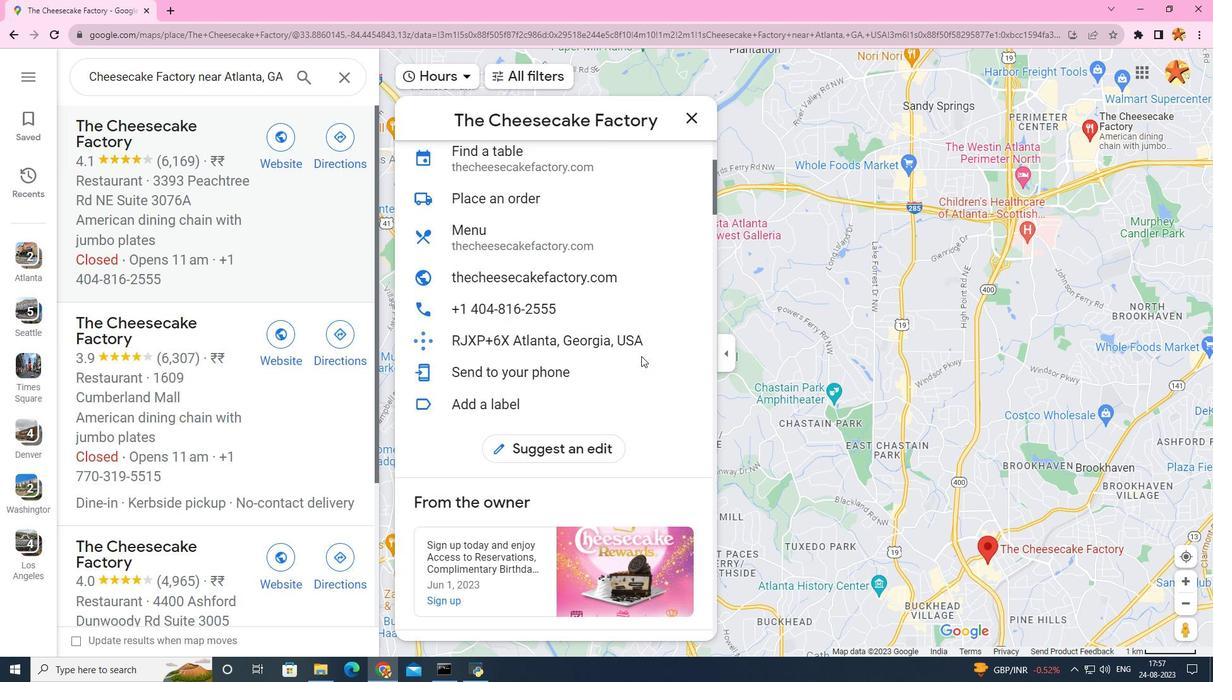 
Action: Mouse scrolled (641, 357) with delta (0, 0)
Screenshot: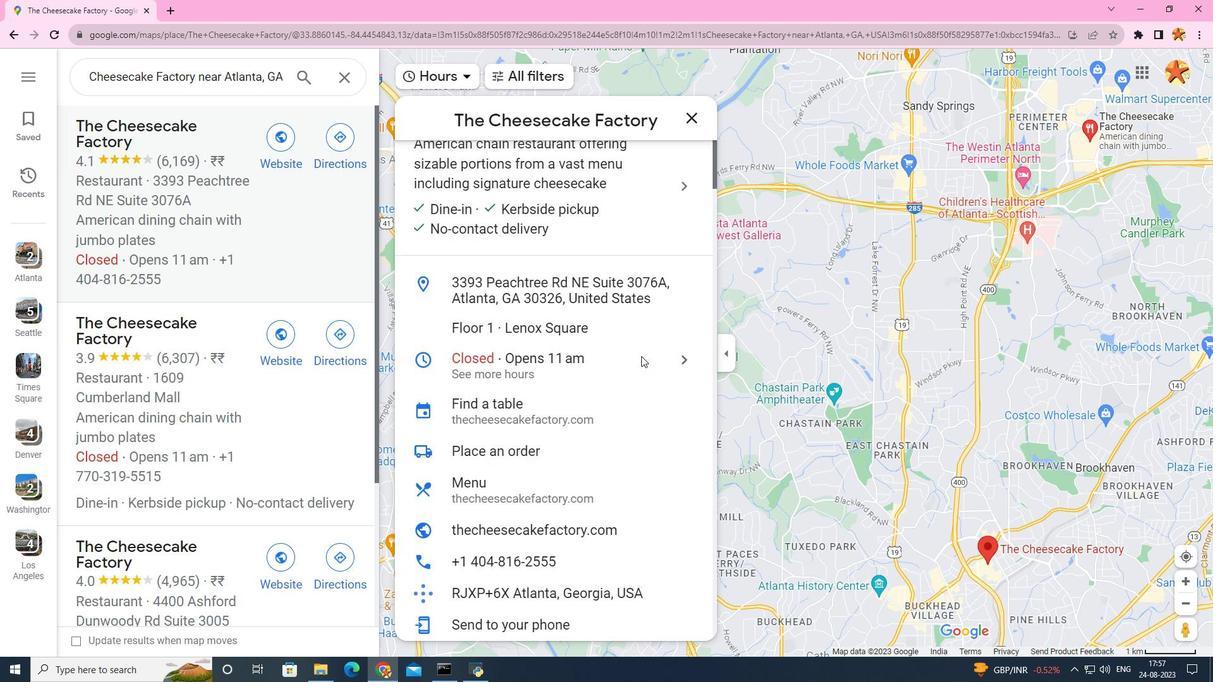 
Action: Mouse scrolled (641, 357) with delta (0, 0)
Screenshot: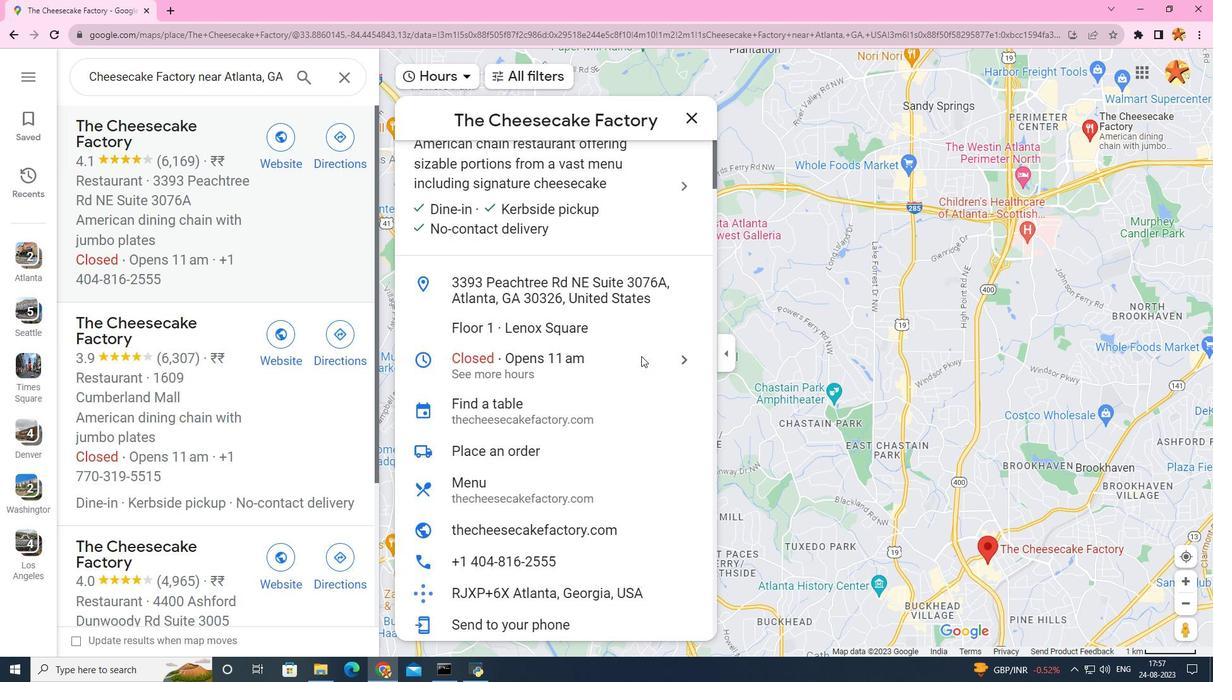 
Action: Mouse scrolled (641, 357) with delta (0, 0)
Screenshot: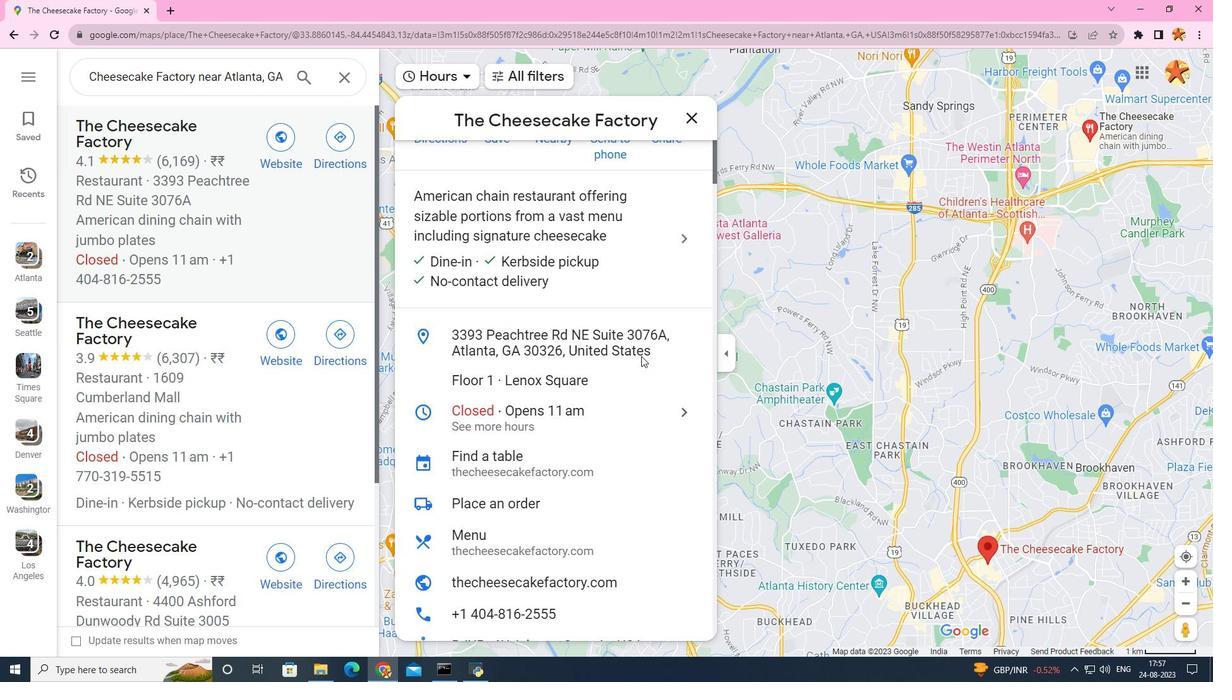 
Action: Mouse scrolled (641, 357) with delta (0, 0)
Screenshot: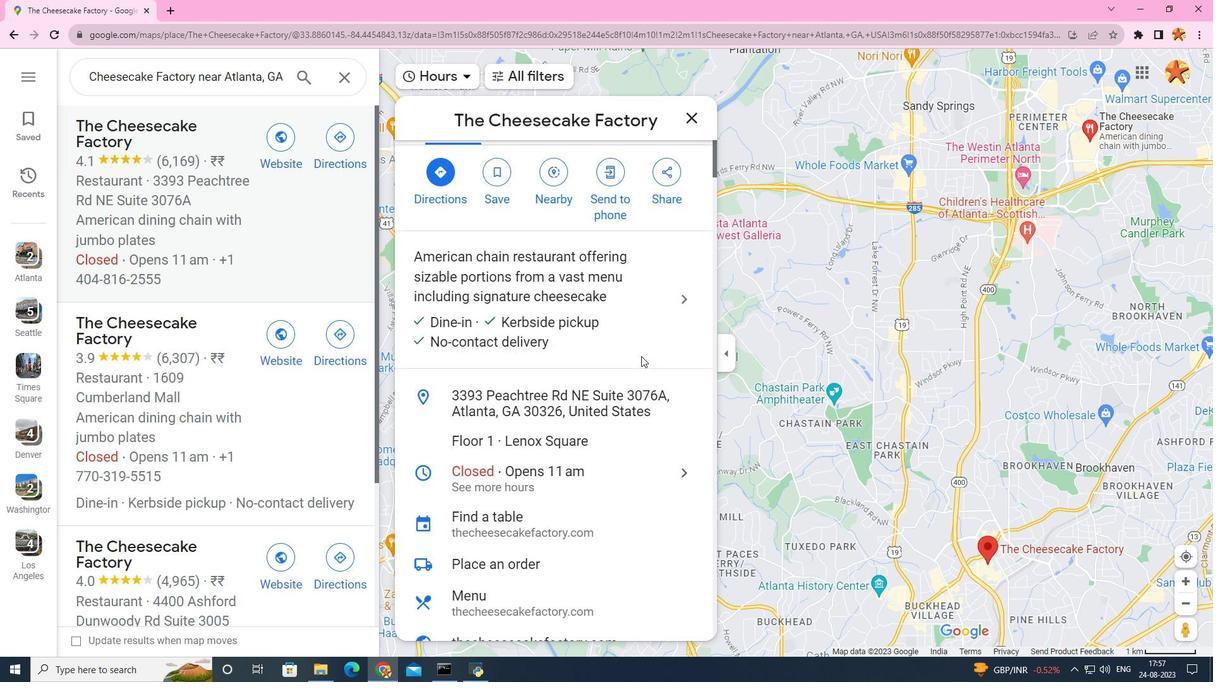 
Action: Mouse scrolled (641, 357) with delta (0, 0)
Screenshot: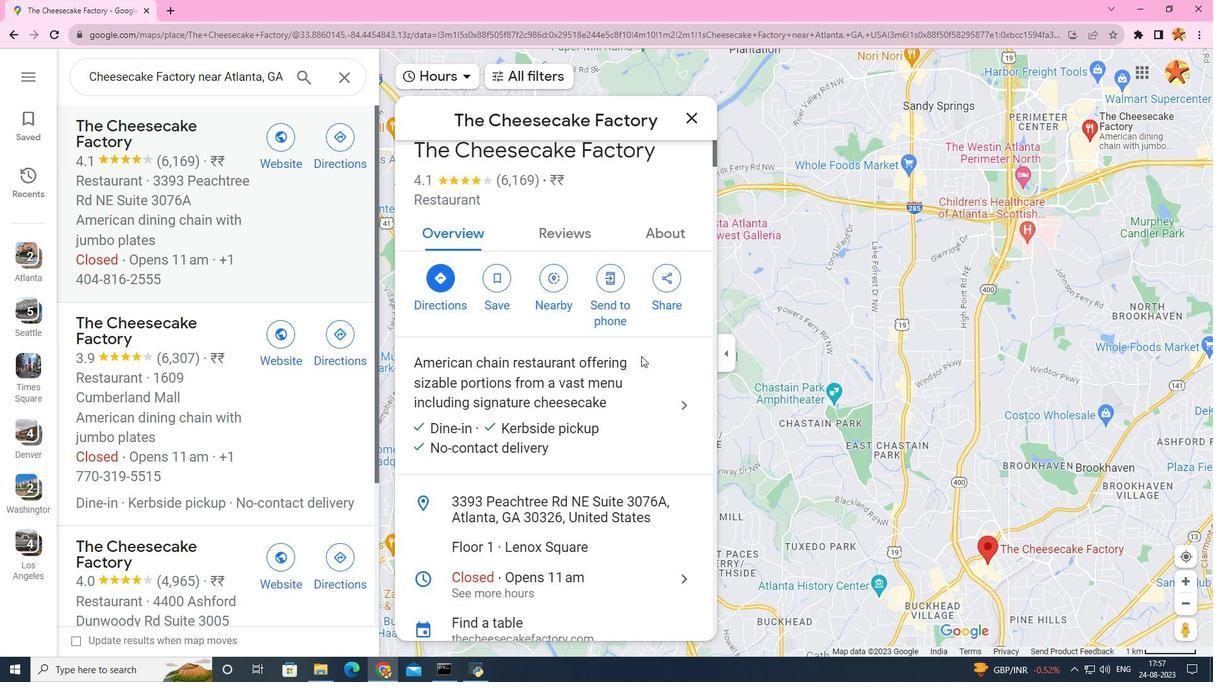 
Action: Mouse scrolled (641, 357) with delta (0, 0)
Screenshot: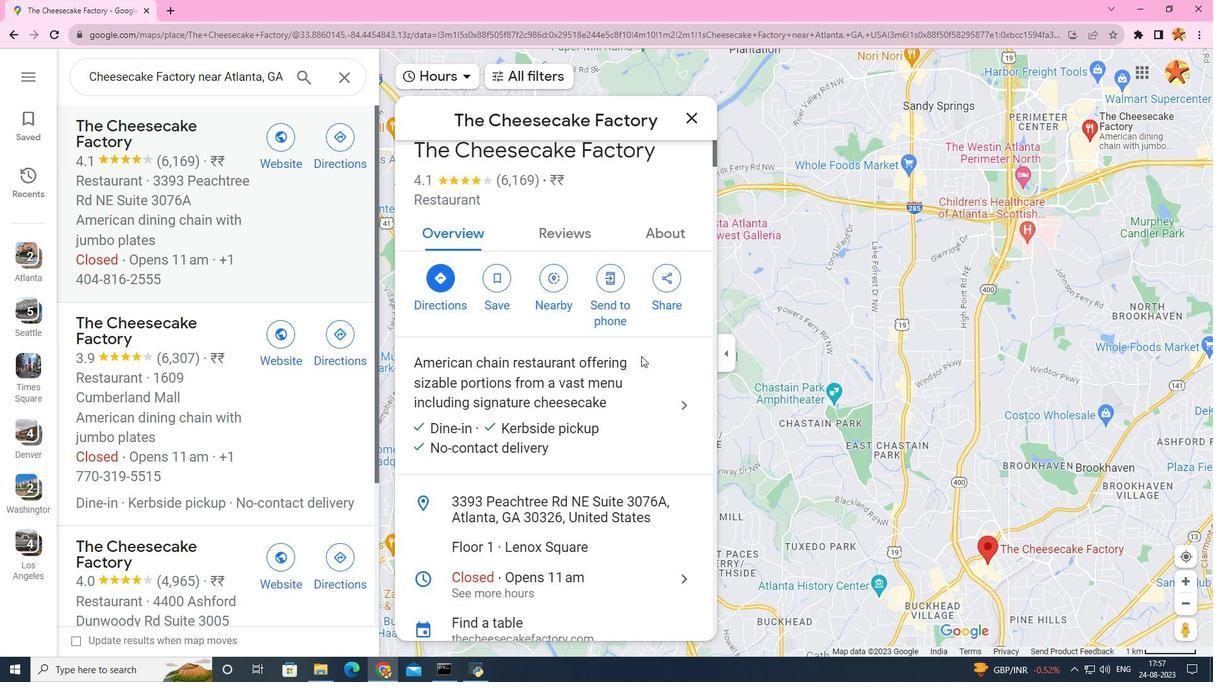 
Action: Mouse scrolled (641, 357) with delta (0, 0)
Screenshot: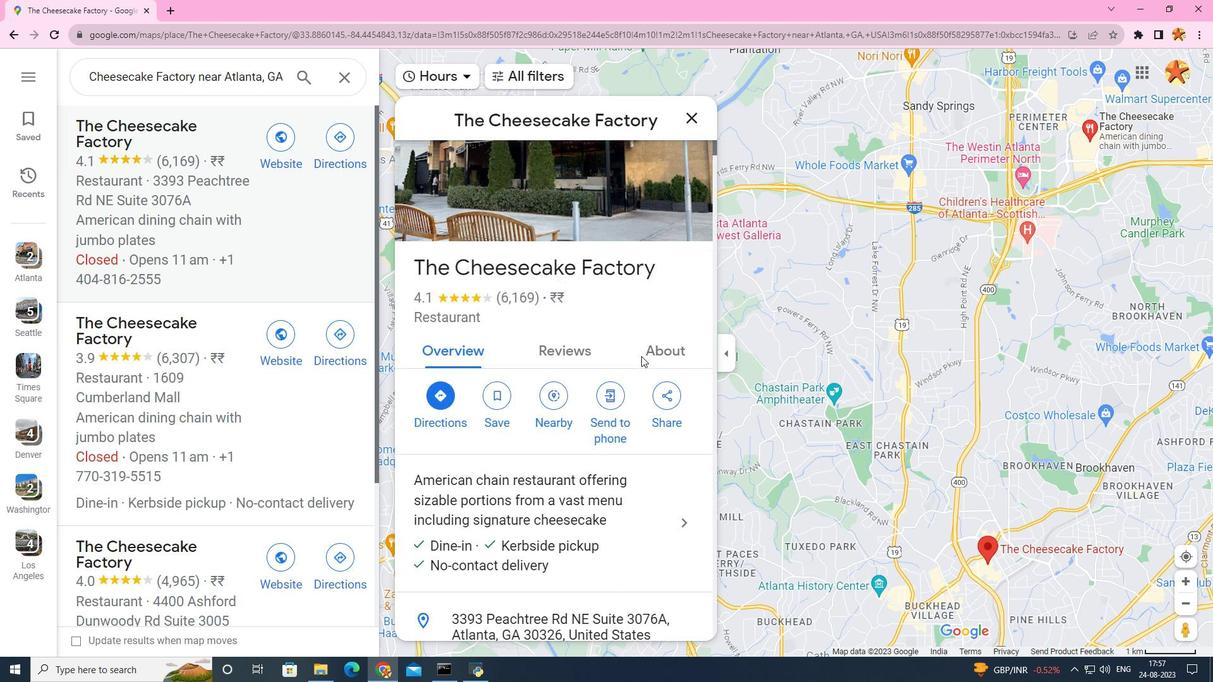 
Action: Mouse scrolled (641, 357) with delta (0, 0)
Screenshot: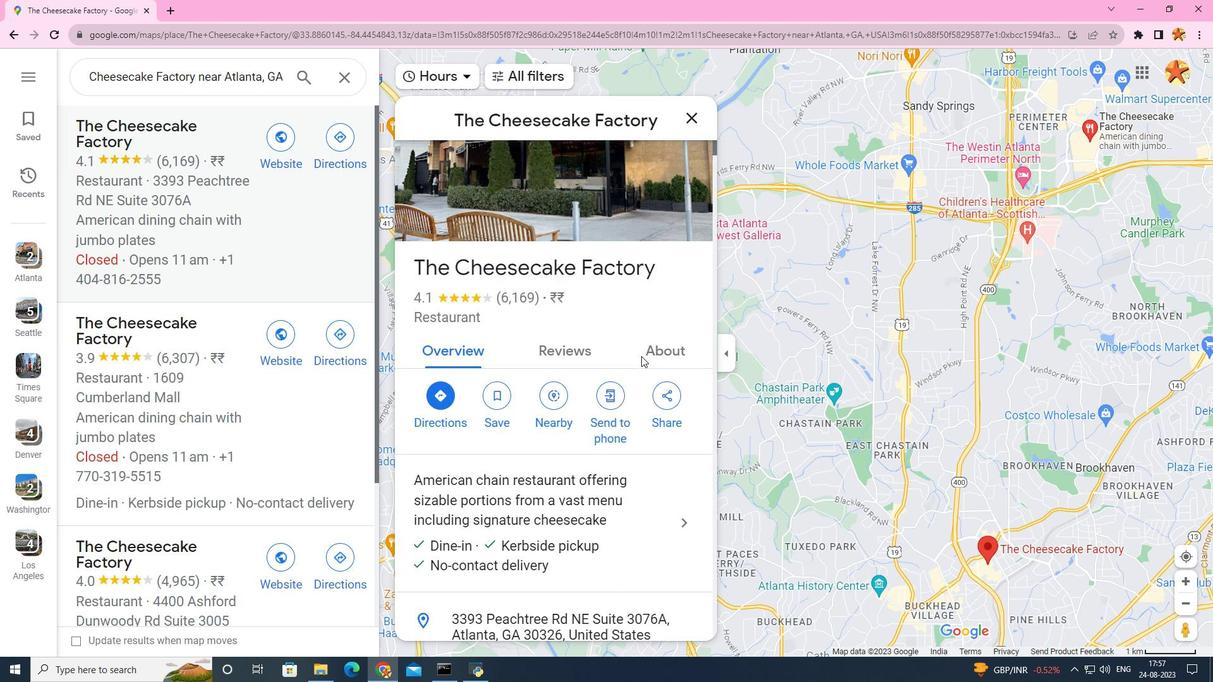 
Action: Mouse scrolled (641, 357) with delta (0, 0)
Screenshot: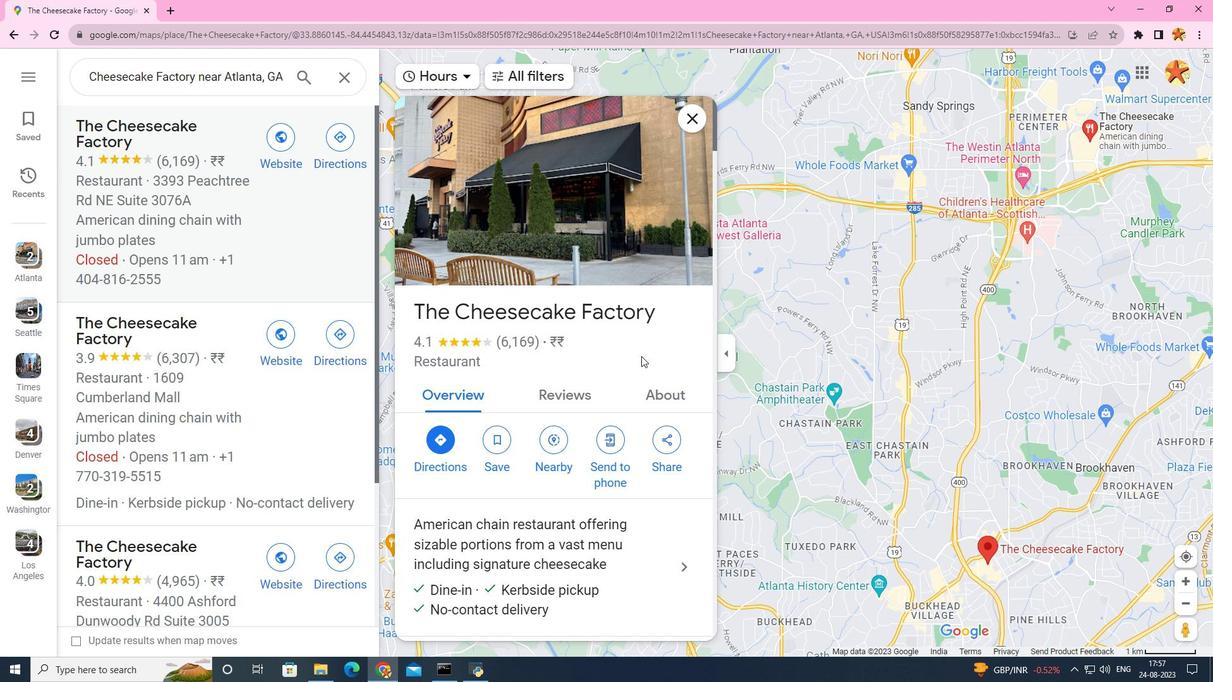 
Action: Mouse scrolled (641, 357) with delta (0, 0)
Screenshot: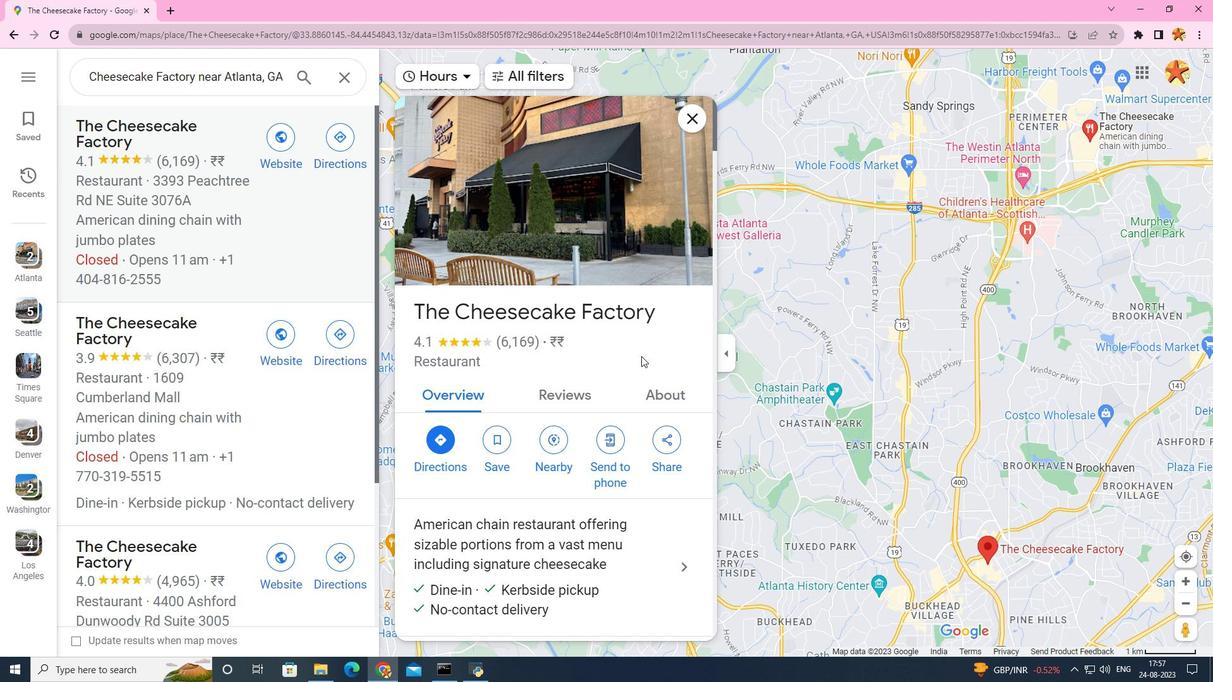 
Action: Mouse scrolled (641, 357) with delta (0, 0)
Screenshot: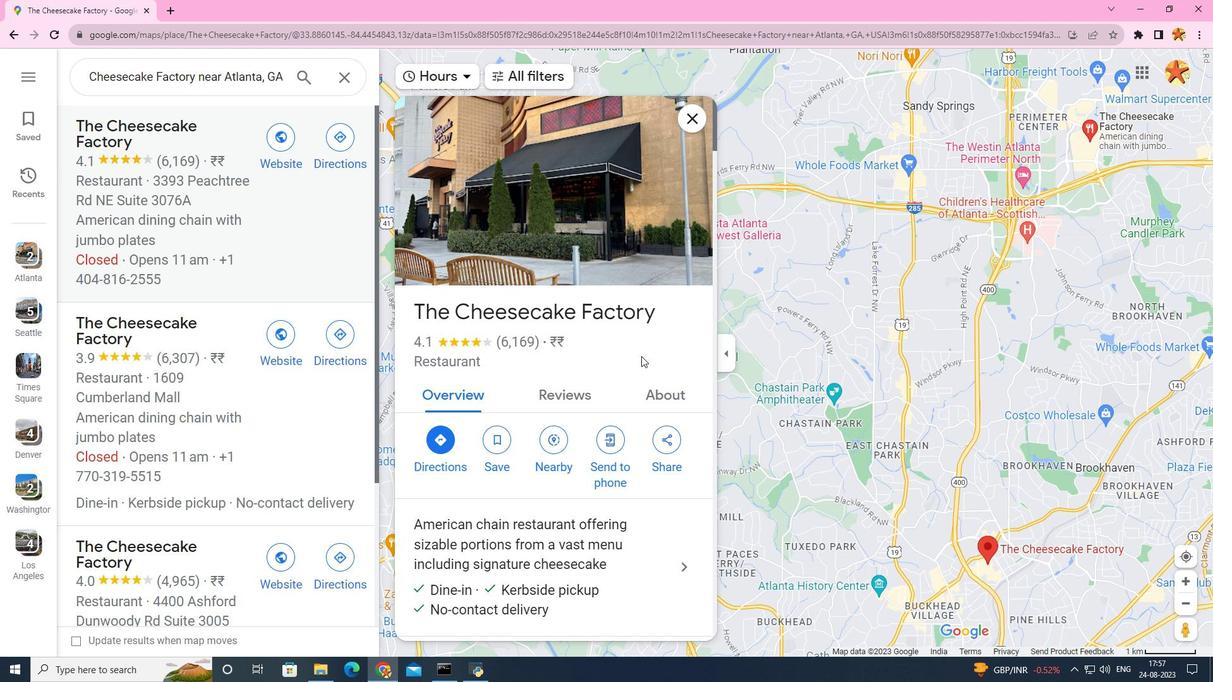 
Action: Mouse scrolled (641, 357) with delta (0, 0)
Screenshot: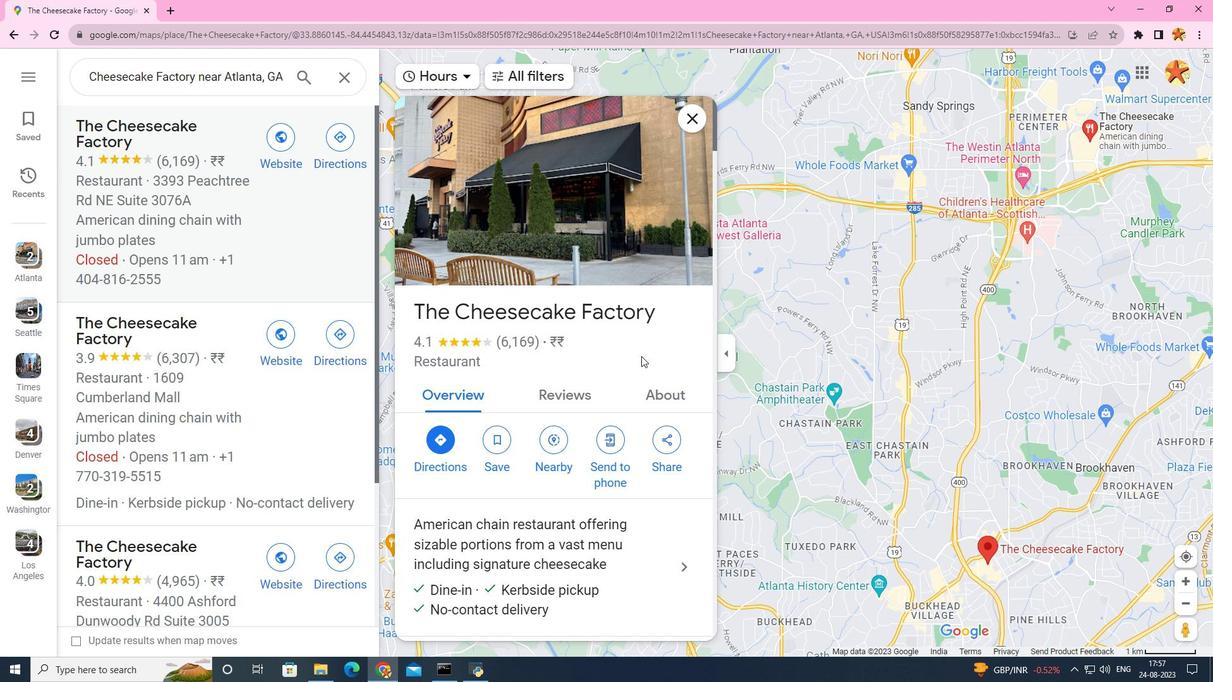 
Action: Mouse scrolled (641, 357) with delta (0, 0)
Screenshot: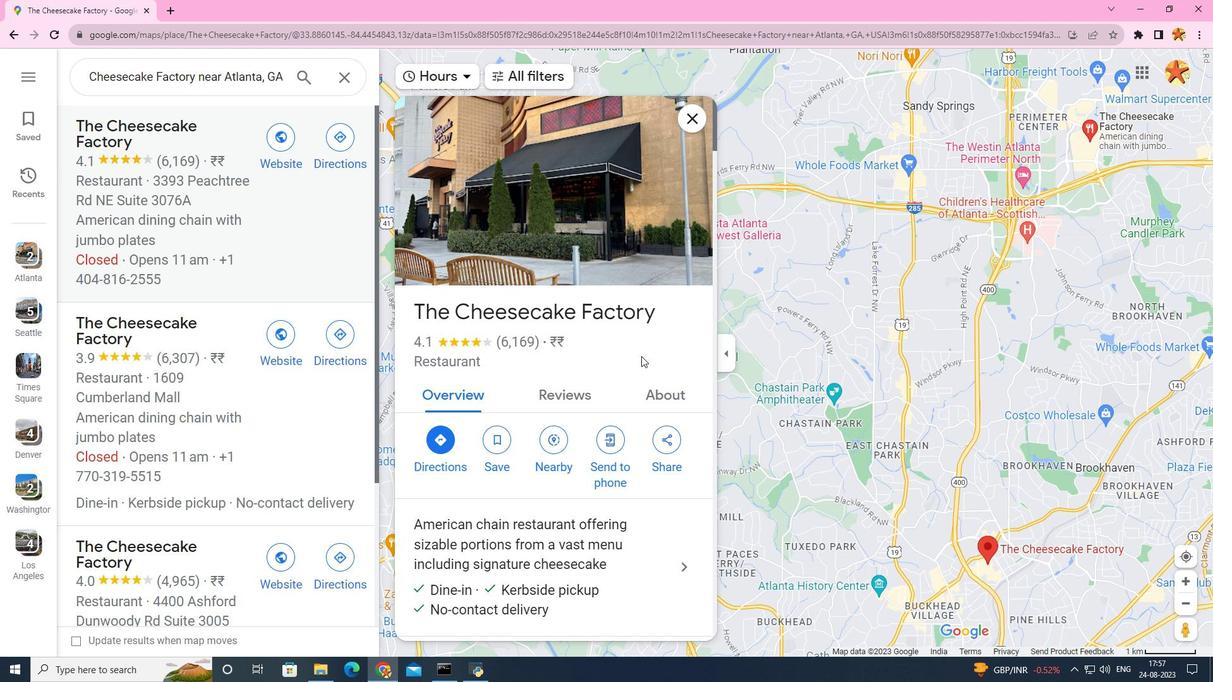 
Action: Mouse moved to (652, 294)
Screenshot: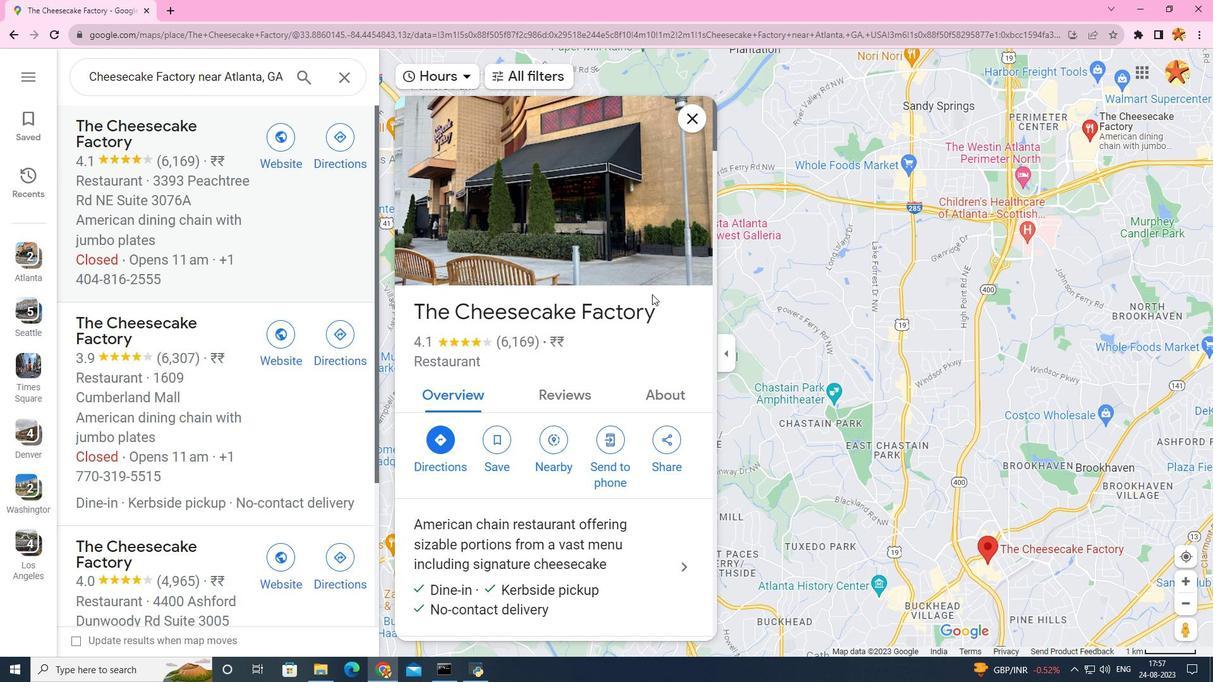 
